 Task: Select traffic view around selected location Rocky Mountain National Park, Colorado, United States and identify the nearest hotel to the peak traffic point
Action: Mouse moved to (229, 219)
Screenshot: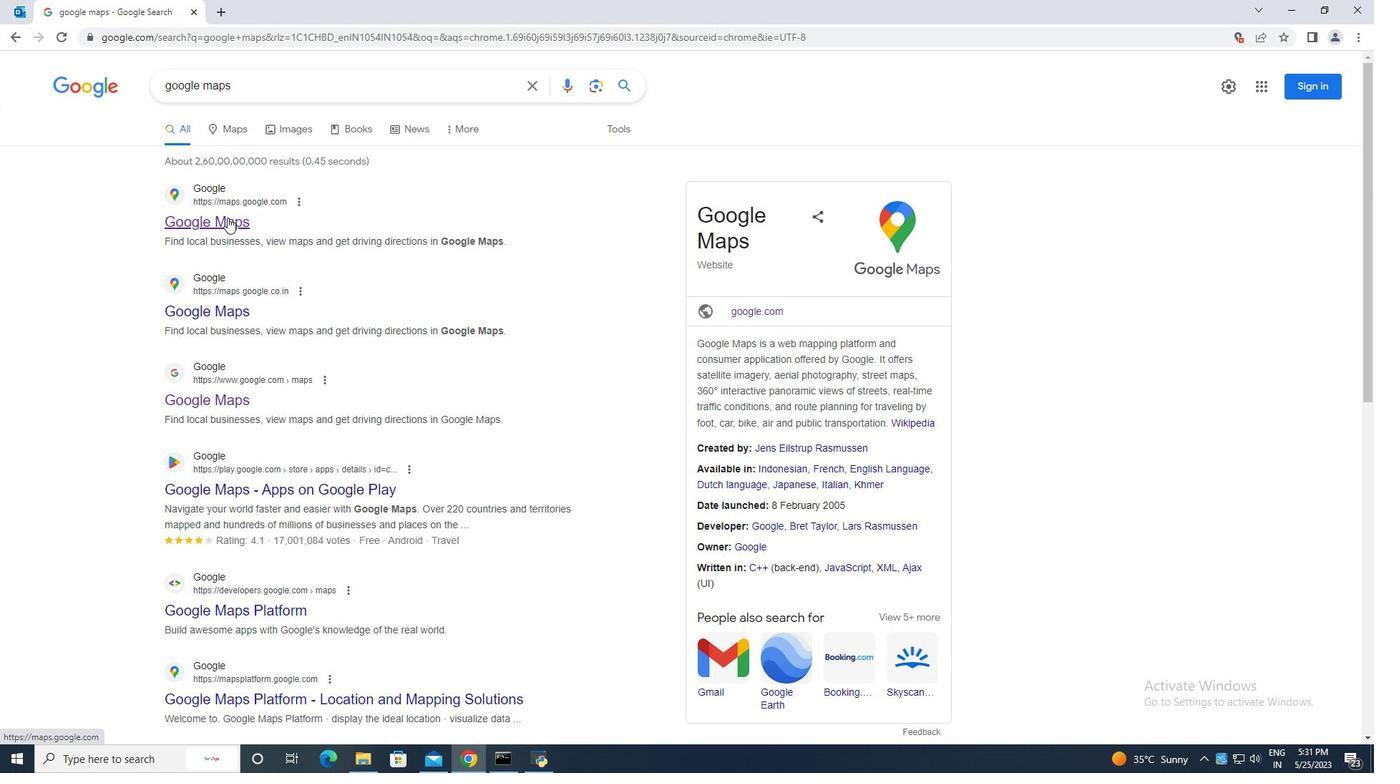 
Action: Mouse pressed left at (229, 219)
Screenshot: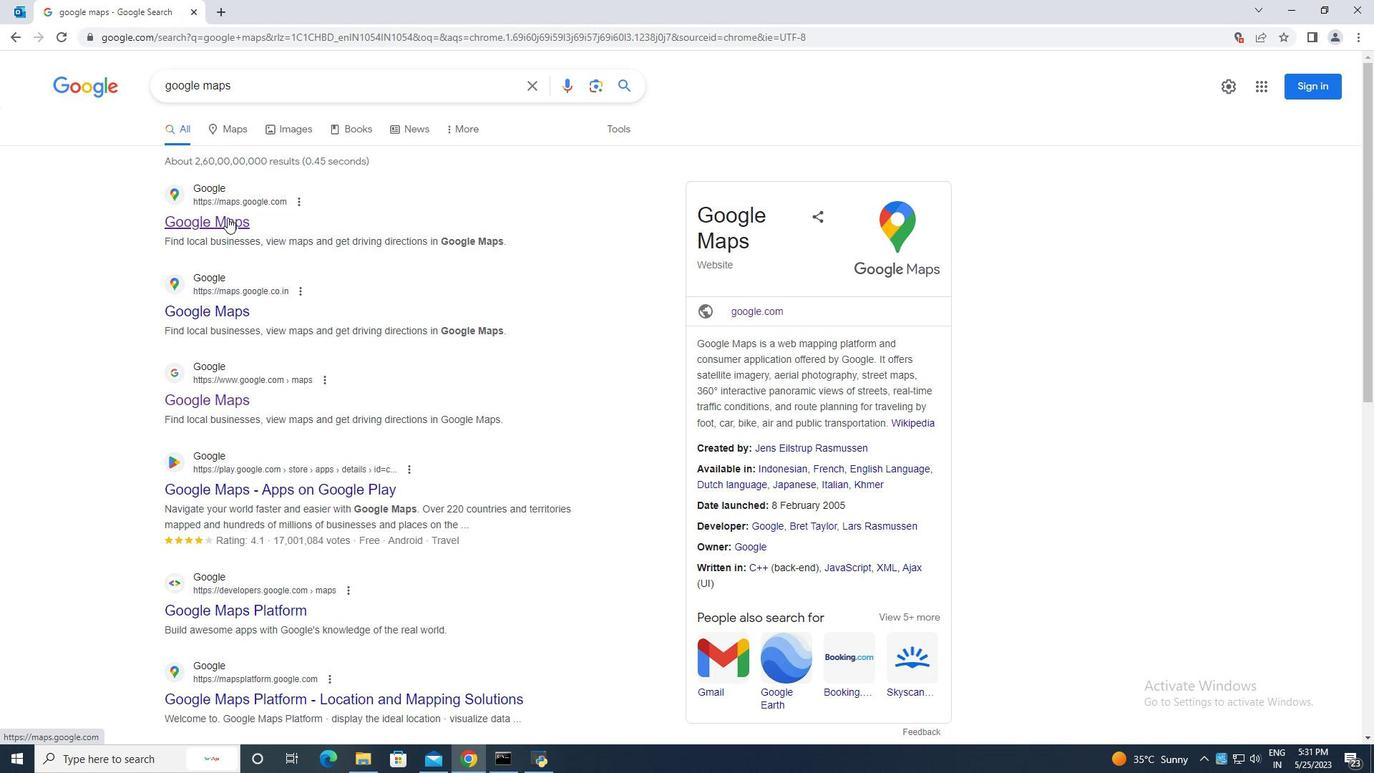 
Action: Mouse moved to (184, 78)
Screenshot: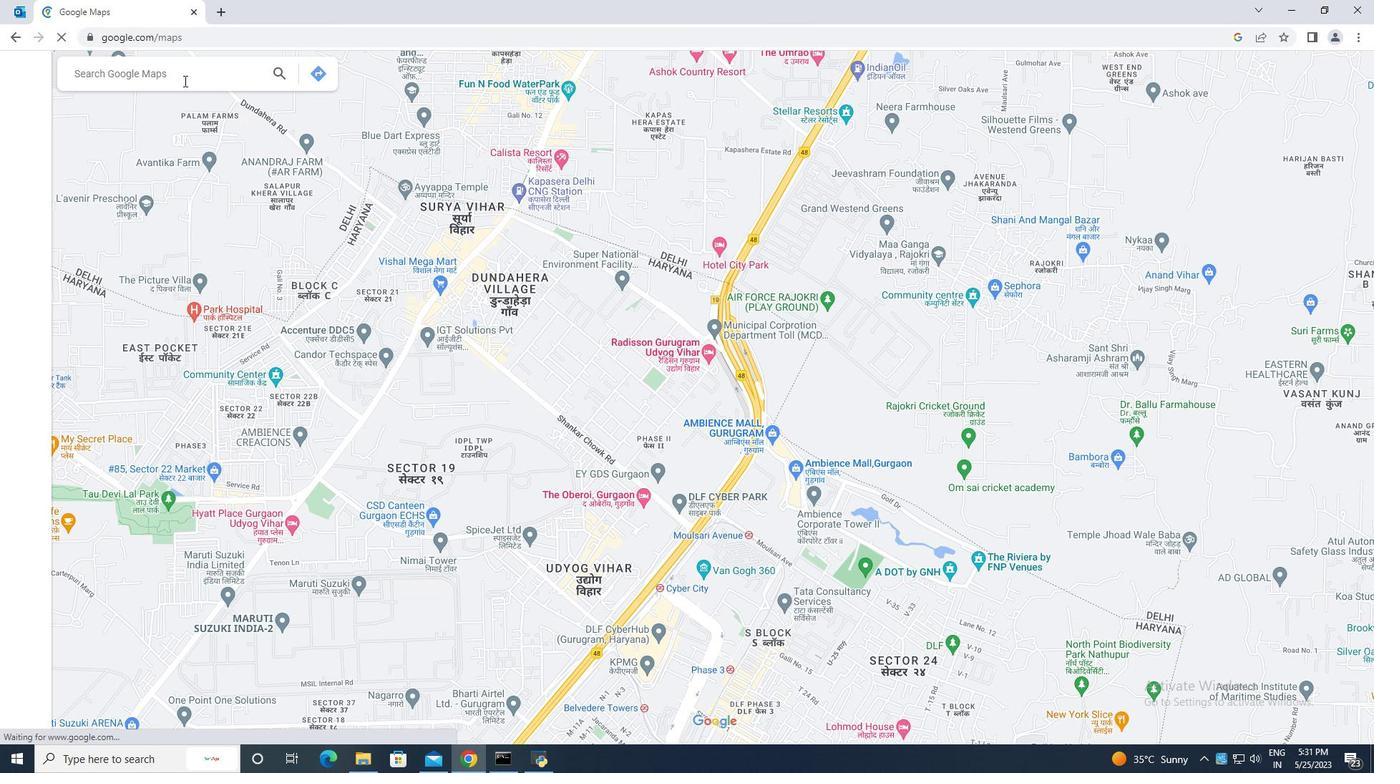 
Action: Mouse pressed left at (184, 78)
Screenshot: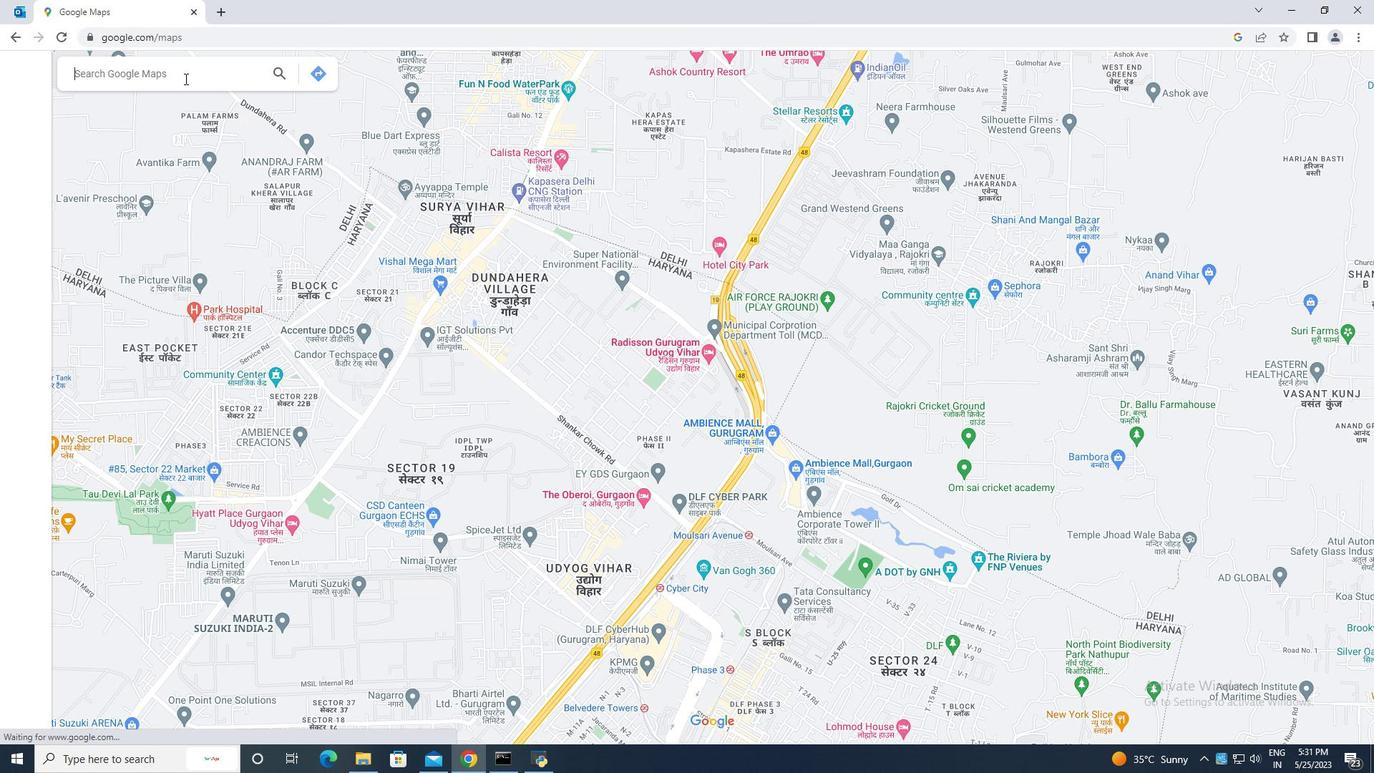 
Action: Key pressed <Key.caps_lock>R<Key.caps_lock>ocky<Key.space>mountain<Key.space>national<Key.space>park<Key.space>colorado<Key.space>usa<Key.enter>
Screenshot: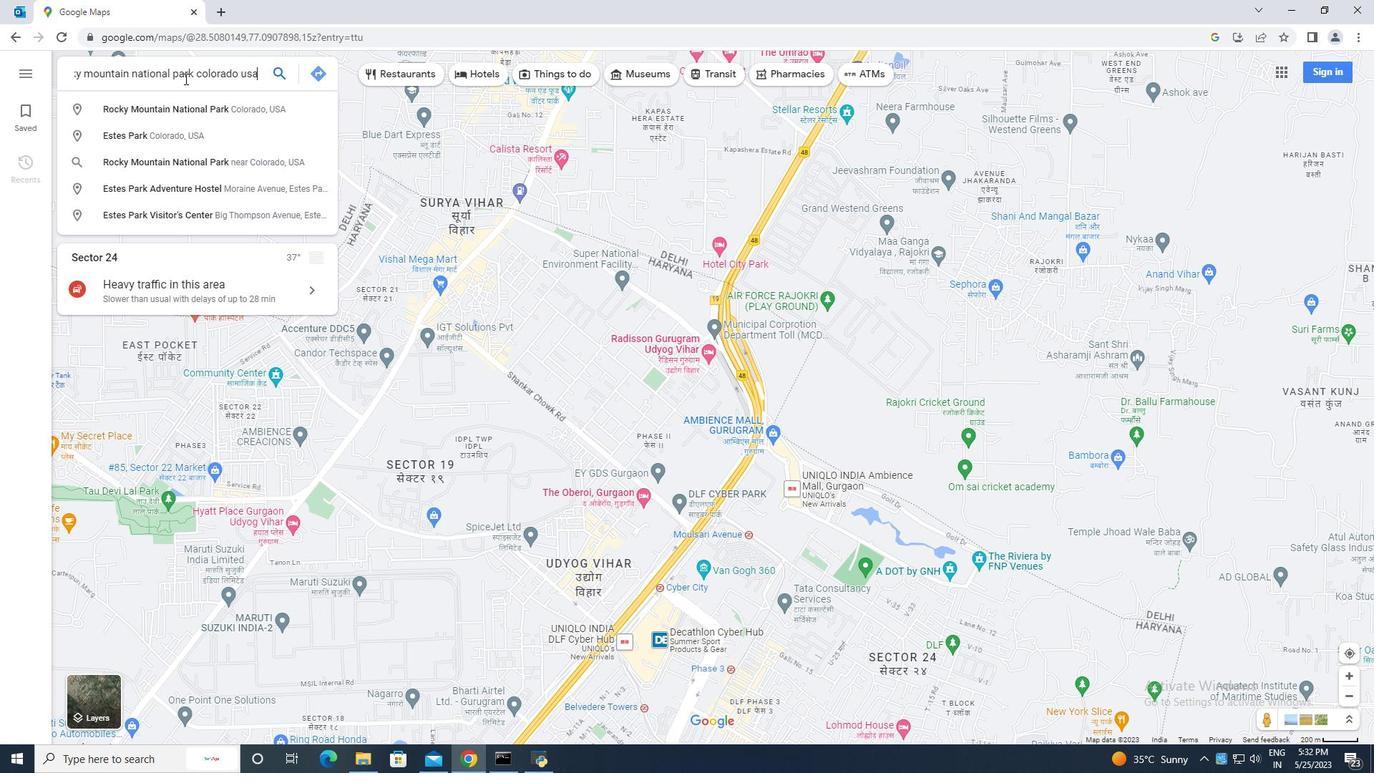 
Action: Mouse moved to (192, 367)
Screenshot: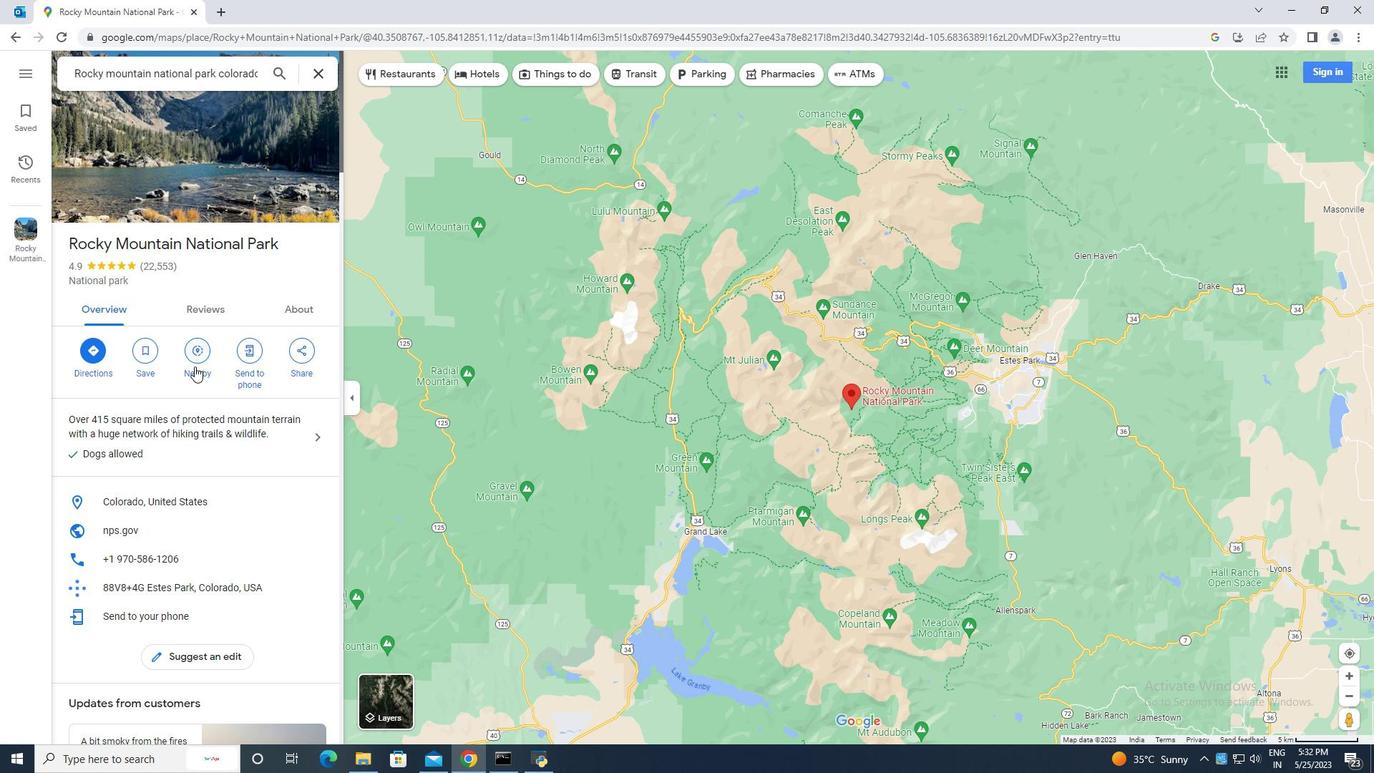
Action: Mouse scrolled (192, 366) with delta (0, 0)
Screenshot: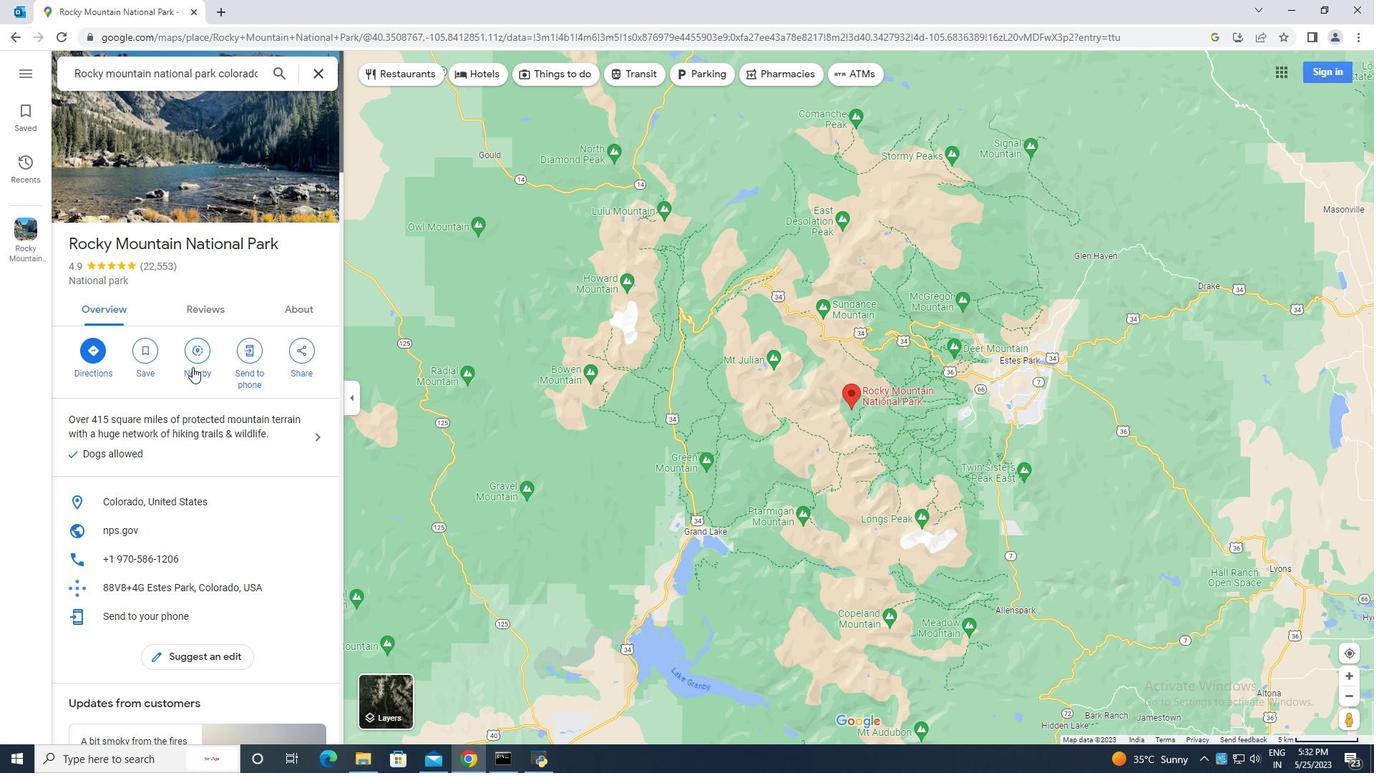 
Action: Mouse moved to (216, 354)
Screenshot: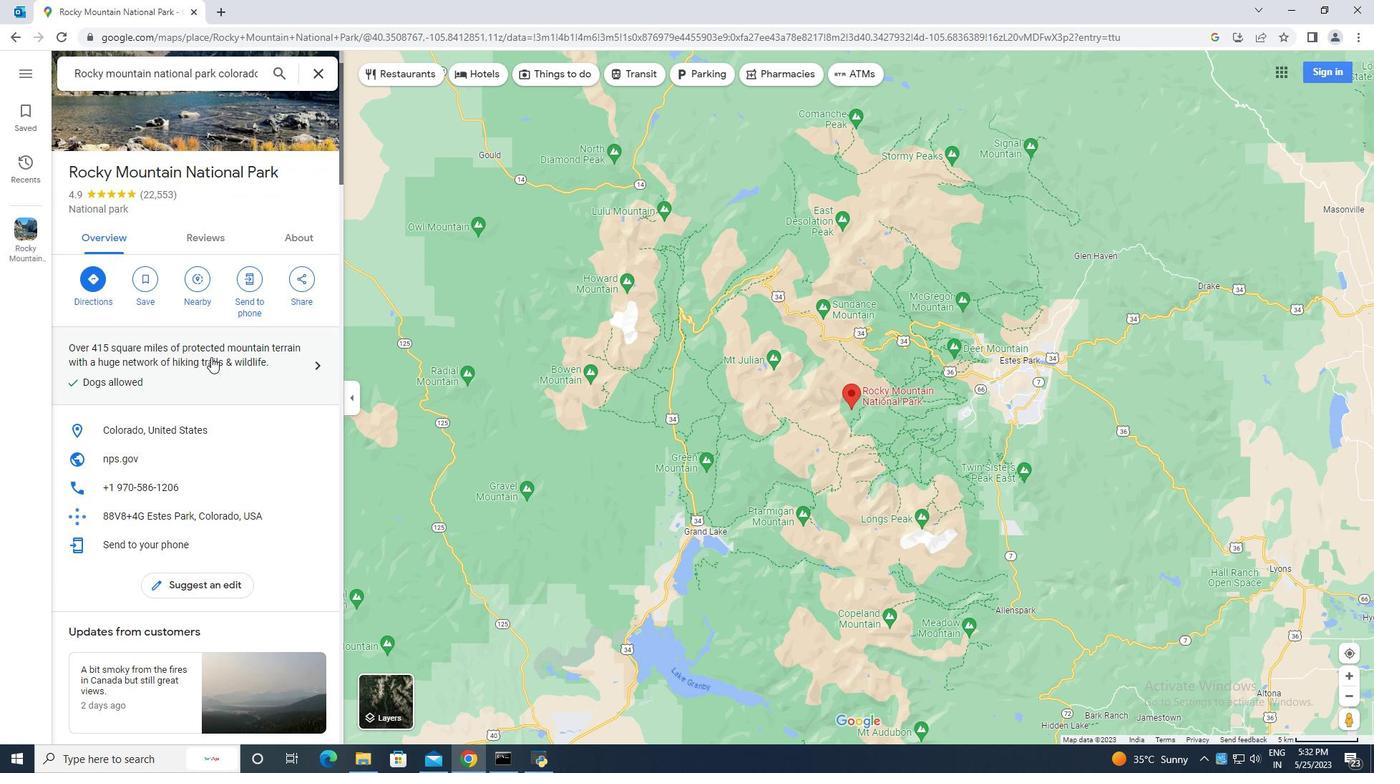 
Action: Mouse scrolled (216, 355) with delta (0, 0)
Screenshot: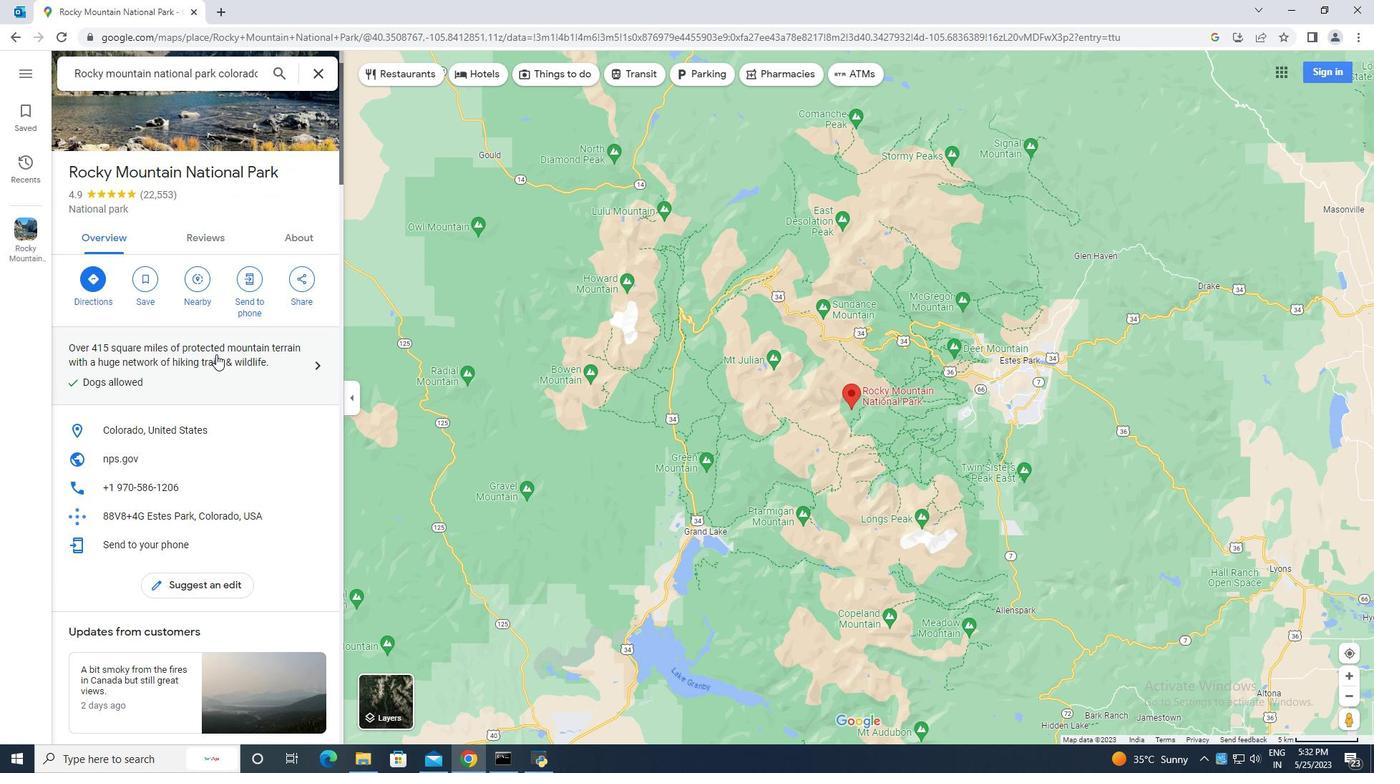 
Action: Mouse moved to (216, 354)
Screenshot: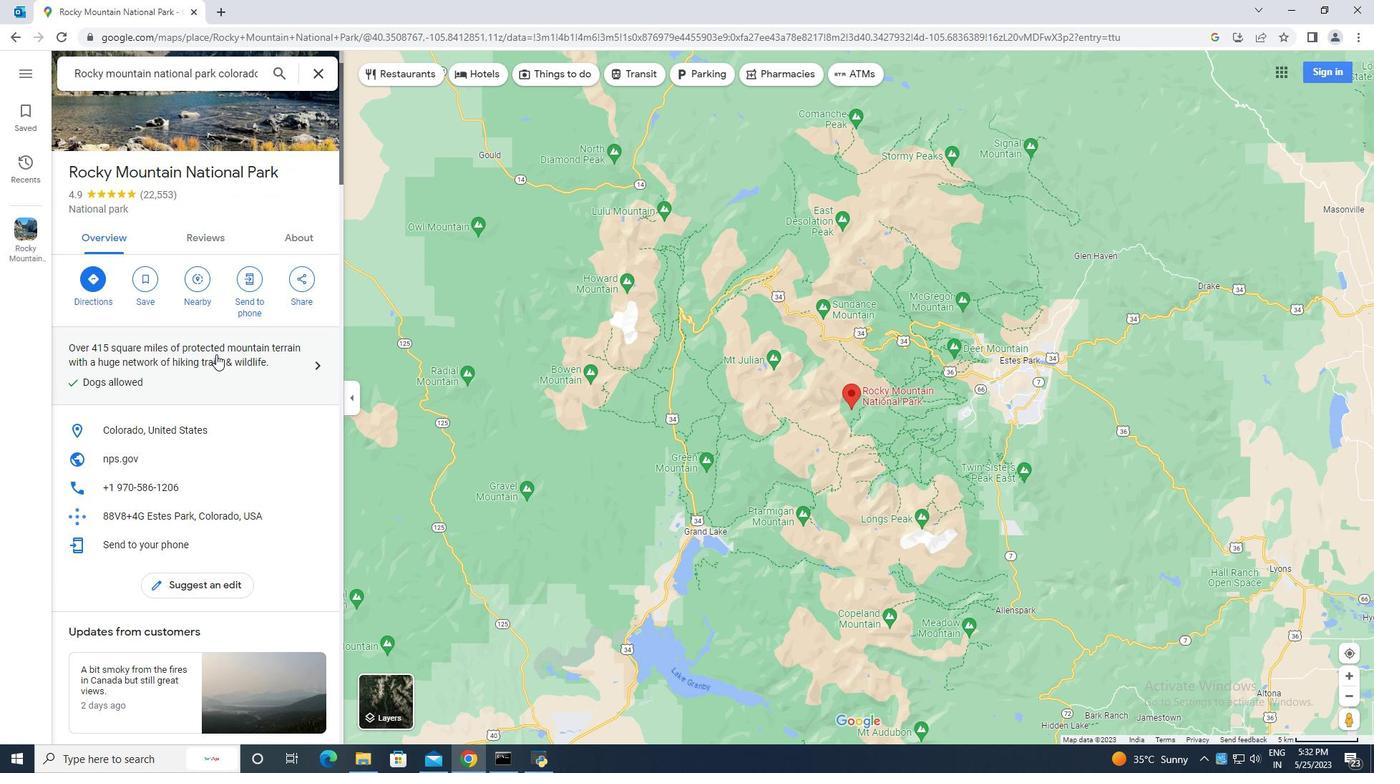 
Action: Mouse scrolled (216, 355) with delta (0, 0)
Screenshot: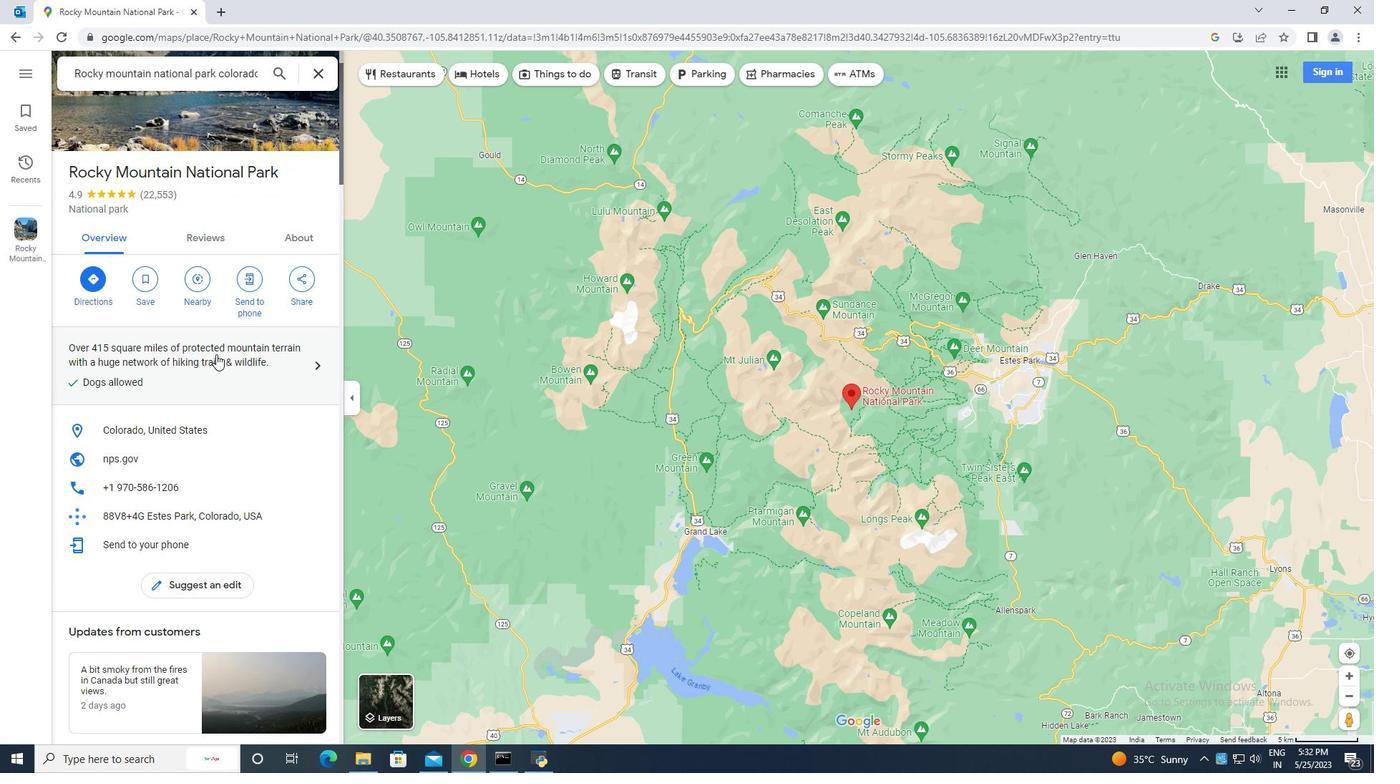 
Action: Mouse scrolled (216, 355) with delta (0, 0)
Screenshot: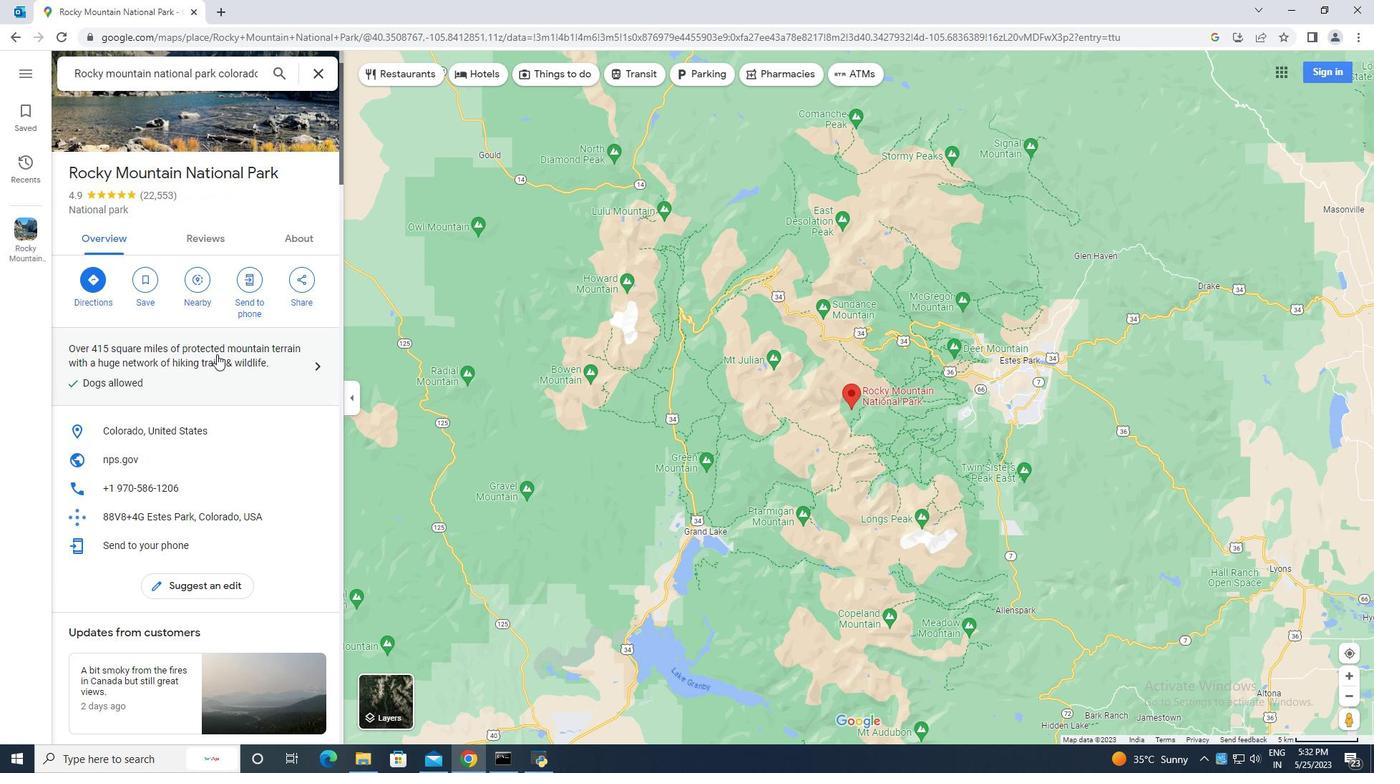
Action: Mouse scrolled (216, 355) with delta (0, 0)
Screenshot: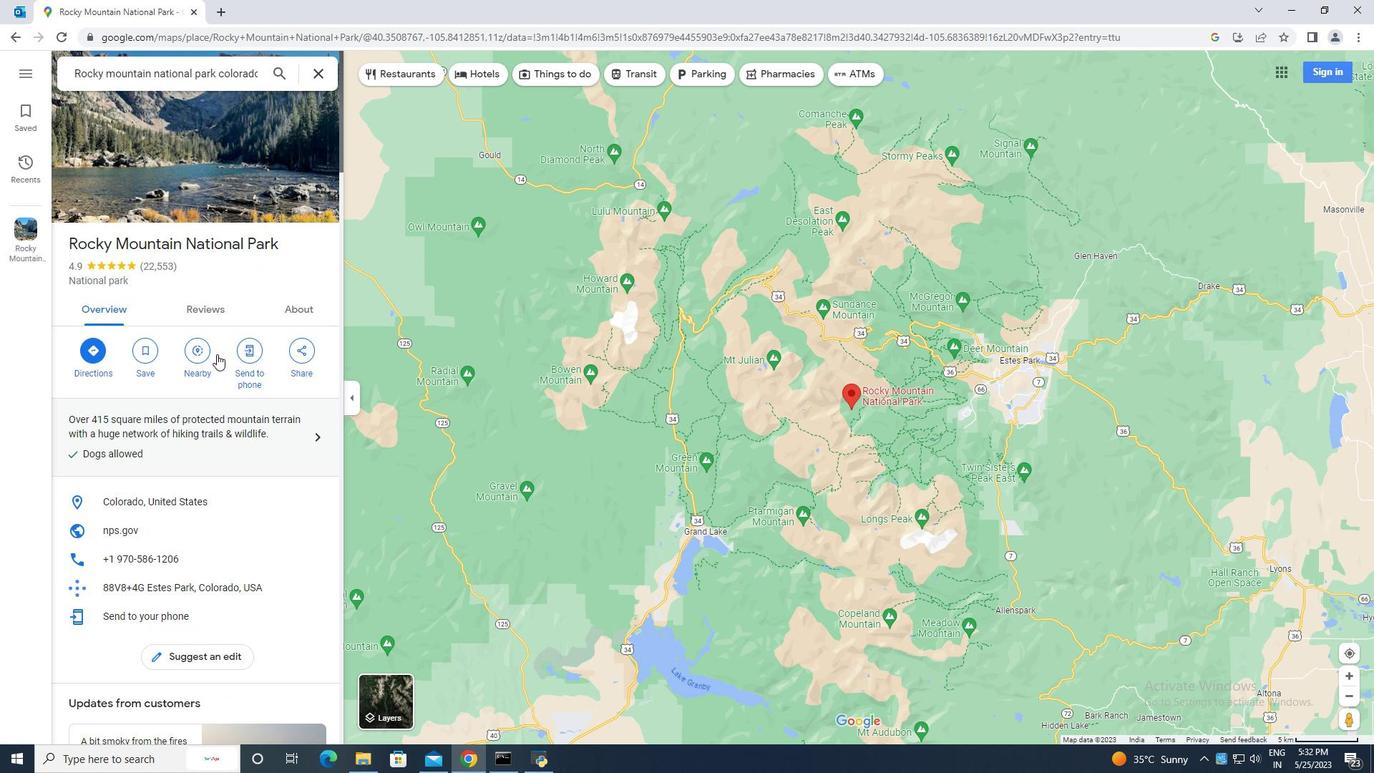 
Action: Mouse moved to (491, 705)
Screenshot: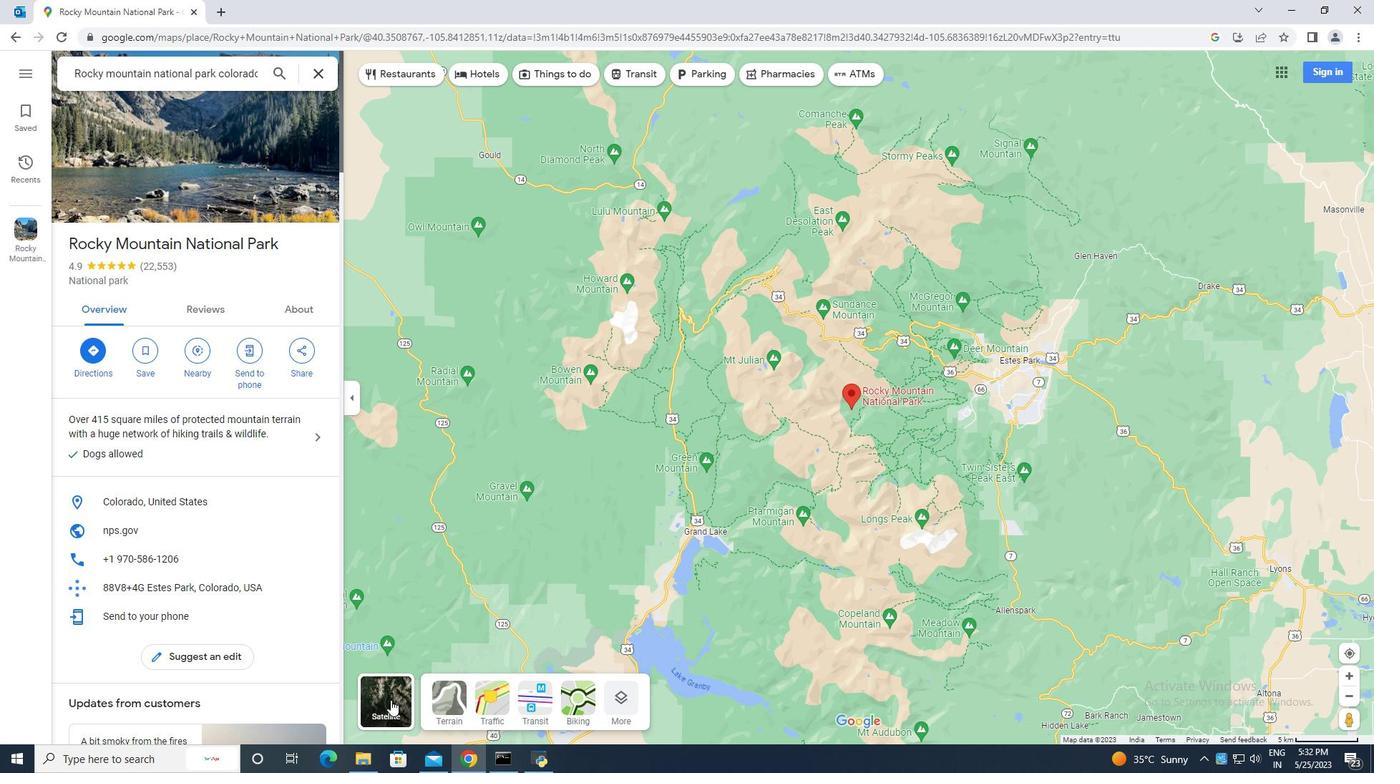 
Action: Mouse pressed left at (491, 705)
Screenshot: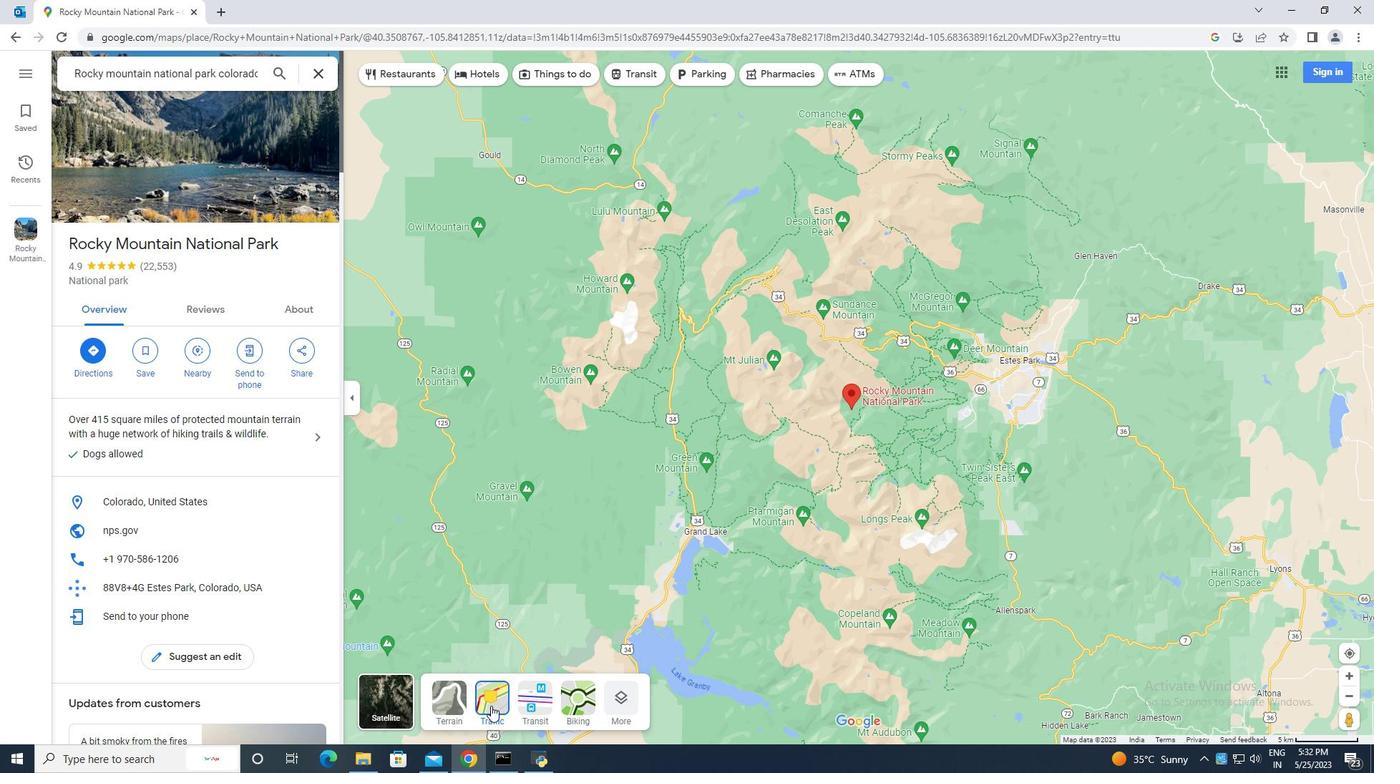 
Action: Mouse pressed left at (491, 705)
Screenshot: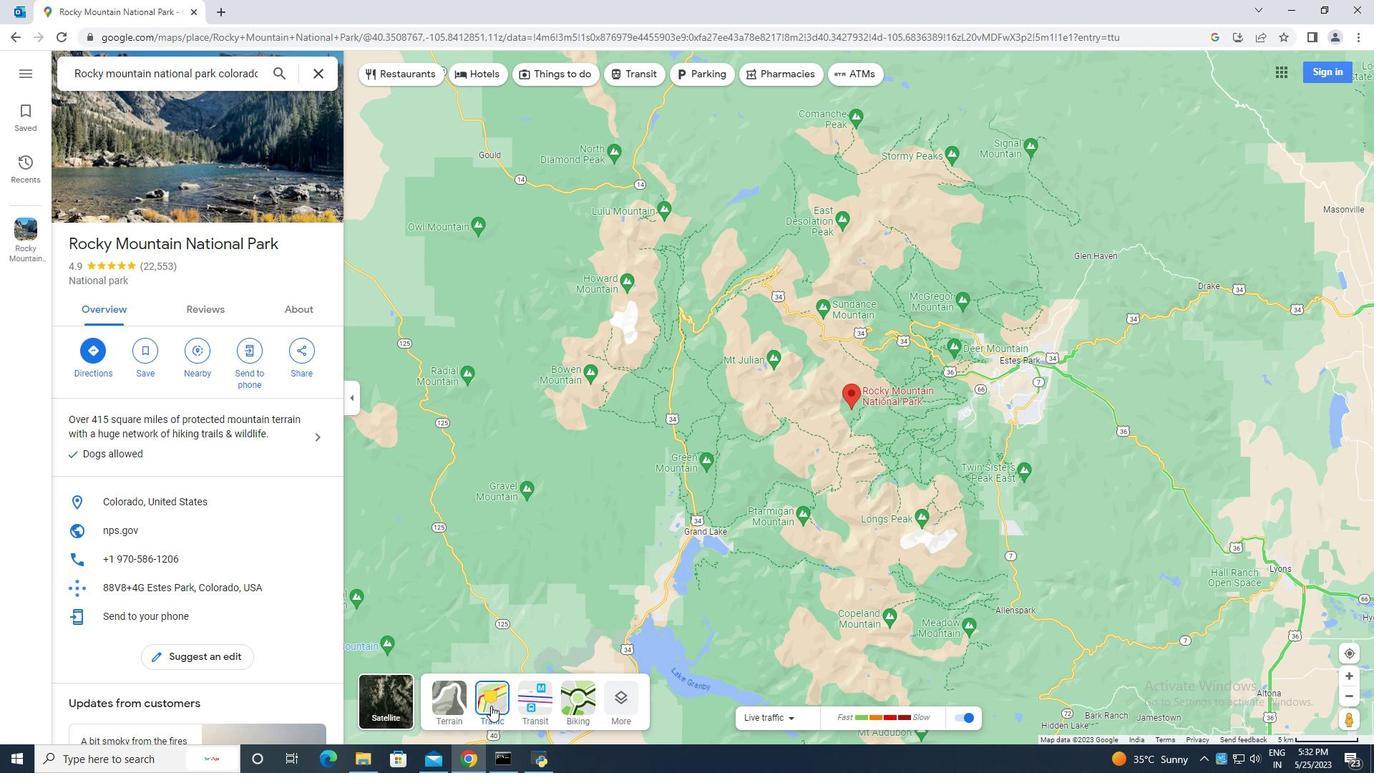 
Action: Mouse moved to (476, 75)
Screenshot: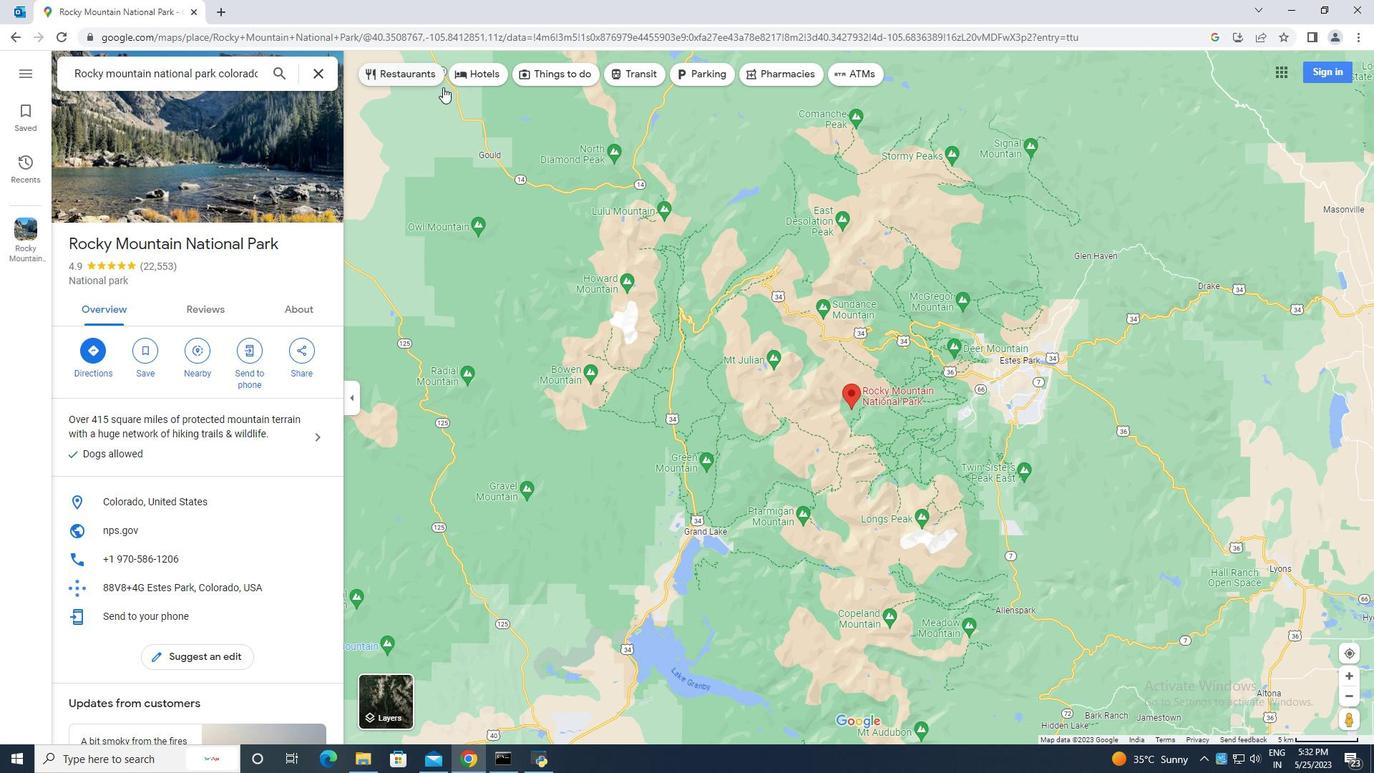 
Action: Mouse pressed left at (476, 75)
Screenshot: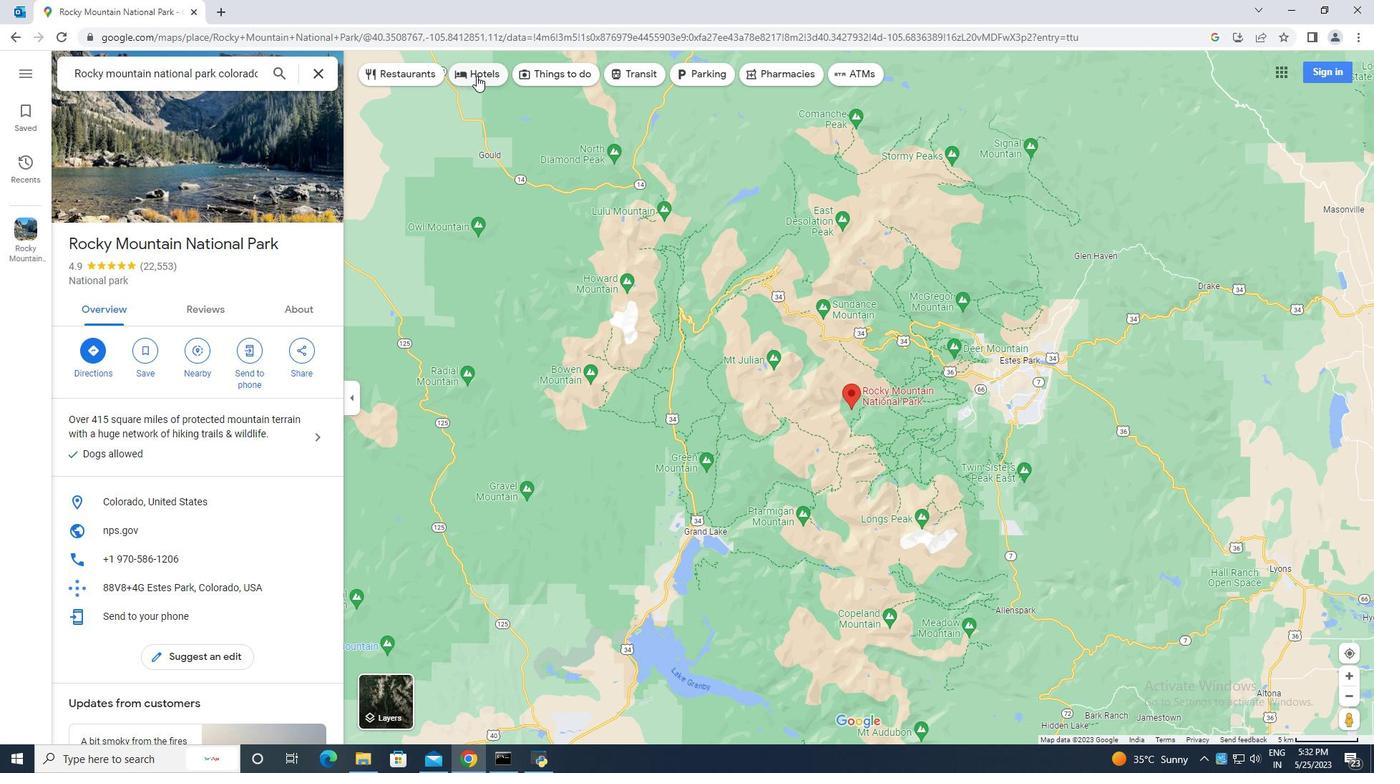 
Action: Mouse moved to (219, 287)
Screenshot: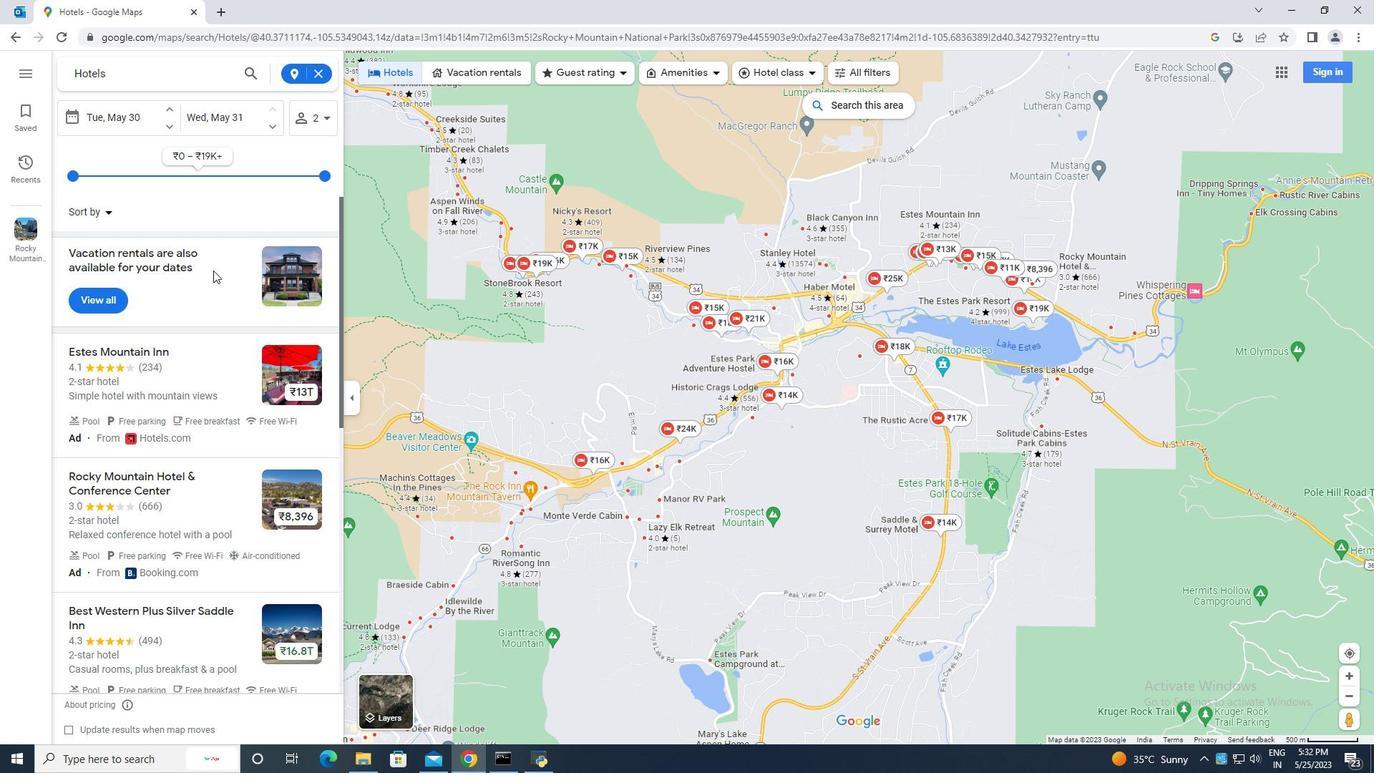 
Action: Mouse pressed left at (219, 287)
Screenshot: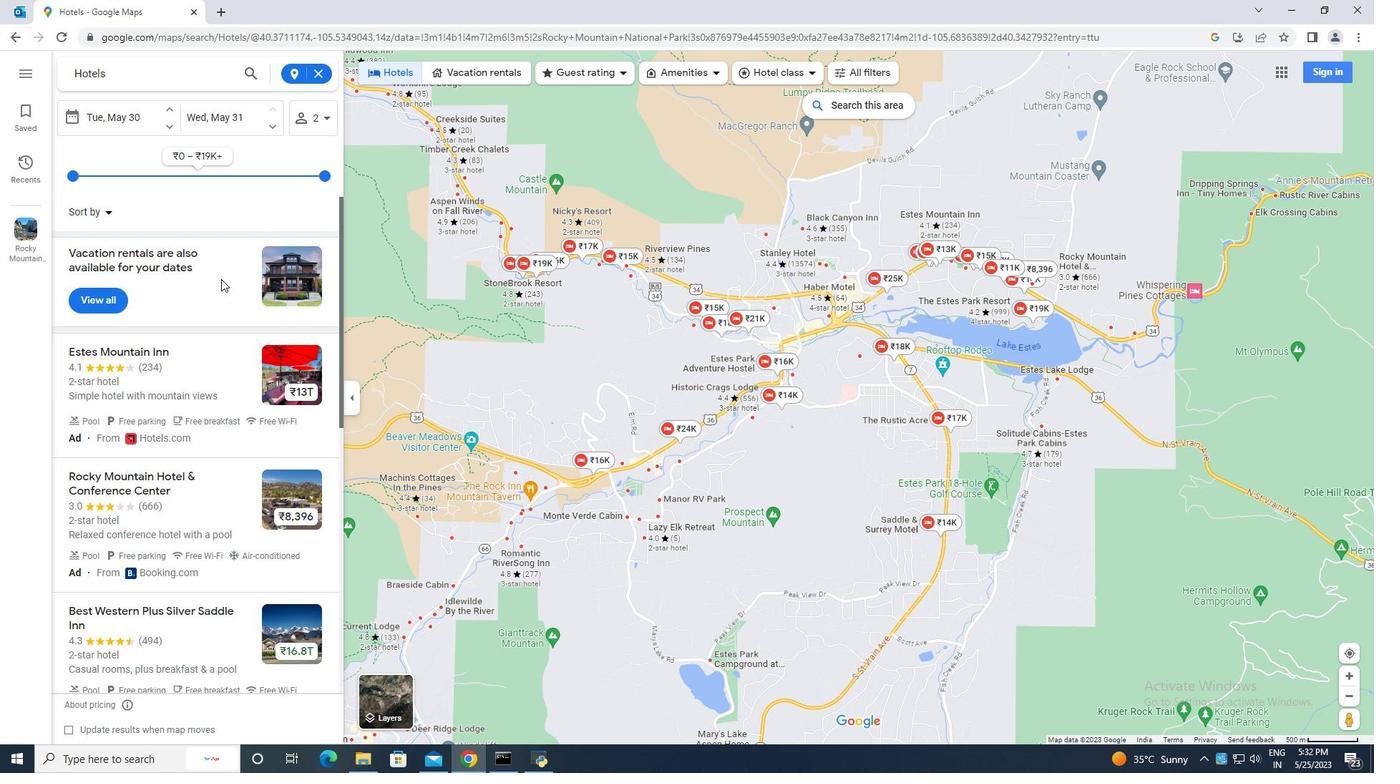 
Action: Mouse moved to (225, 374)
Screenshot: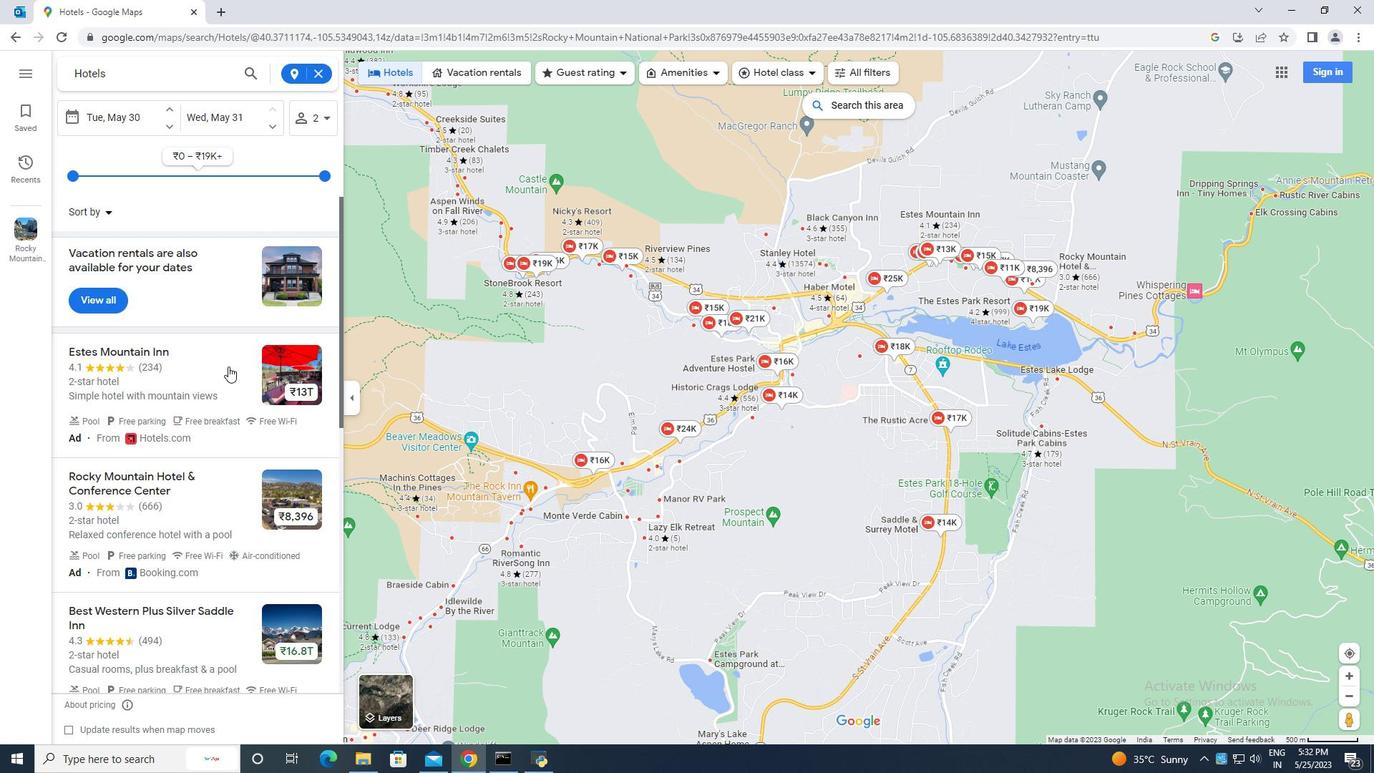
Action: Mouse pressed left at (225, 374)
Screenshot: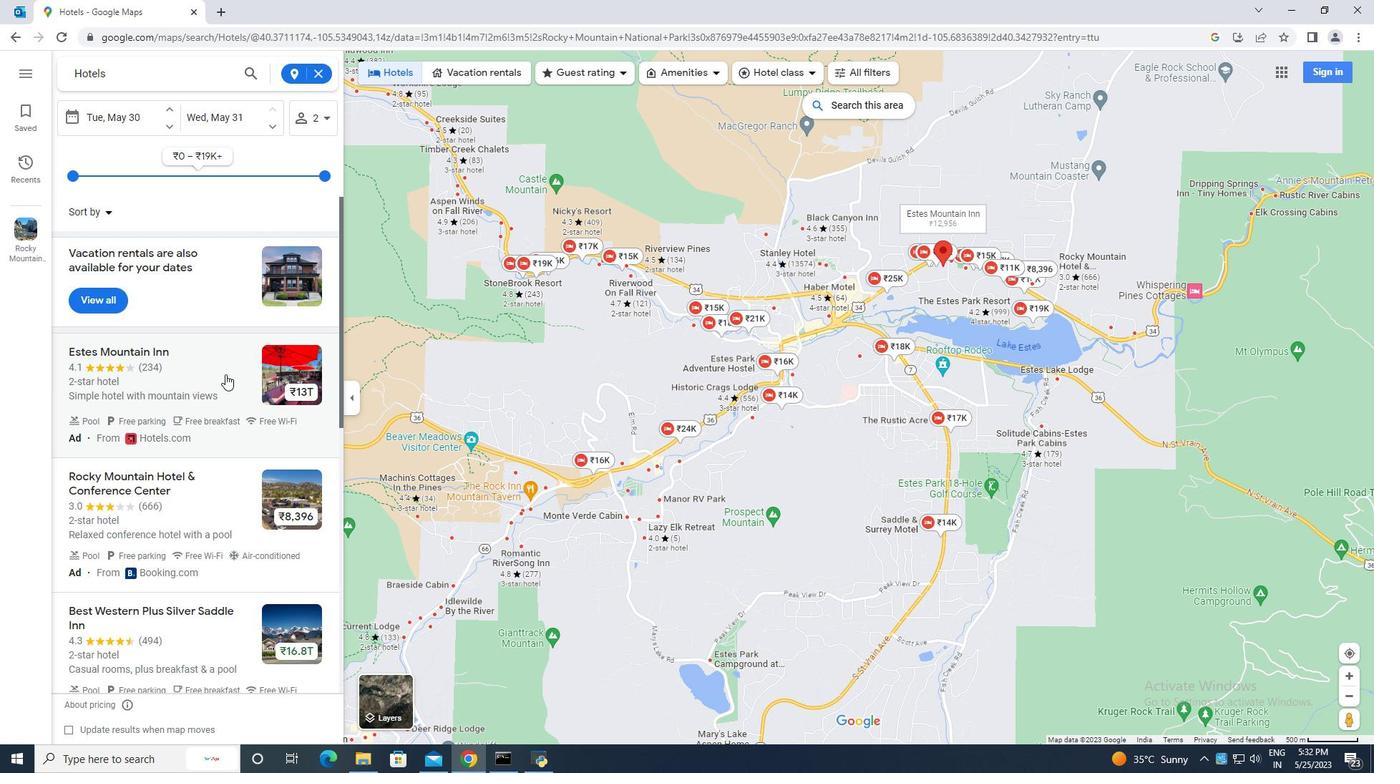 
Action: Mouse moved to (499, 520)
Screenshot: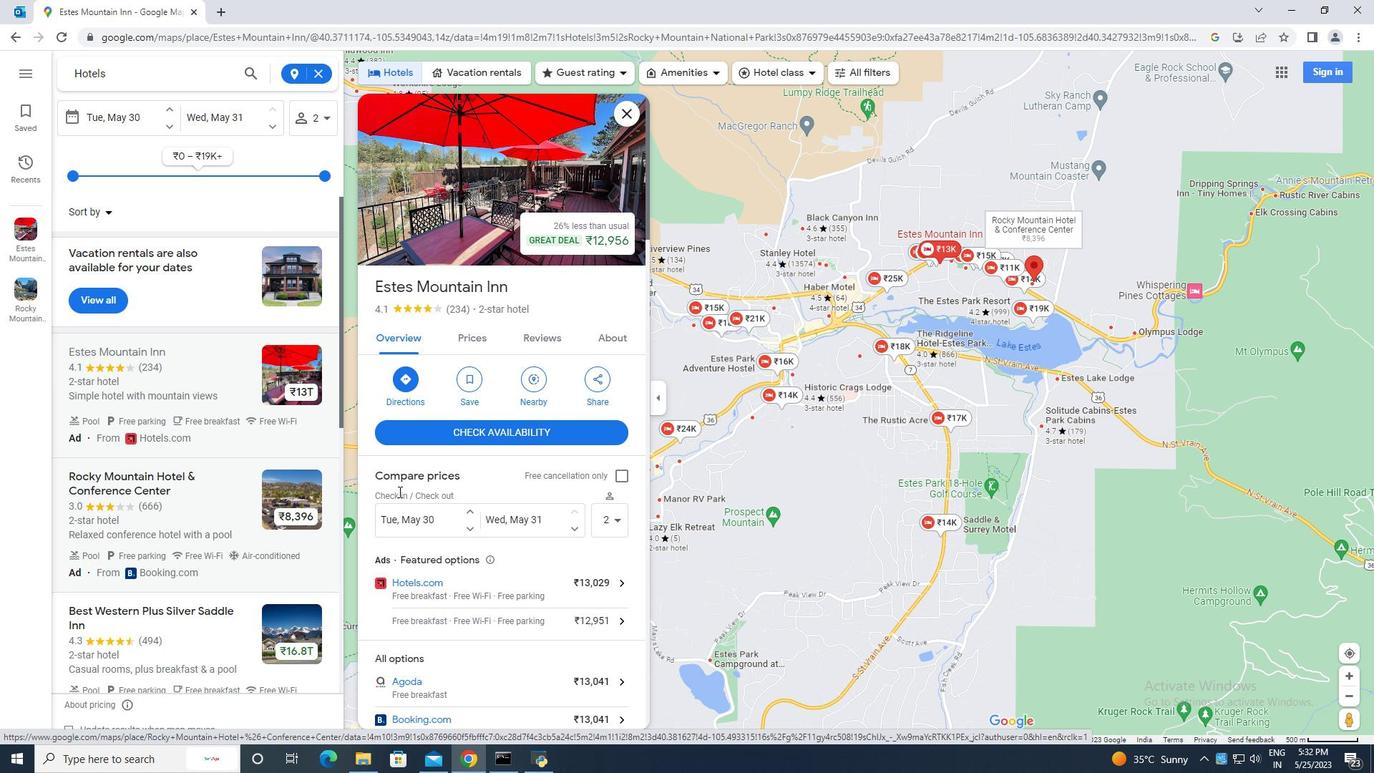 
Action: Mouse scrolled (499, 519) with delta (0, 0)
Screenshot: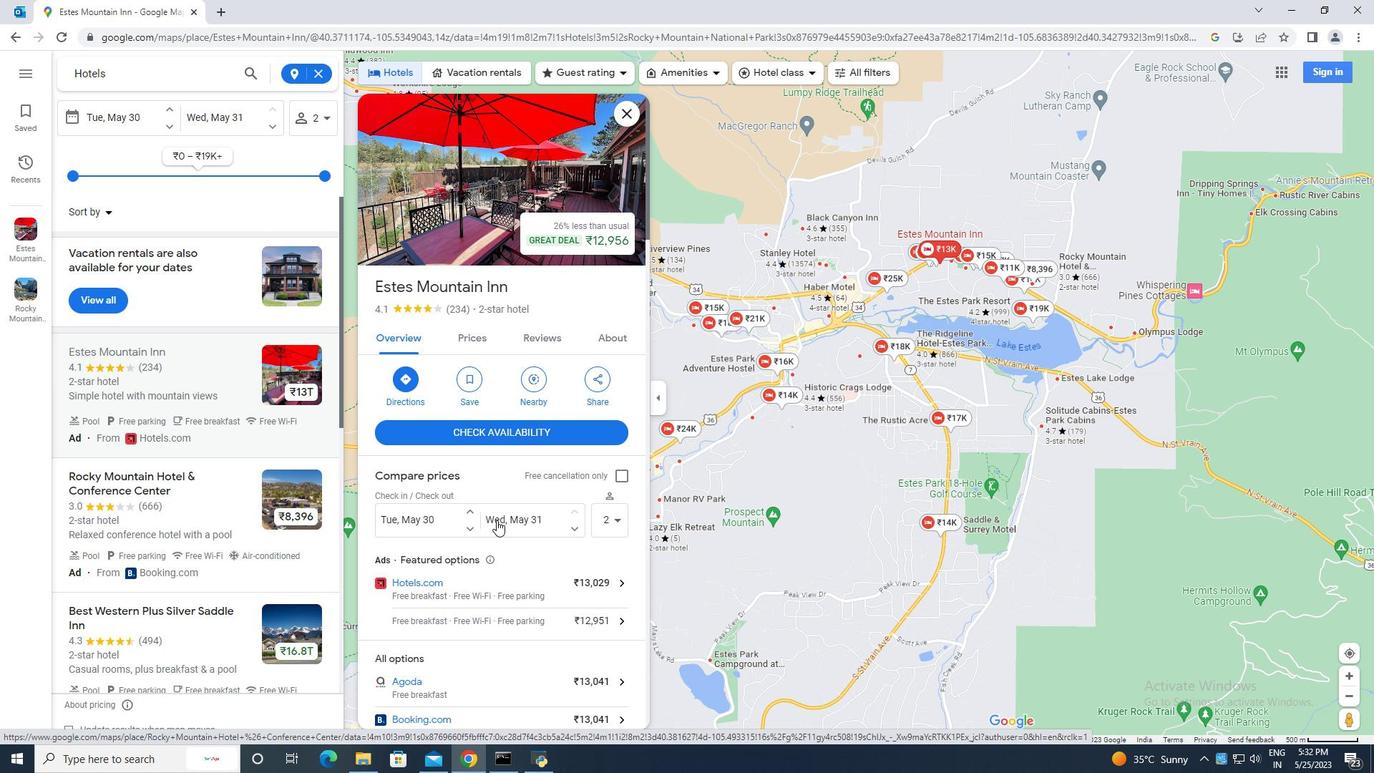 
Action: Mouse scrolled (499, 519) with delta (0, 0)
Screenshot: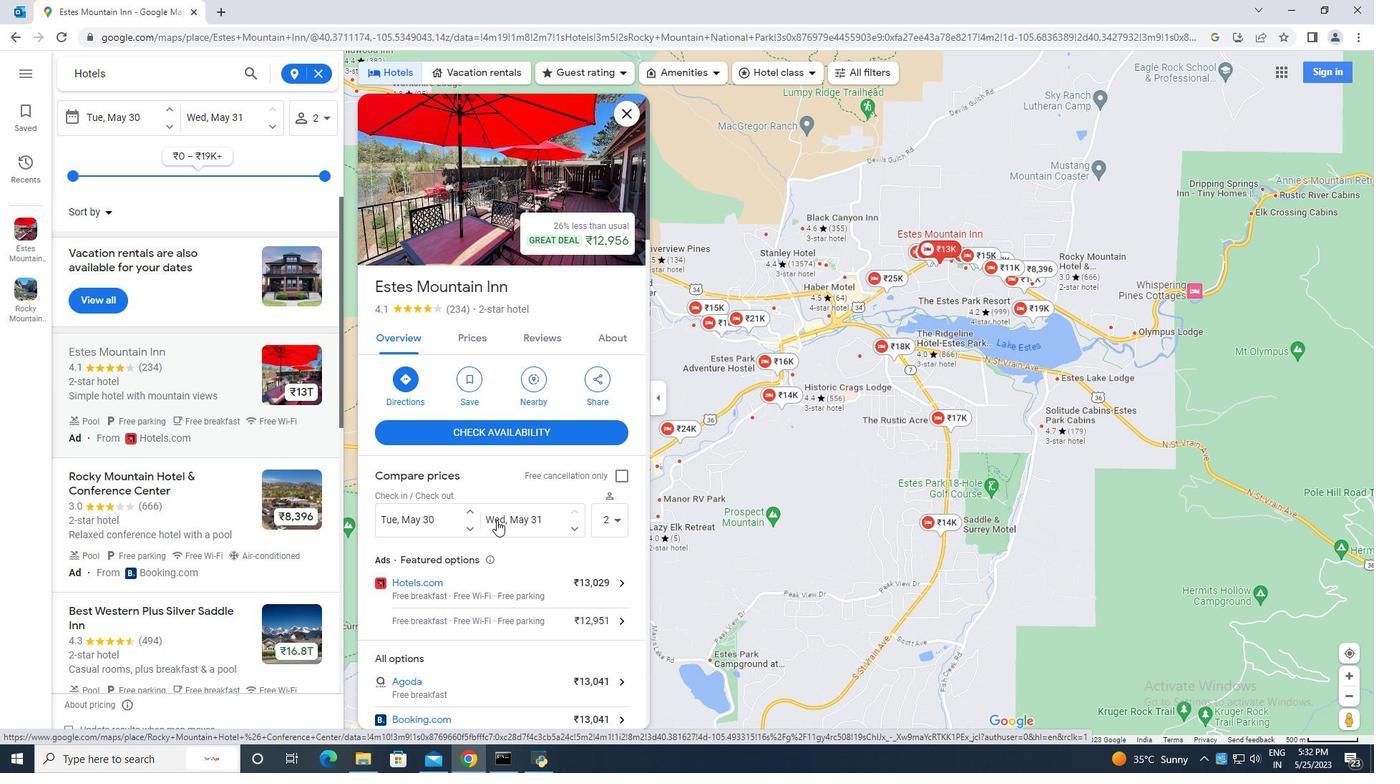 
Action: Mouse scrolled (499, 519) with delta (0, 0)
Screenshot: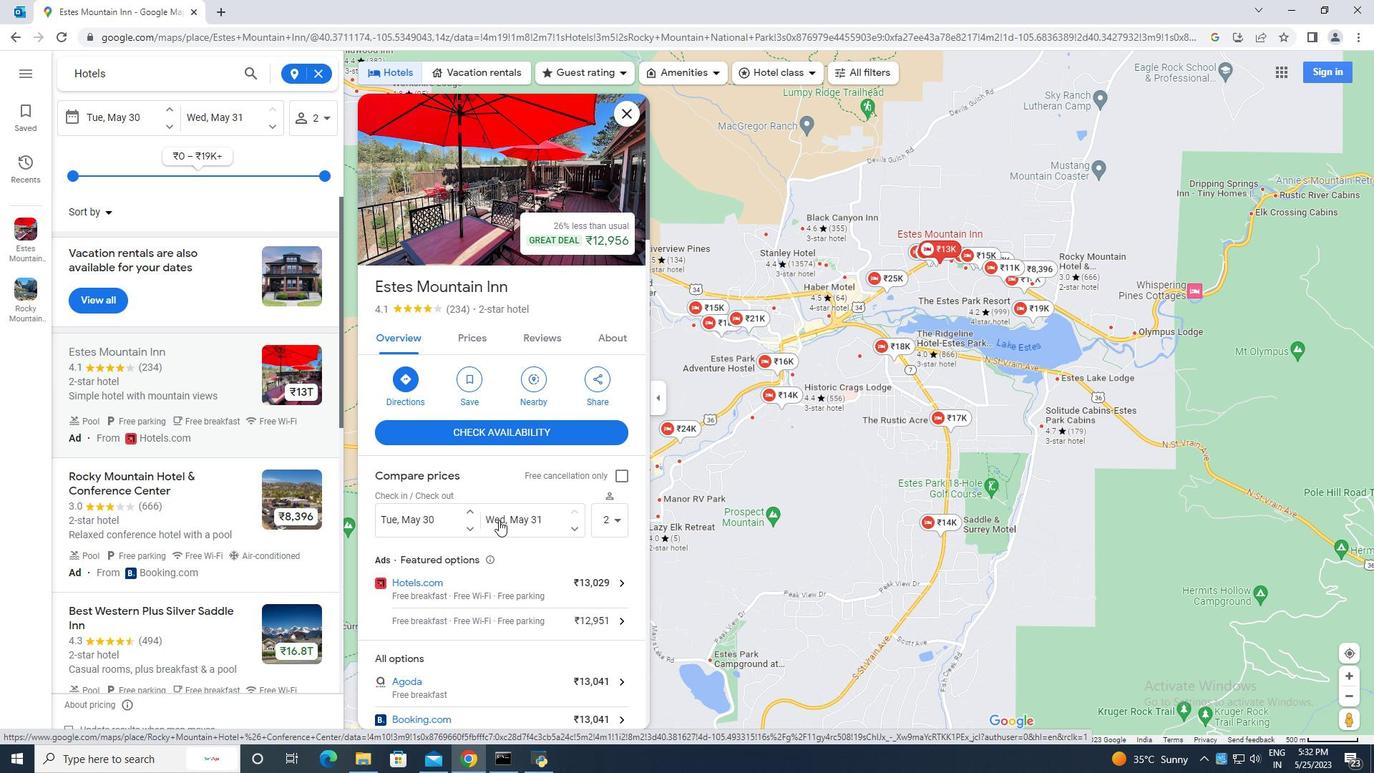 
Action: Mouse moved to (505, 517)
Screenshot: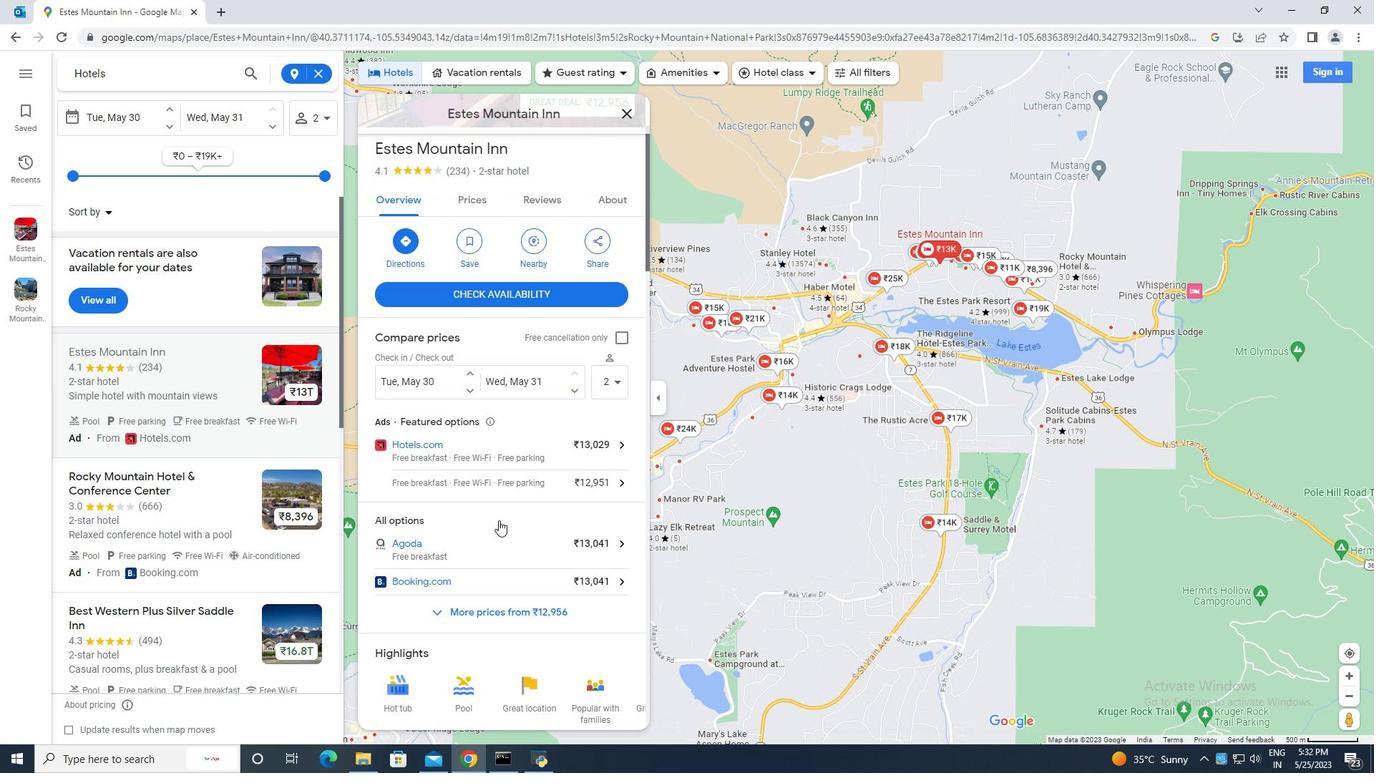 
Action: Mouse scrolled (505, 516) with delta (0, 0)
Screenshot: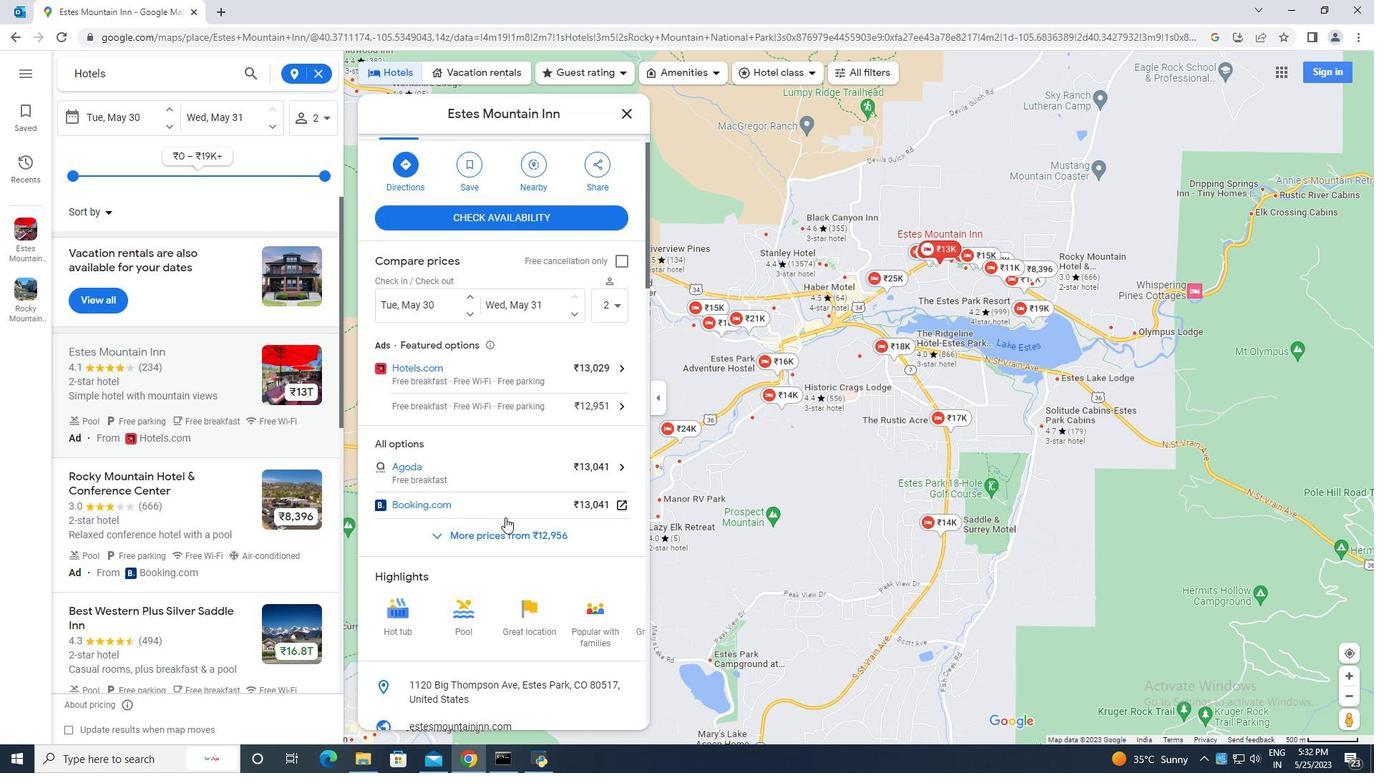 
Action: Mouse scrolled (505, 516) with delta (0, 0)
Screenshot: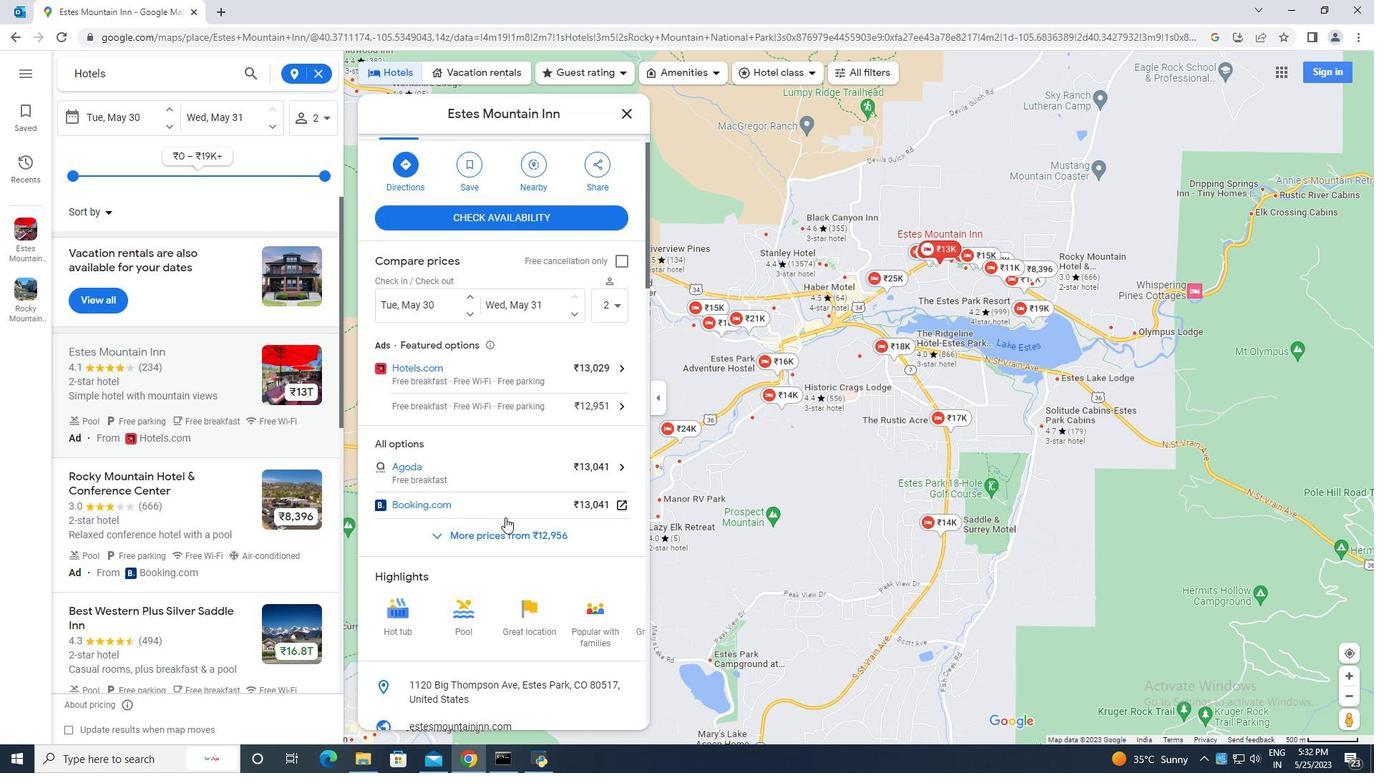 
Action: Mouse scrolled (505, 516) with delta (0, 0)
Screenshot: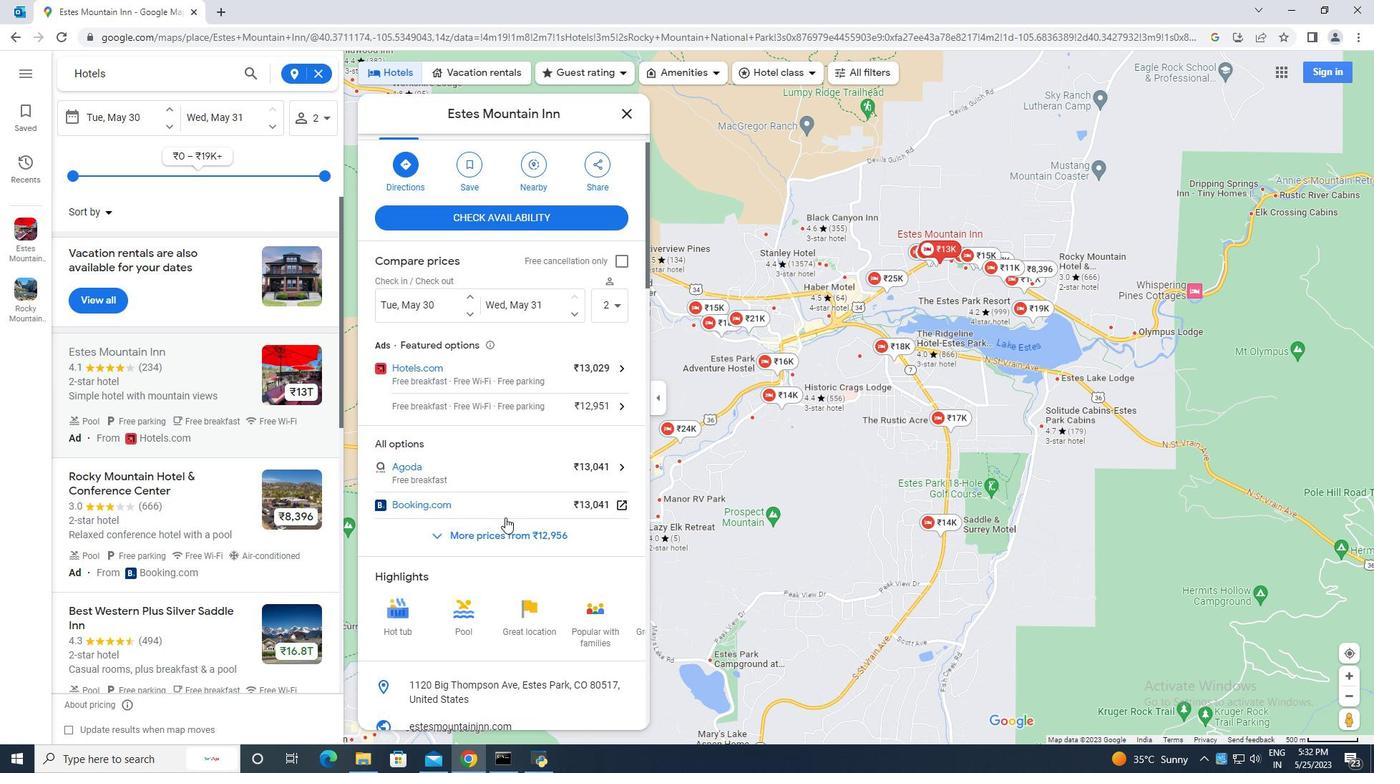 
Action: Mouse scrolled (505, 516) with delta (0, 0)
Screenshot: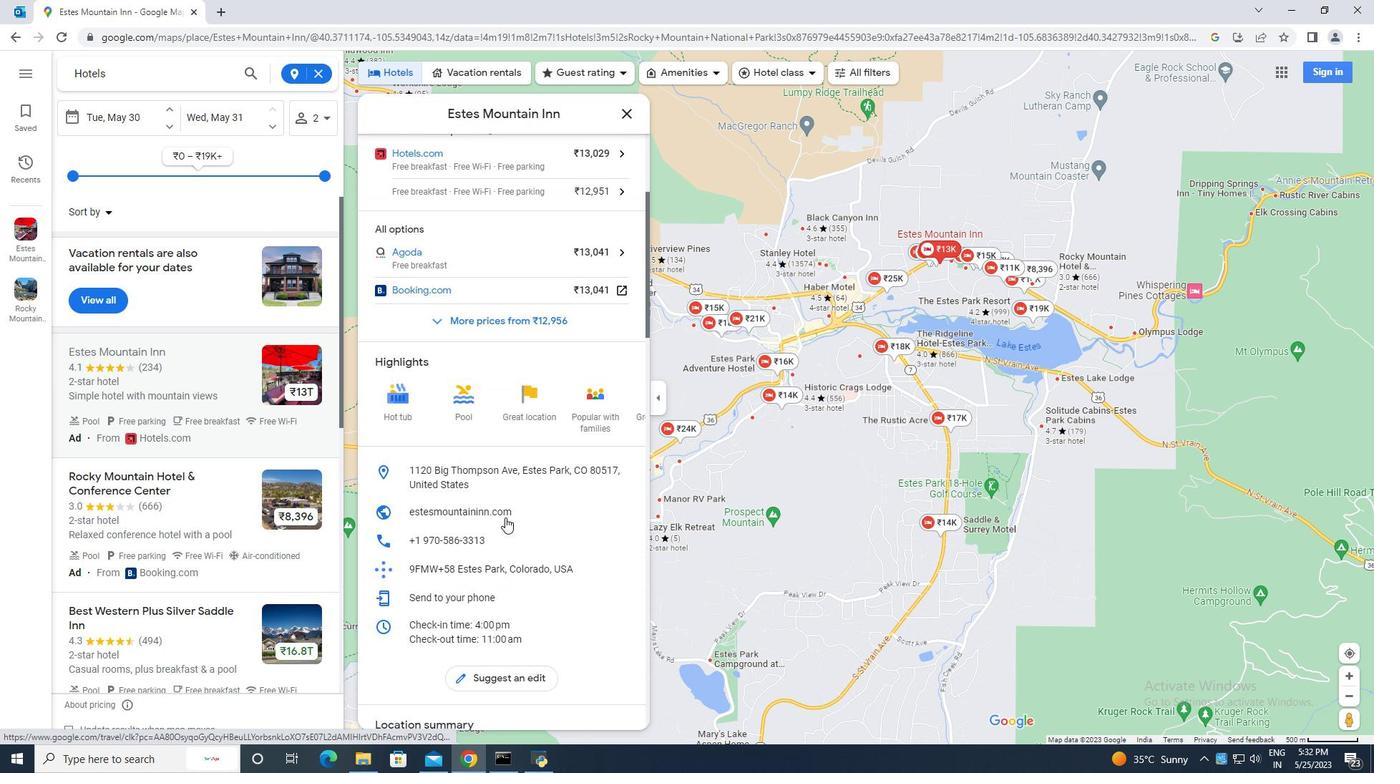 
Action: Mouse scrolled (505, 516) with delta (0, 0)
Screenshot: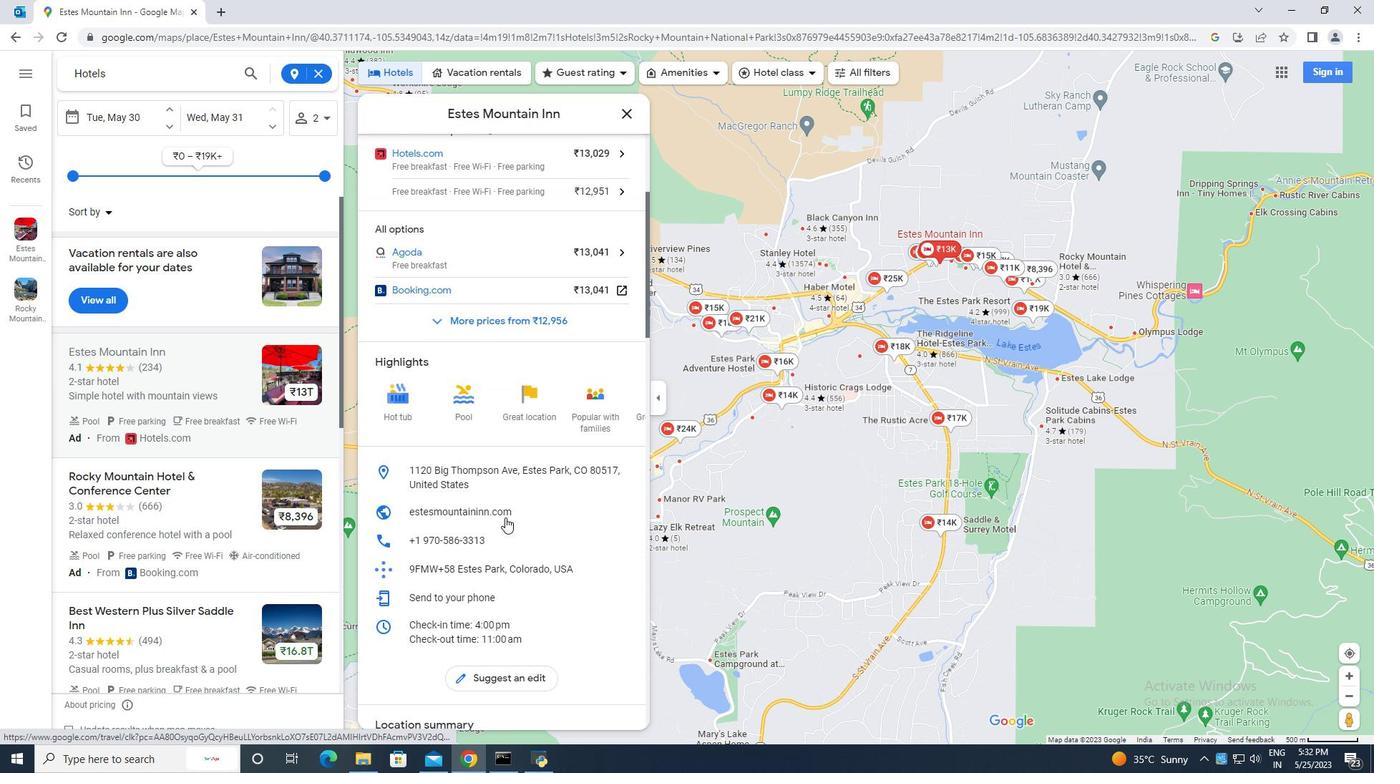 
Action: Mouse scrolled (505, 516) with delta (0, 0)
Screenshot: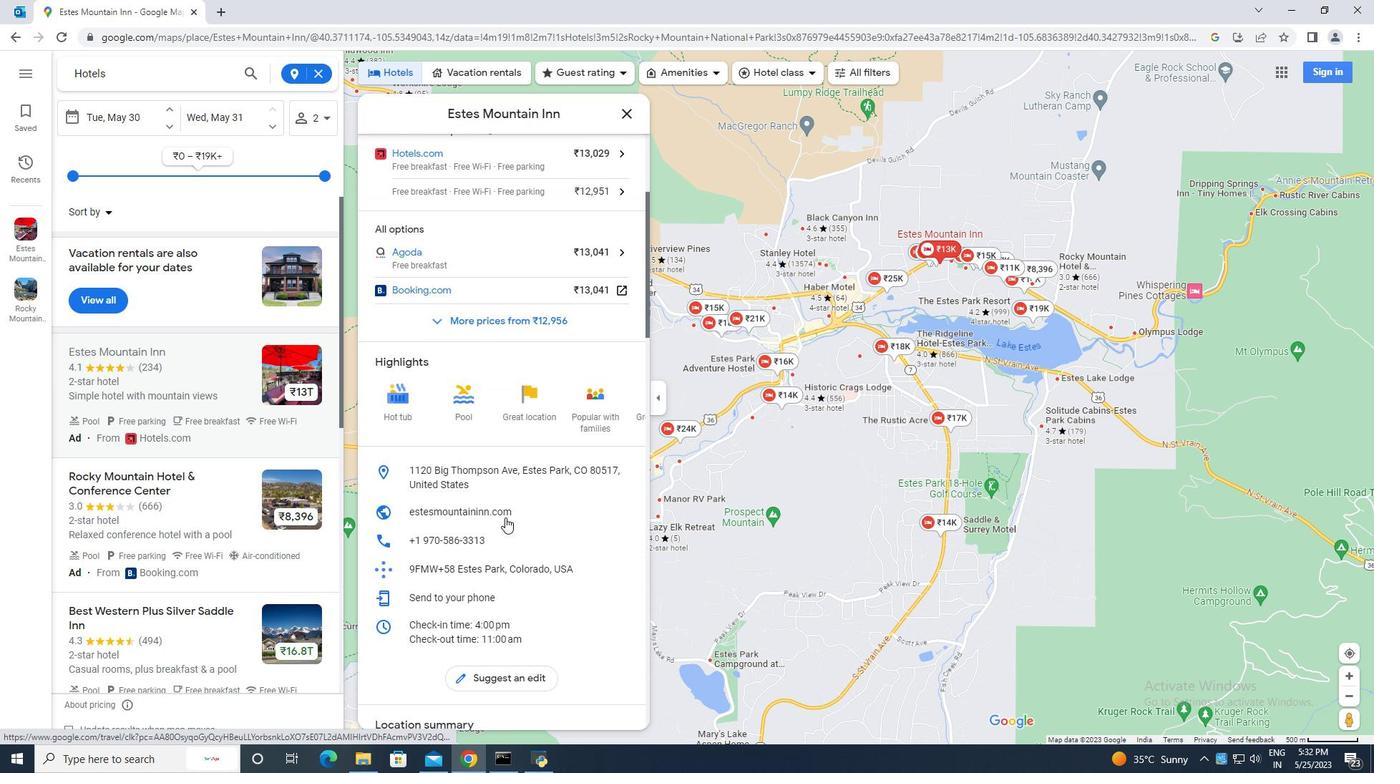 
Action: Mouse scrolled (505, 516) with delta (0, 0)
Screenshot: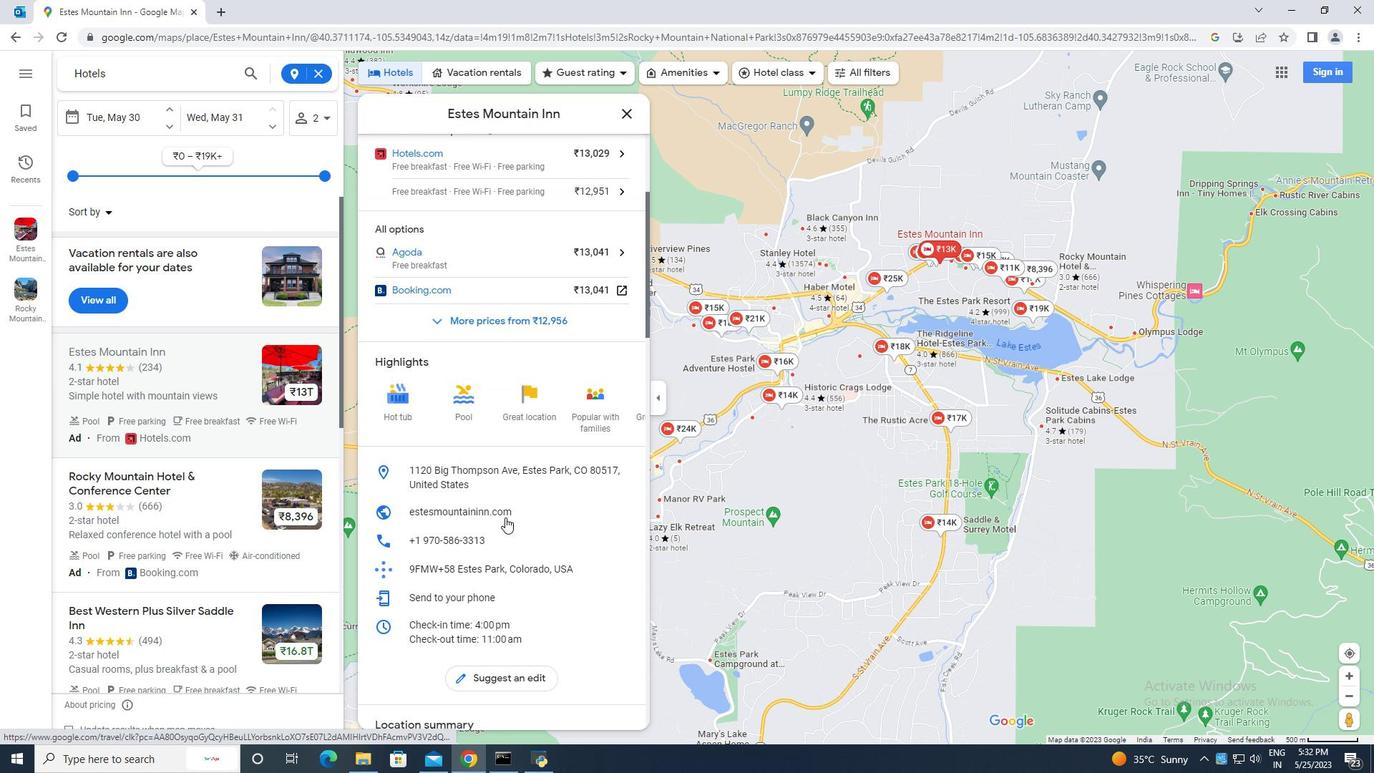 
Action: Mouse scrolled (505, 516) with delta (0, 0)
Screenshot: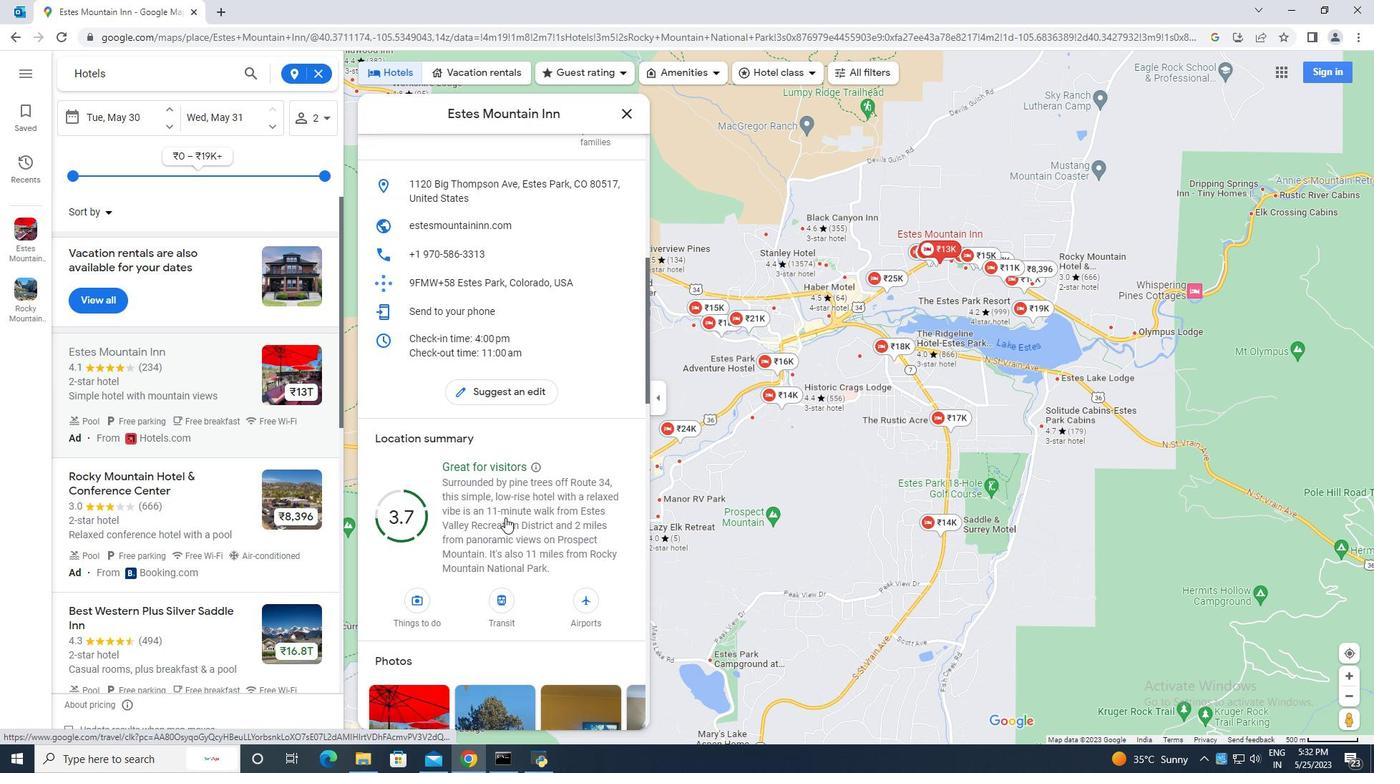 
Action: Mouse scrolled (505, 516) with delta (0, 0)
Screenshot: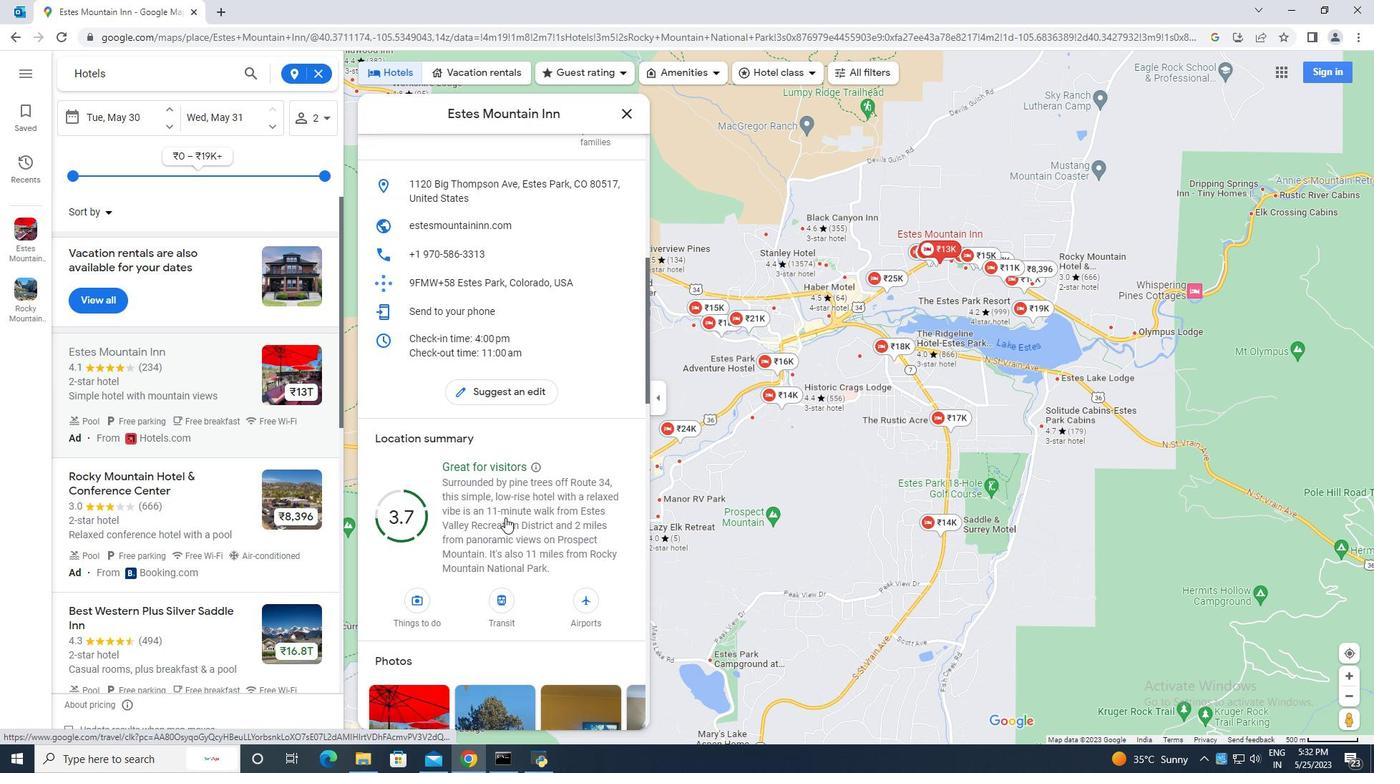 
Action: Mouse scrolled (505, 516) with delta (0, 0)
Screenshot: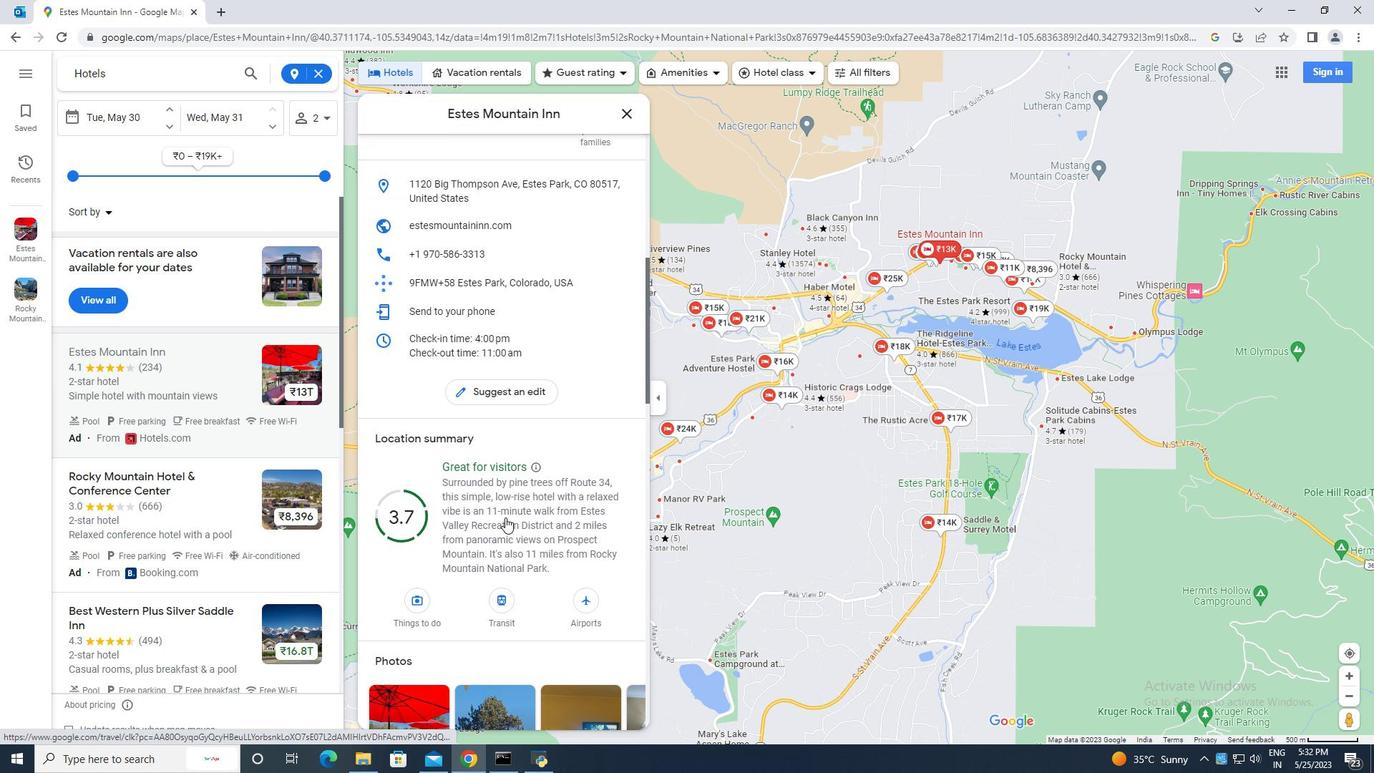 
Action: Mouse scrolled (505, 516) with delta (0, 0)
Screenshot: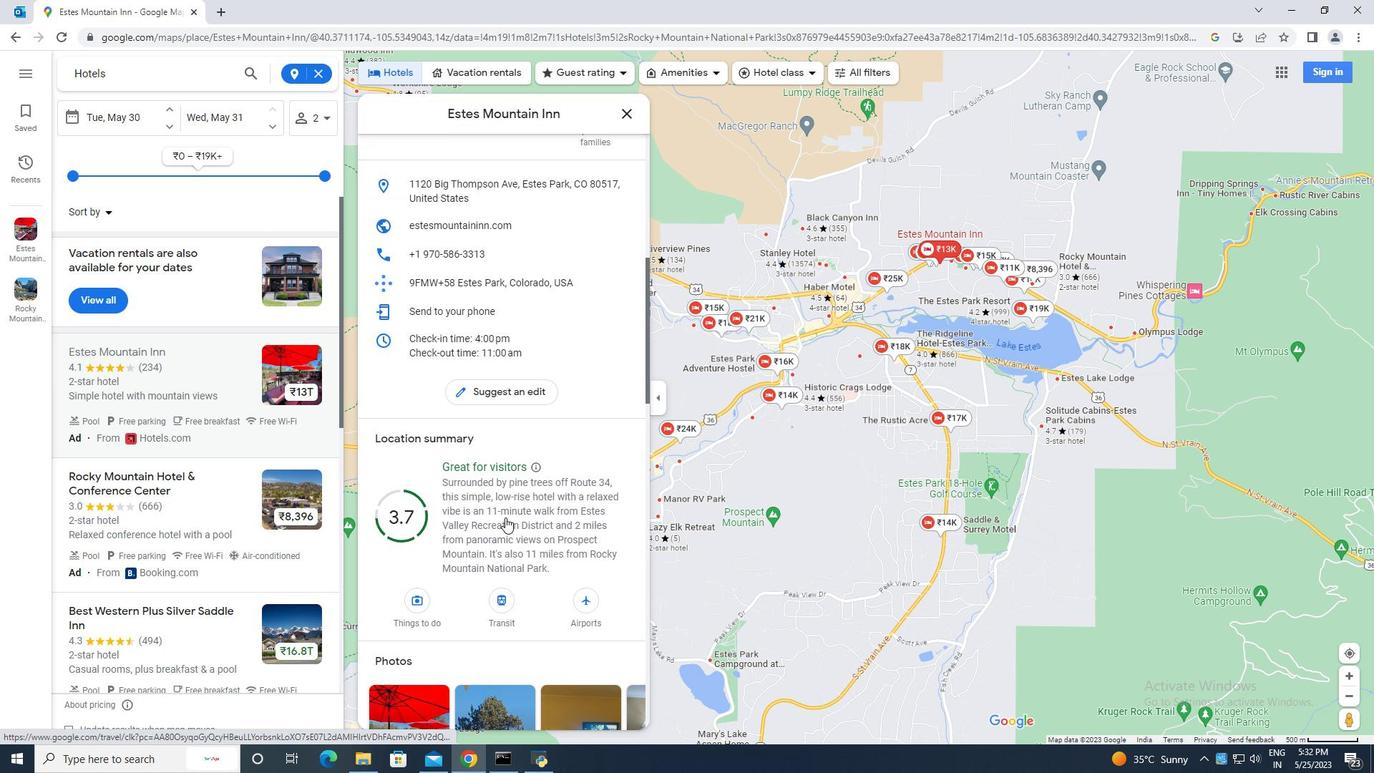 
Action: Mouse moved to (413, 474)
Screenshot: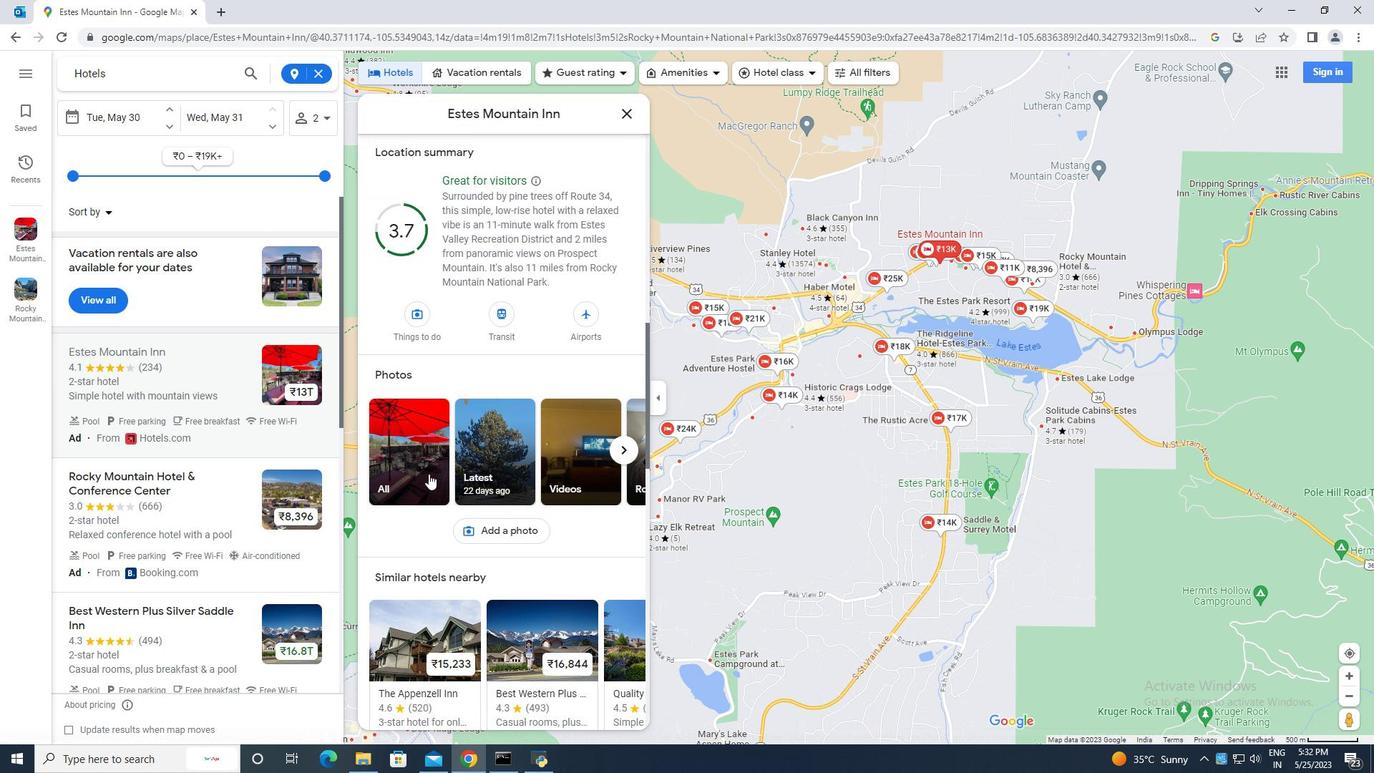 
Action: Mouse pressed left at (413, 474)
Screenshot: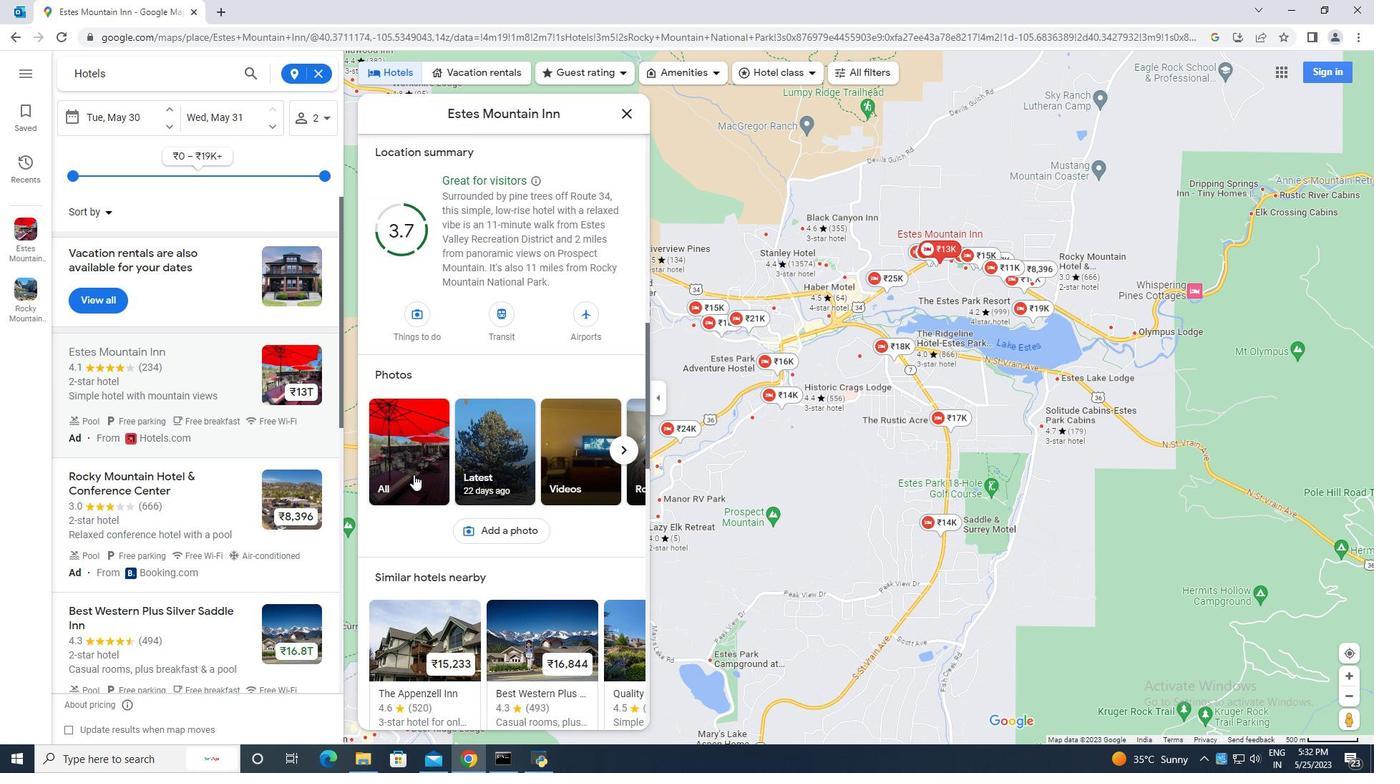 
Action: Mouse moved to (887, 641)
Screenshot: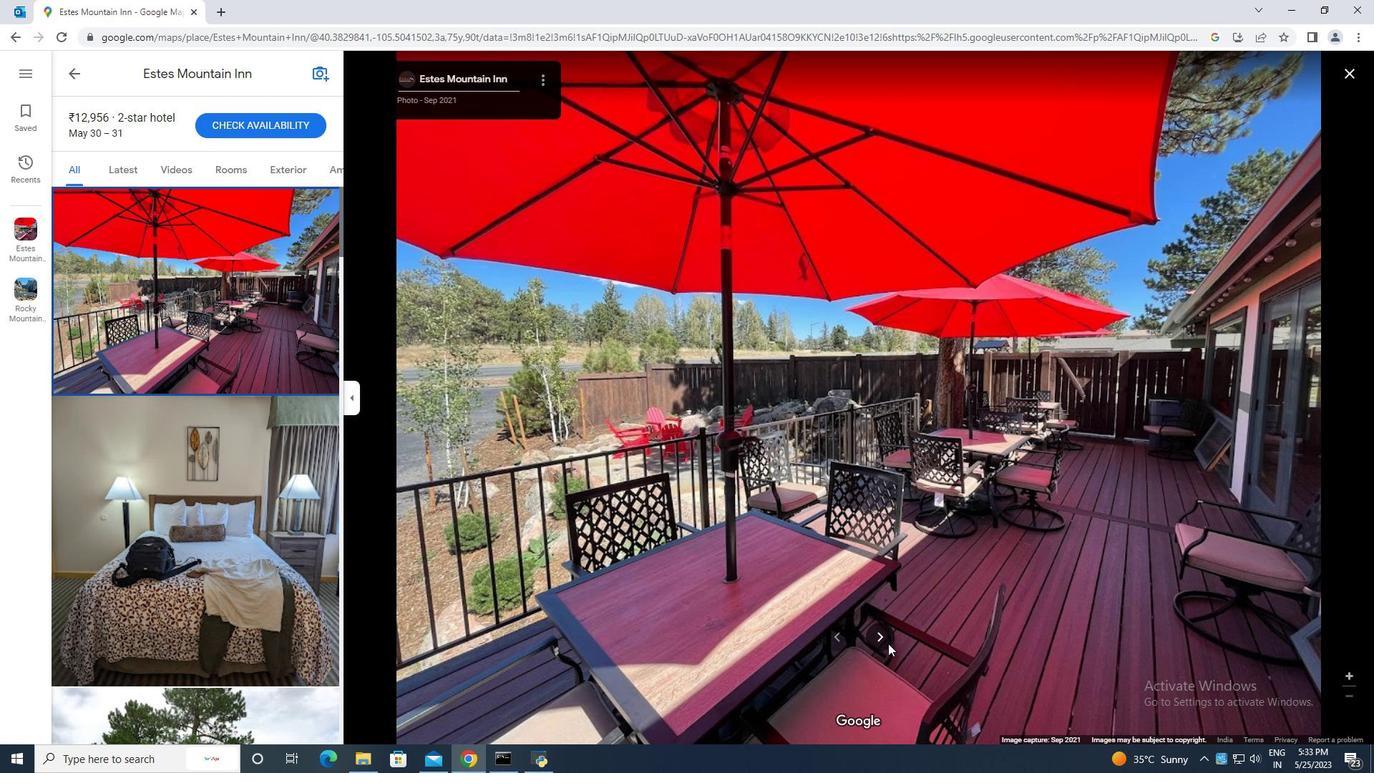 
Action: Mouse pressed left at (887, 641)
Screenshot: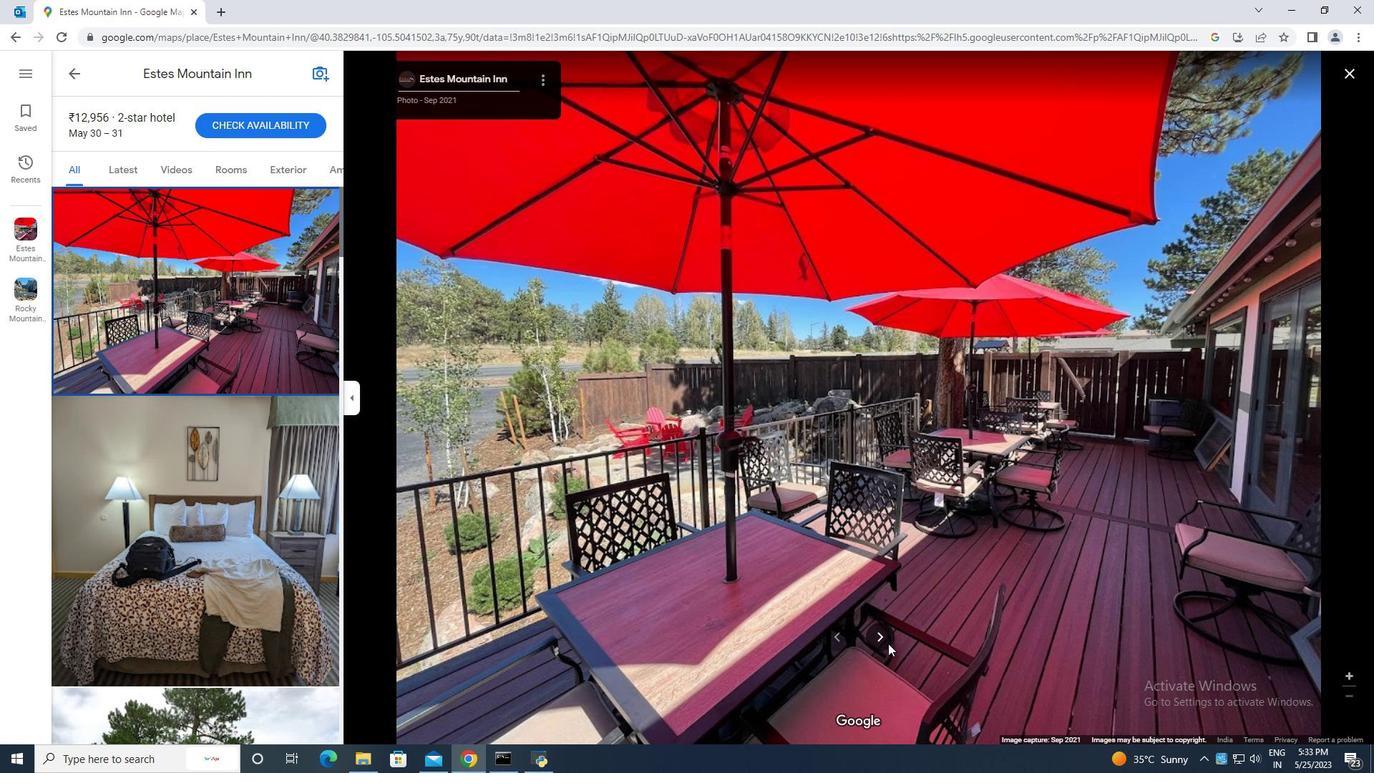 
Action: Mouse moved to (884, 639)
Screenshot: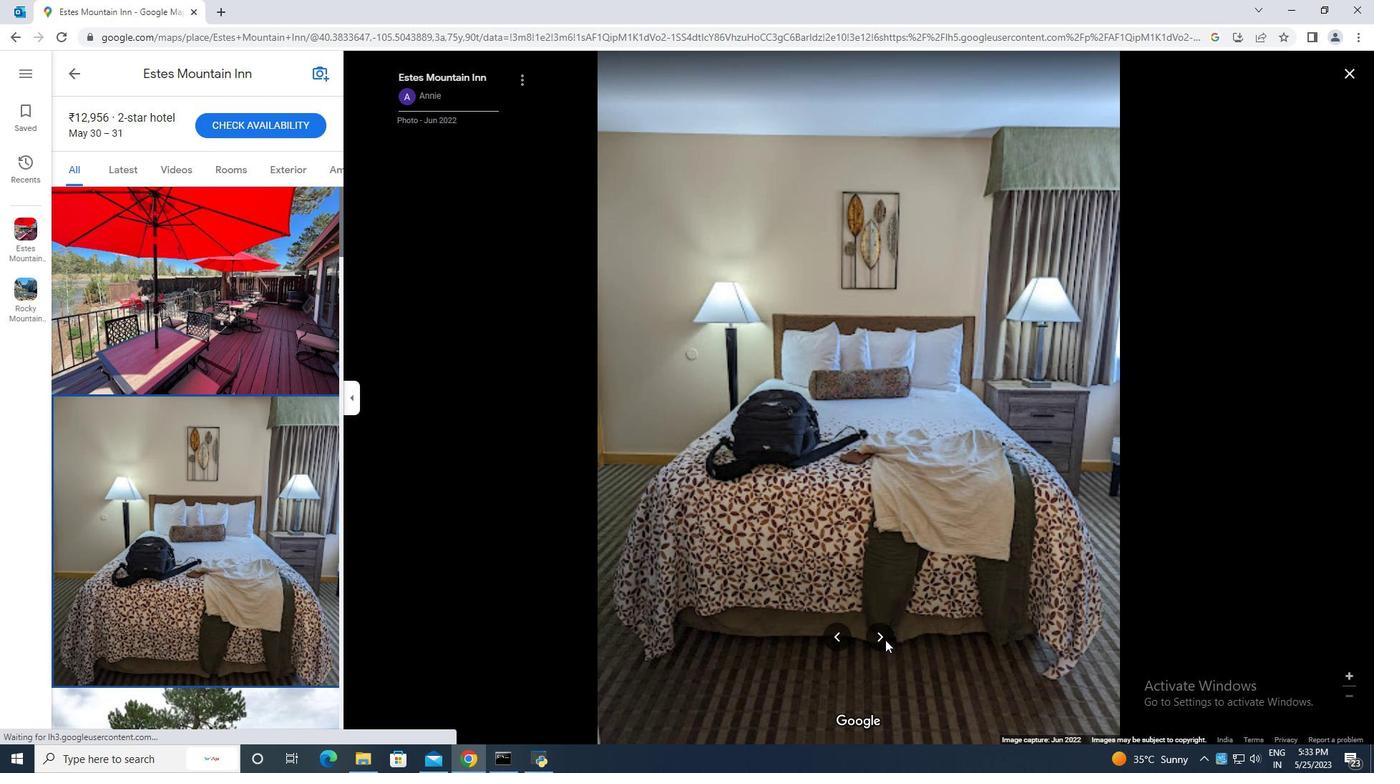 
Action: Mouse pressed left at (884, 639)
Screenshot: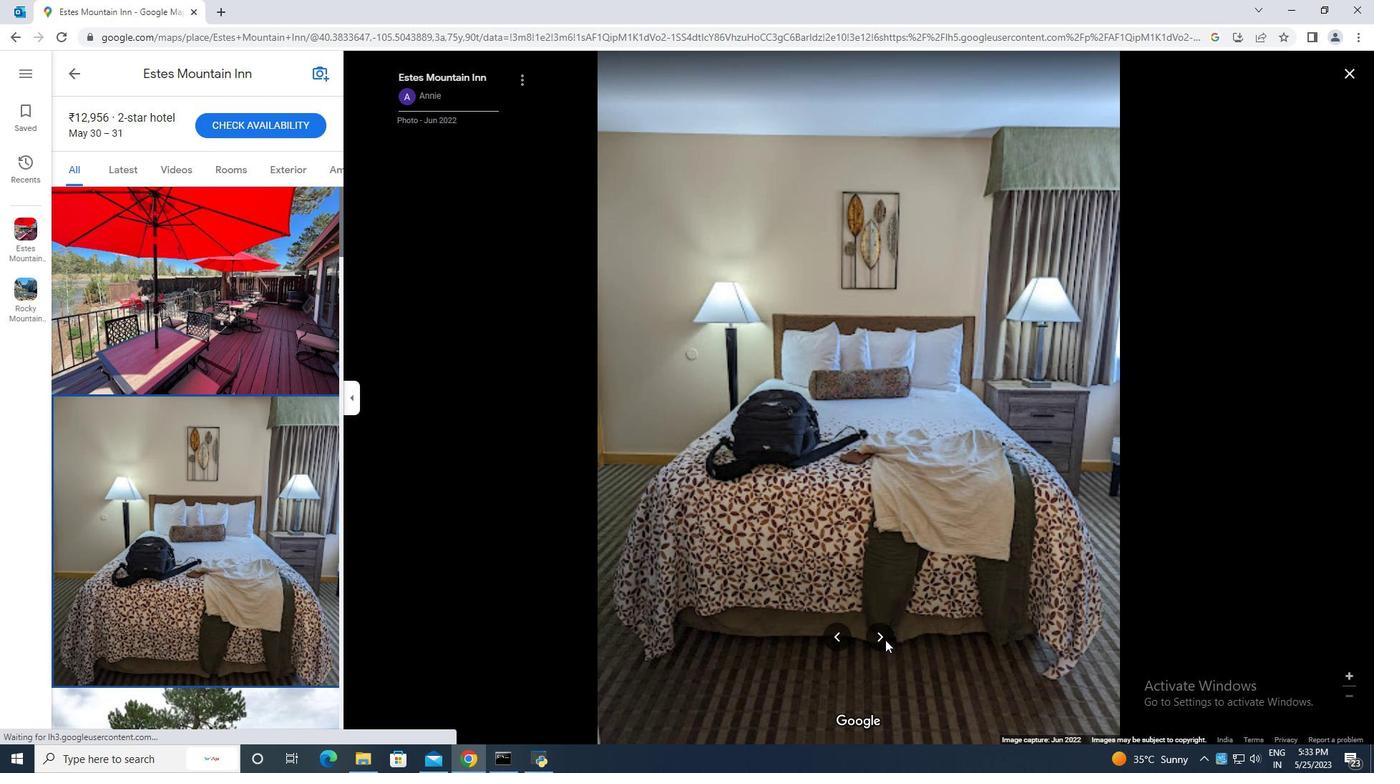 
Action: Mouse pressed left at (884, 639)
Screenshot: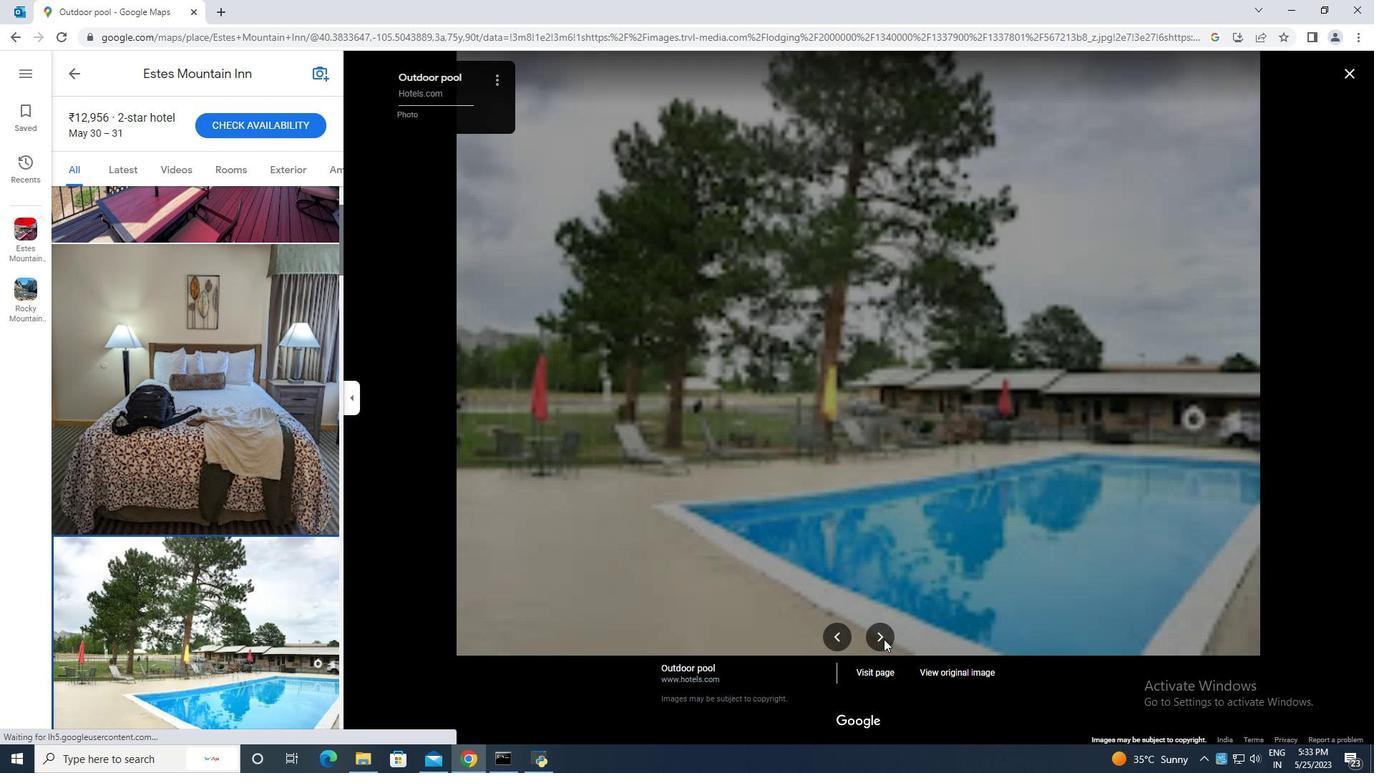 
Action: Mouse pressed left at (884, 639)
Screenshot: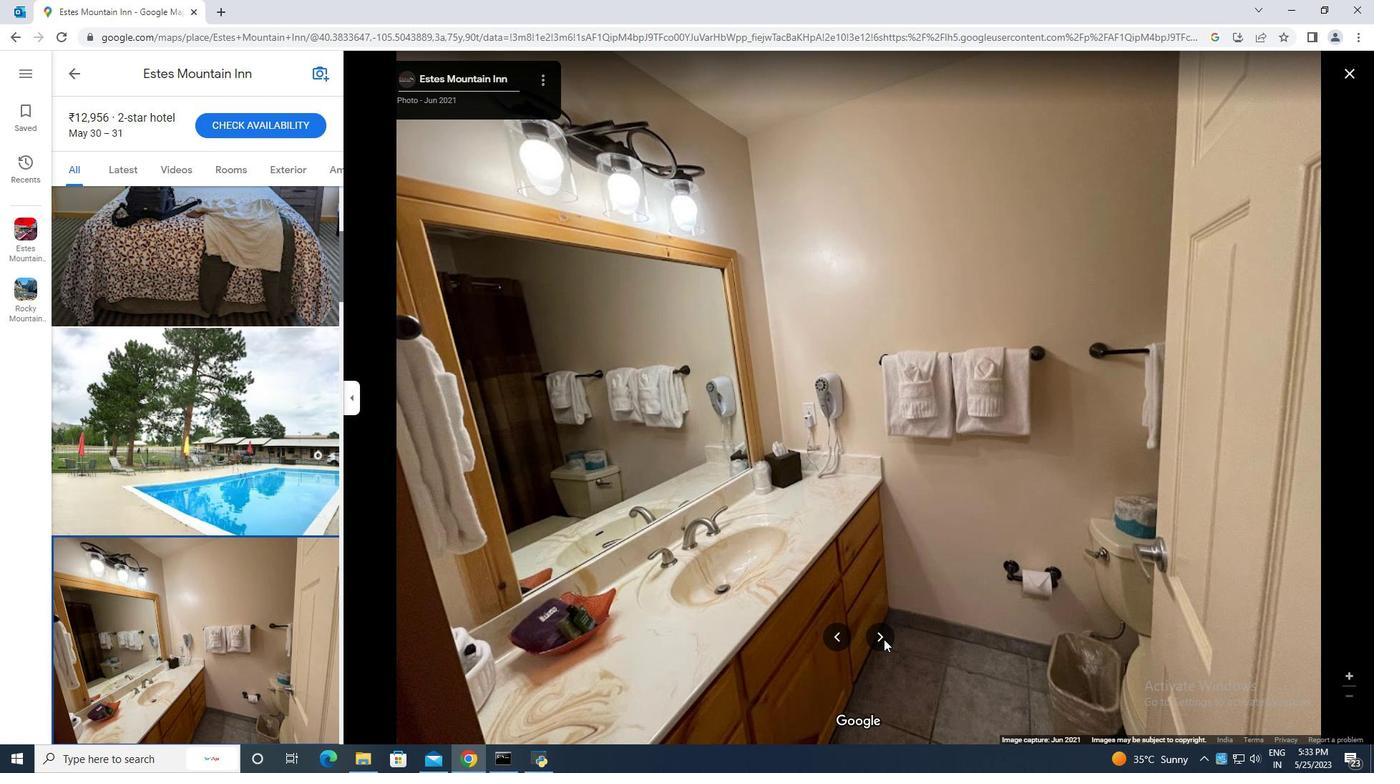 
Action: Mouse pressed left at (884, 639)
Screenshot: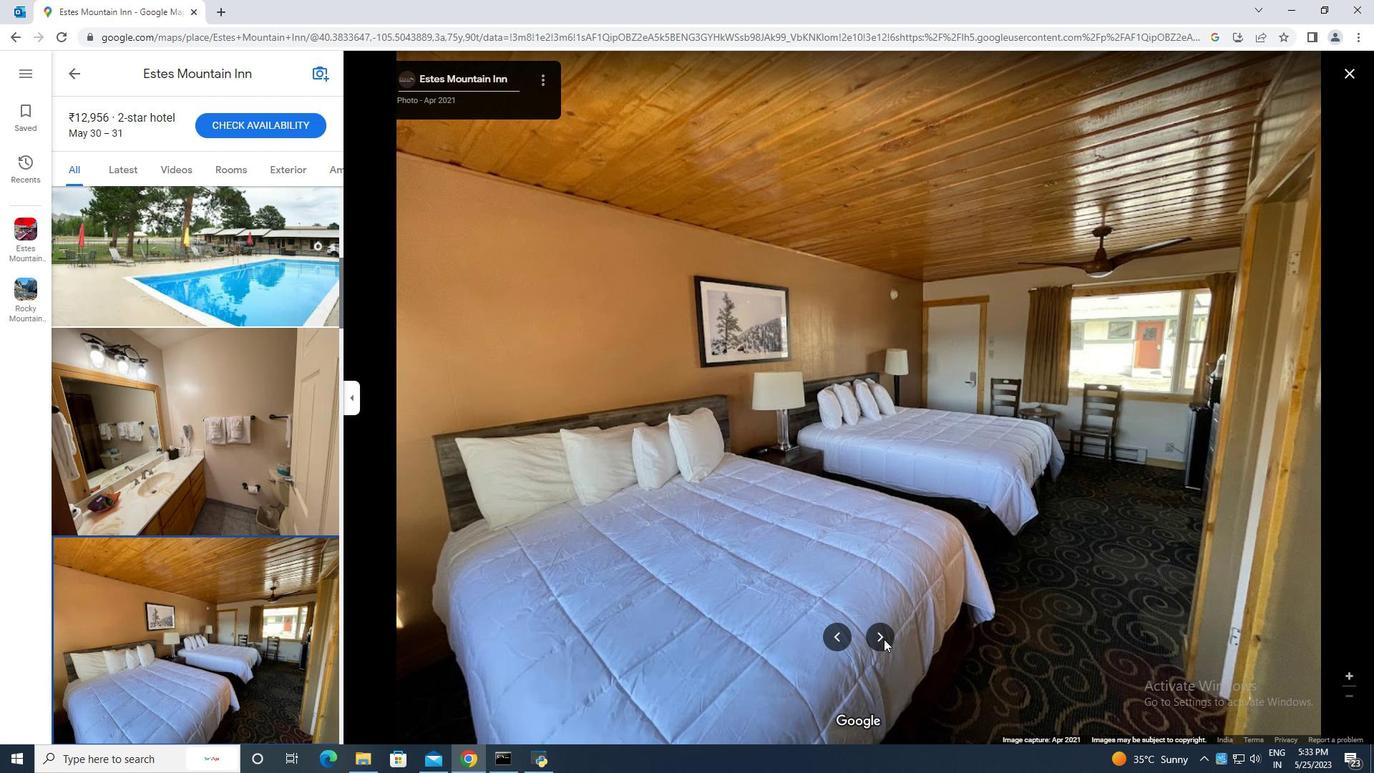 
Action: Mouse moved to (78, 72)
Screenshot: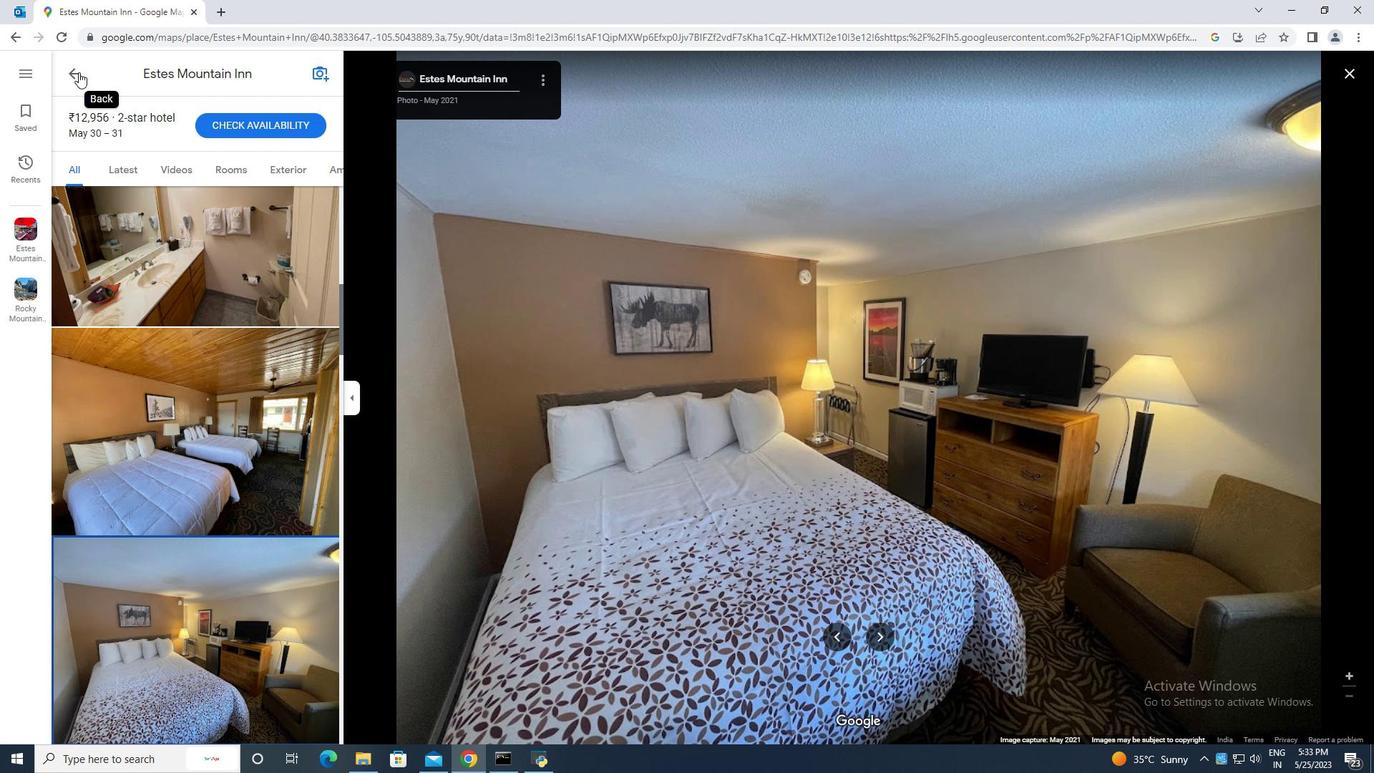 
Action: Mouse pressed left at (78, 72)
Screenshot: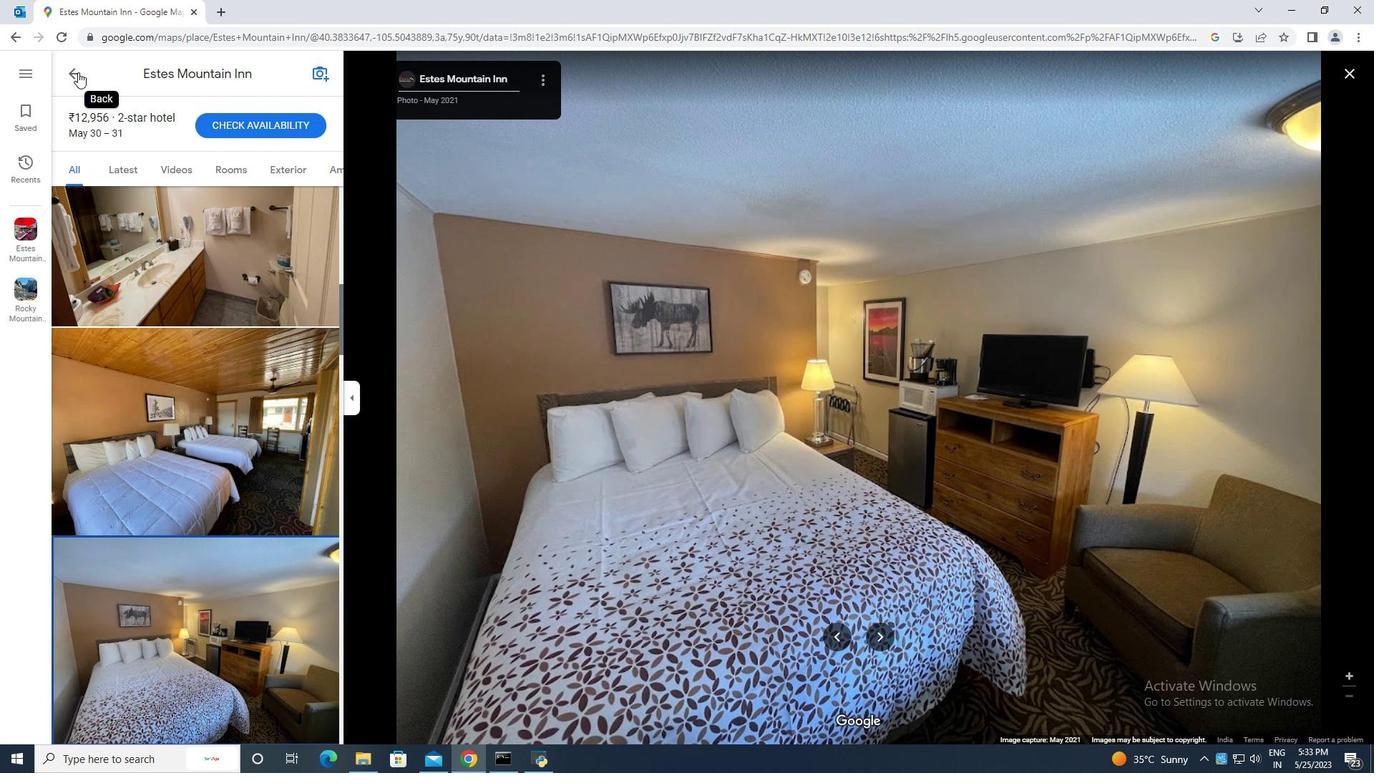 
Action: Mouse moved to (262, 478)
Screenshot: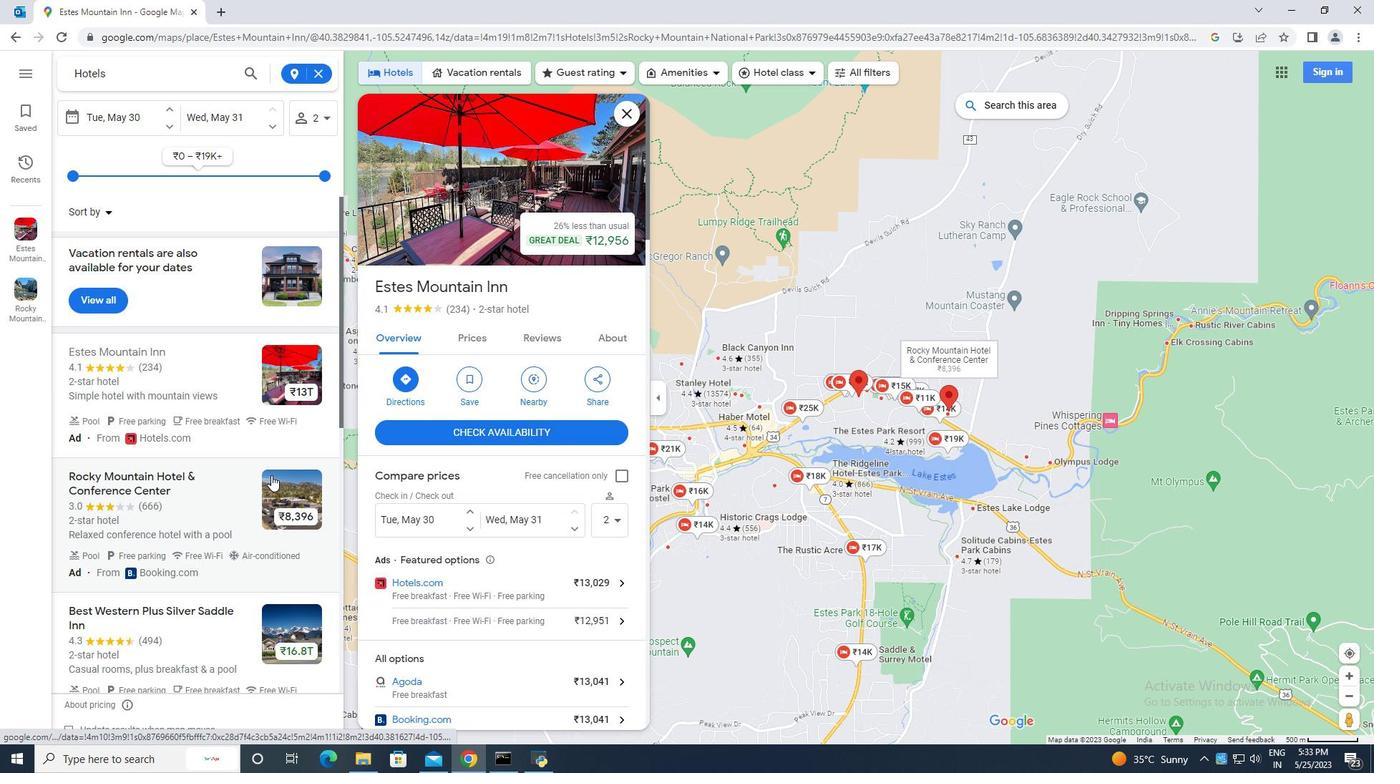 
Action: Mouse scrolled (262, 478) with delta (0, 0)
Screenshot: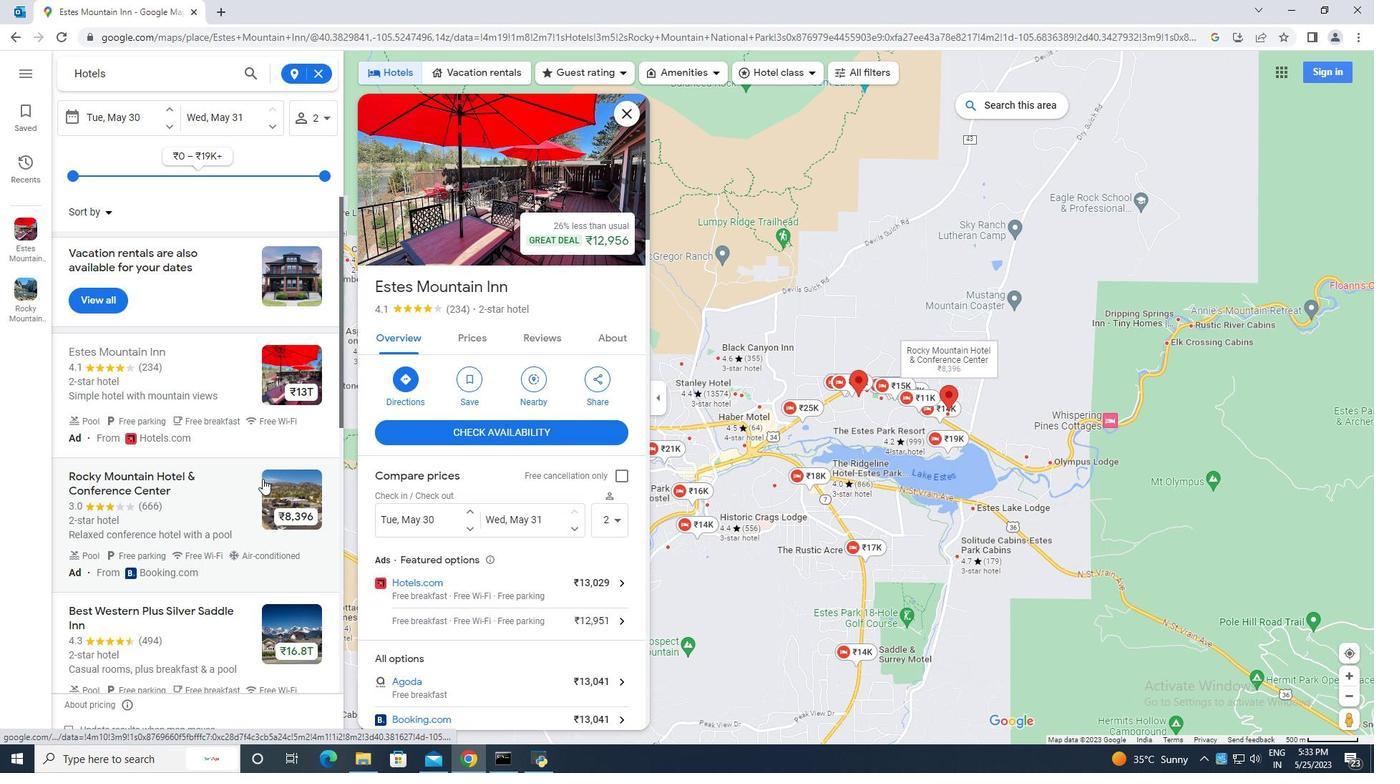 
Action: Mouse scrolled (262, 478) with delta (0, 0)
Screenshot: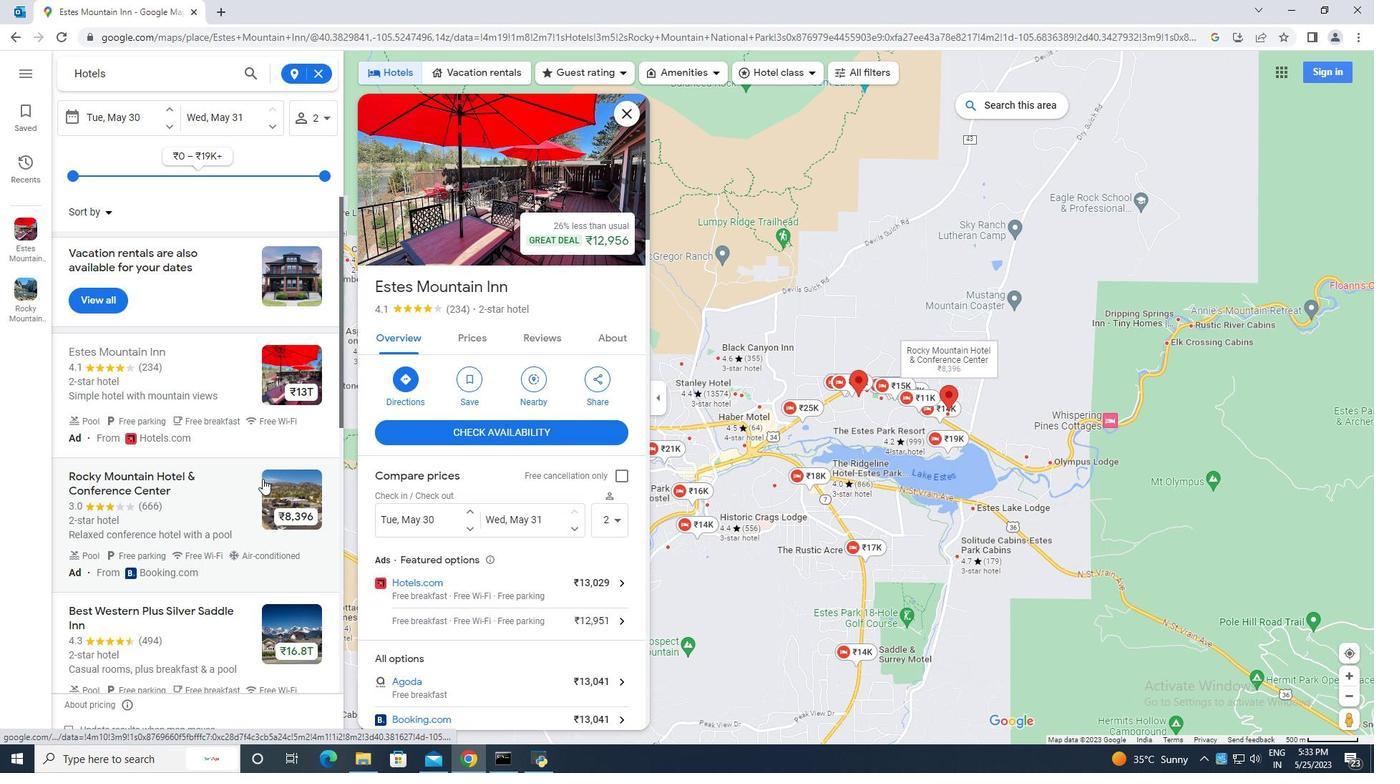 
Action: Mouse scrolled (262, 478) with delta (0, 0)
Screenshot: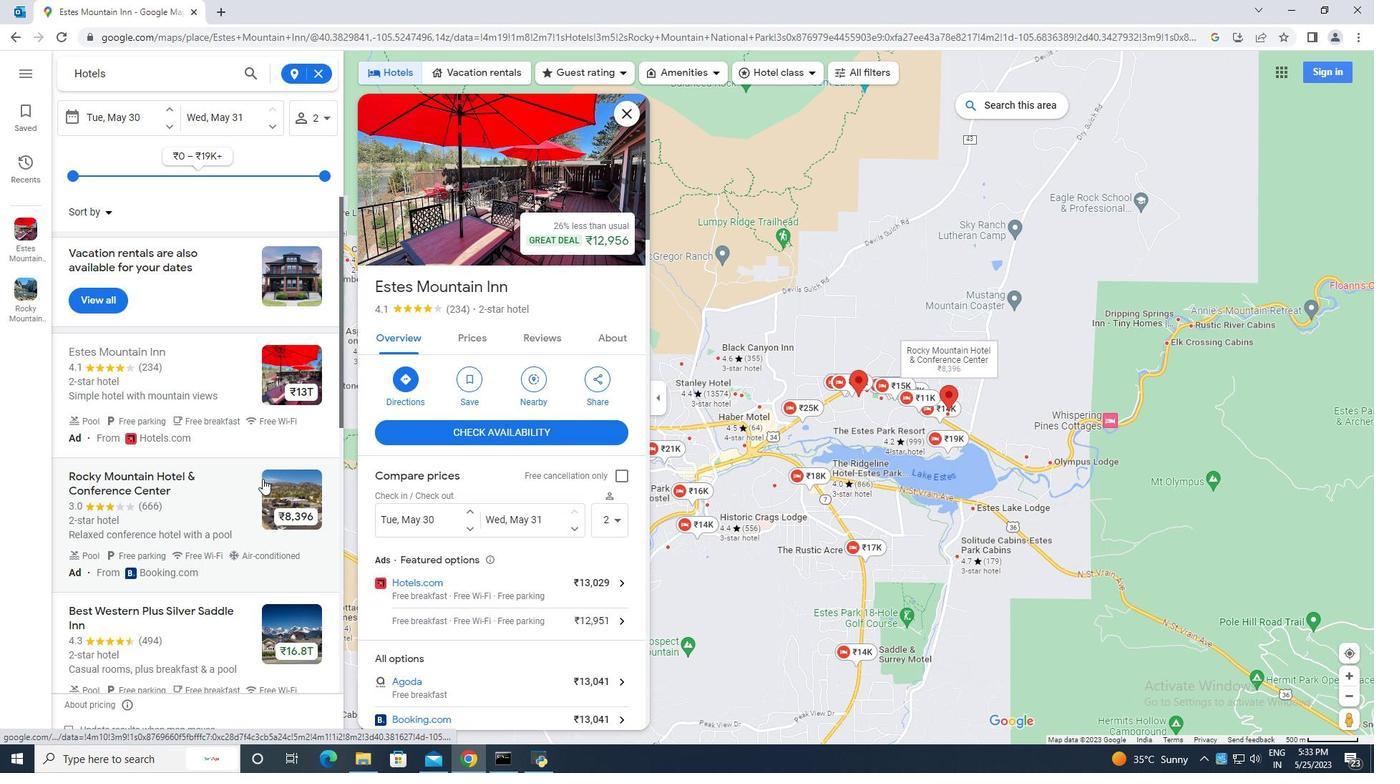 
Action: Mouse scrolled (262, 479) with delta (0, 0)
Screenshot: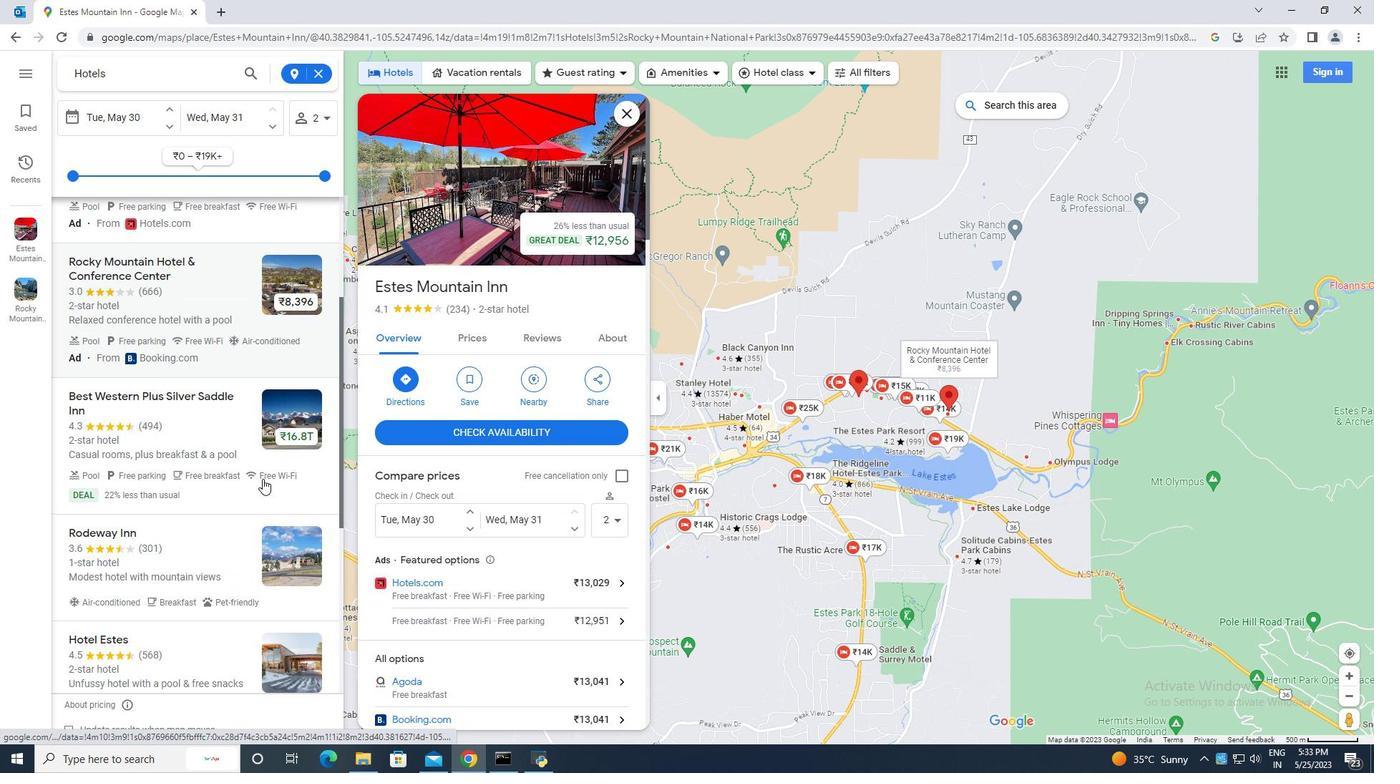 
Action: Mouse scrolled (262, 479) with delta (0, 0)
Screenshot: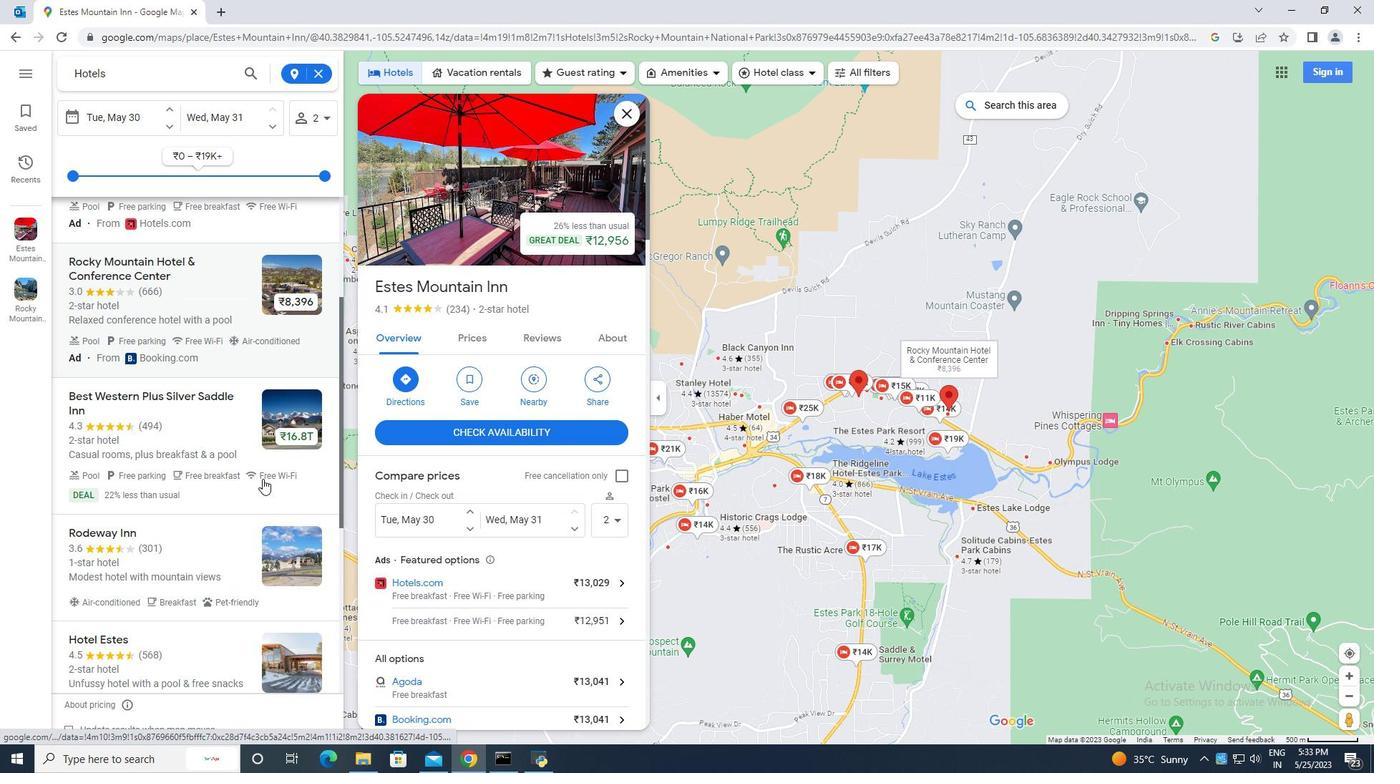 
Action: Mouse scrolled (262, 479) with delta (0, 0)
Screenshot: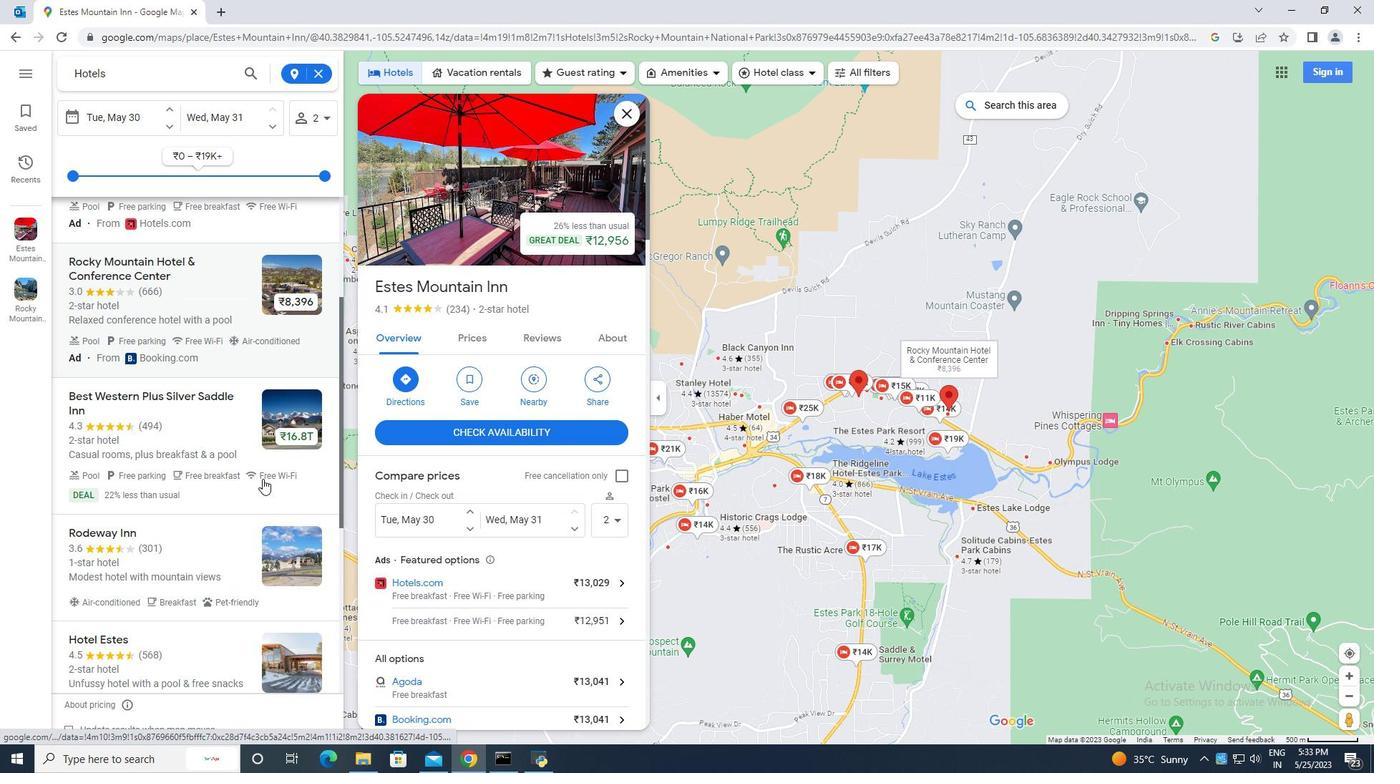 
Action: Mouse scrolled (262, 479) with delta (0, 0)
Screenshot: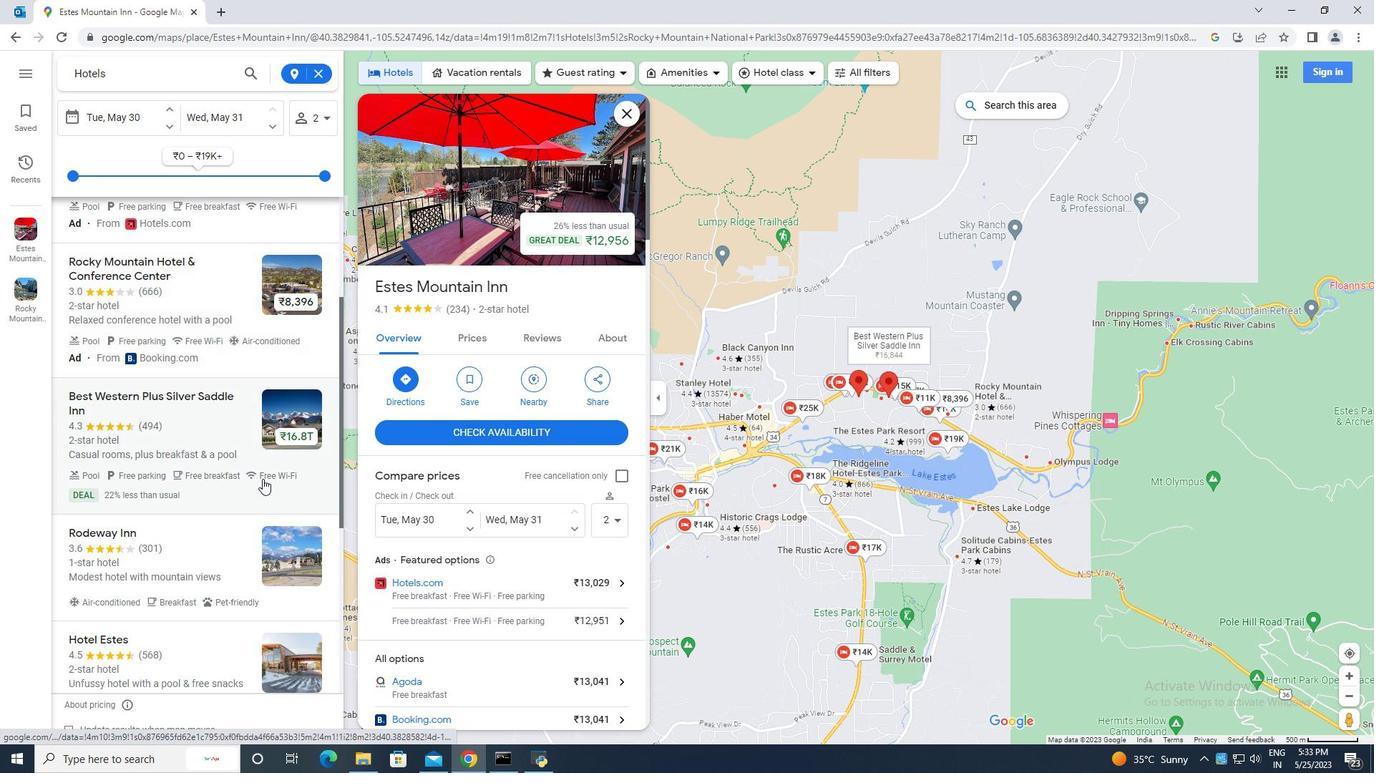 
Action: Mouse scrolled (262, 479) with delta (0, 0)
Screenshot: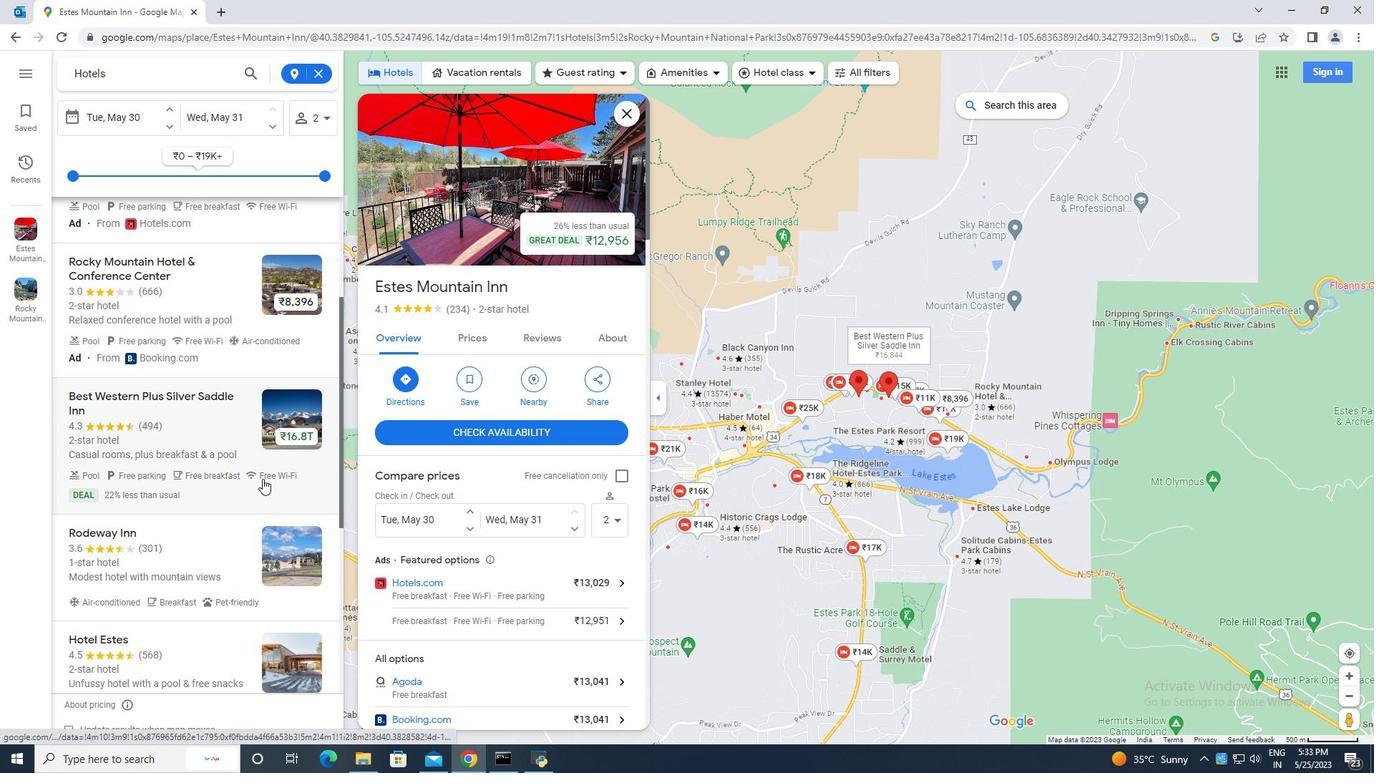 
Action: Mouse scrolled (262, 479) with delta (0, 0)
Screenshot: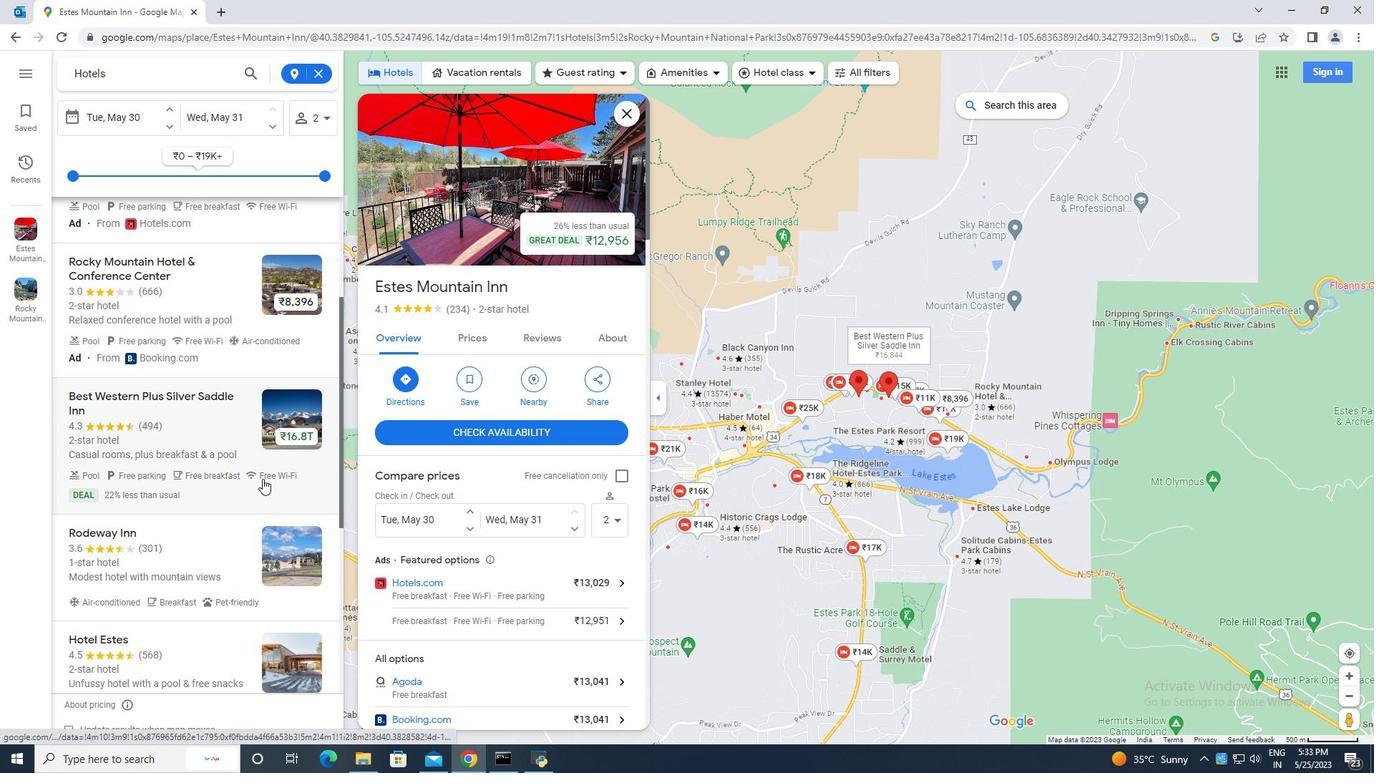 
Action: Mouse scrolled (262, 479) with delta (0, 0)
Screenshot: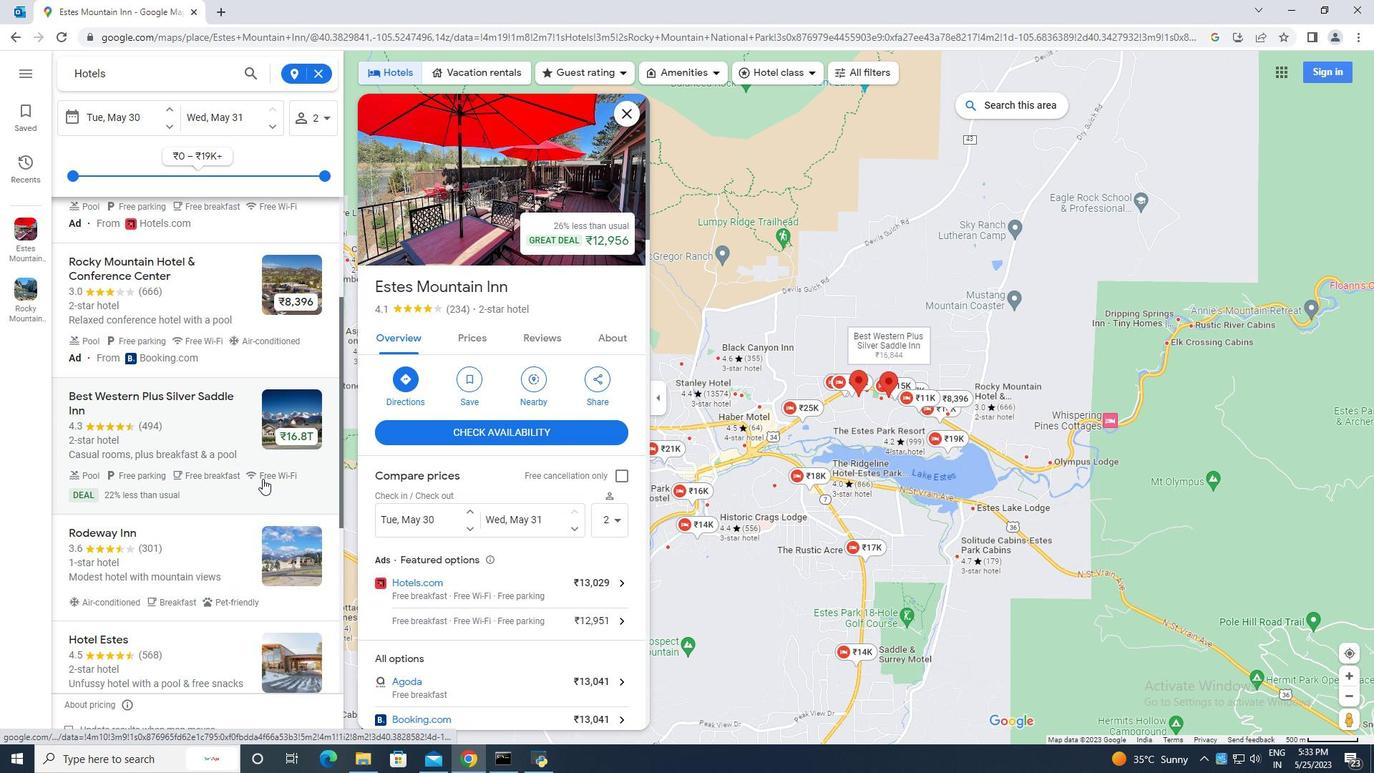 
Action: Mouse scrolled (262, 479) with delta (0, 0)
Screenshot: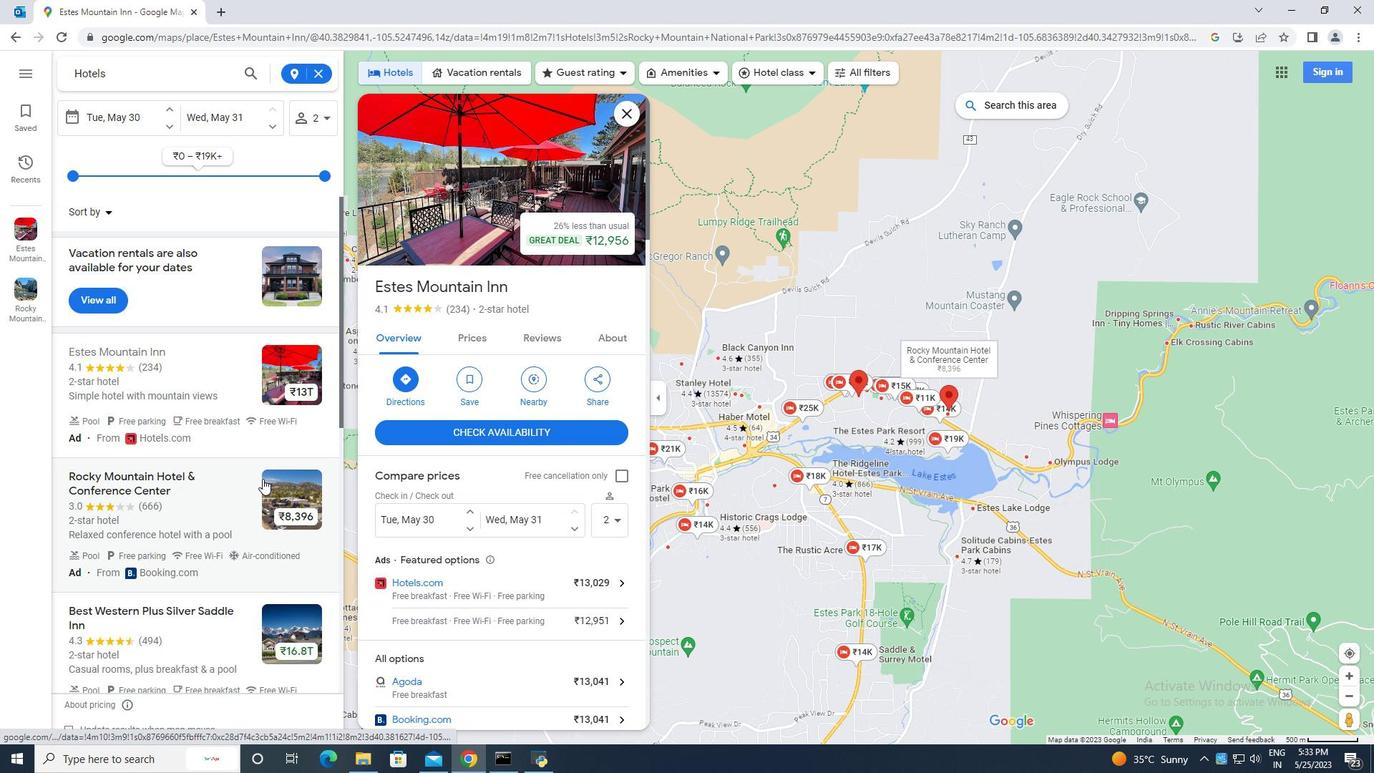 
Action: Mouse scrolled (262, 479) with delta (0, 0)
Screenshot: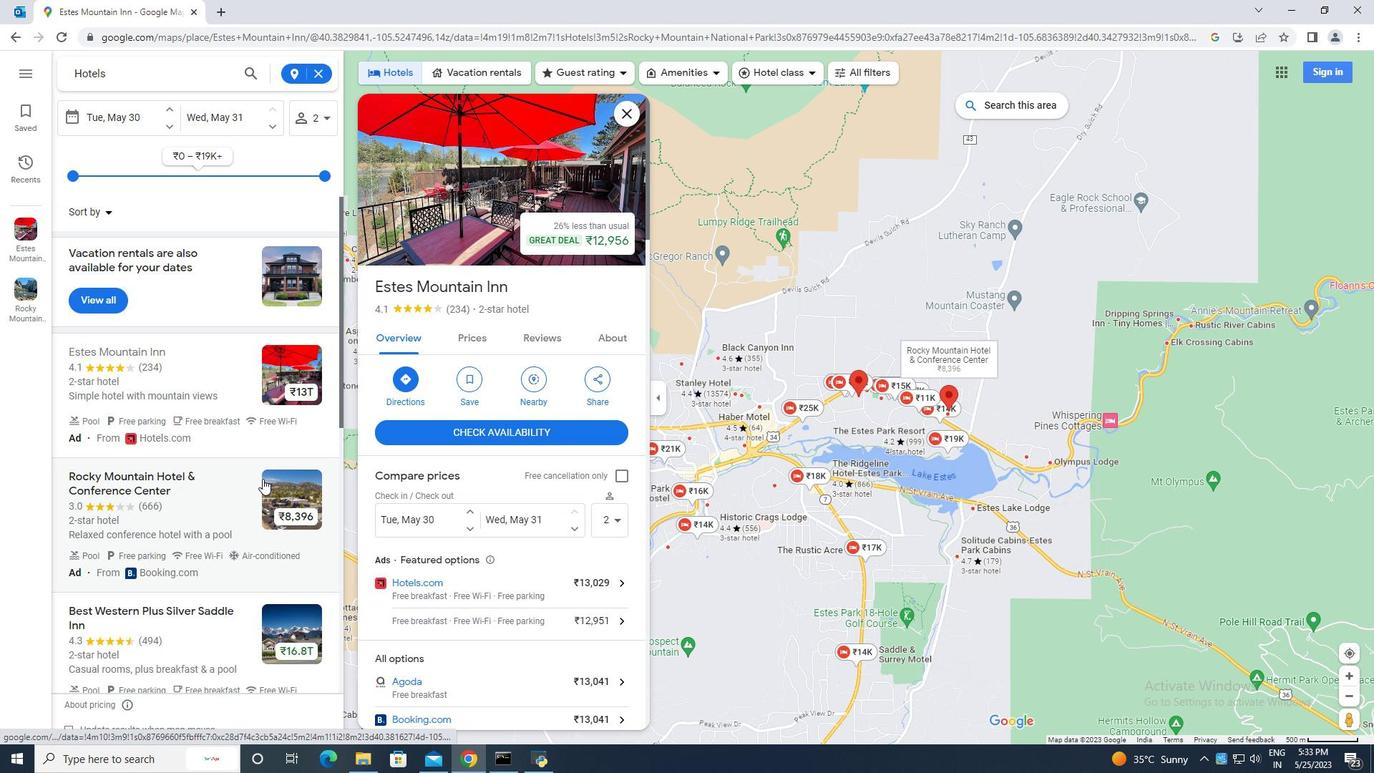 
Action: Mouse scrolled (262, 479) with delta (0, 0)
Screenshot: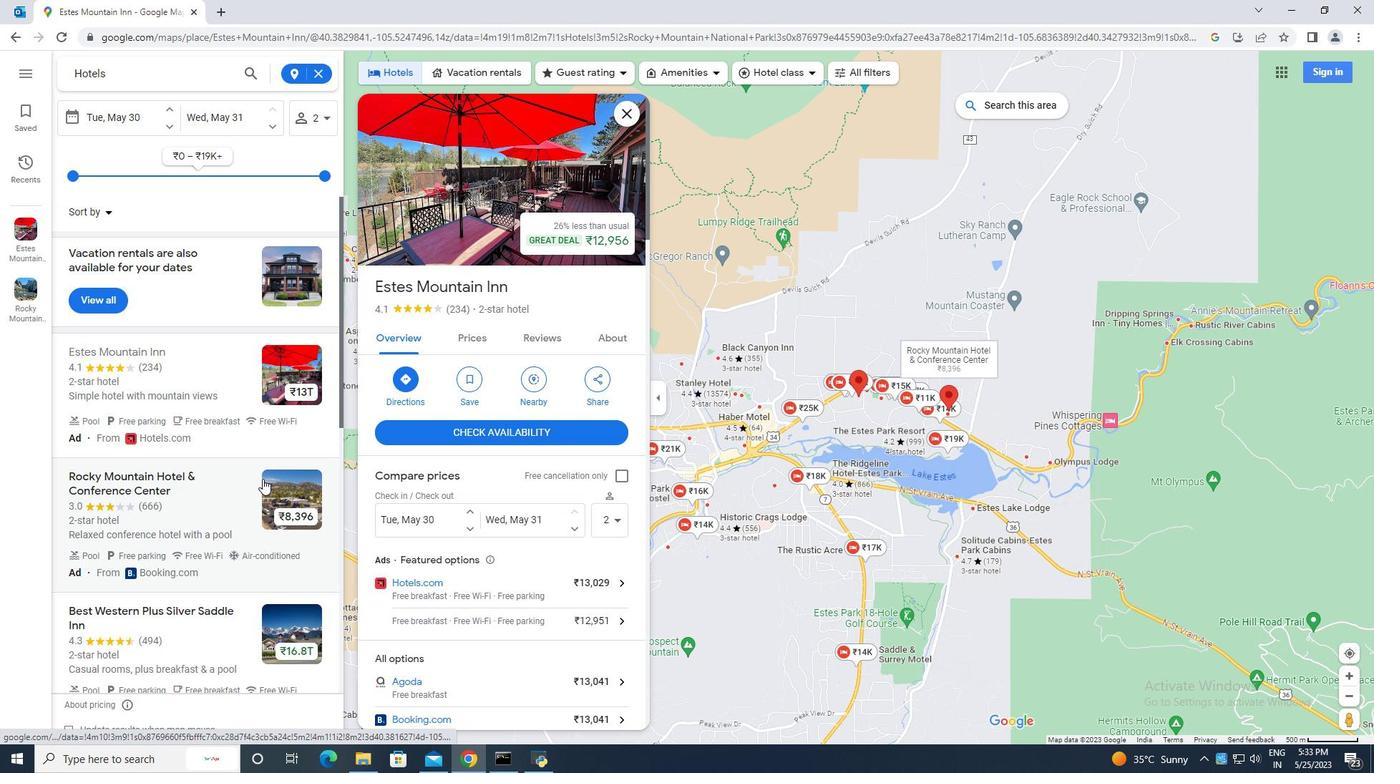 
Action: Mouse moved to (226, 509)
Screenshot: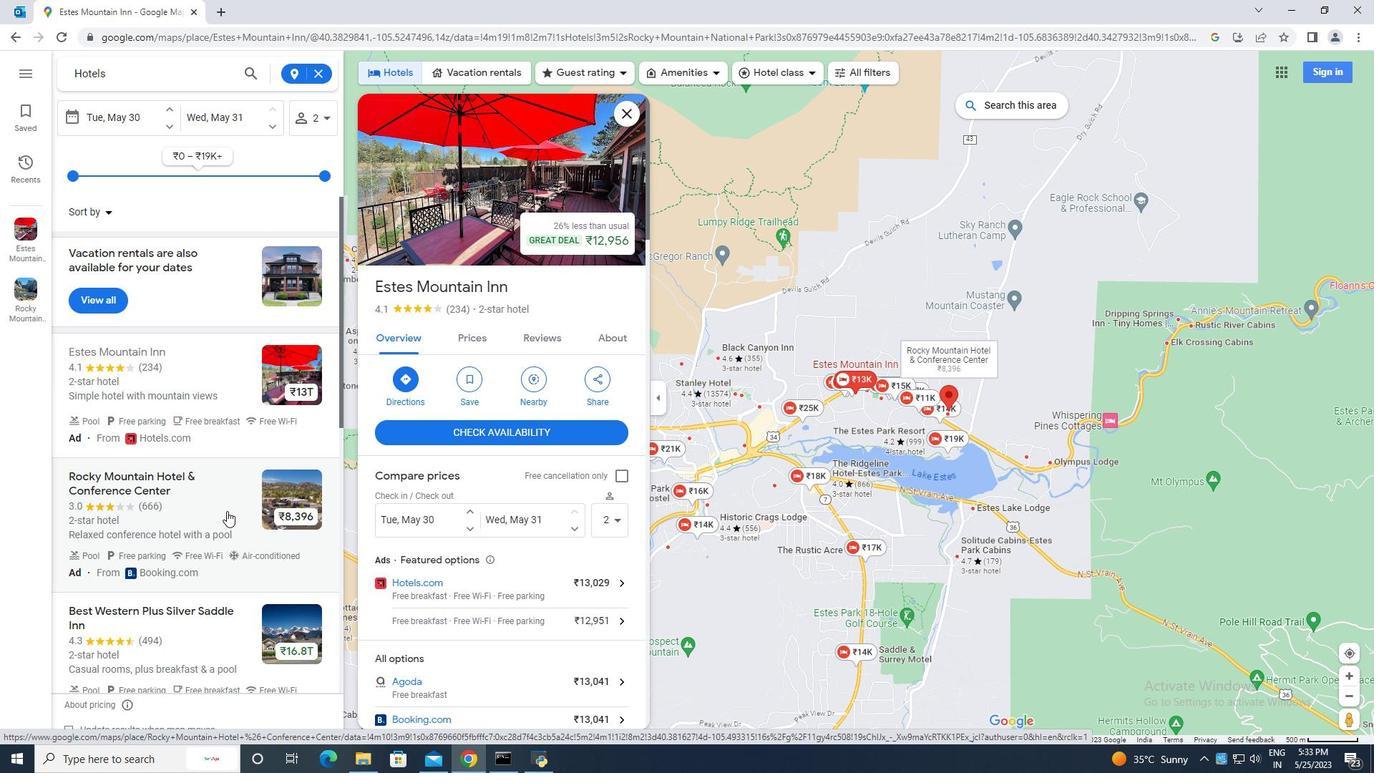 
Action: Mouse pressed left at (226, 509)
Screenshot: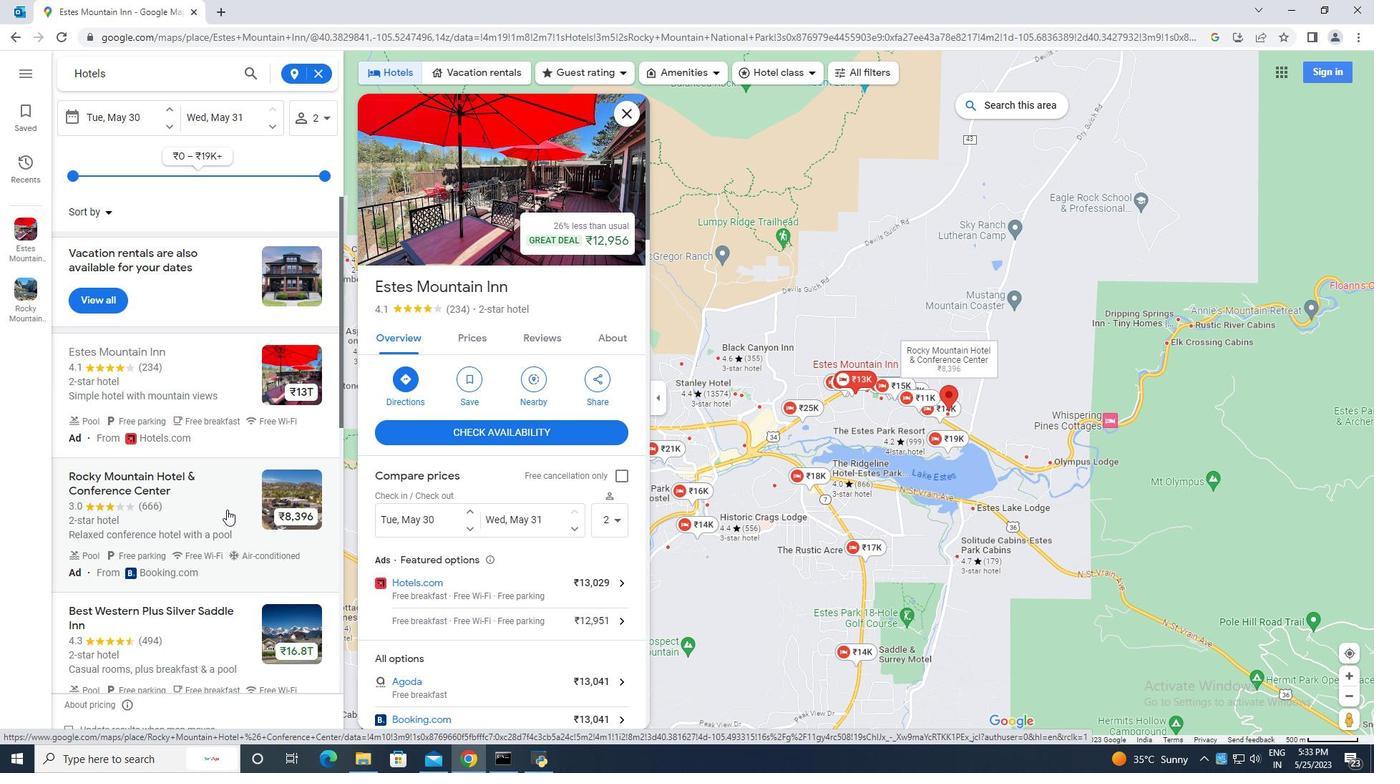 
Action: Mouse moved to (499, 567)
Screenshot: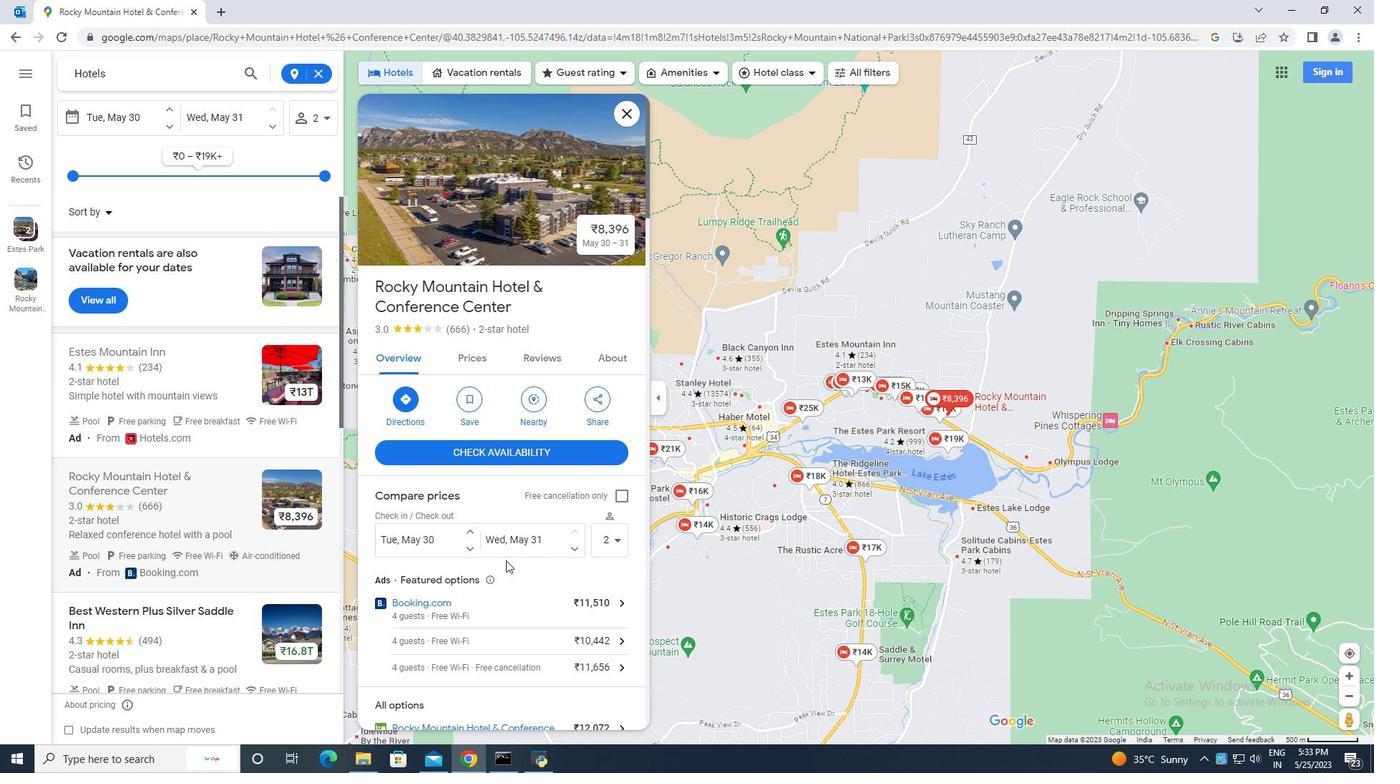 
Action: Mouse scrolled (499, 566) with delta (0, 0)
Screenshot: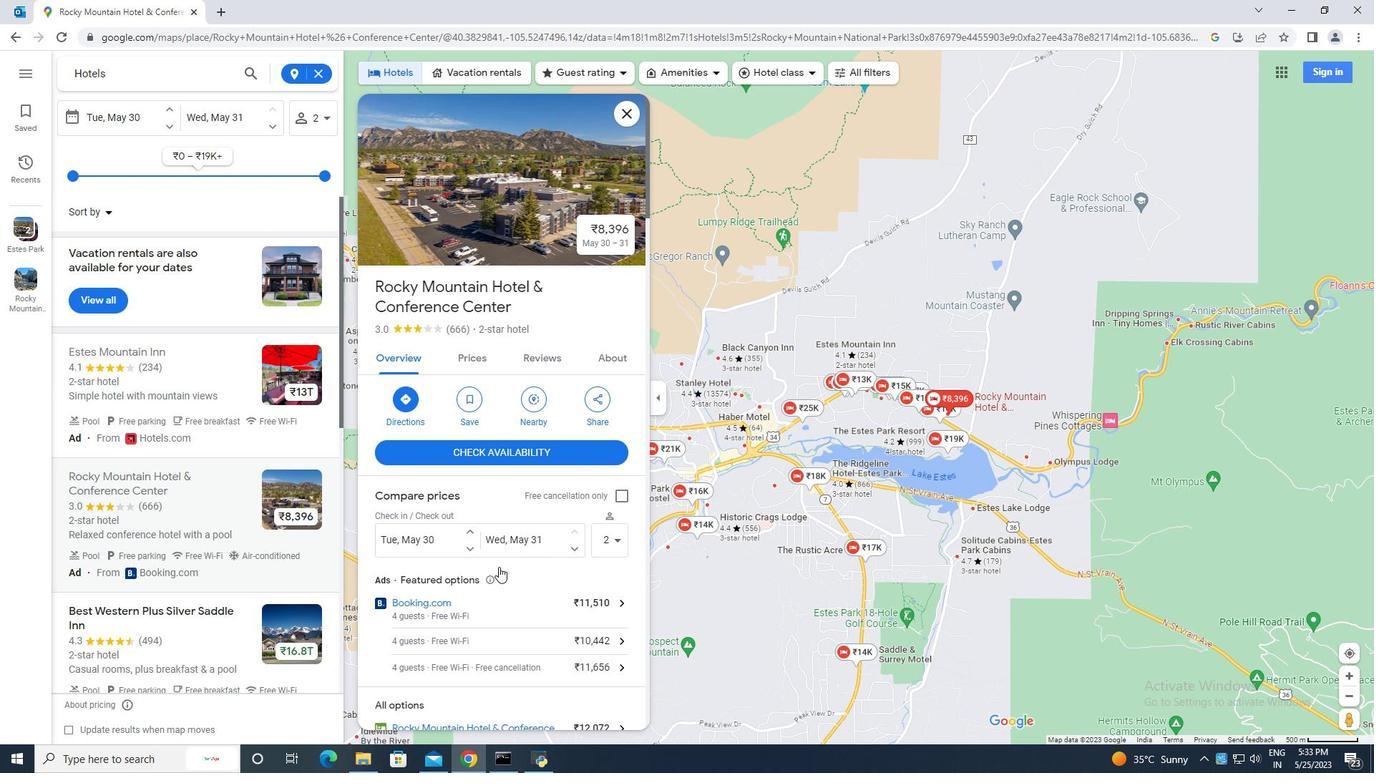 
Action: Mouse scrolled (499, 566) with delta (0, 0)
Screenshot: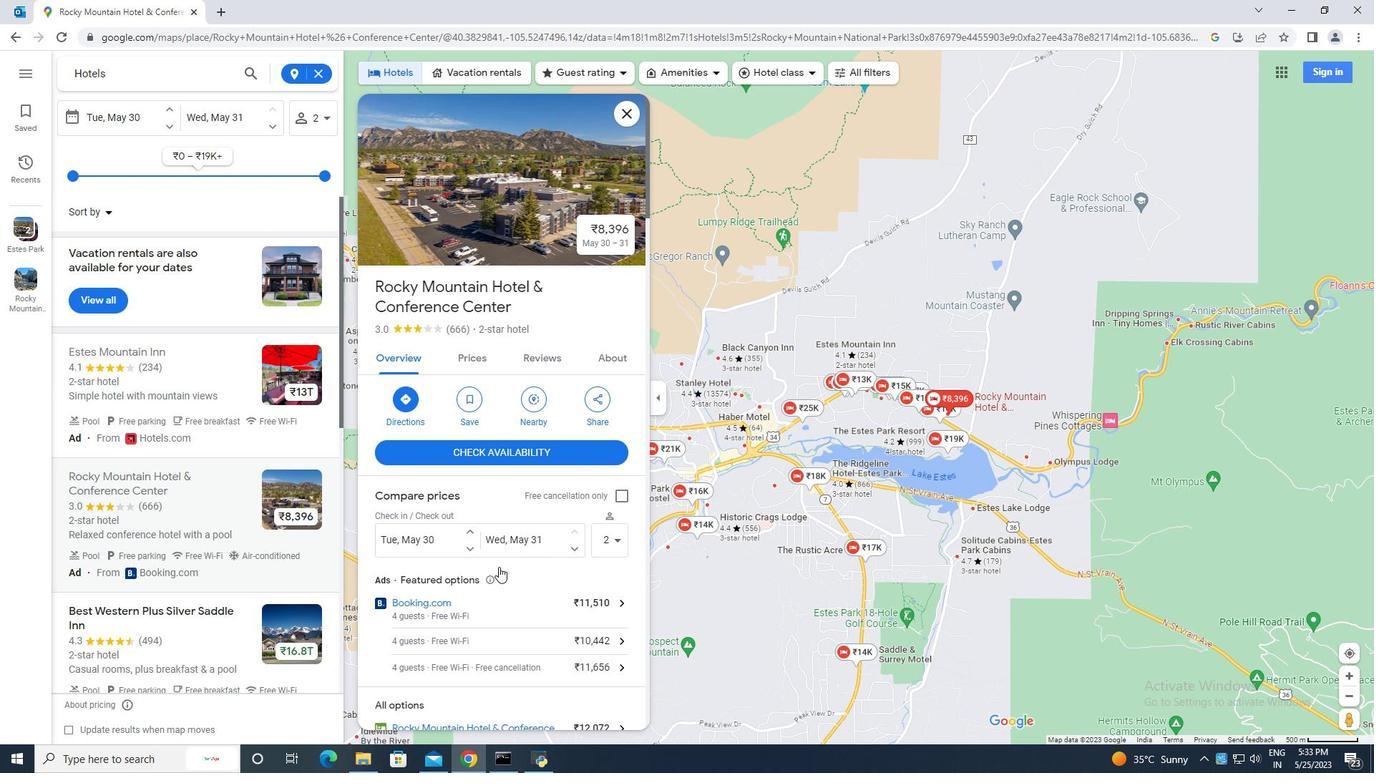 
Action: Mouse scrolled (499, 566) with delta (0, 0)
Screenshot: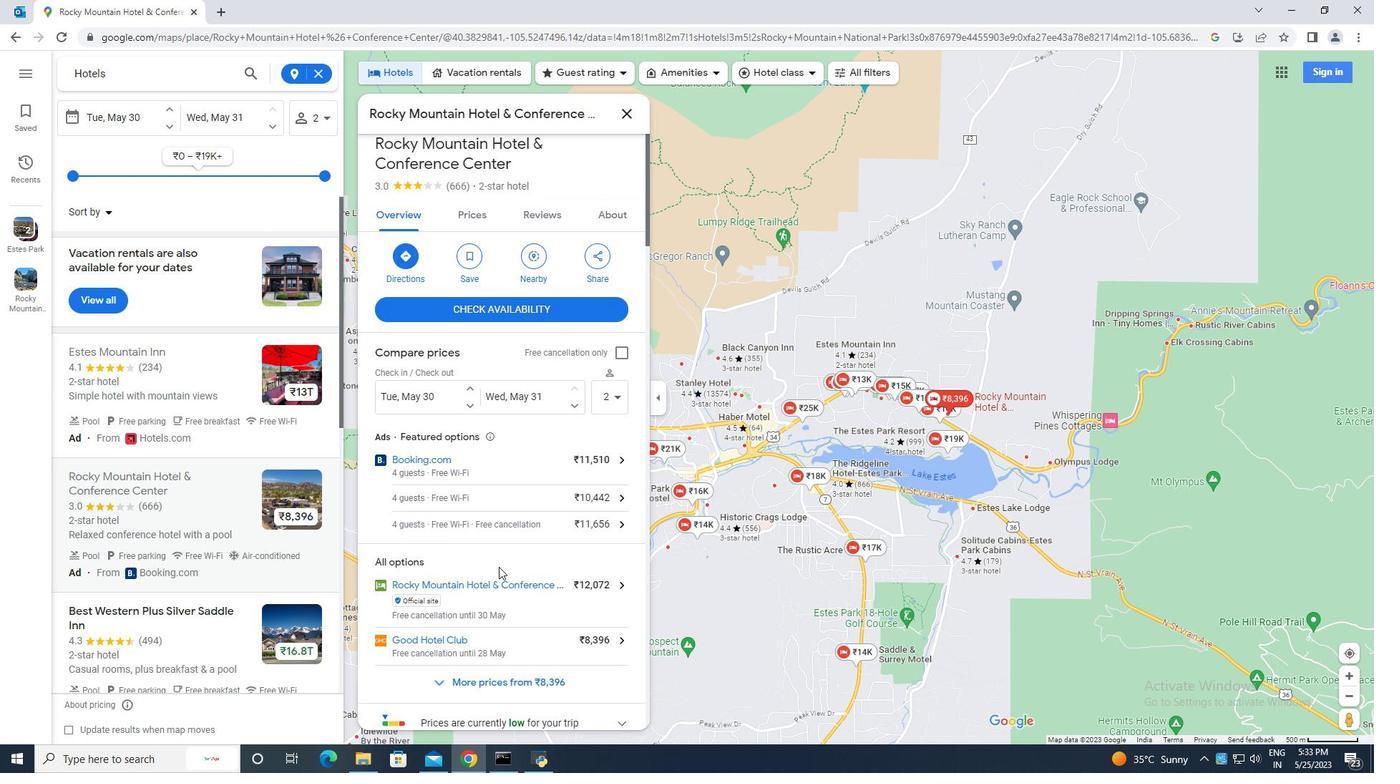 
Action: Mouse scrolled (499, 566) with delta (0, 0)
Screenshot: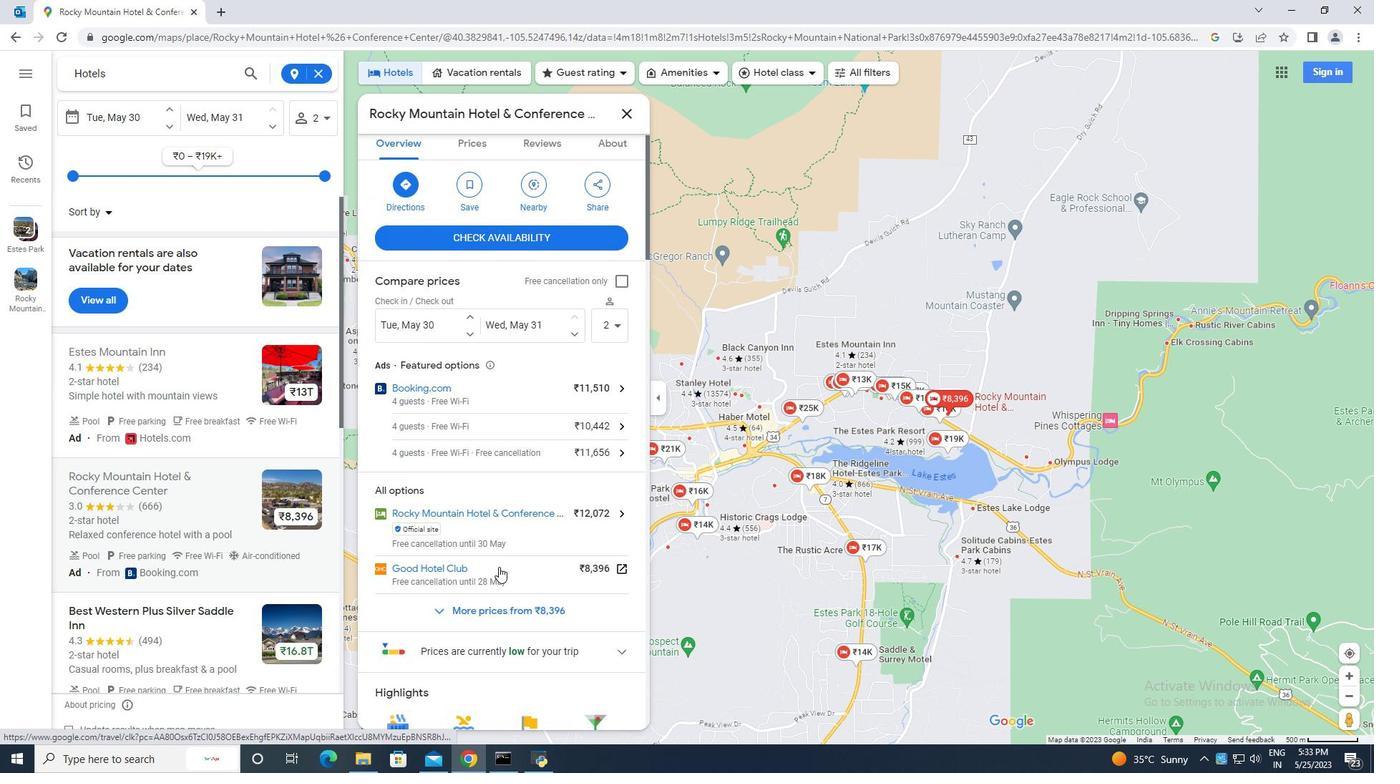 
Action: Mouse scrolled (499, 566) with delta (0, 0)
Screenshot: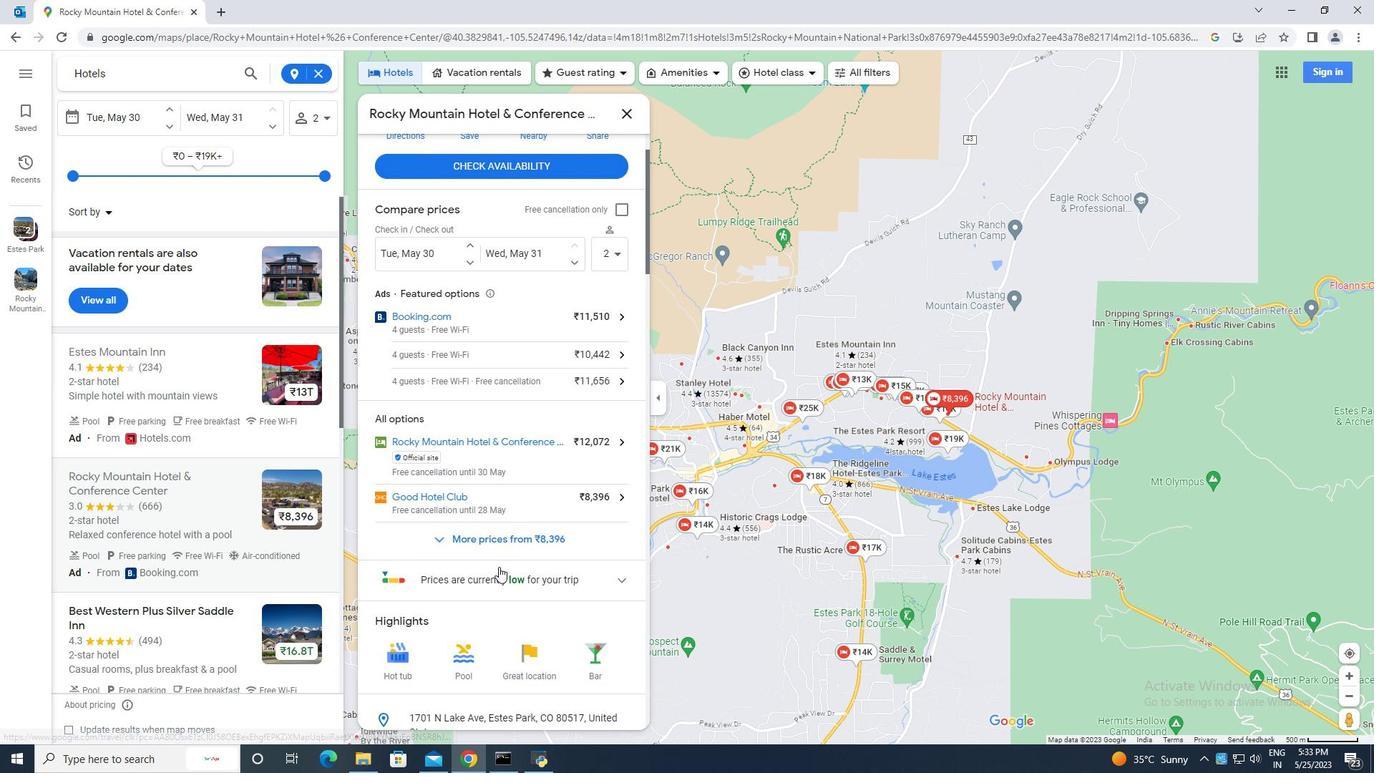 
Action: Mouse scrolled (499, 566) with delta (0, 0)
Screenshot: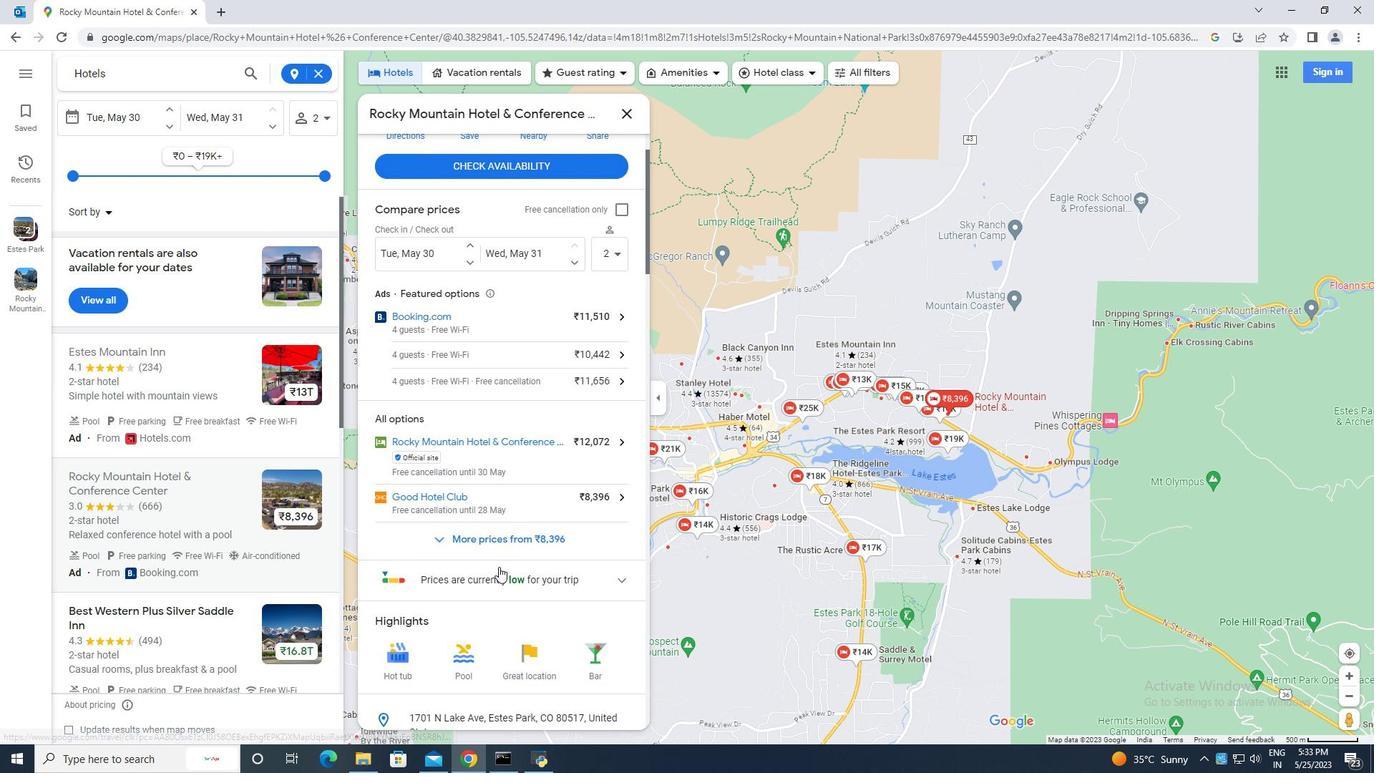 
Action: Mouse scrolled (499, 566) with delta (0, 0)
Screenshot: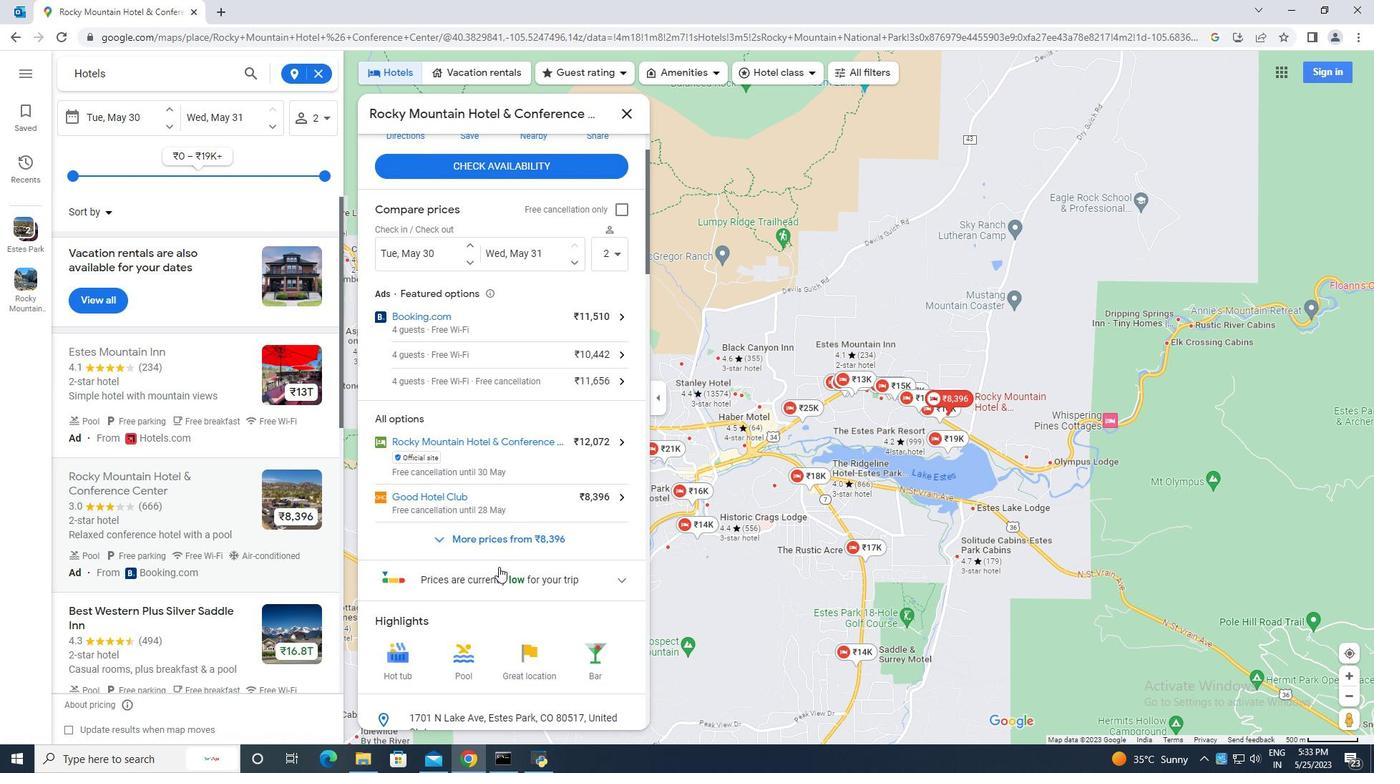 
Action: Mouse scrolled (499, 566) with delta (0, 0)
Screenshot: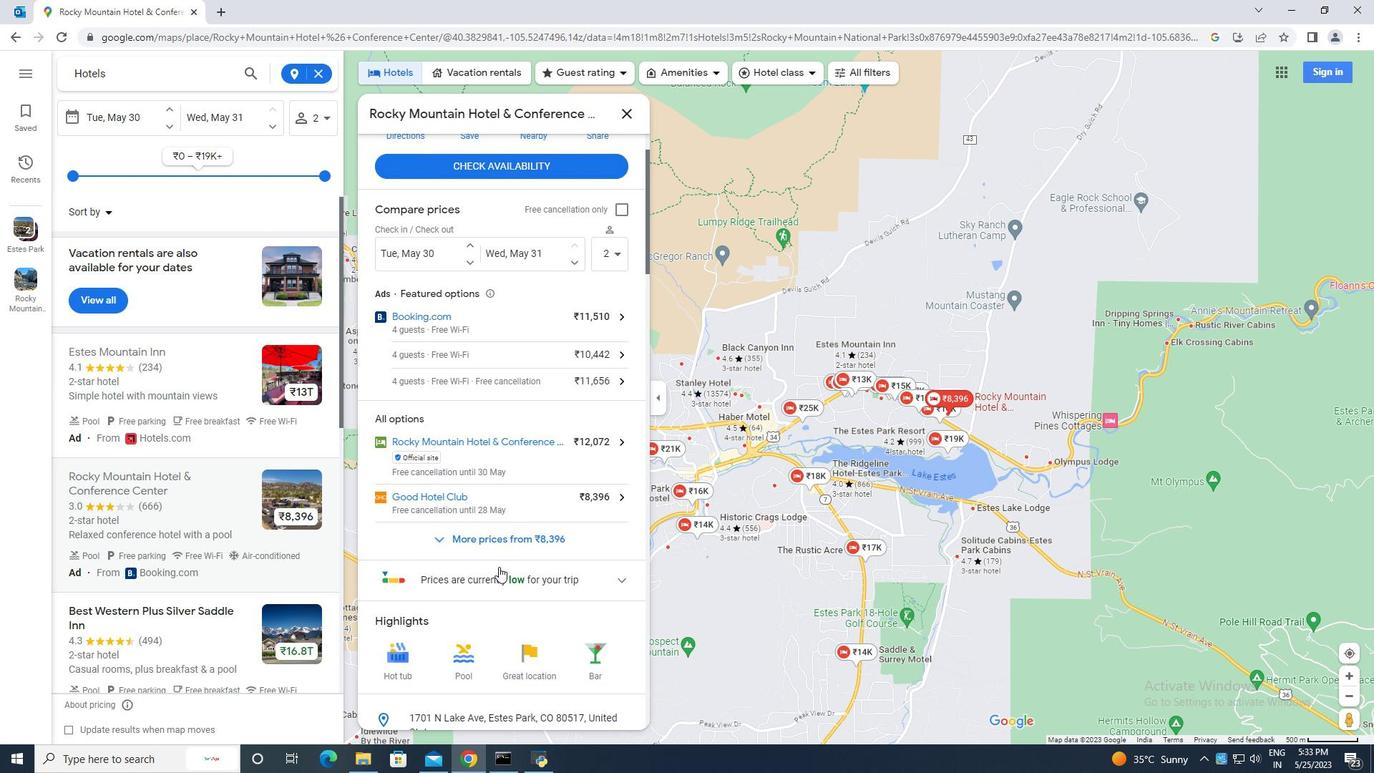 
Action: Mouse scrolled (499, 566) with delta (0, 0)
Screenshot: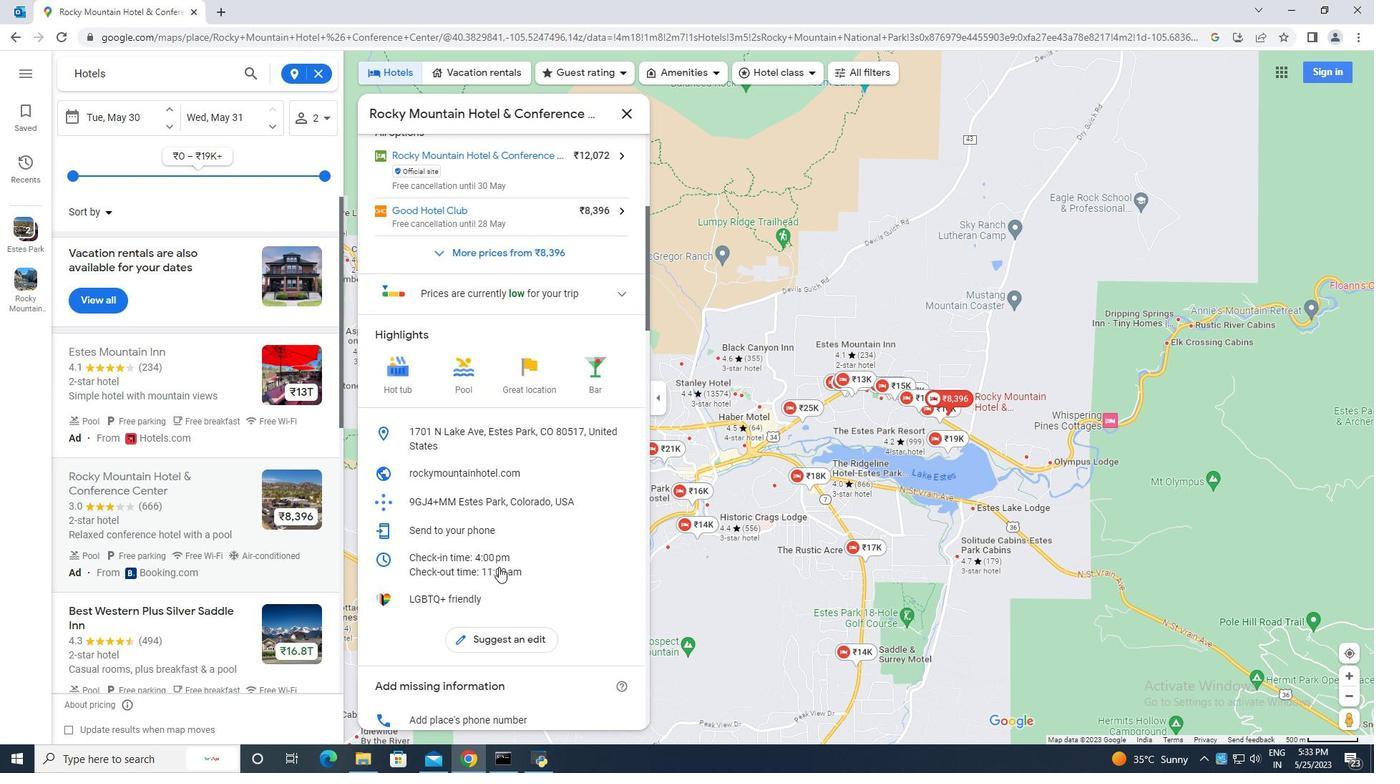 
Action: Mouse scrolled (499, 566) with delta (0, 0)
Screenshot: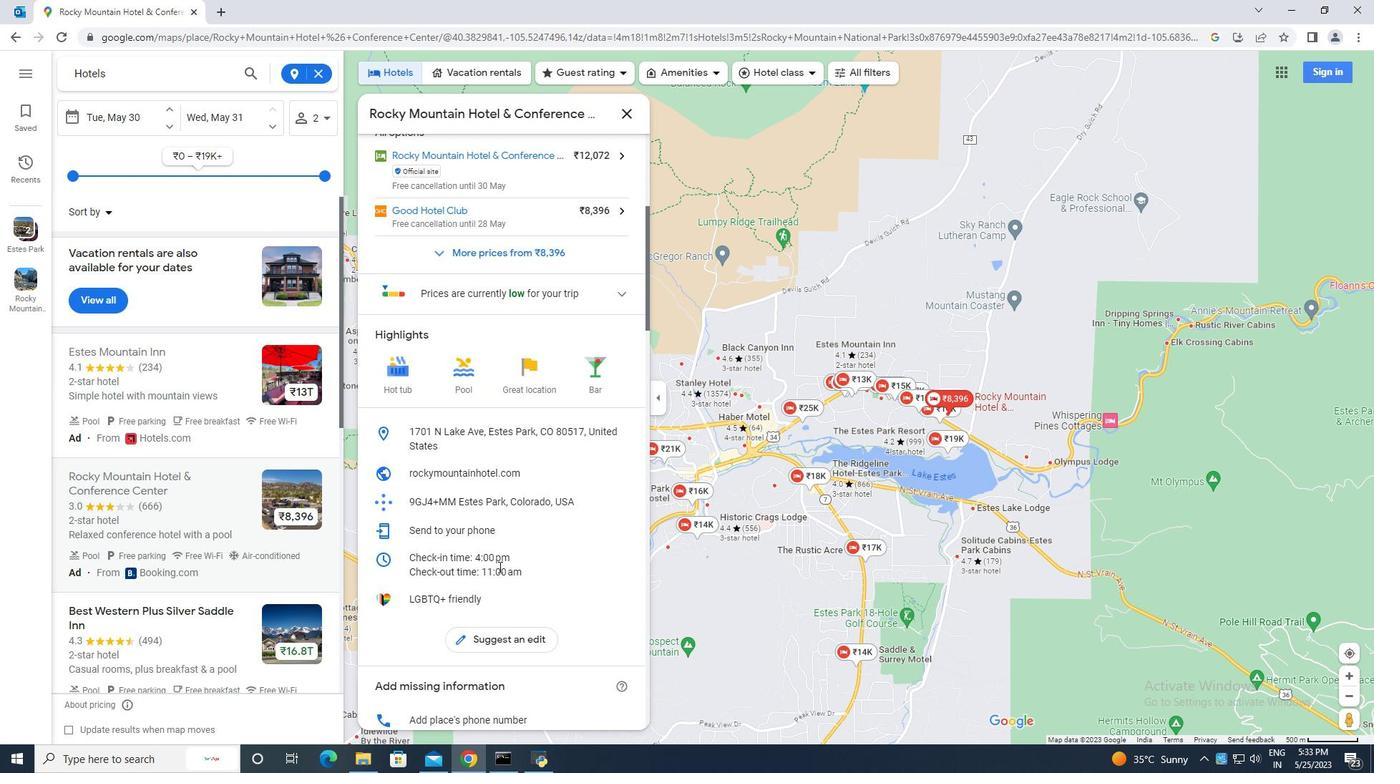 
Action: Mouse scrolled (499, 566) with delta (0, 0)
Screenshot: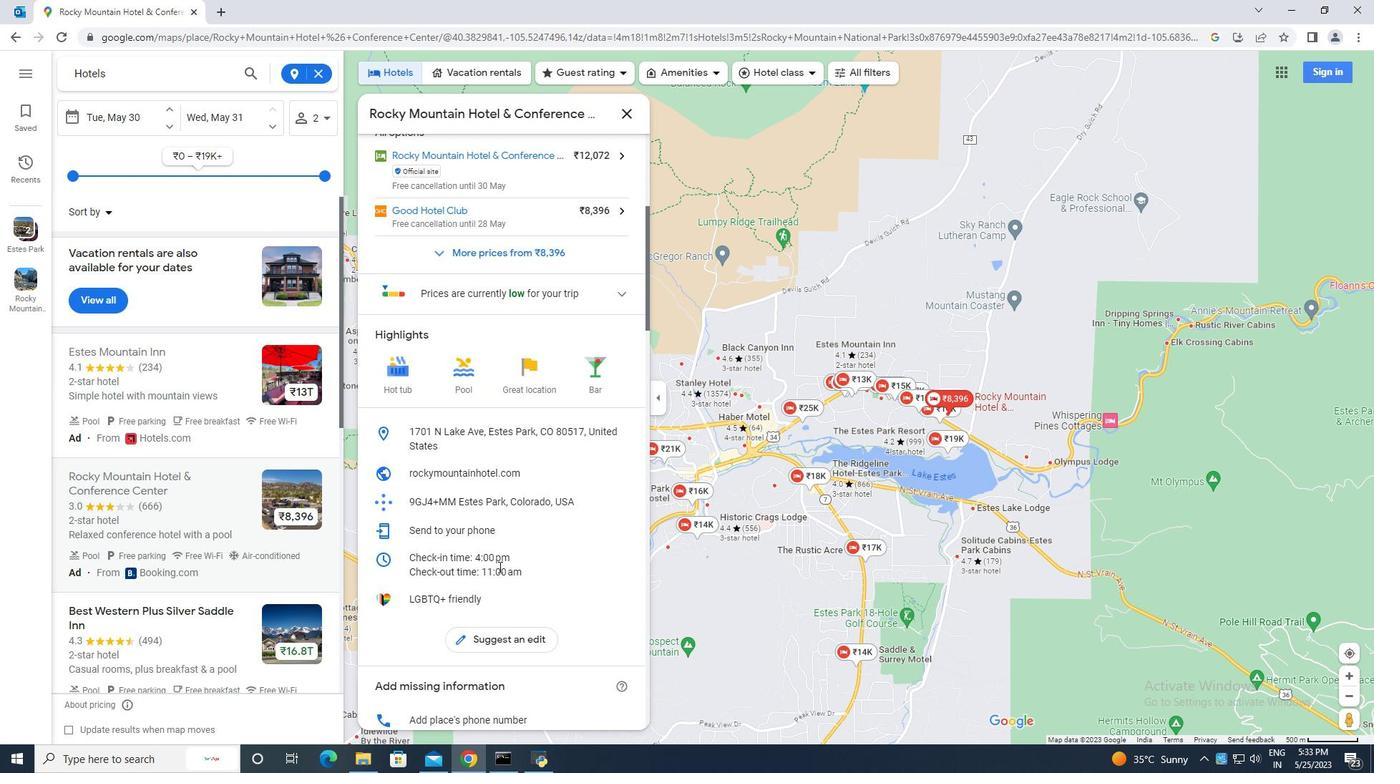 
Action: Mouse scrolled (499, 566) with delta (0, 0)
Screenshot: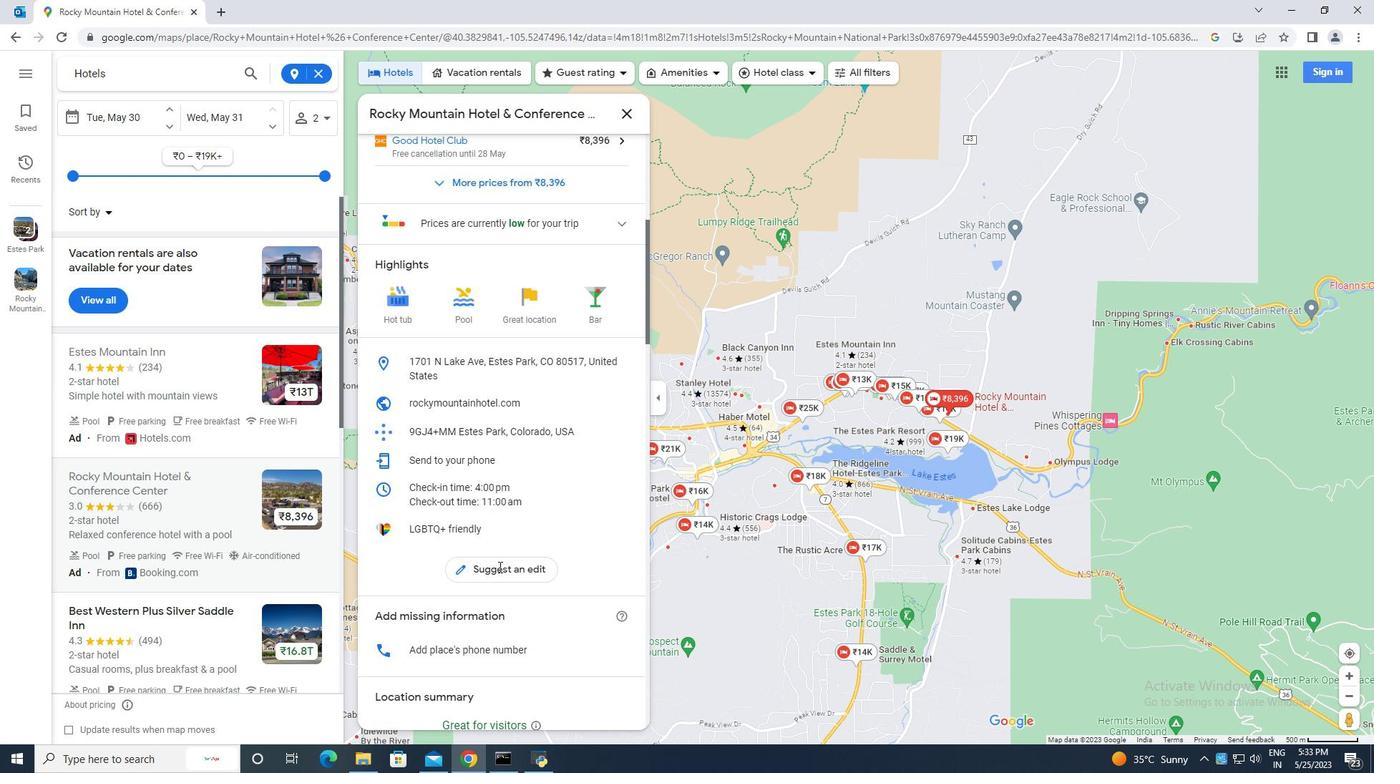 
Action: Mouse scrolled (499, 566) with delta (0, 0)
Screenshot: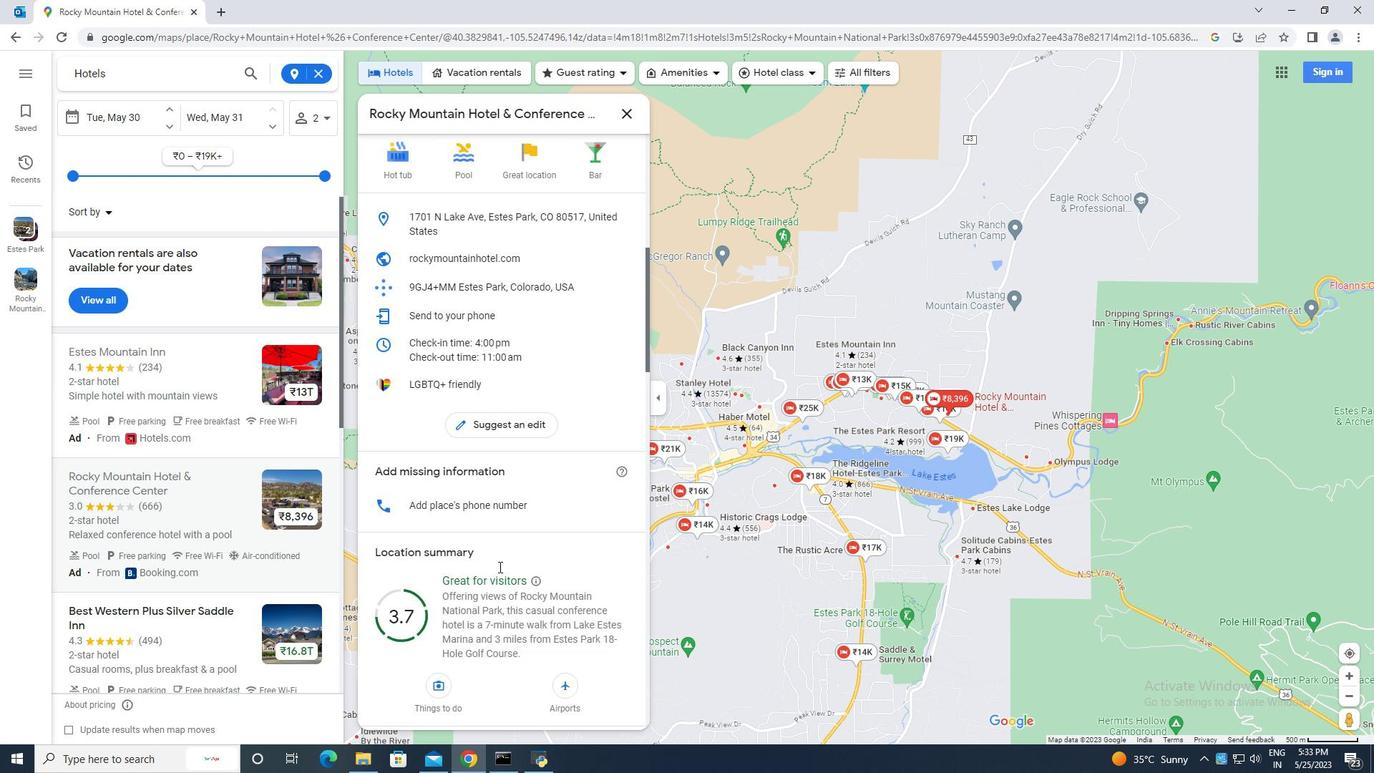 
Action: Mouse scrolled (499, 566) with delta (0, 0)
Screenshot: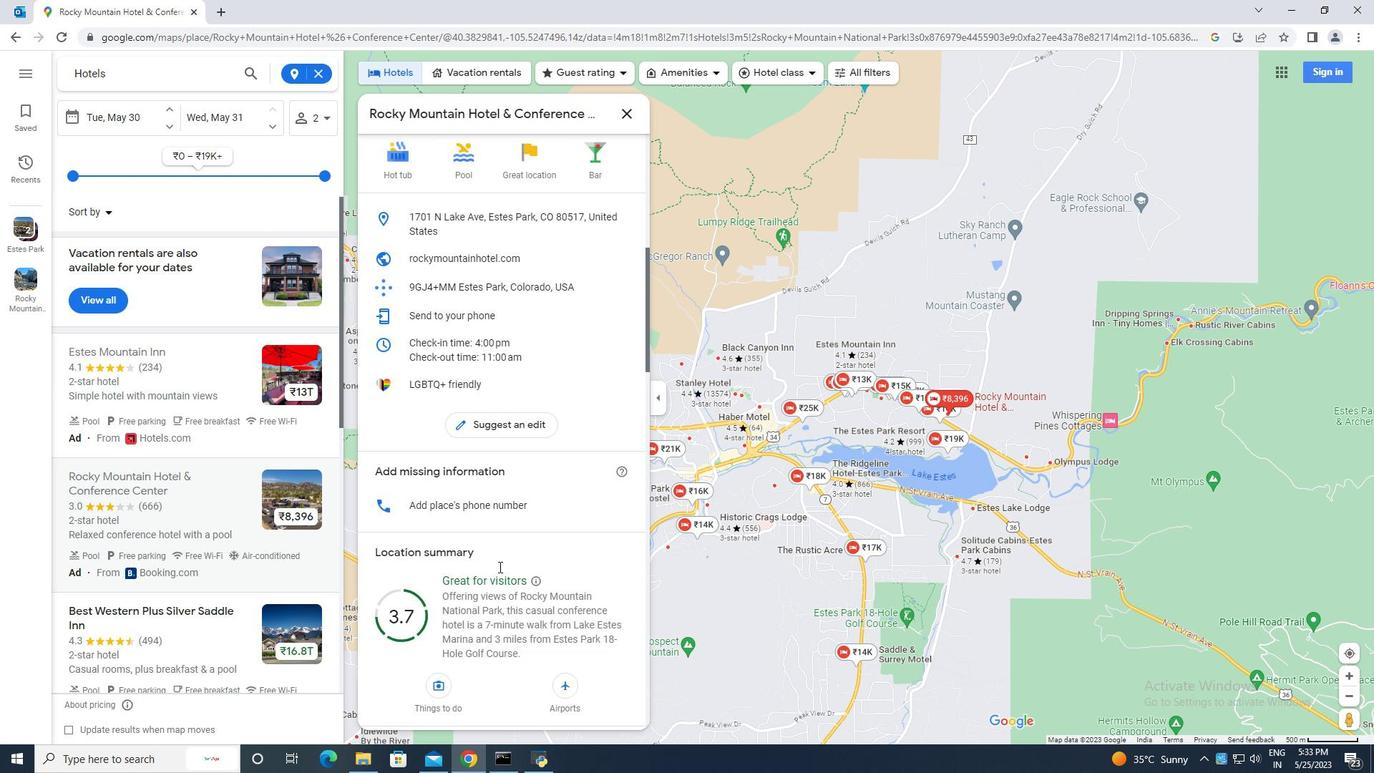 
Action: Mouse scrolled (499, 566) with delta (0, 0)
Screenshot: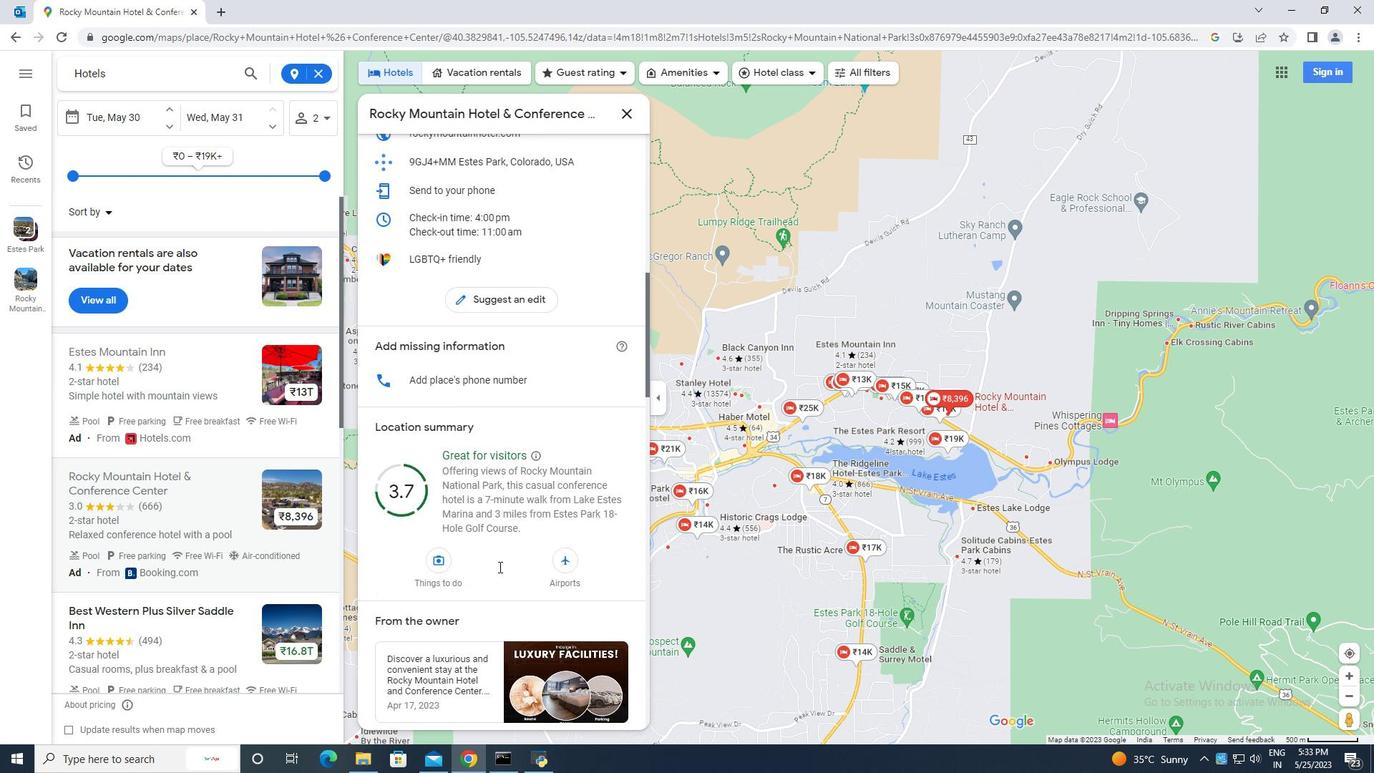 
Action: Mouse scrolled (499, 566) with delta (0, 0)
Screenshot: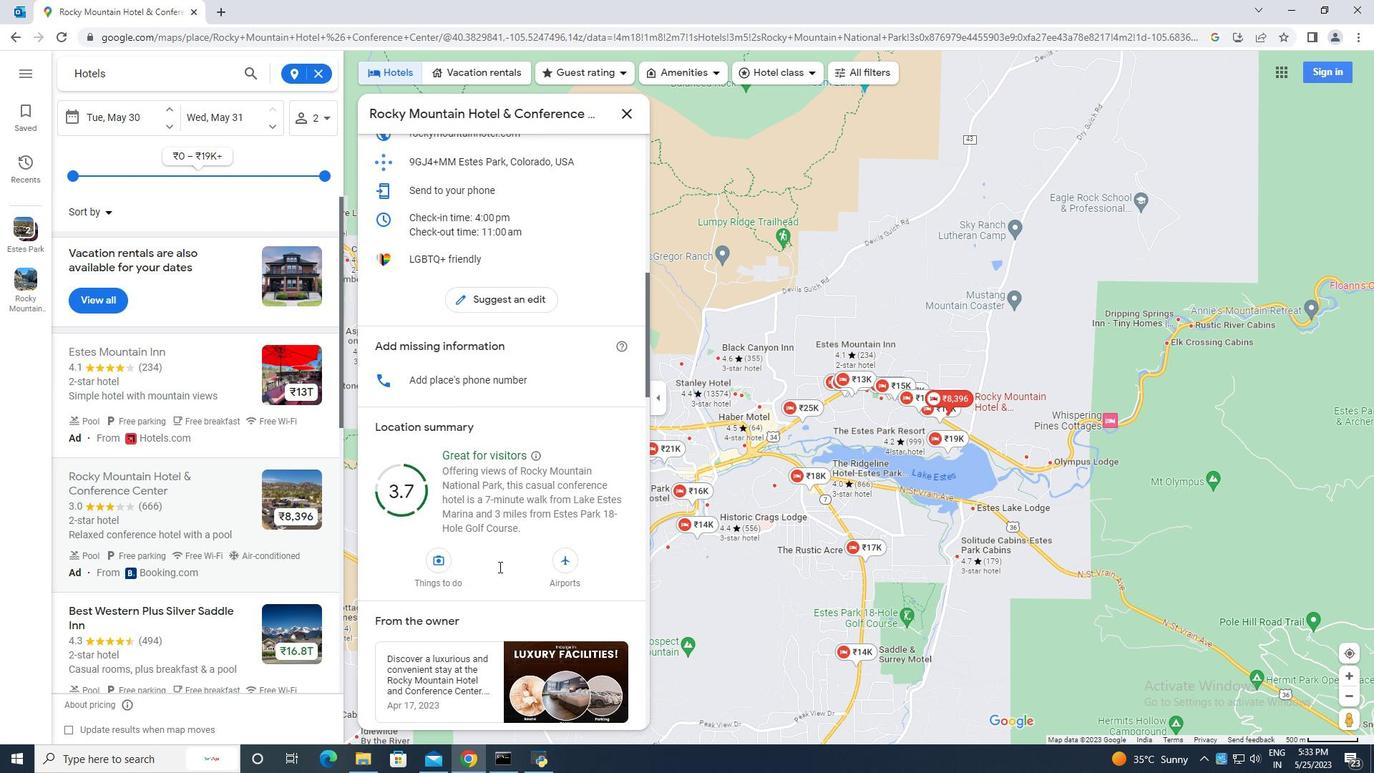 
Action: Mouse scrolled (499, 566) with delta (0, 0)
Screenshot: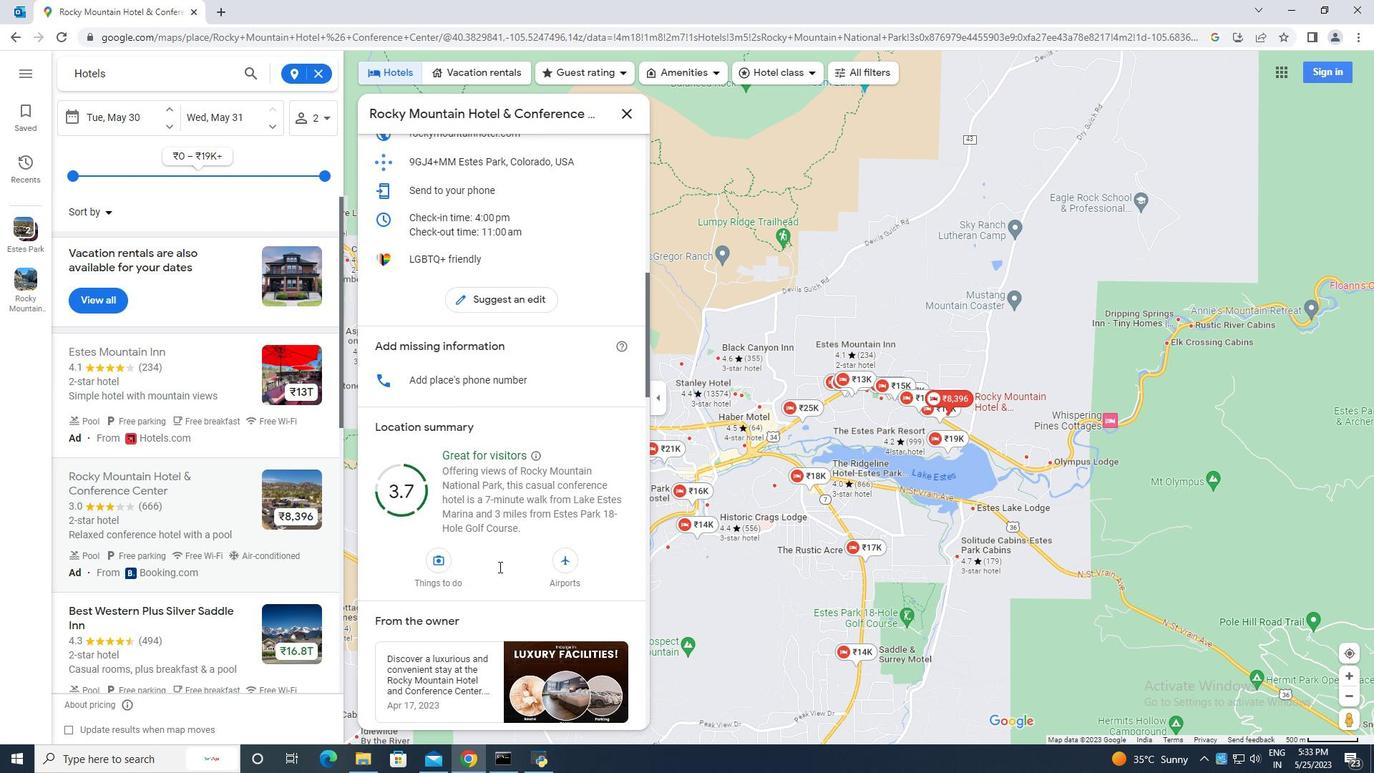
Action: Mouse scrolled (499, 566) with delta (0, 0)
Screenshot: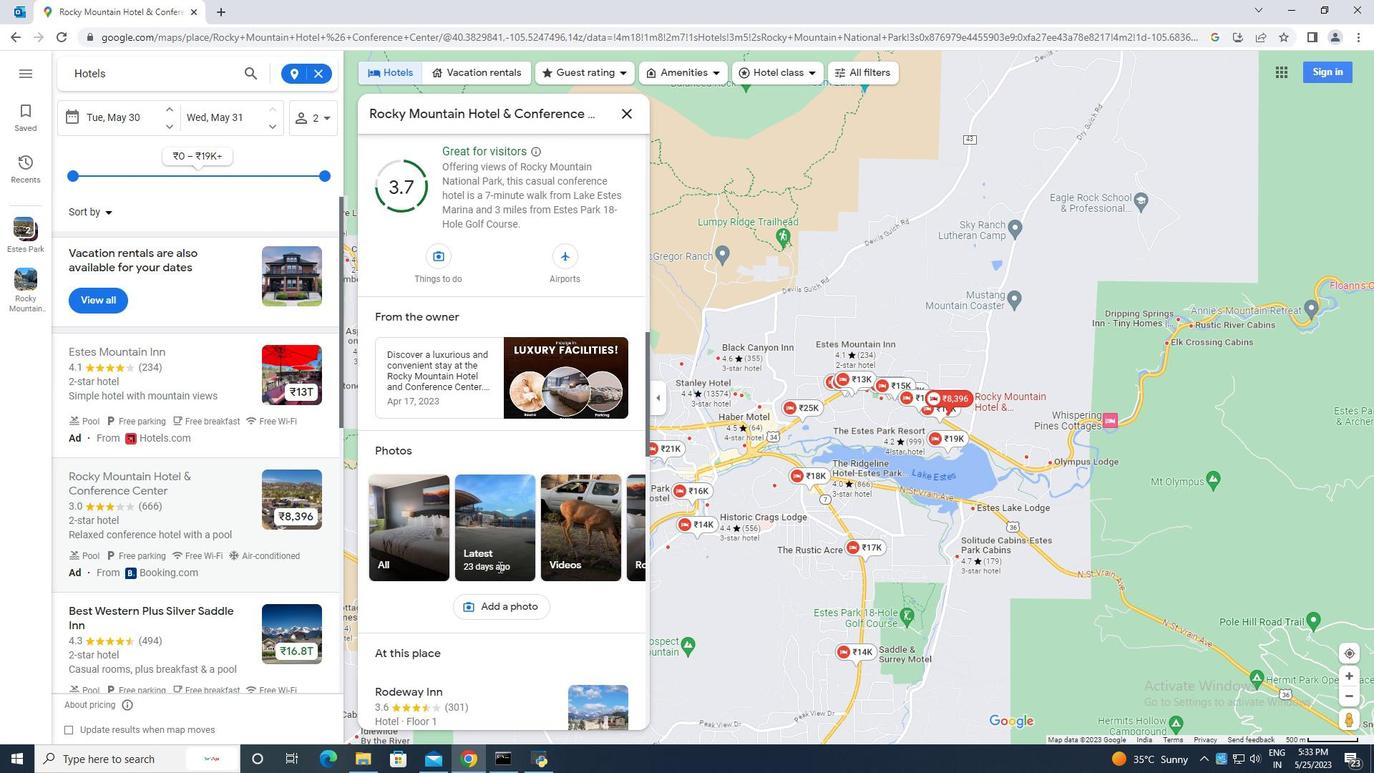 
Action: Mouse scrolled (499, 566) with delta (0, 0)
Screenshot: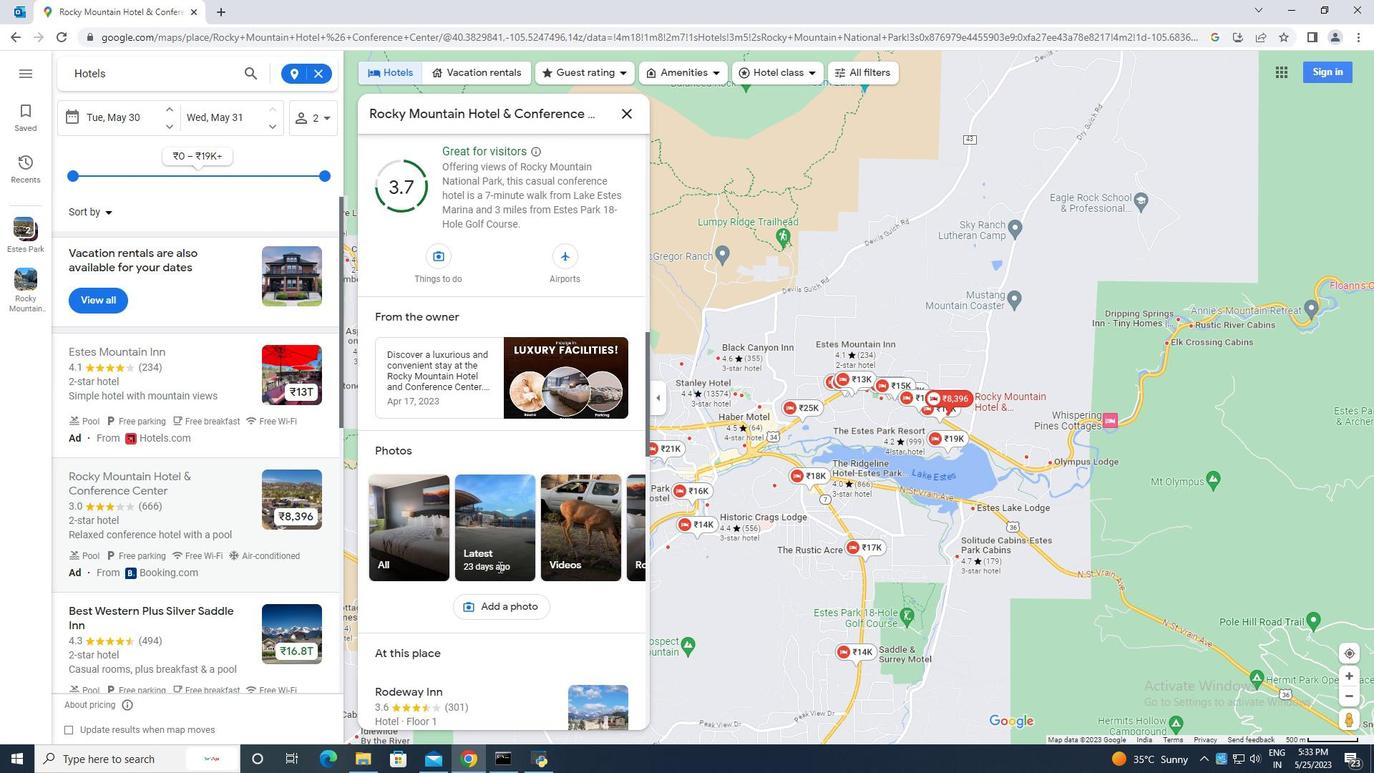 
Action: Mouse scrolled (499, 566) with delta (0, 0)
Screenshot: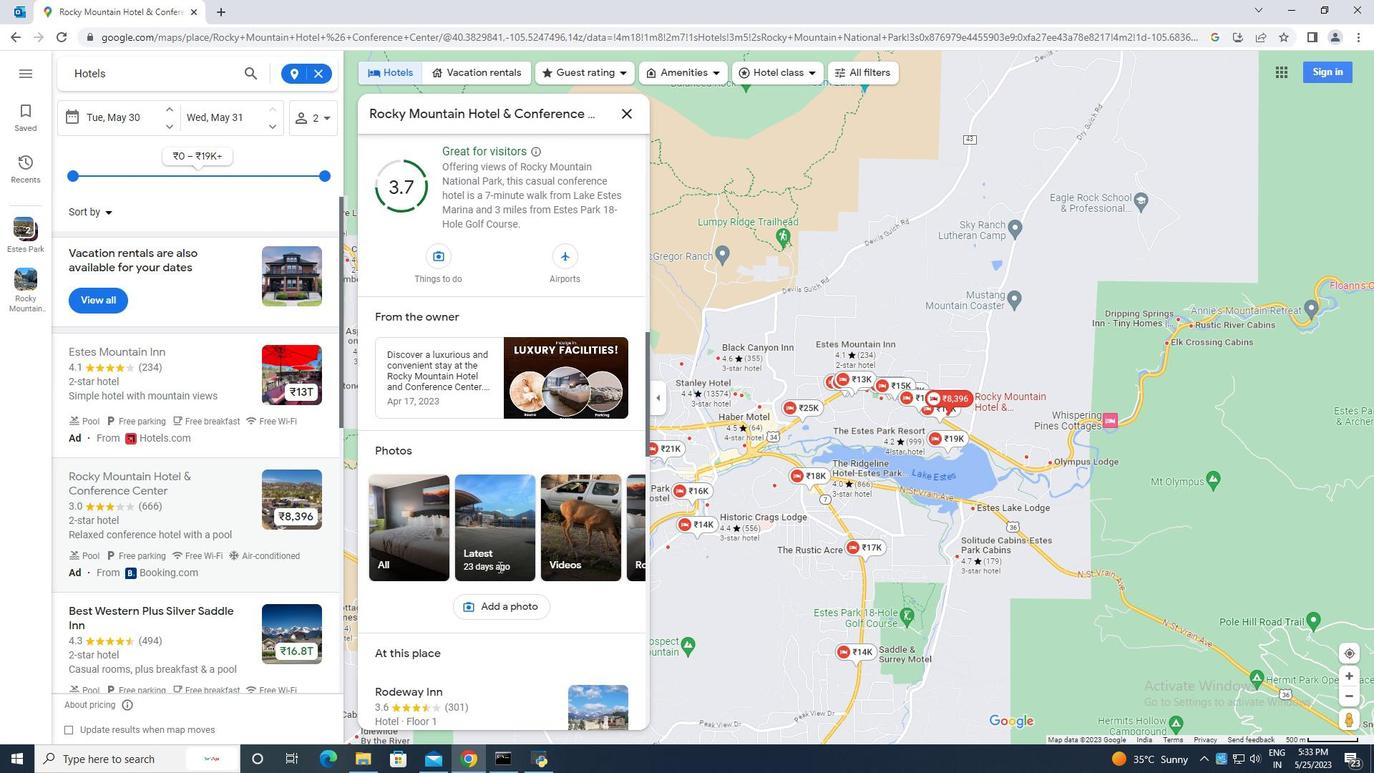 
Action: Mouse scrolled (499, 566) with delta (0, 0)
Screenshot: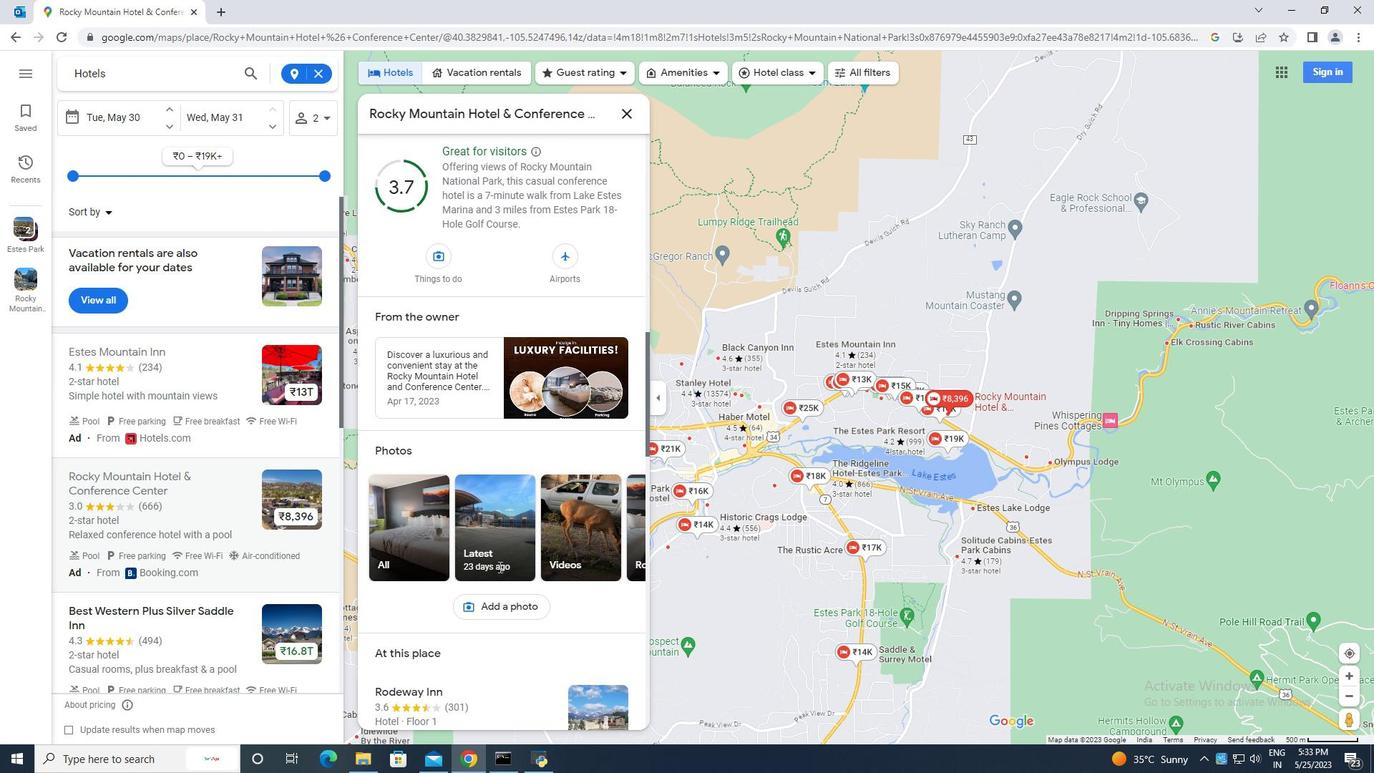 
Action: Mouse scrolled (499, 566) with delta (0, 0)
Screenshot: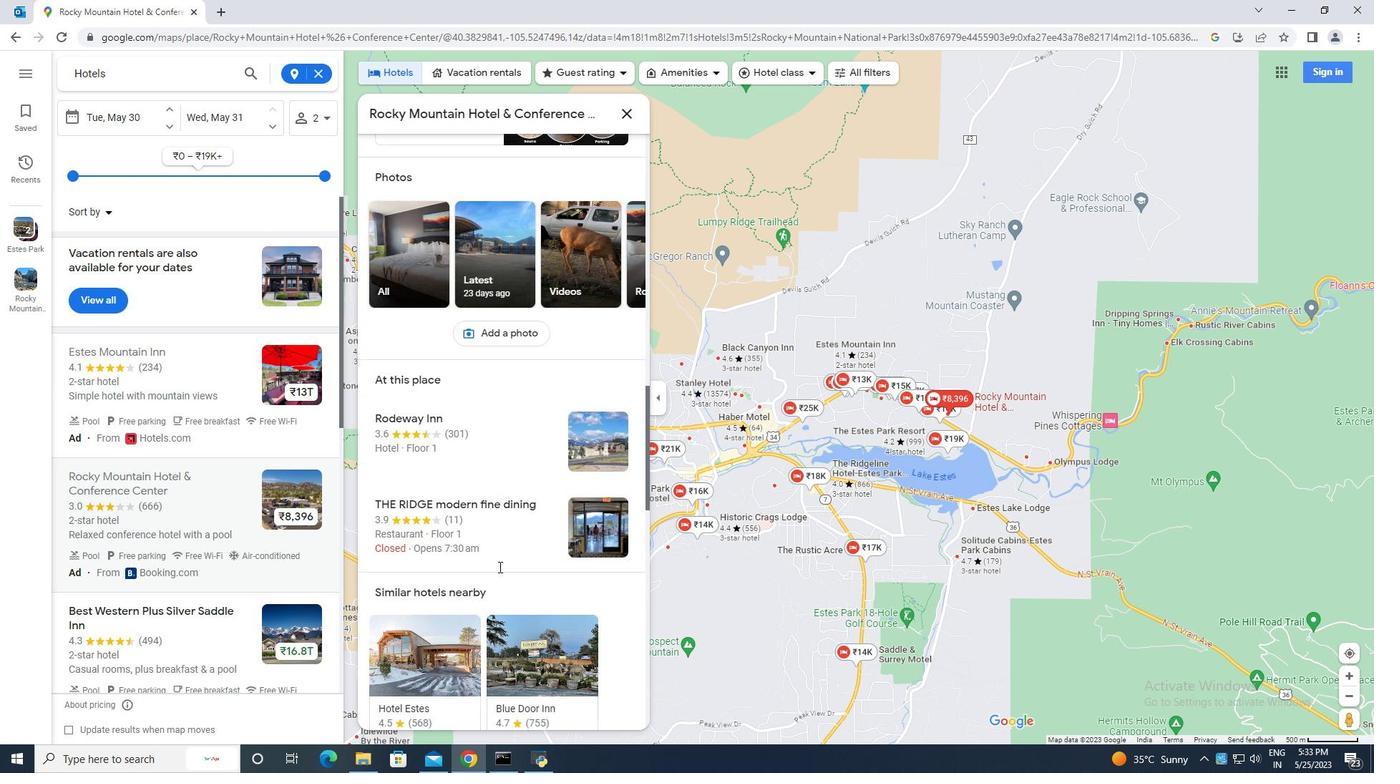 
Action: Mouse scrolled (499, 566) with delta (0, 0)
Screenshot: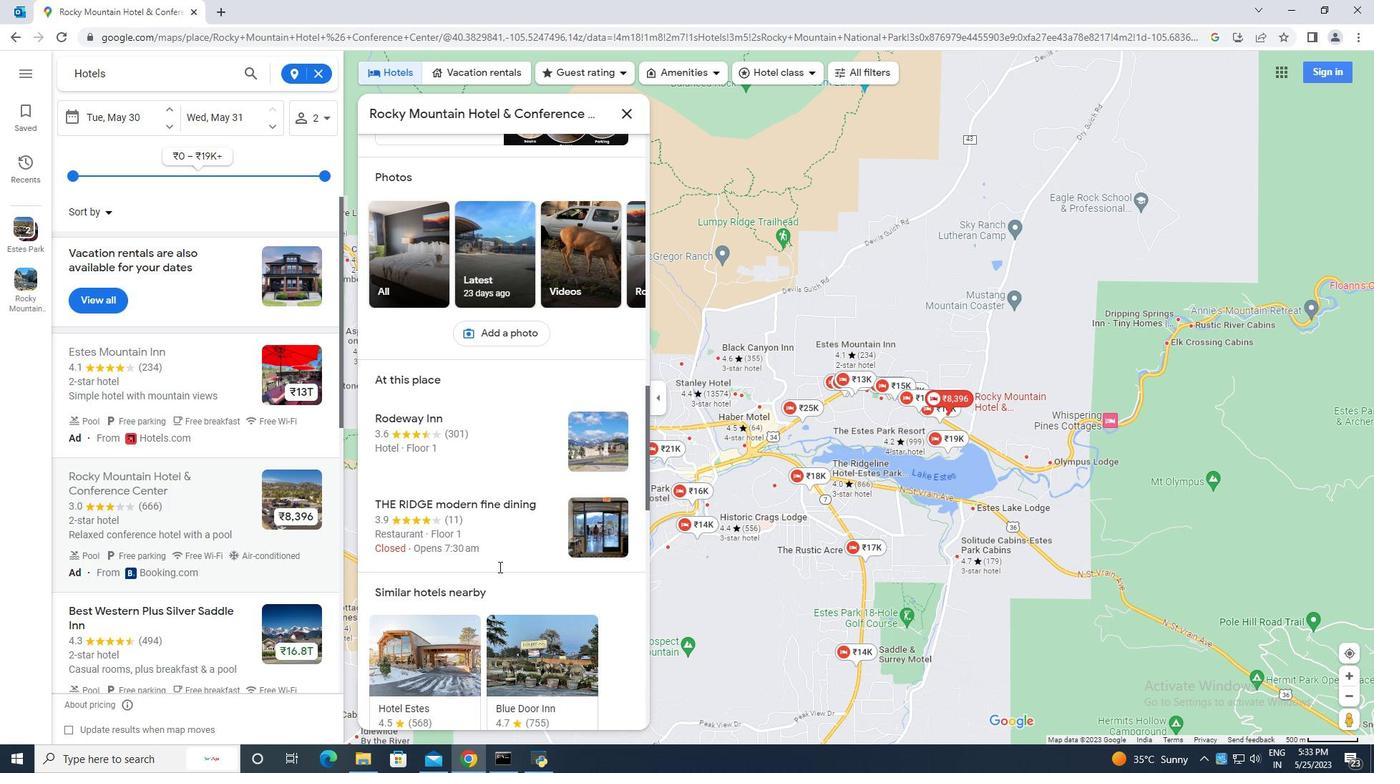 
Action: Mouse scrolled (499, 566) with delta (0, 0)
Screenshot: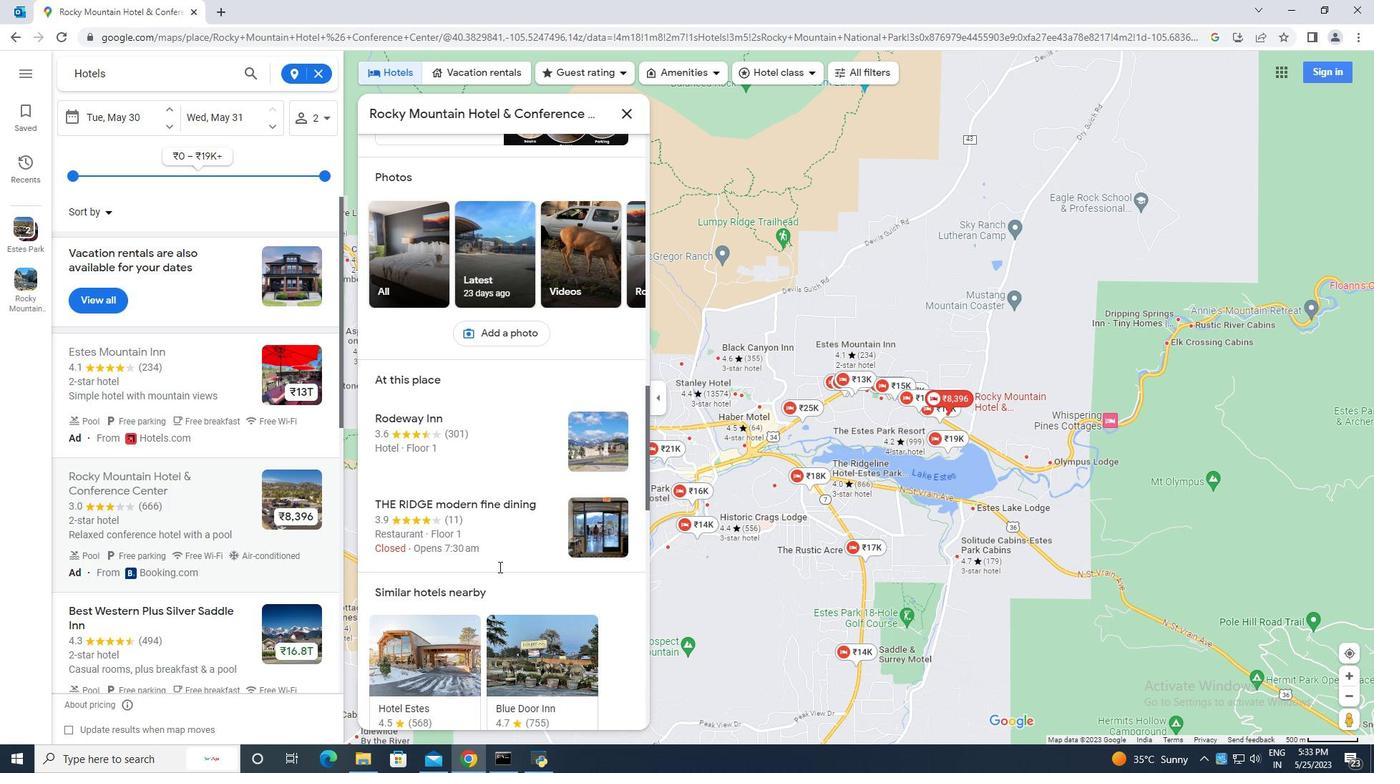 
Action: Mouse scrolled (499, 566) with delta (0, 0)
Screenshot: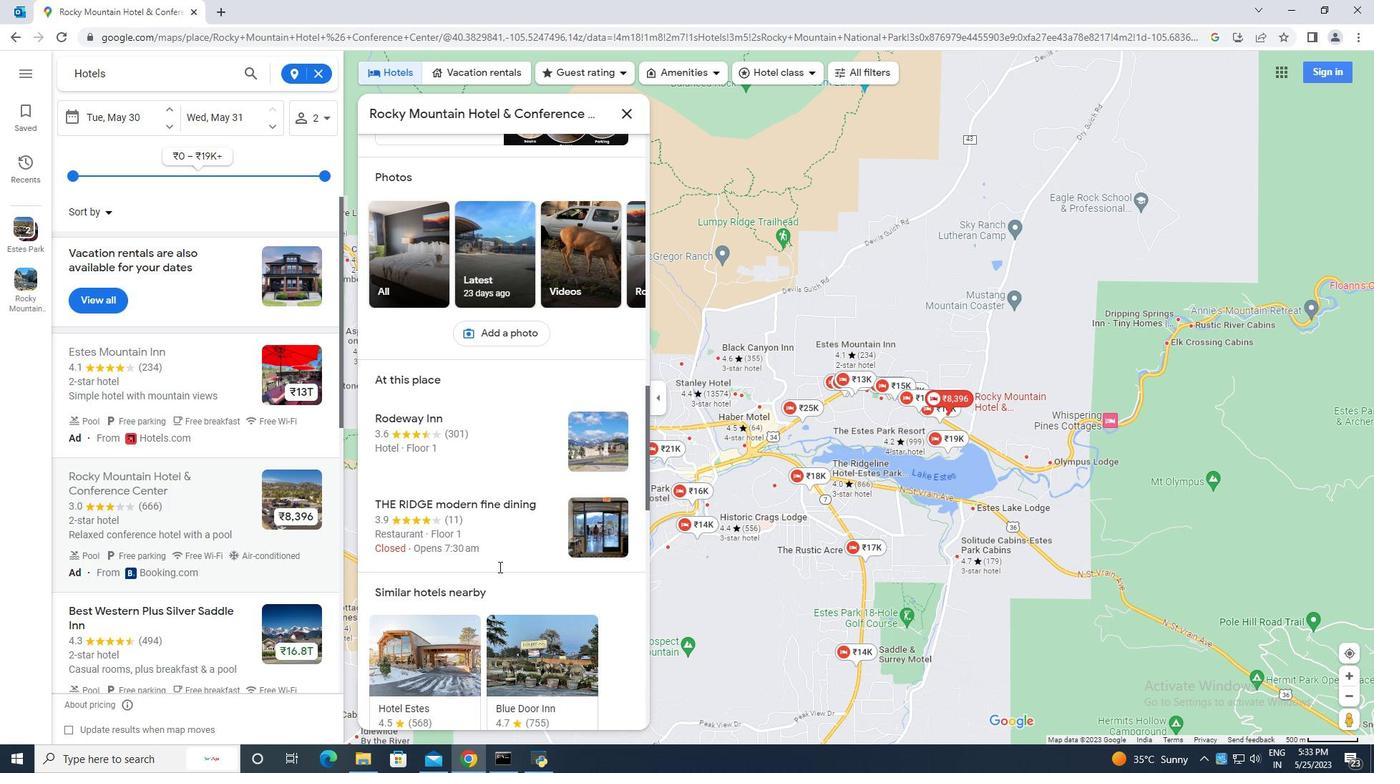 
Action: Mouse scrolled (499, 566) with delta (0, 0)
Screenshot: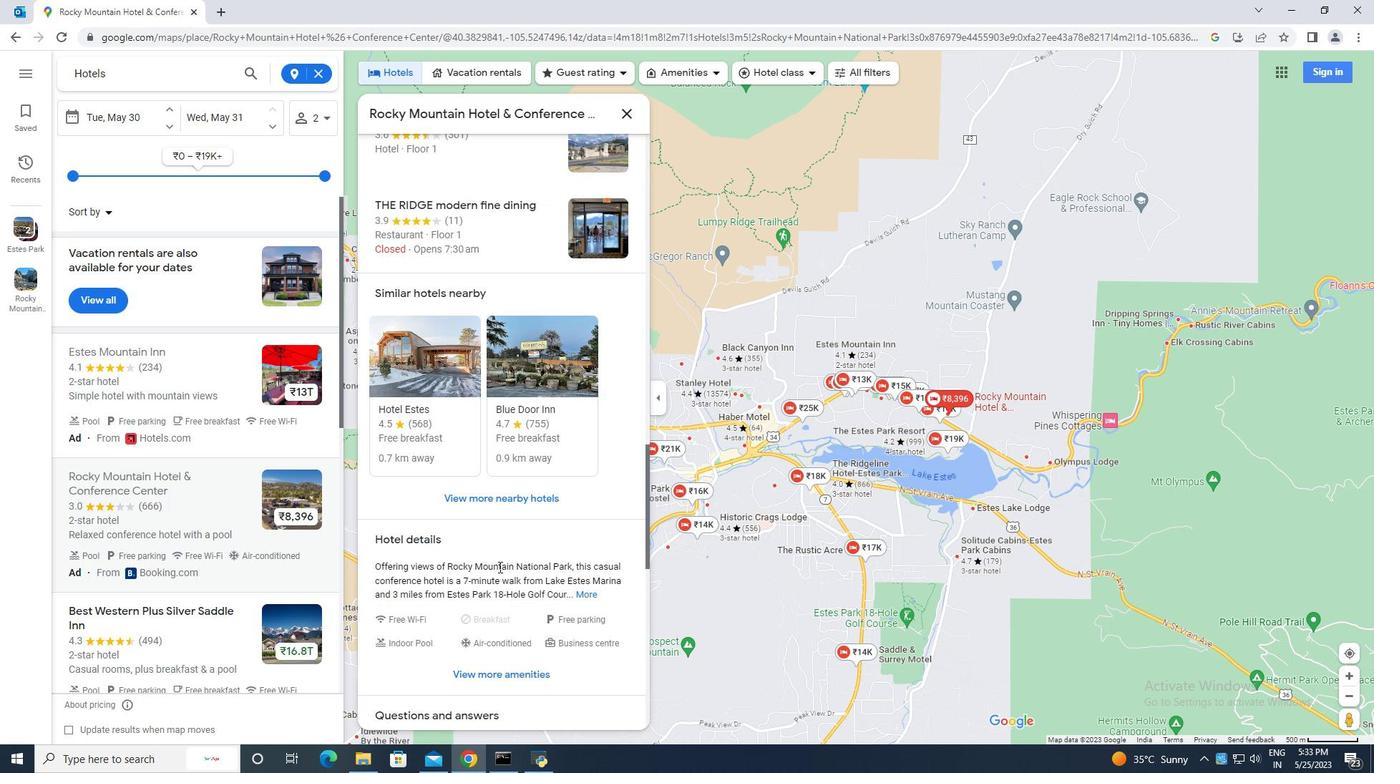 
Action: Mouse scrolled (499, 566) with delta (0, 0)
Screenshot: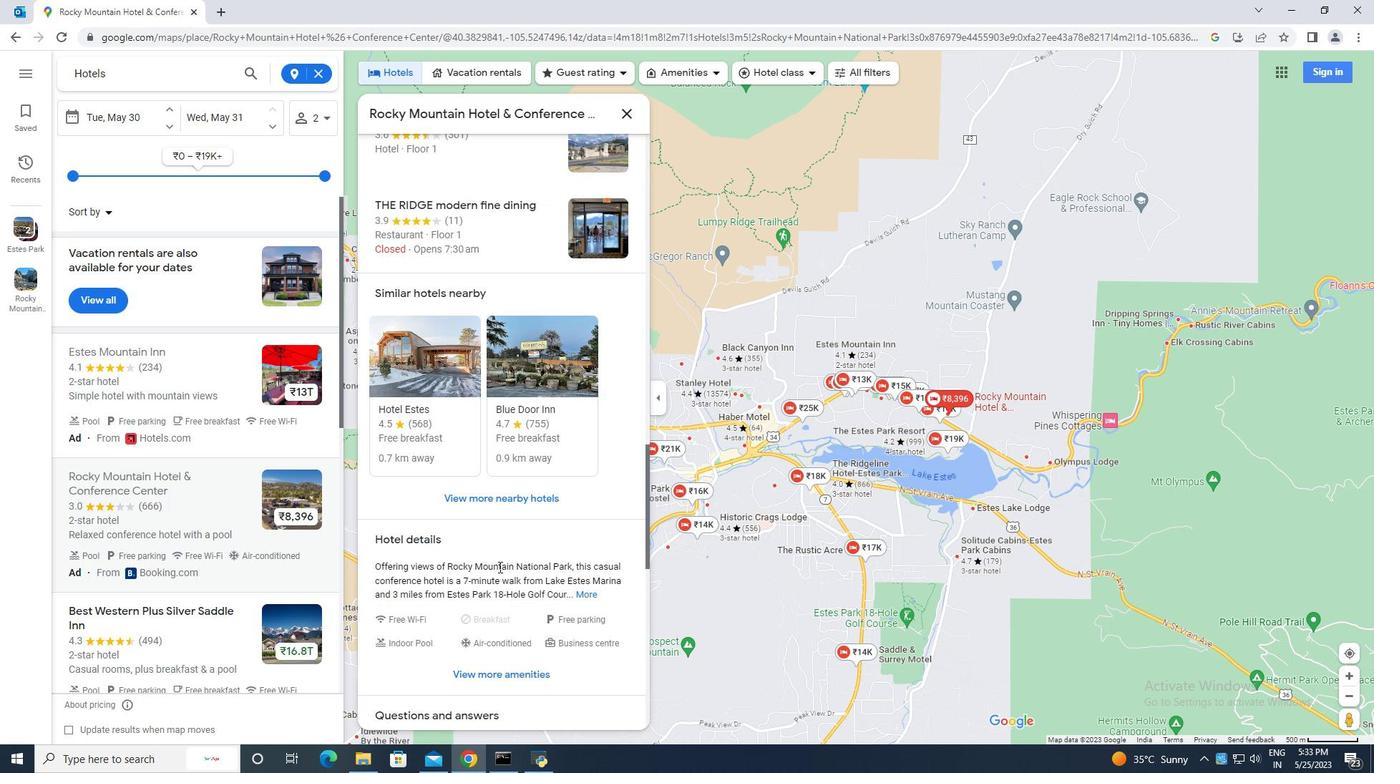 
Action: Mouse scrolled (499, 566) with delta (0, 0)
Screenshot: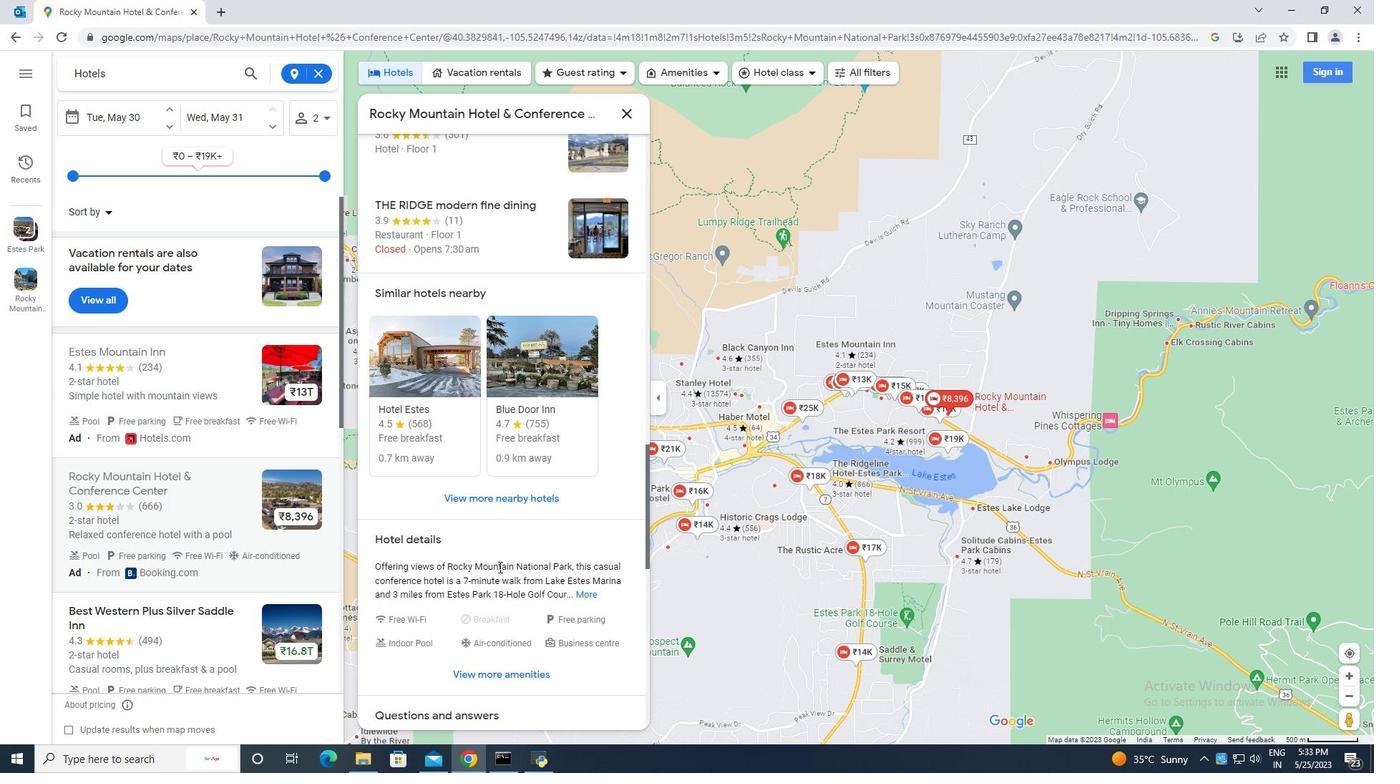 
Action: Mouse scrolled (499, 566) with delta (0, 0)
Screenshot: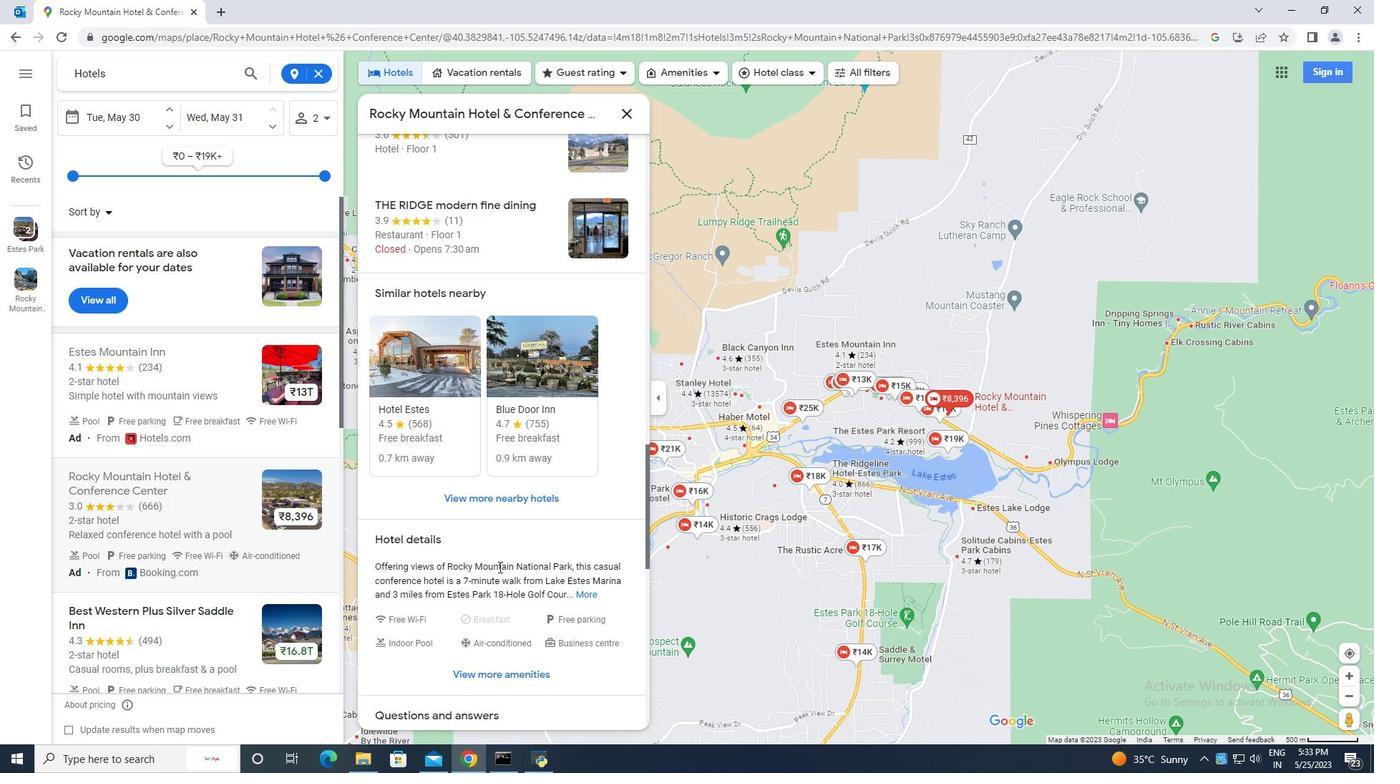 
Action: Mouse scrolled (499, 566) with delta (0, 0)
Screenshot: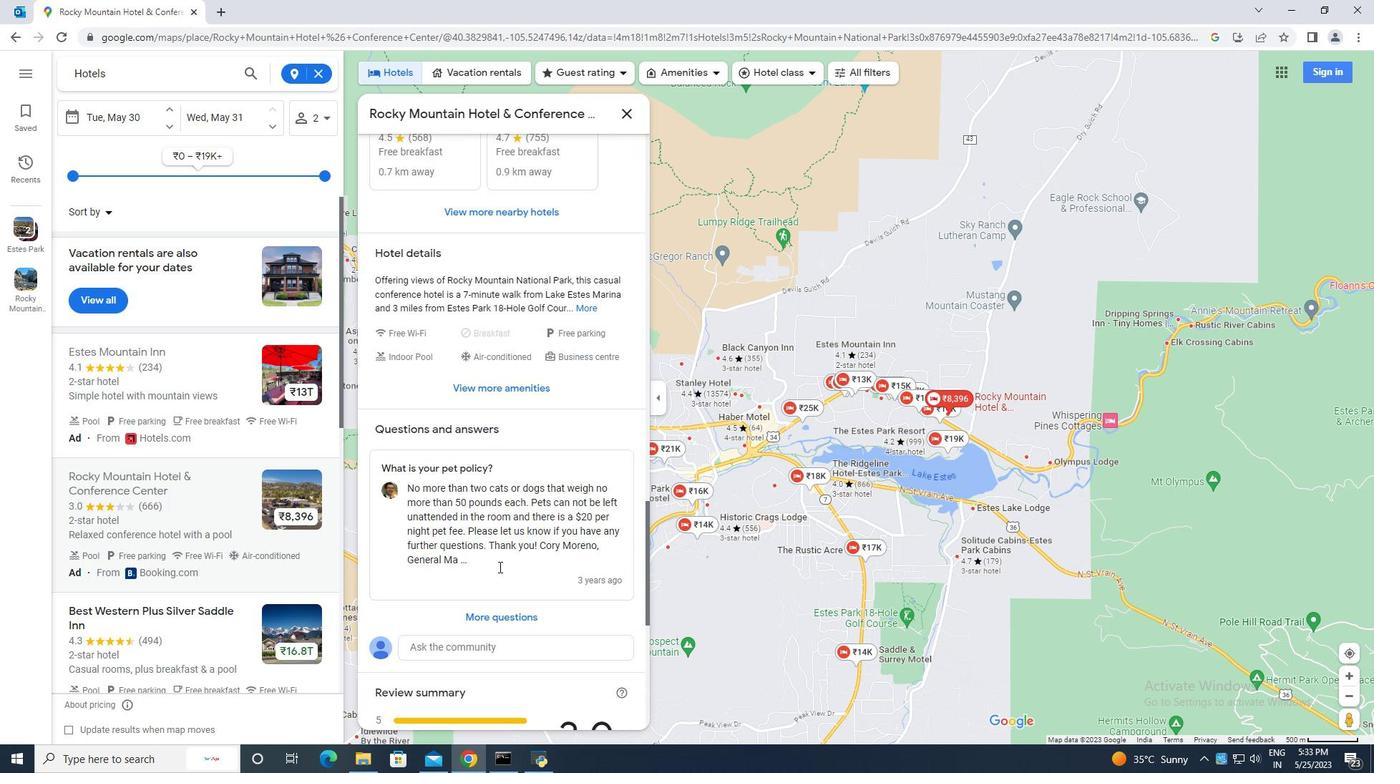 
Action: Mouse scrolled (499, 566) with delta (0, 0)
Screenshot: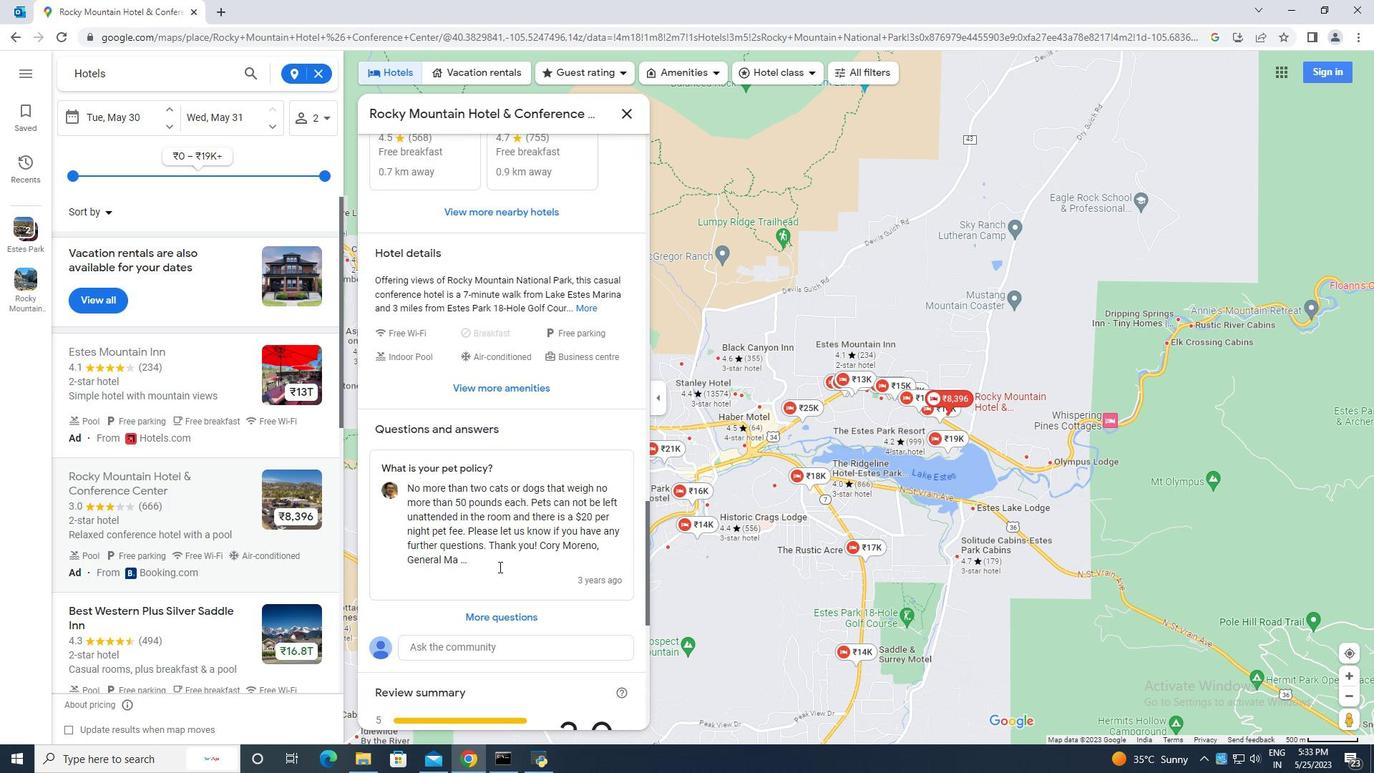 
Action: Mouse scrolled (499, 566) with delta (0, 0)
Screenshot: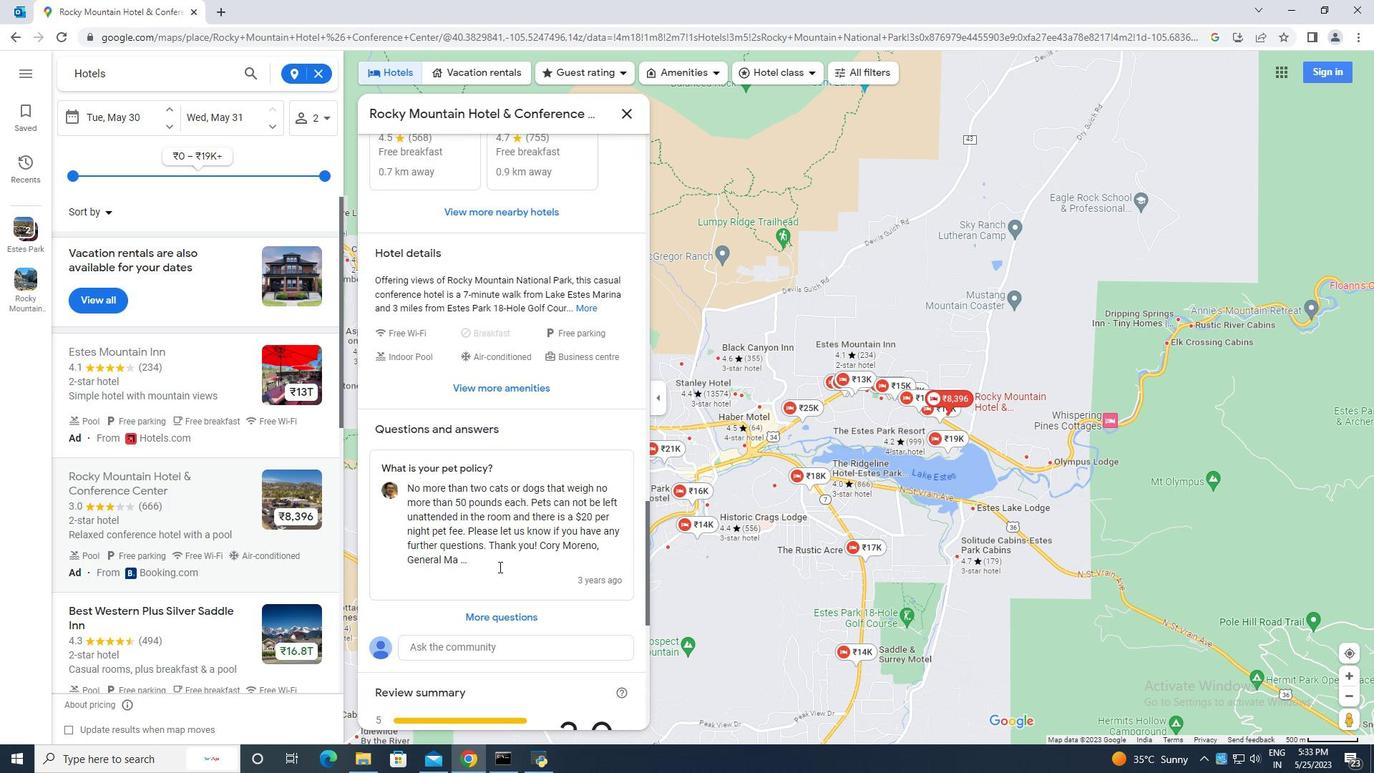 
Action: Mouse scrolled (499, 566) with delta (0, 0)
Screenshot: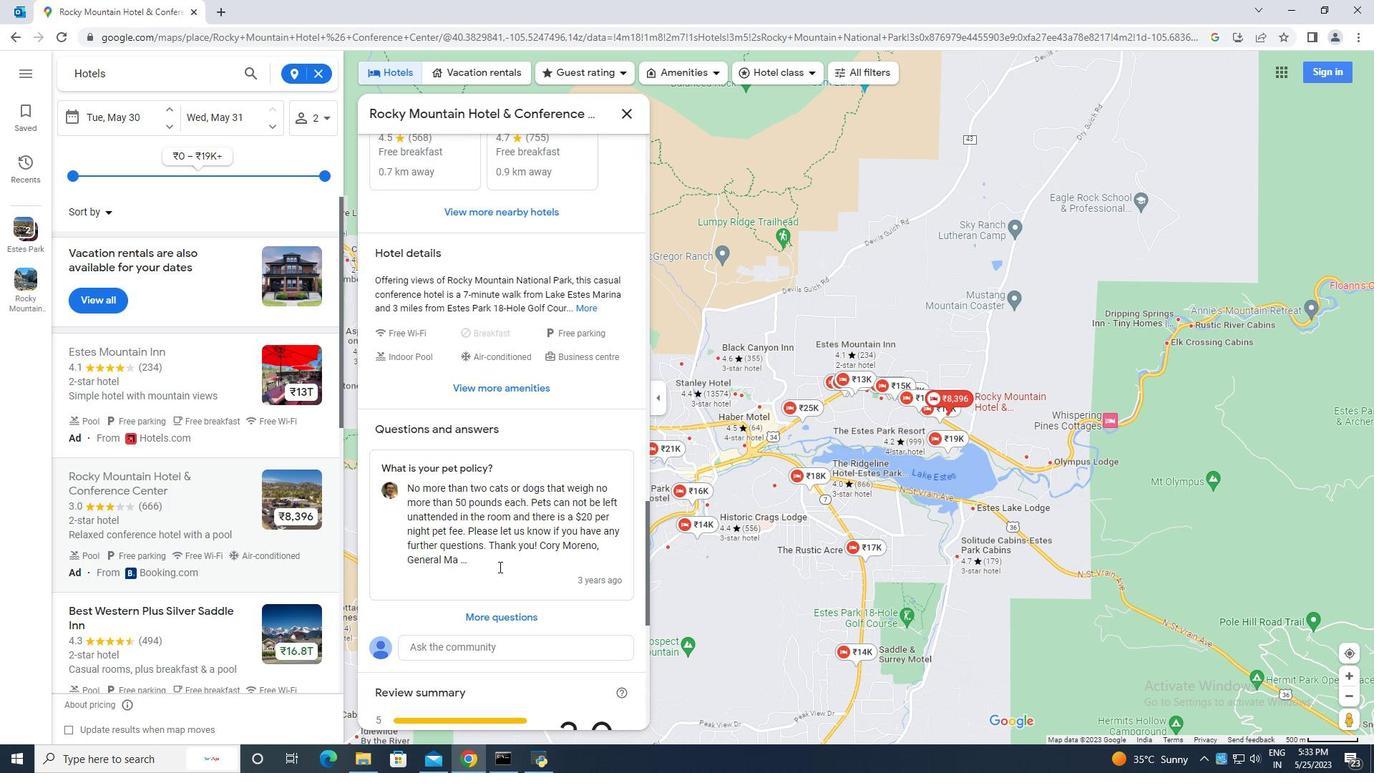 
Action: Mouse scrolled (499, 566) with delta (0, 0)
Screenshot: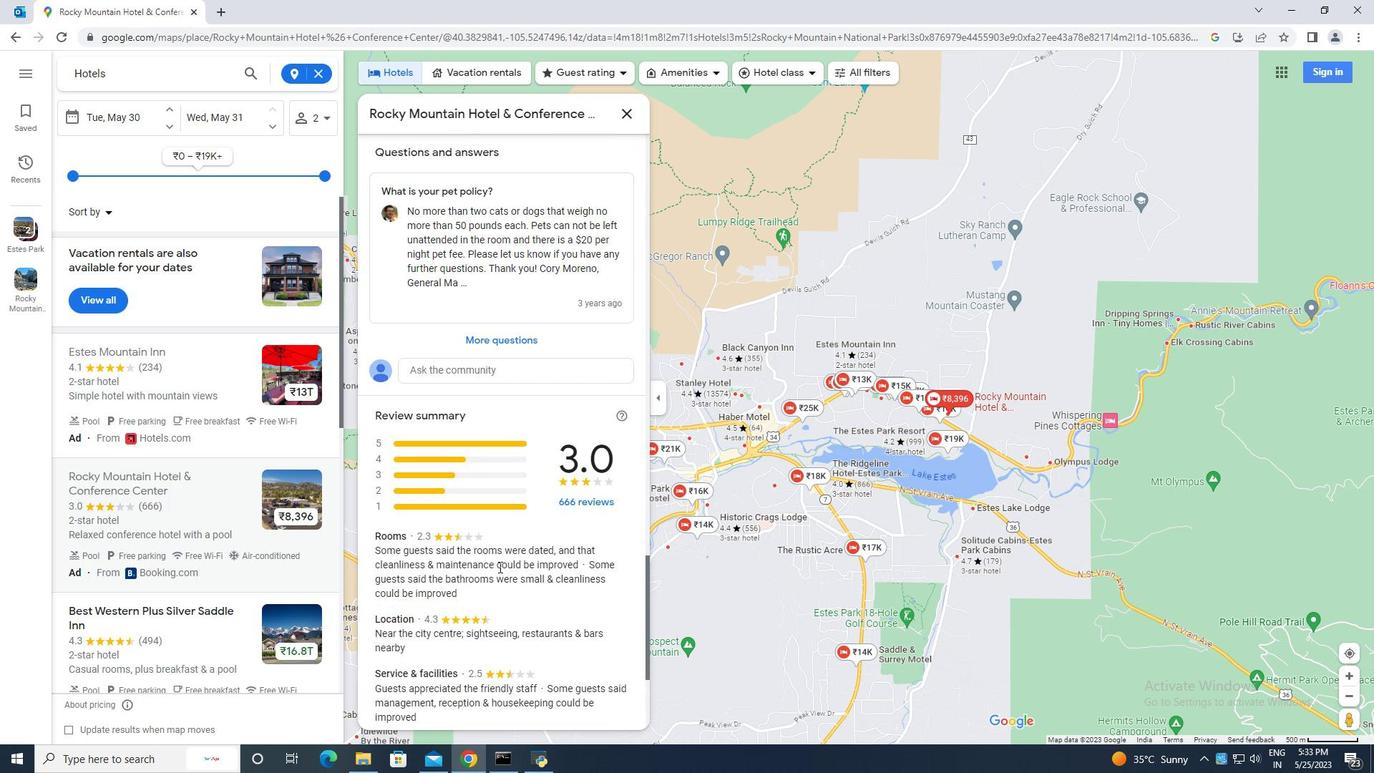 
Action: Mouse scrolled (499, 566) with delta (0, 0)
Screenshot: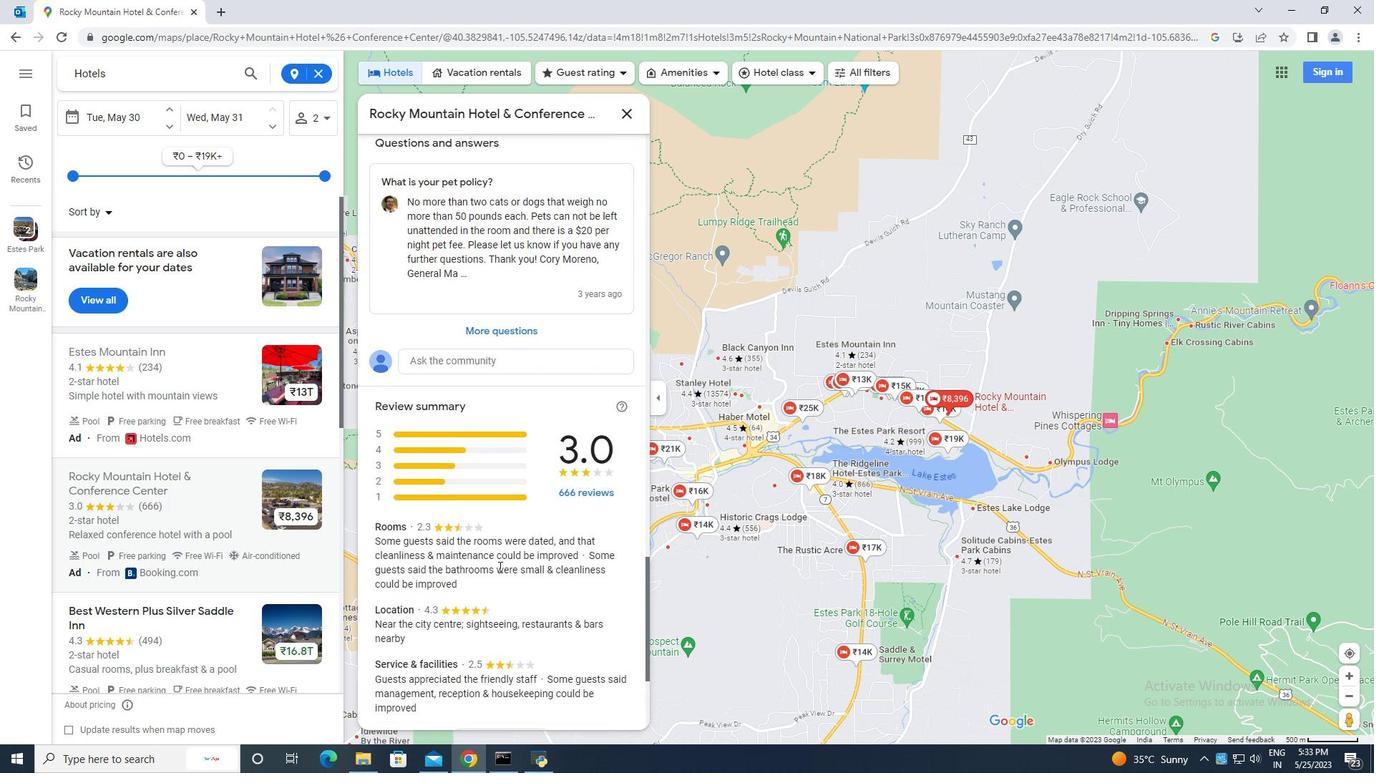 
Action: Mouse scrolled (499, 566) with delta (0, 0)
Screenshot: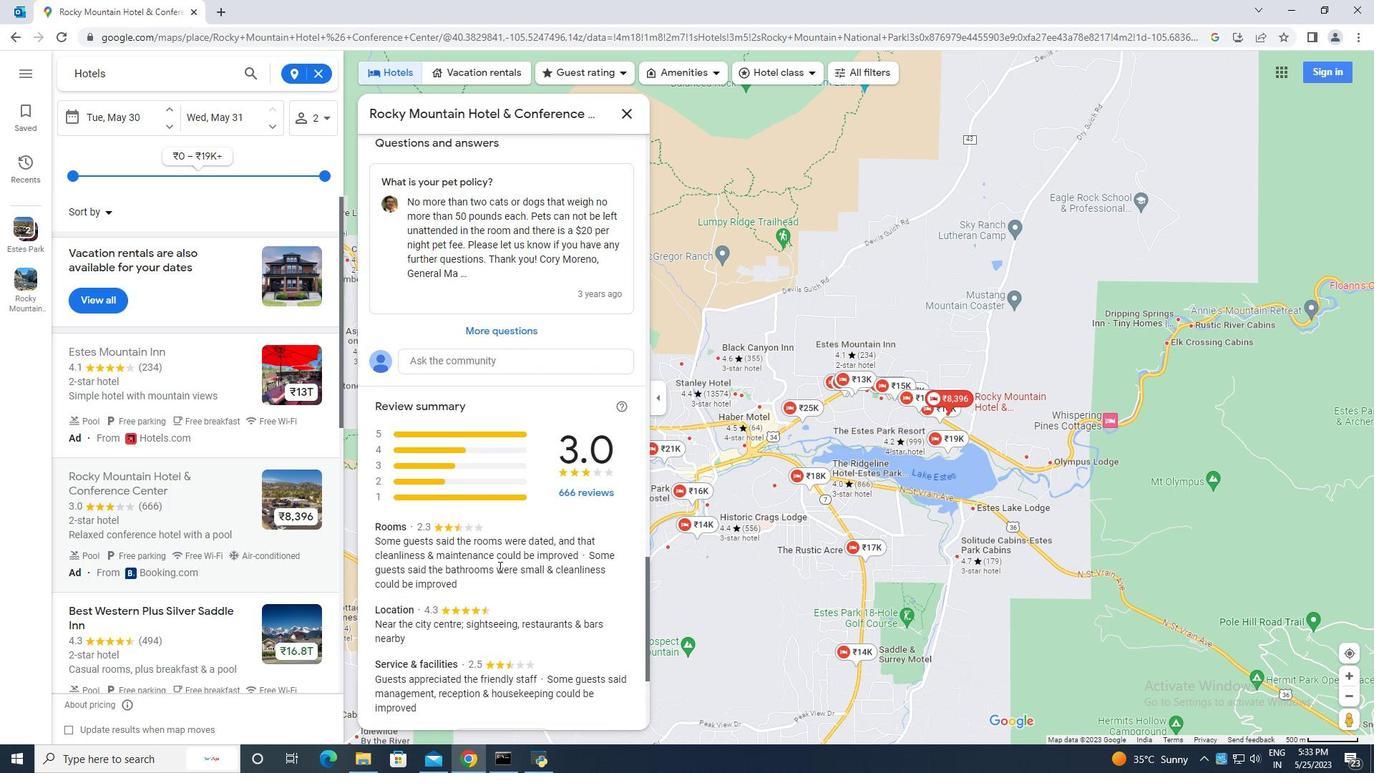 
Action: Mouse scrolled (499, 566) with delta (0, 0)
Screenshot: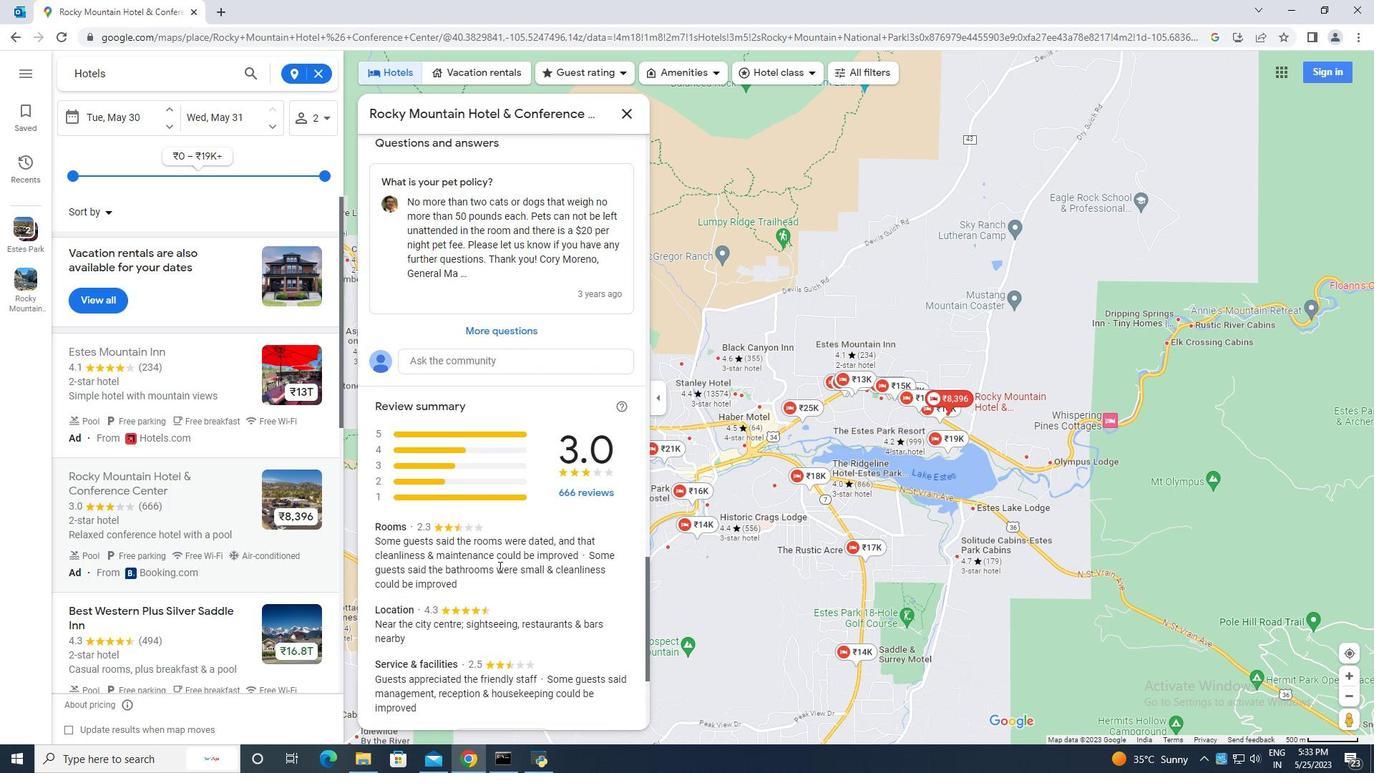 
Action: Mouse scrolled (499, 566) with delta (0, 0)
Screenshot: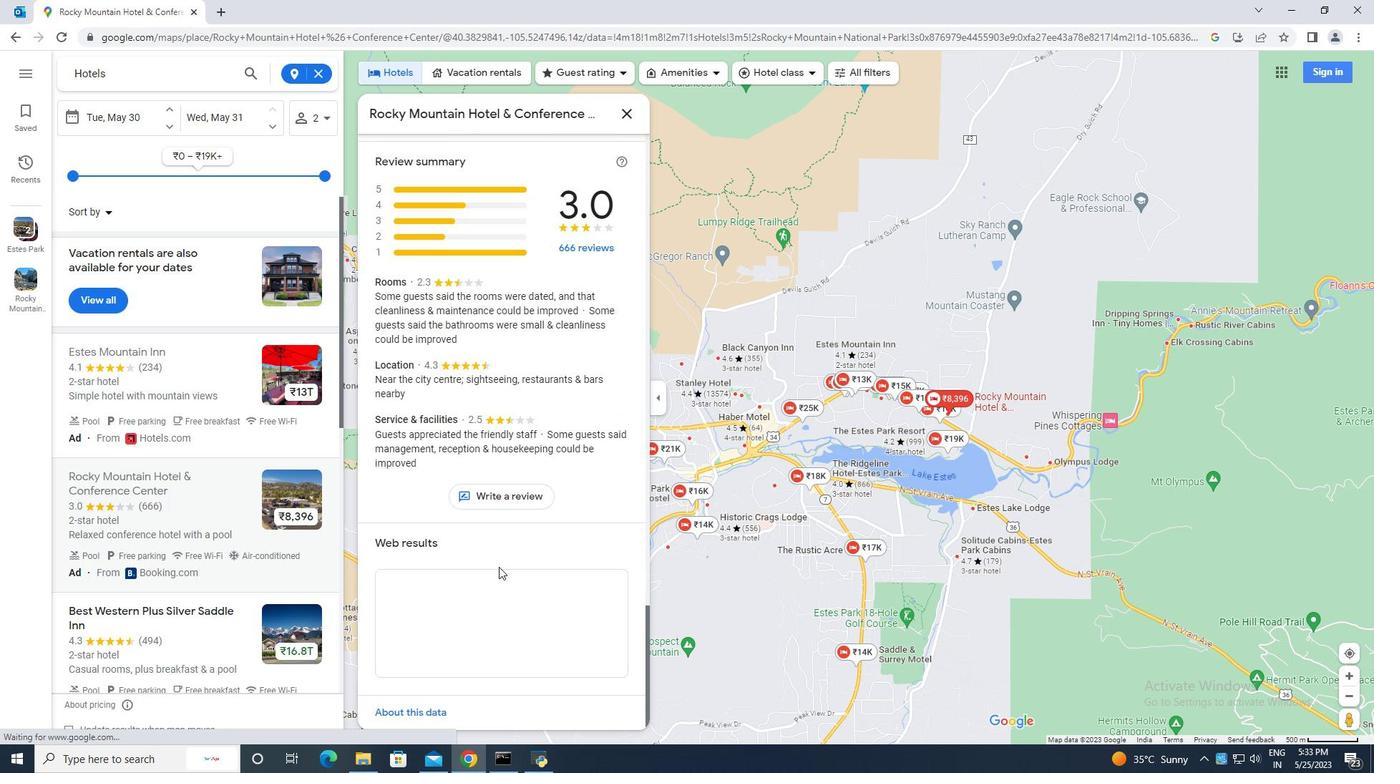 
Action: Mouse scrolled (499, 566) with delta (0, 0)
Screenshot: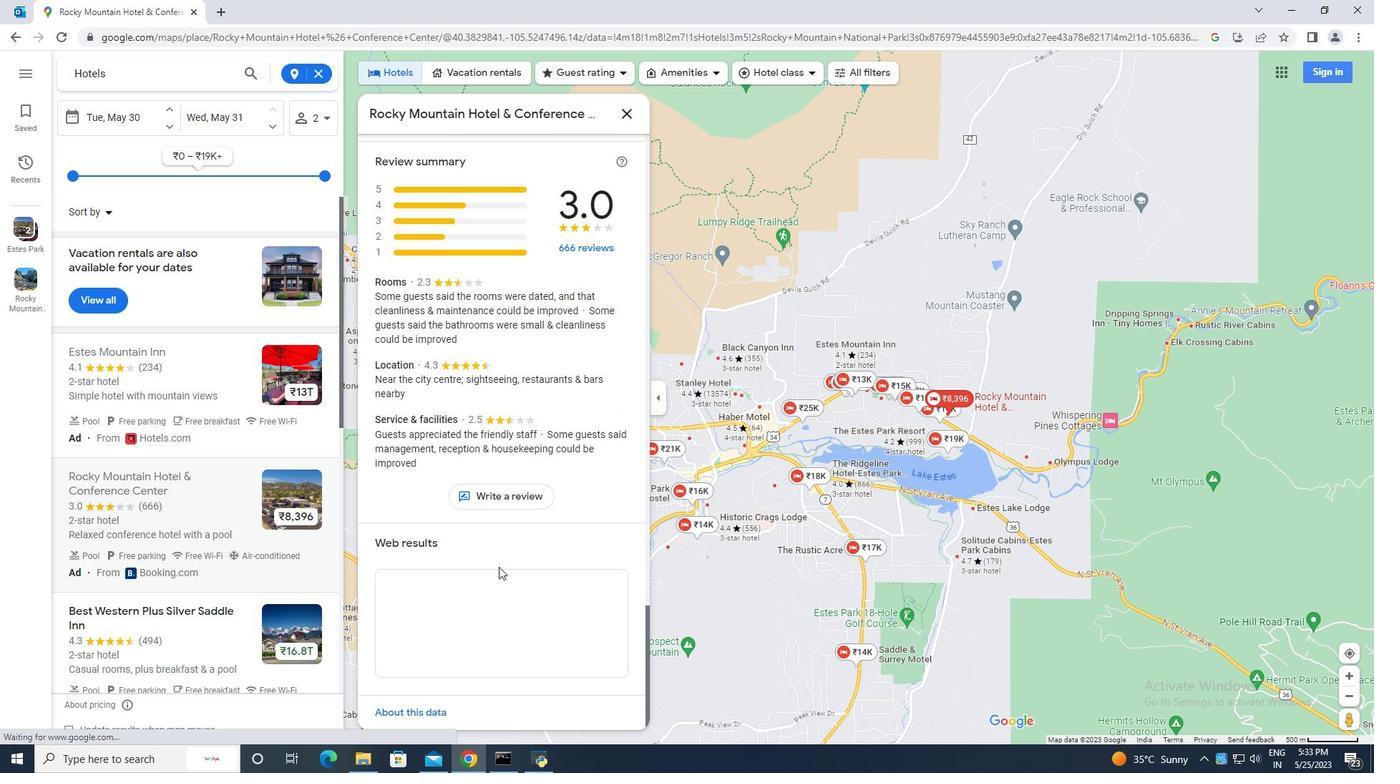 
Action: Mouse scrolled (499, 566) with delta (0, 0)
Screenshot: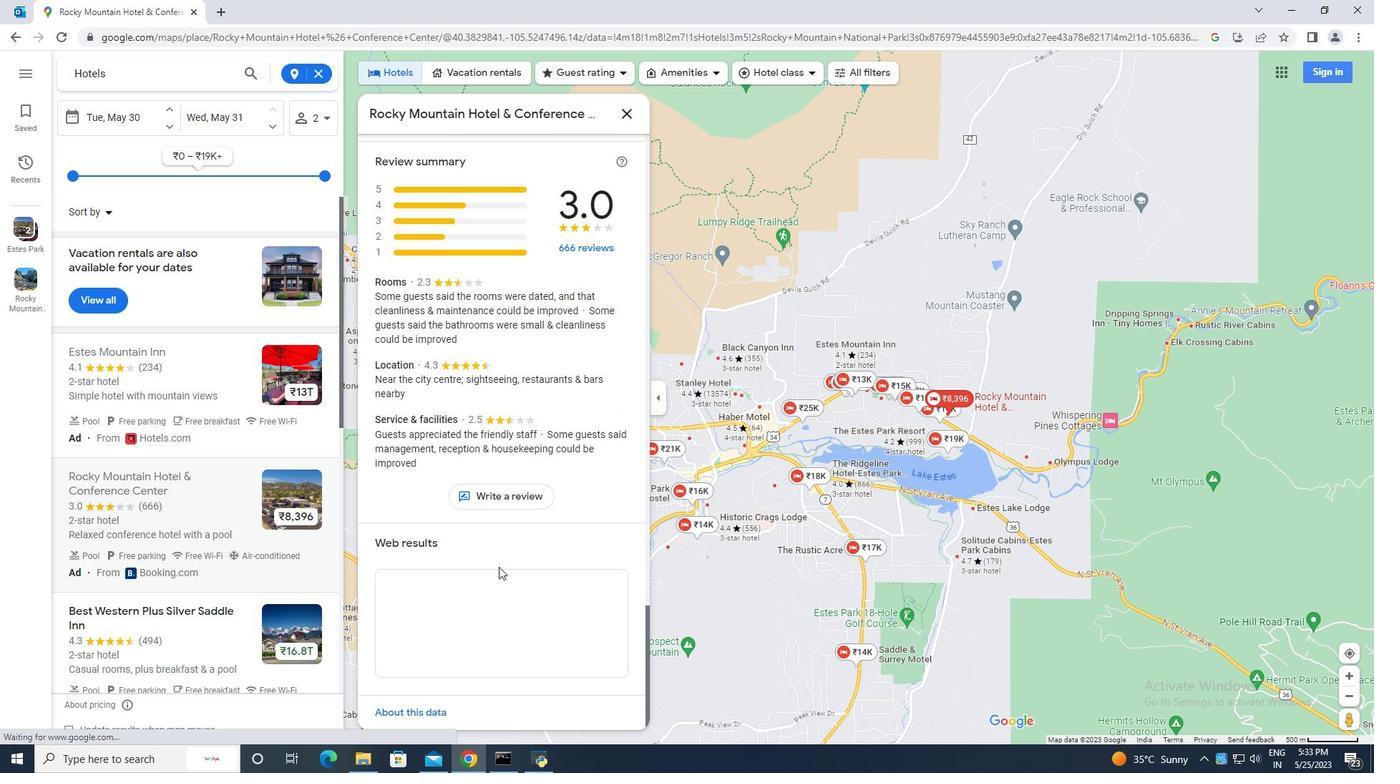 
Action: Mouse scrolled (499, 567) with delta (0, 0)
Screenshot: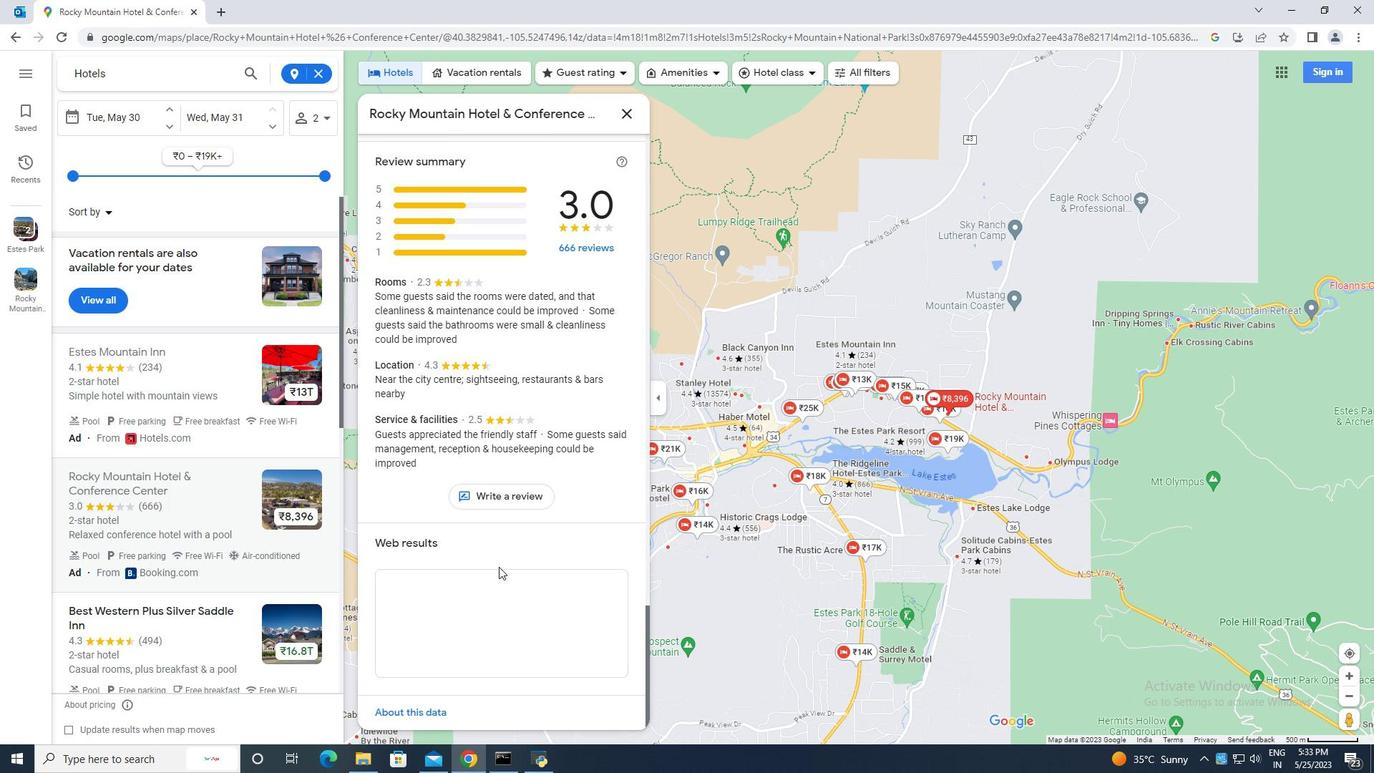
Action: Mouse scrolled (499, 567) with delta (0, 0)
Screenshot: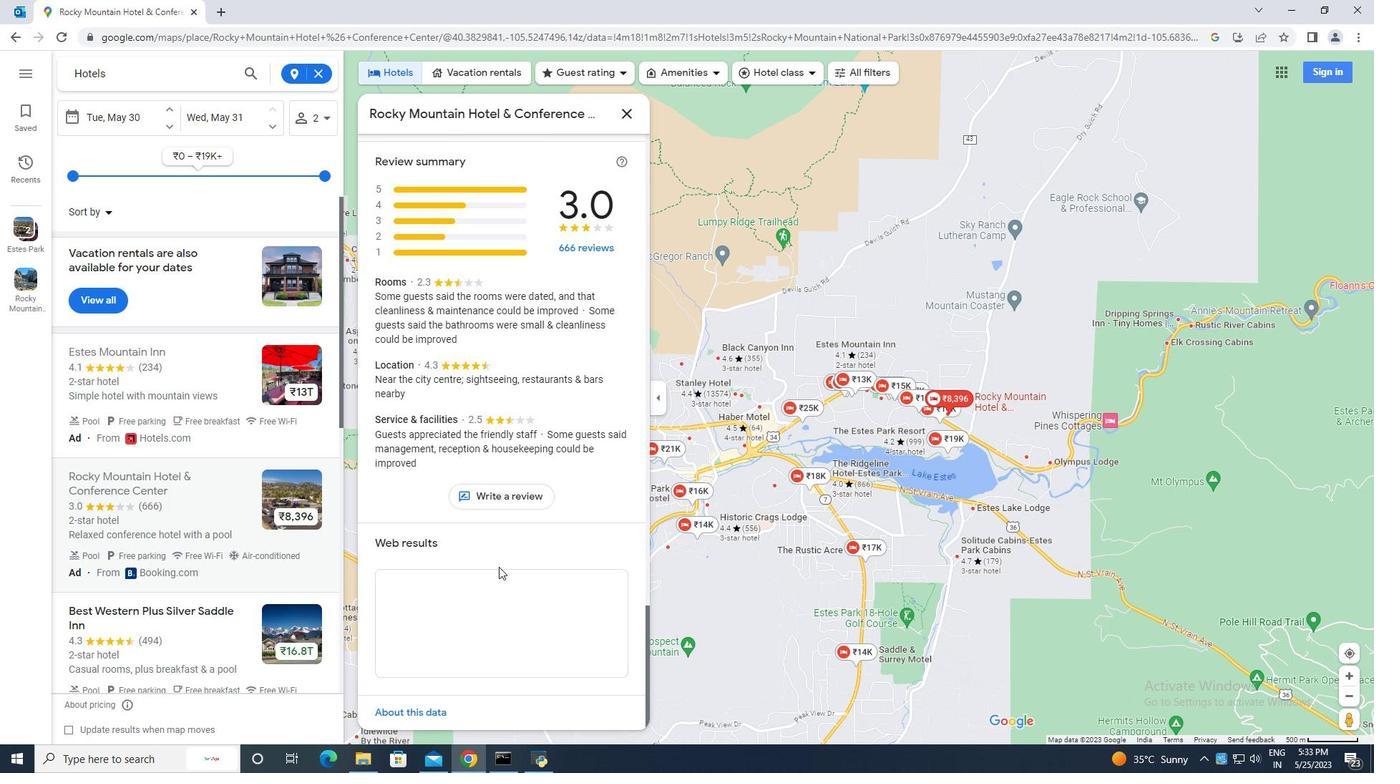 
Action: Mouse scrolled (499, 567) with delta (0, 0)
Screenshot: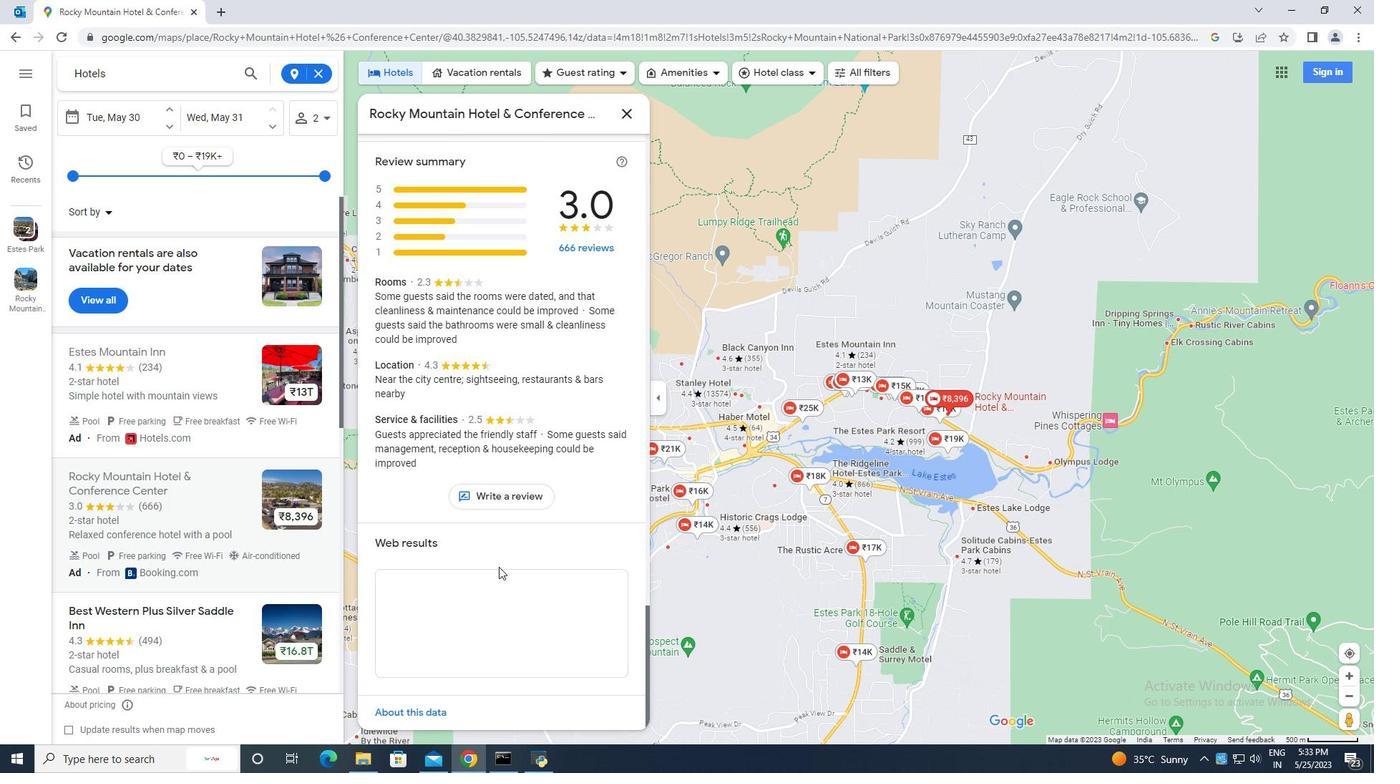 
Action: Mouse scrolled (499, 567) with delta (0, 0)
Screenshot: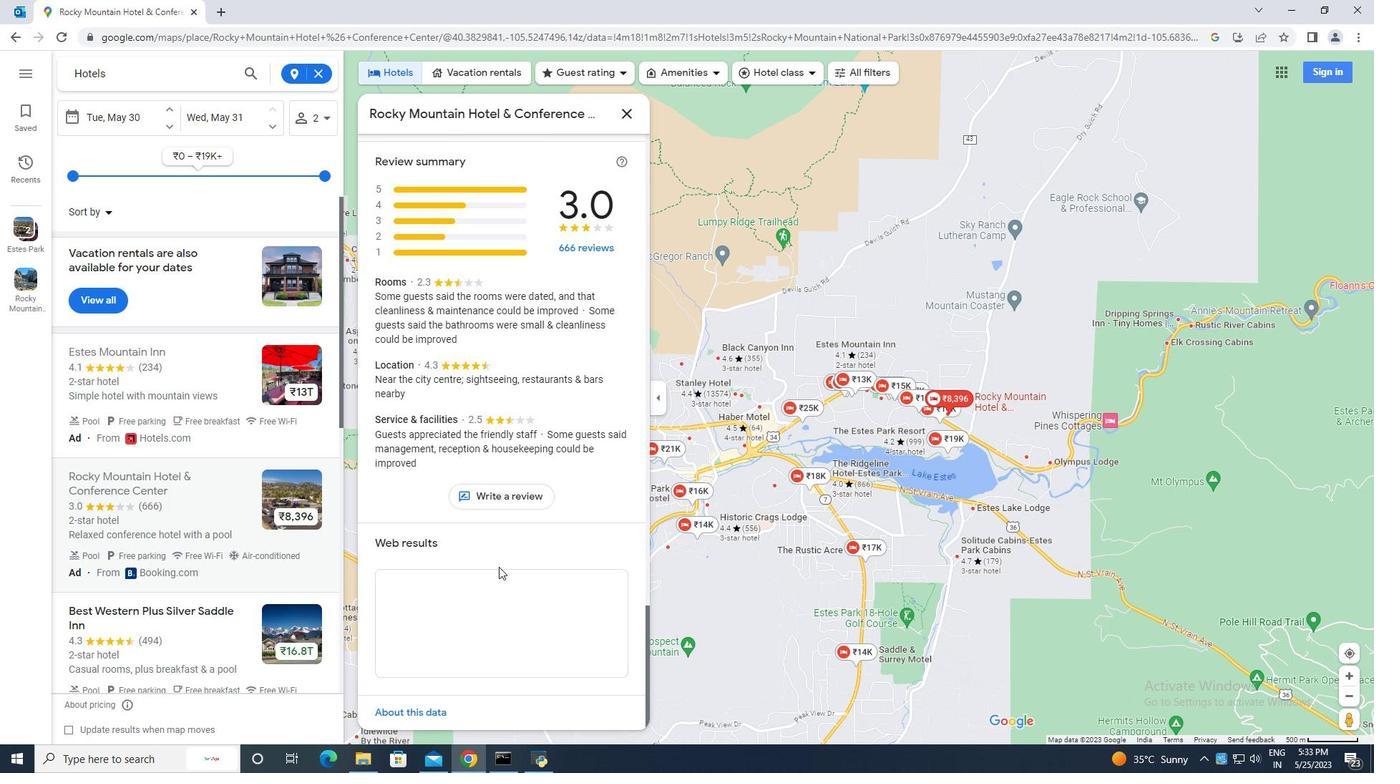 
Action: Mouse scrolled (499, 567) with delta (0, 0)
Screenshot: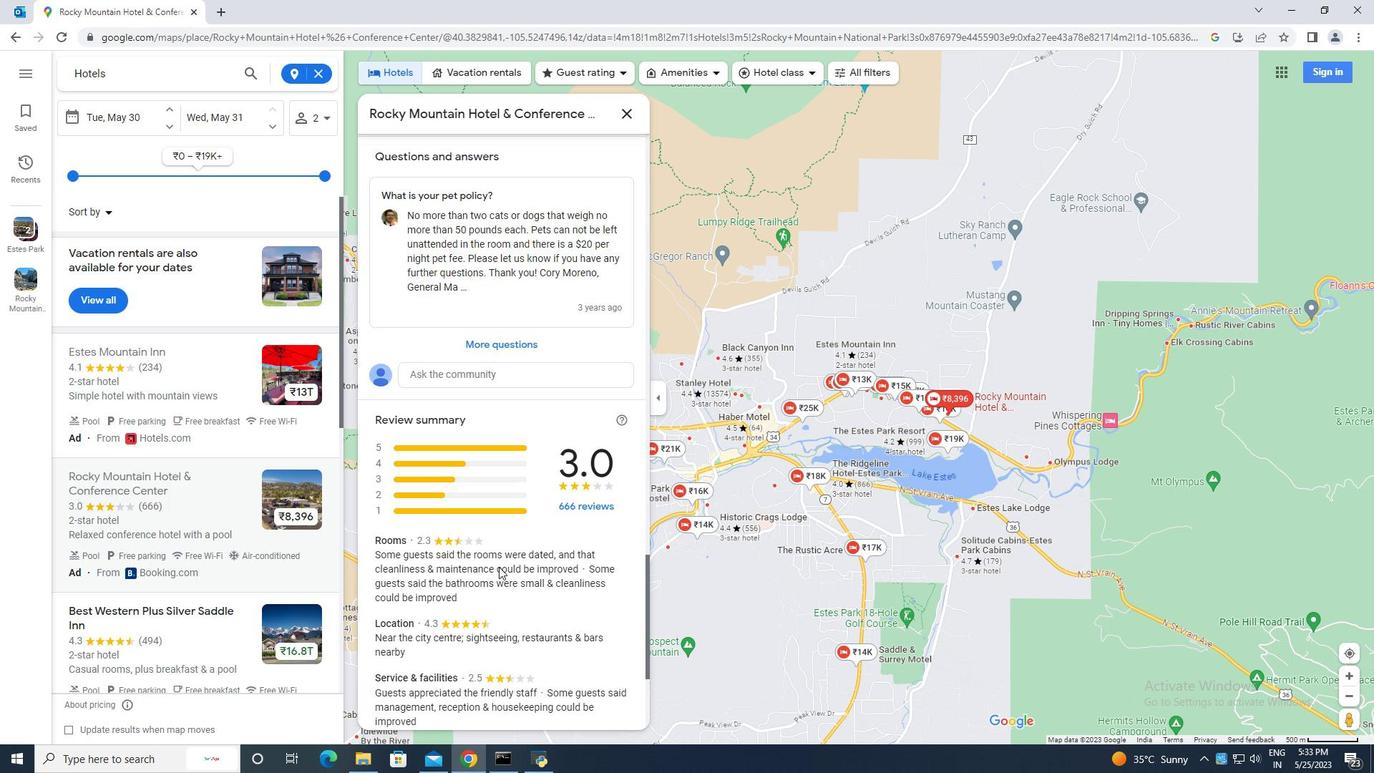
Action: Mouse scrolled (499, 567) with delta (0, 0)
Screenshot: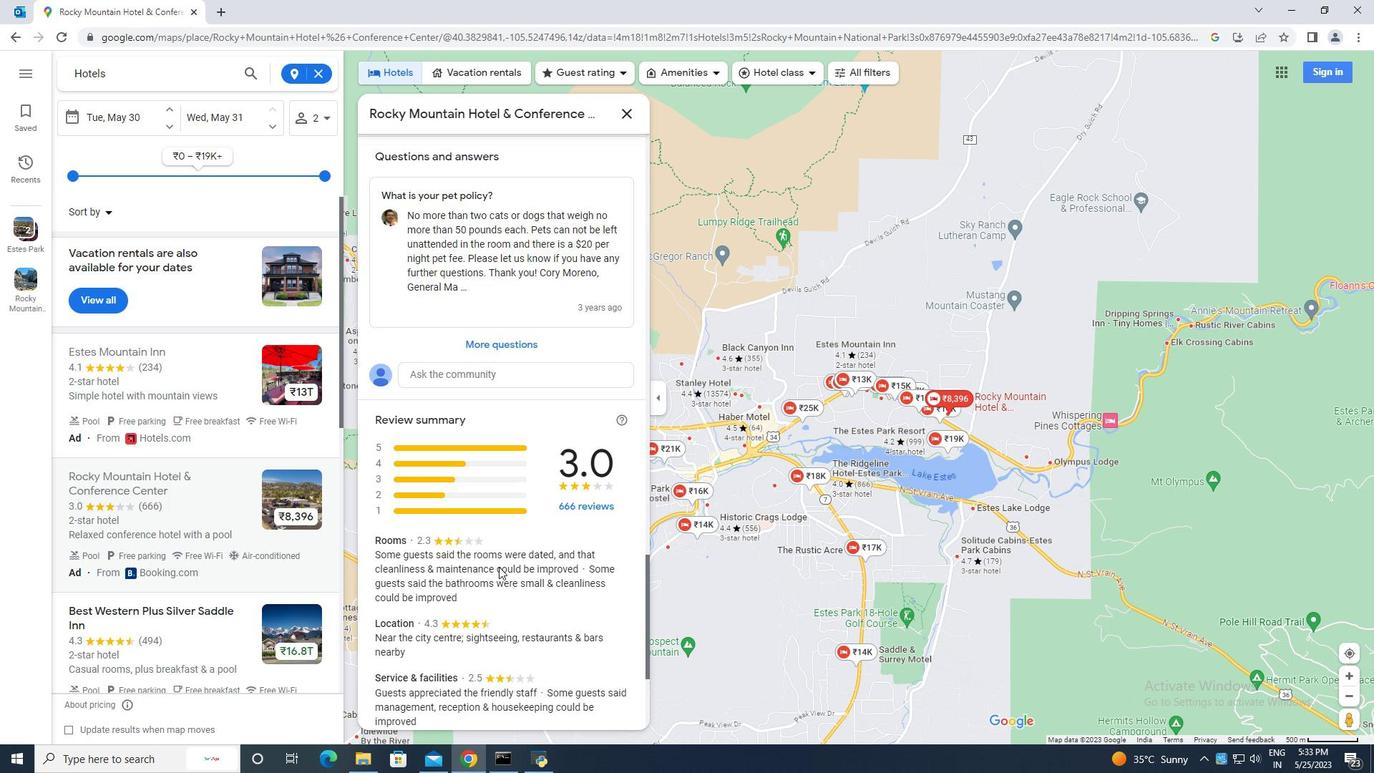 
Action: Mouse scrolled (499, 567) with delta (0, 0)
Screenshot: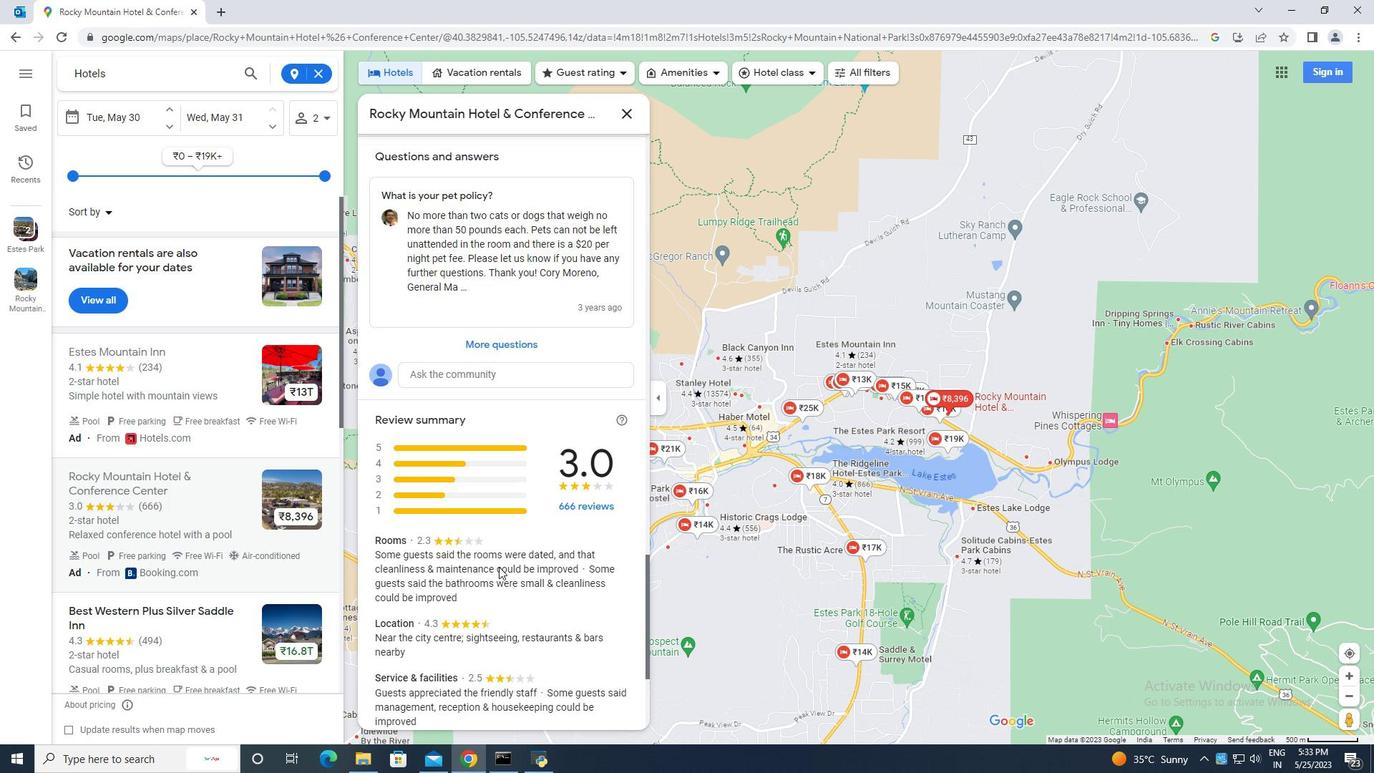 
Action: Mouse scrolled (499, 567) with delta (0, 0)
Screenshot: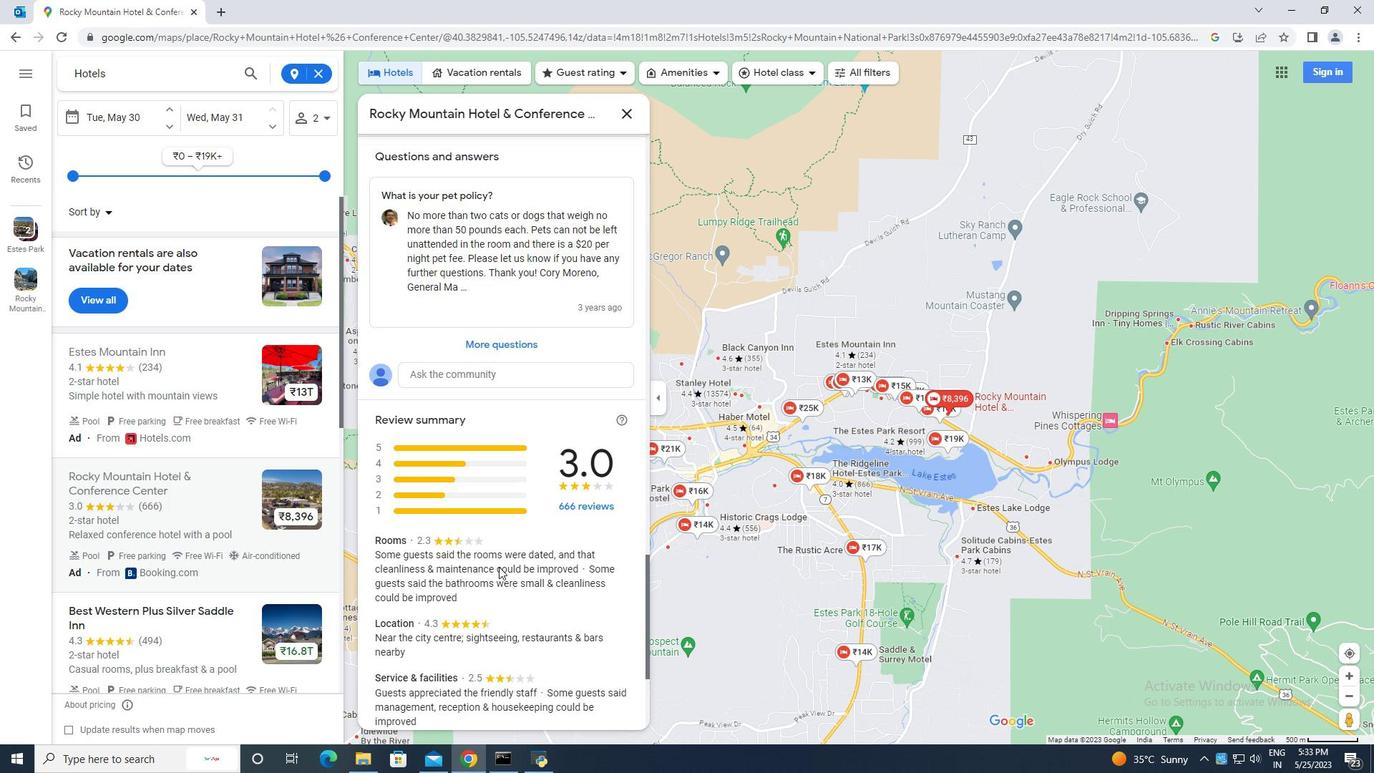 
Action: Mouse scrolled (499, 567) with delta (0, 0)
Screenshot: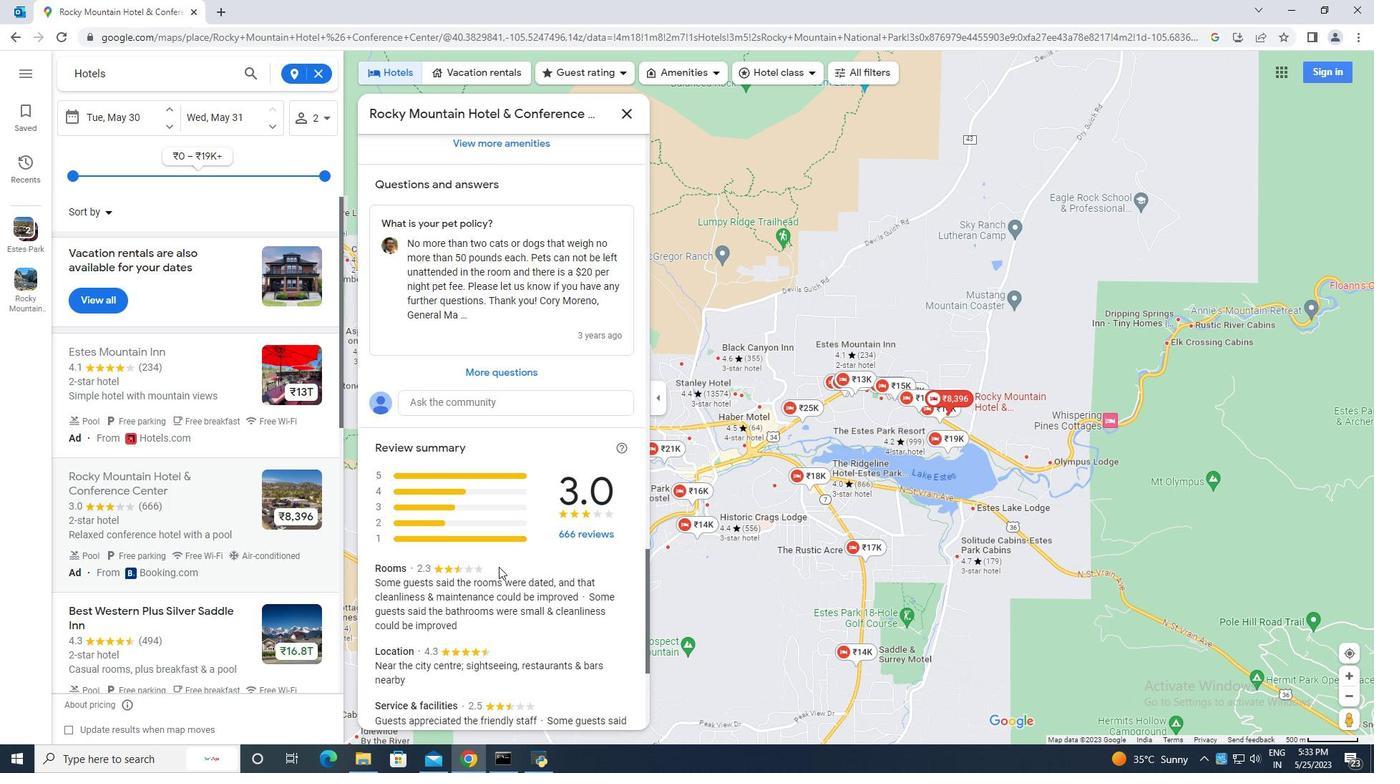 
Action: Mouse scrolled (499, 567) with delta (0, 0)
Screenshot: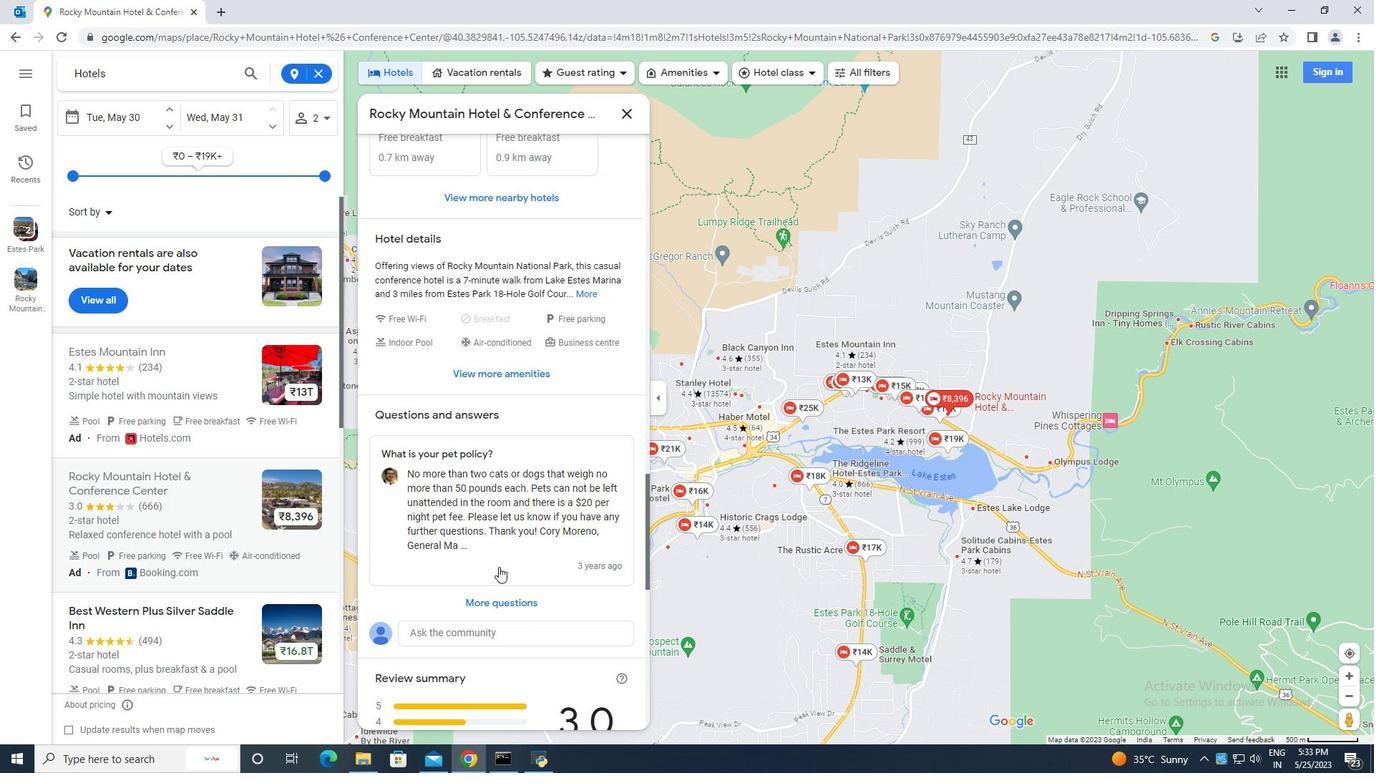 
Action: Mouse scrolled (499, 567) with delta (0, 0)
Screenshot: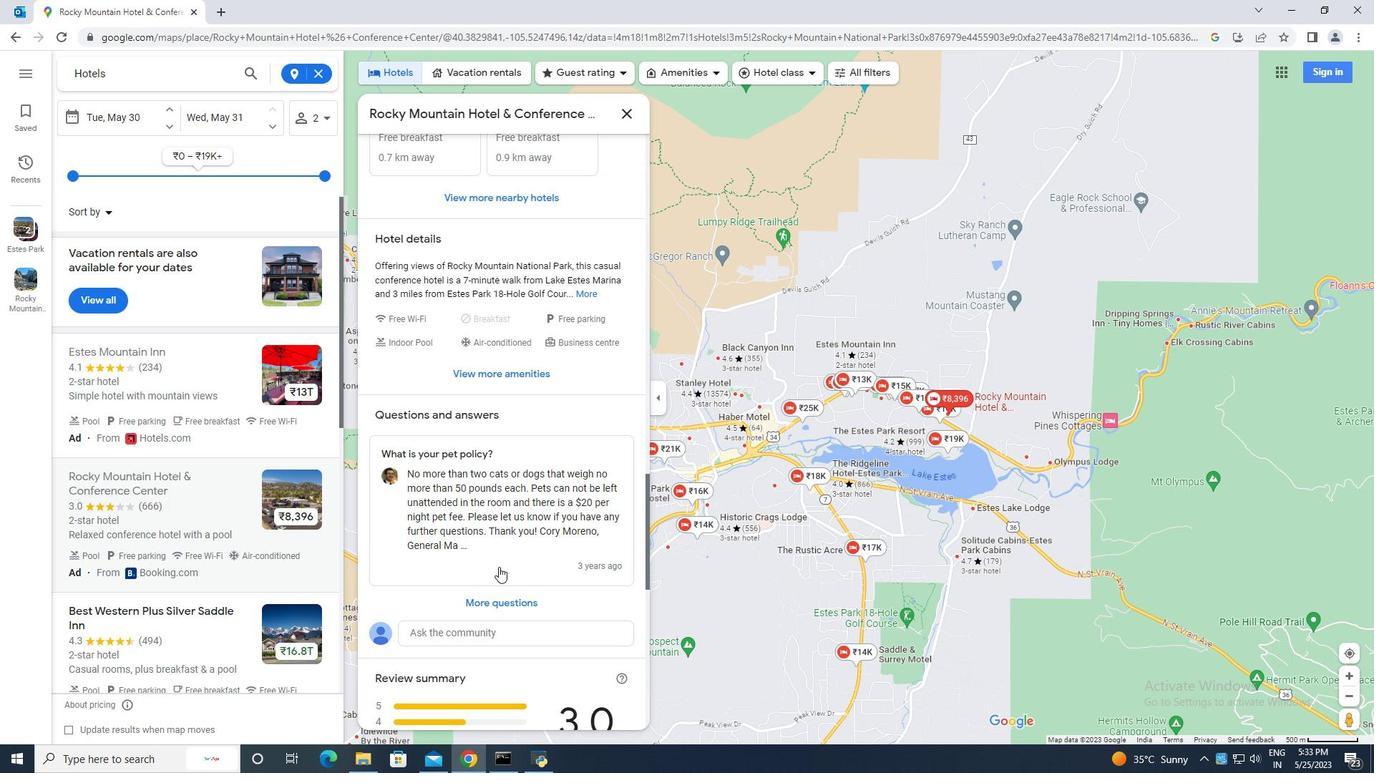 
Action: Mouse scrolled (499, 567) with delta (0, 0)
Screenshot: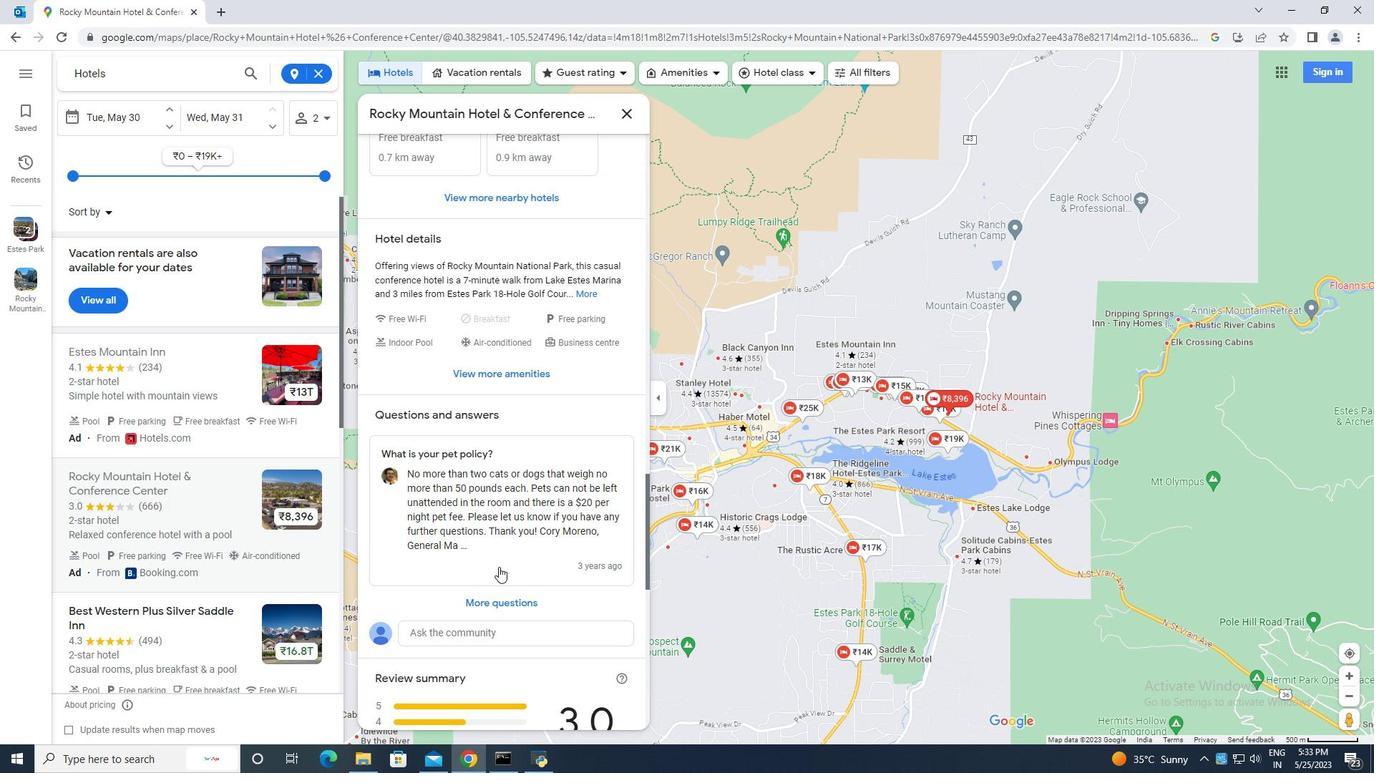 
Action: Mouse scrolled (499, 567) with delta (0, 0)
Screenshot: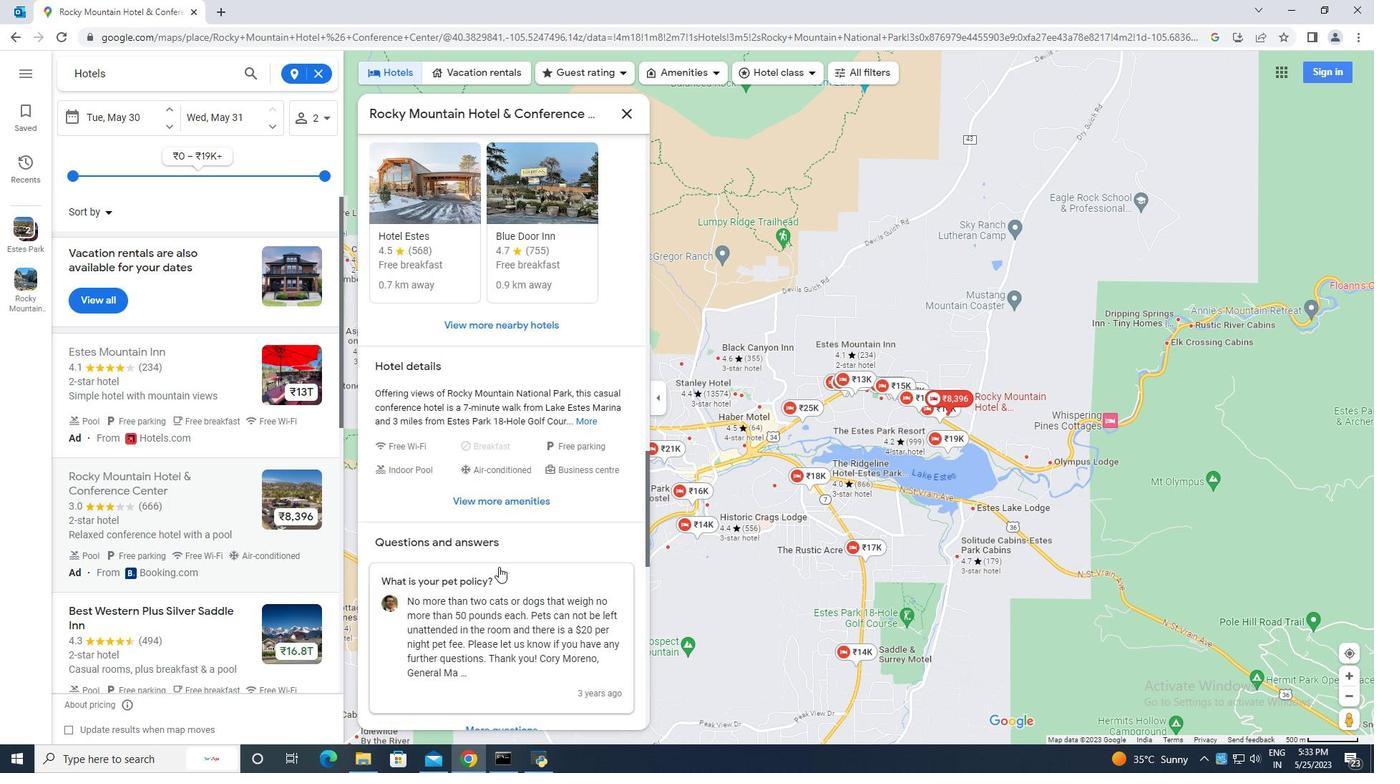 
Action: Mouse scrolled (499, 567) with delta (0, 0)
Screenshot: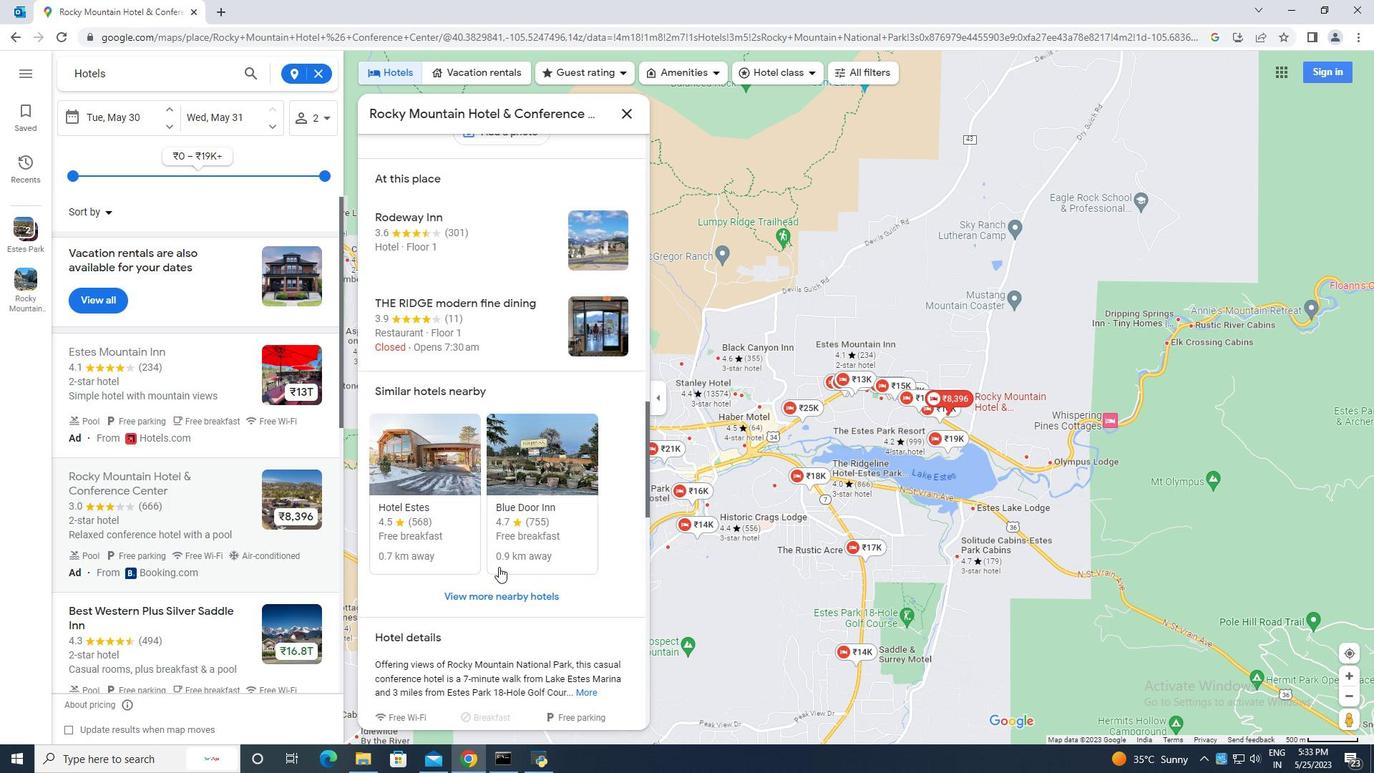 
Action: Mouse scrolled (499, 567) with delta (0, 0)
Screenshot: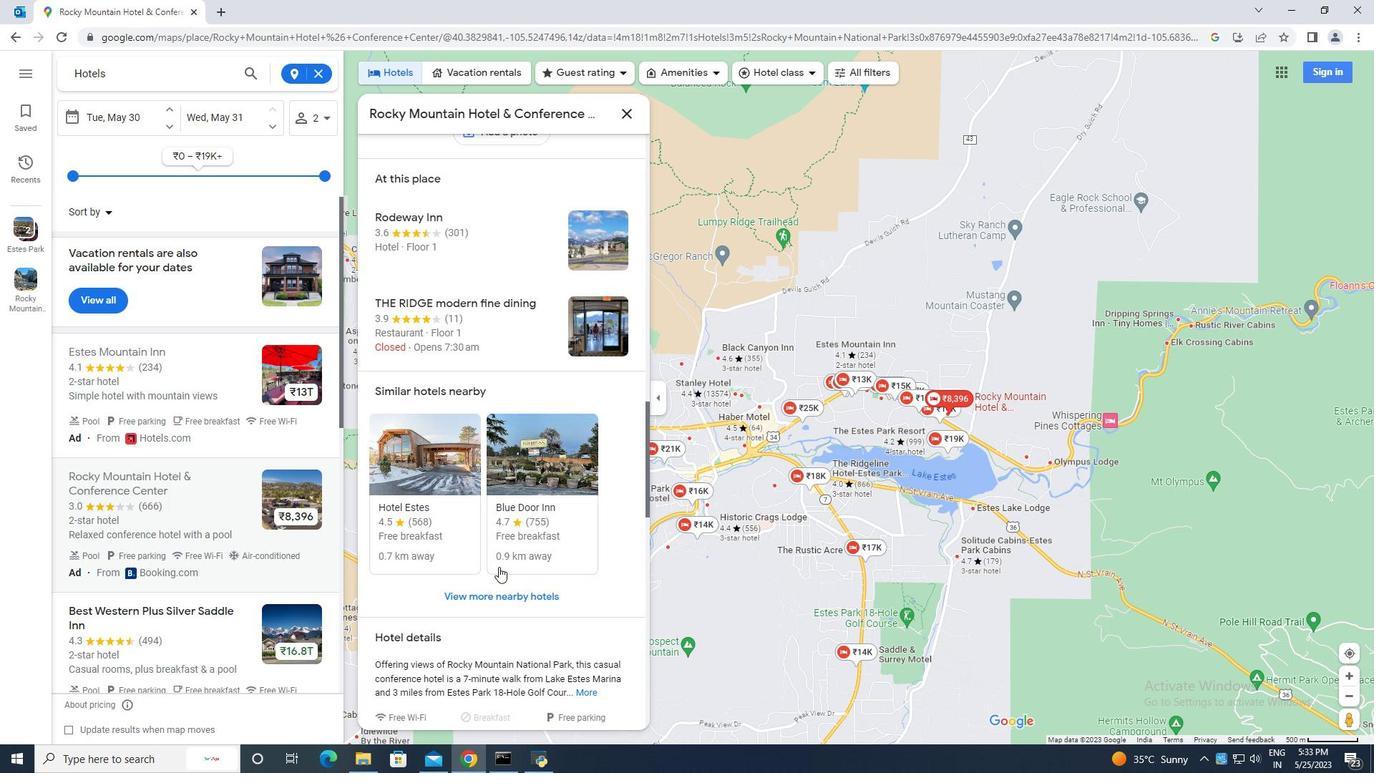 
Action: Mouse scrolled (499, 567) with delta (0, 0)
Screenshot: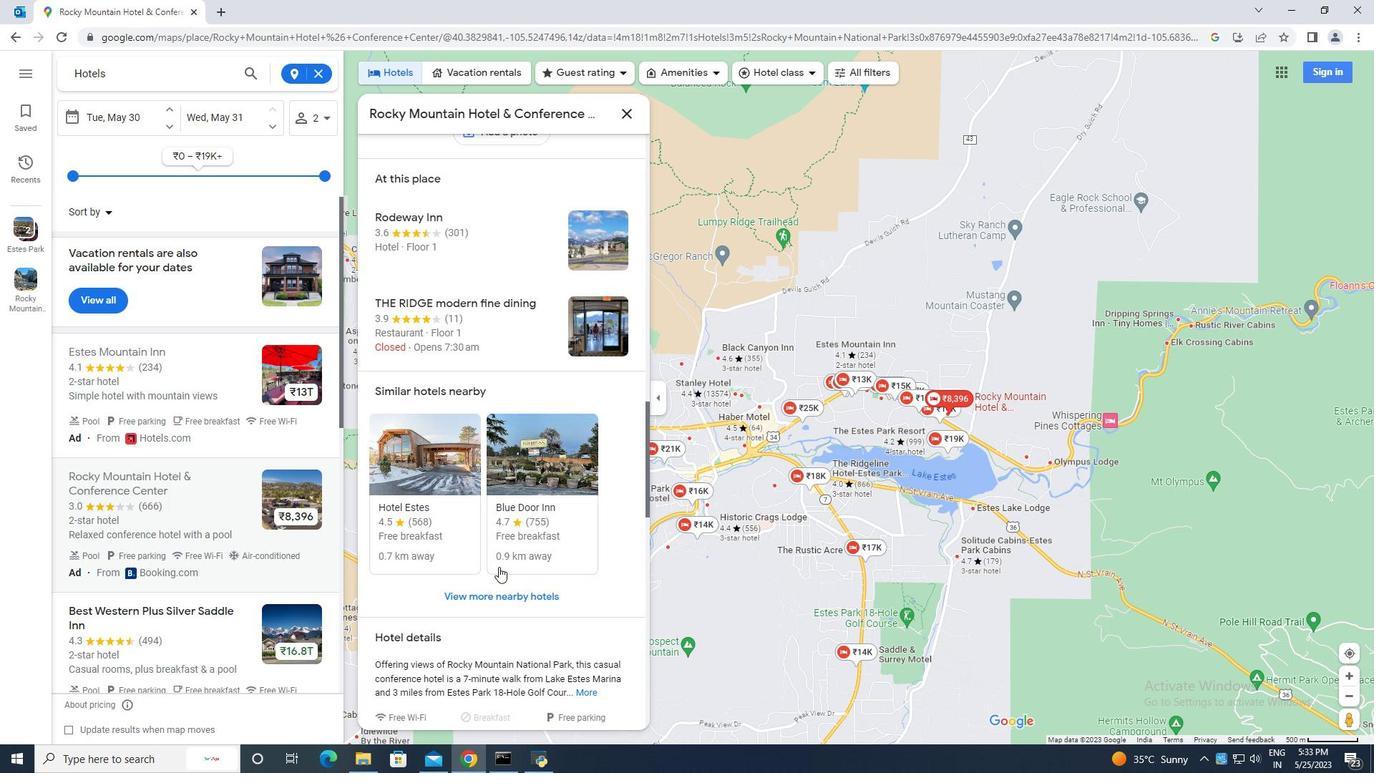 
Action: Mouse scrolled (499, 567) with delta (0, 0)
Screenshot: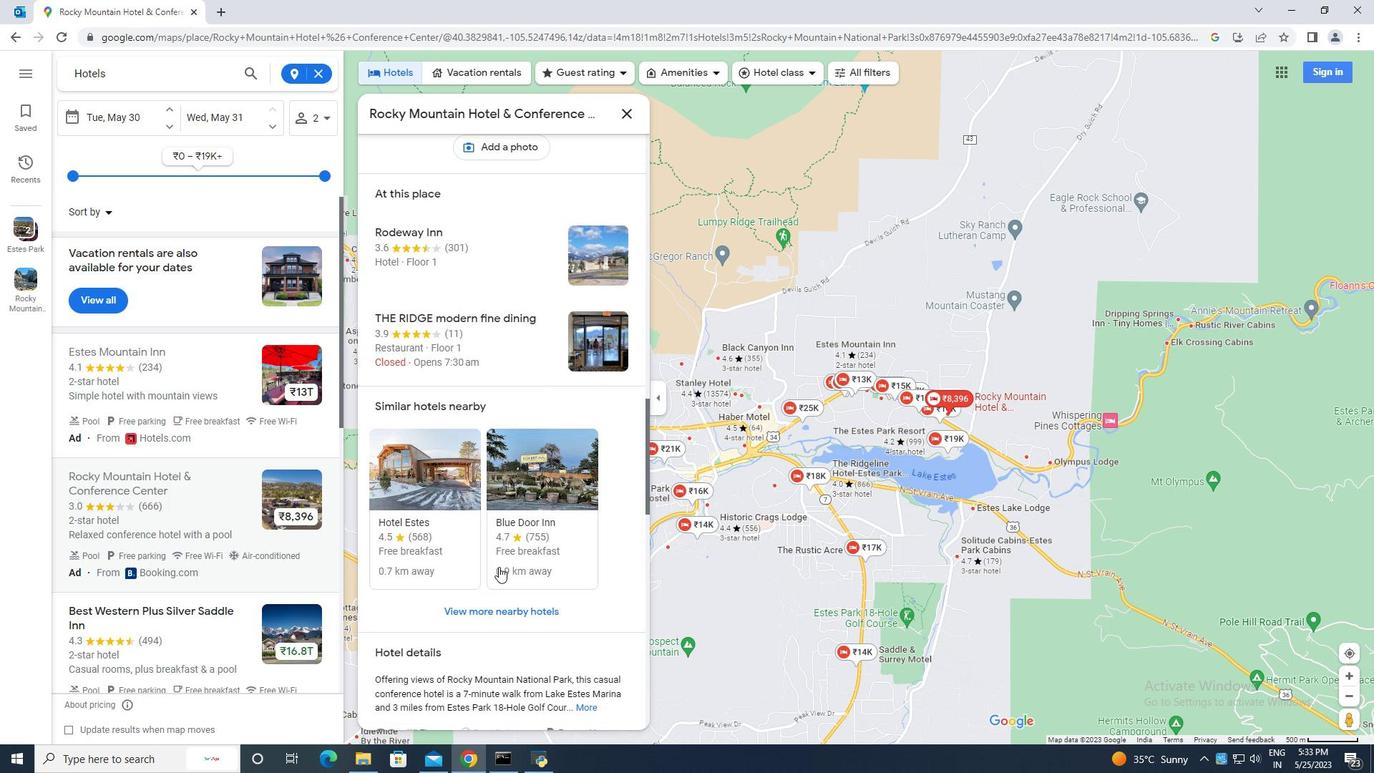 
Action: Mouse scrolled (499, 567) with delta (0, 0)
Screenshot: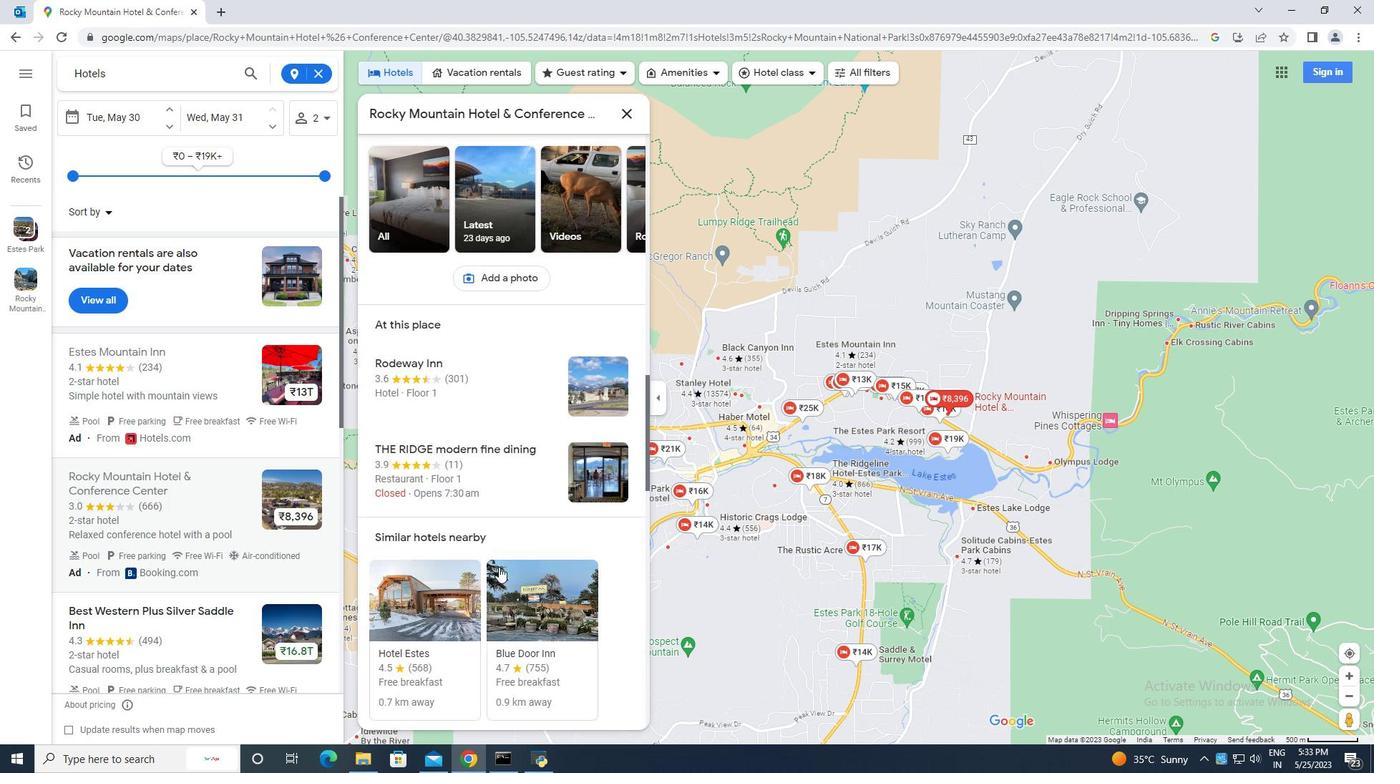 
Action: Mouse scrolled (499, 567) with delta (0, 0)
Screenshot: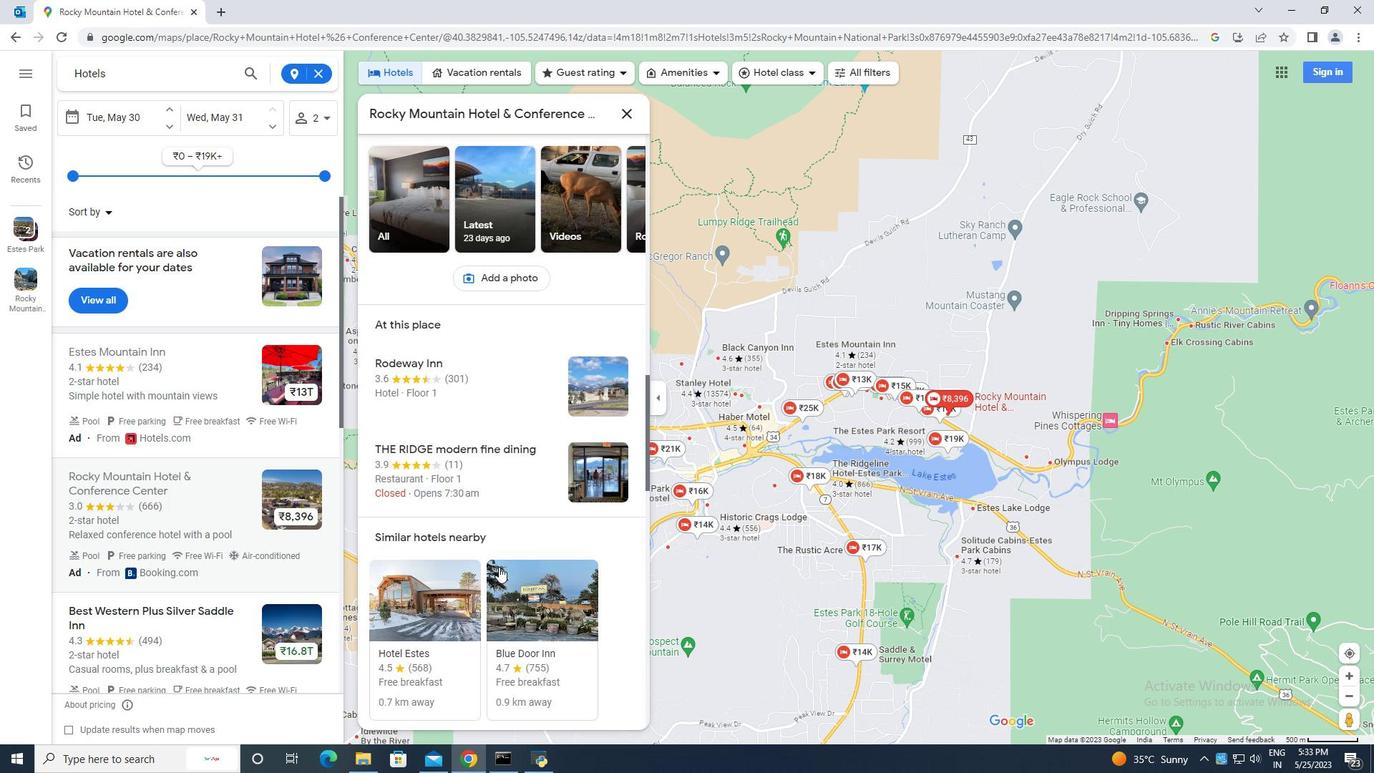 
Action: Mouse scrolled (499, 567) with delta (0, 0)
Screenshot: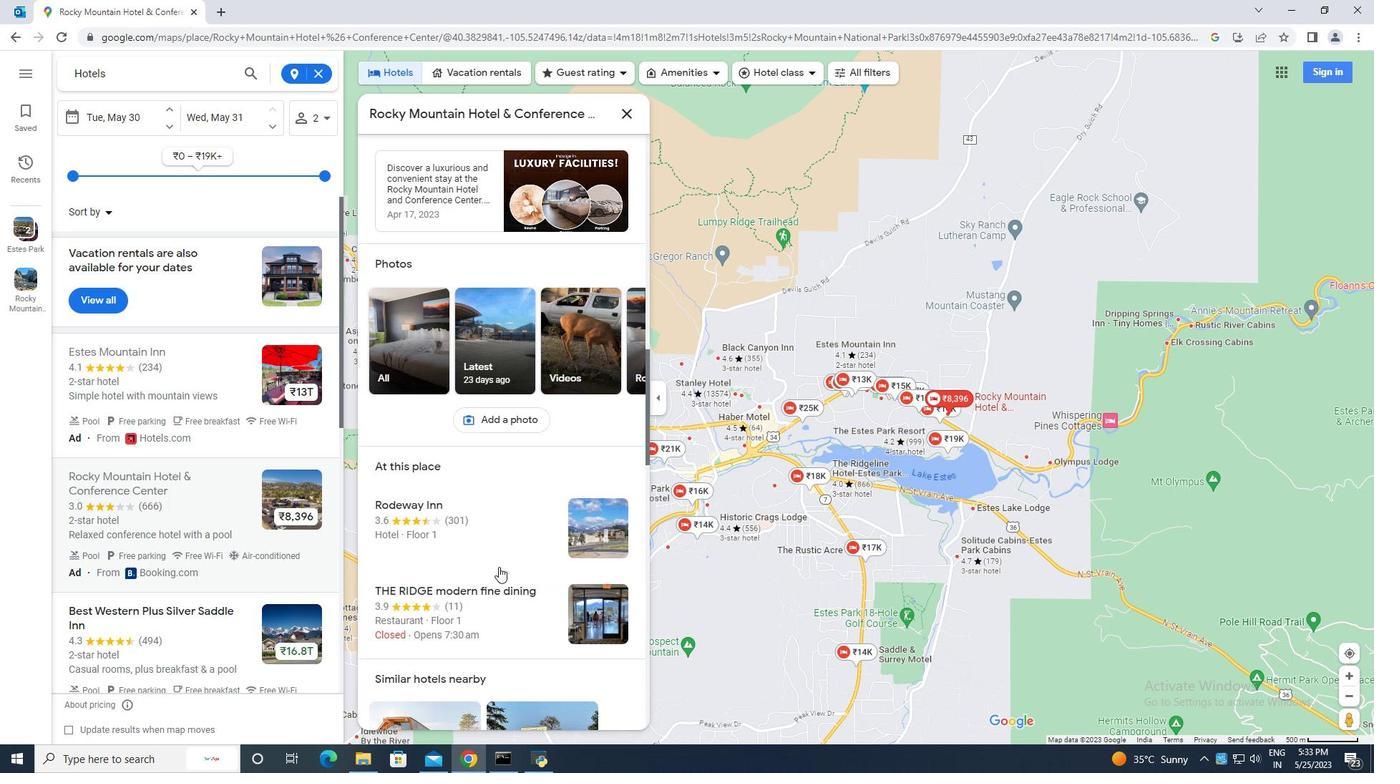 
Action: Mouse scrolled (499, 567) with delta (0, 0)
Screenshot: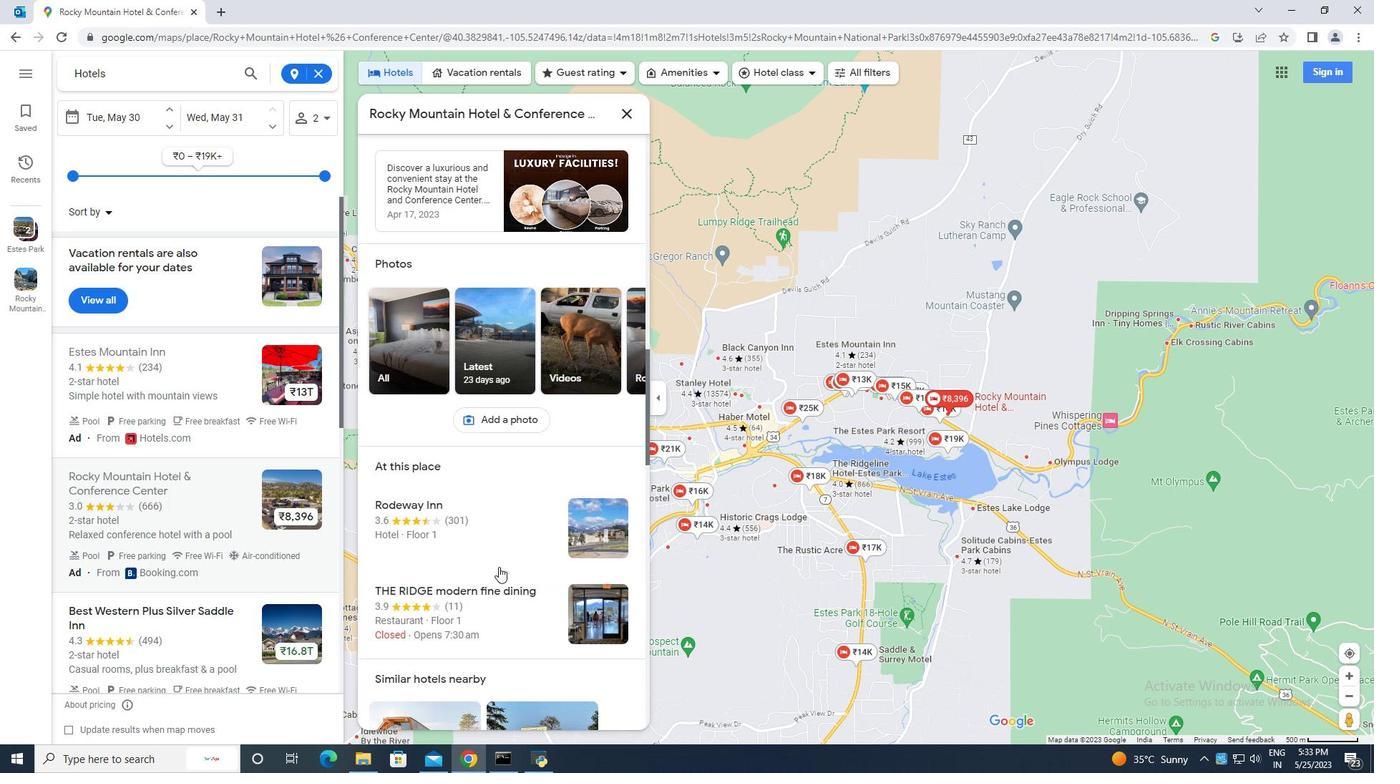 
Action: Mouse scrolled (499, 567) with delta (0, 0)
Screenshot: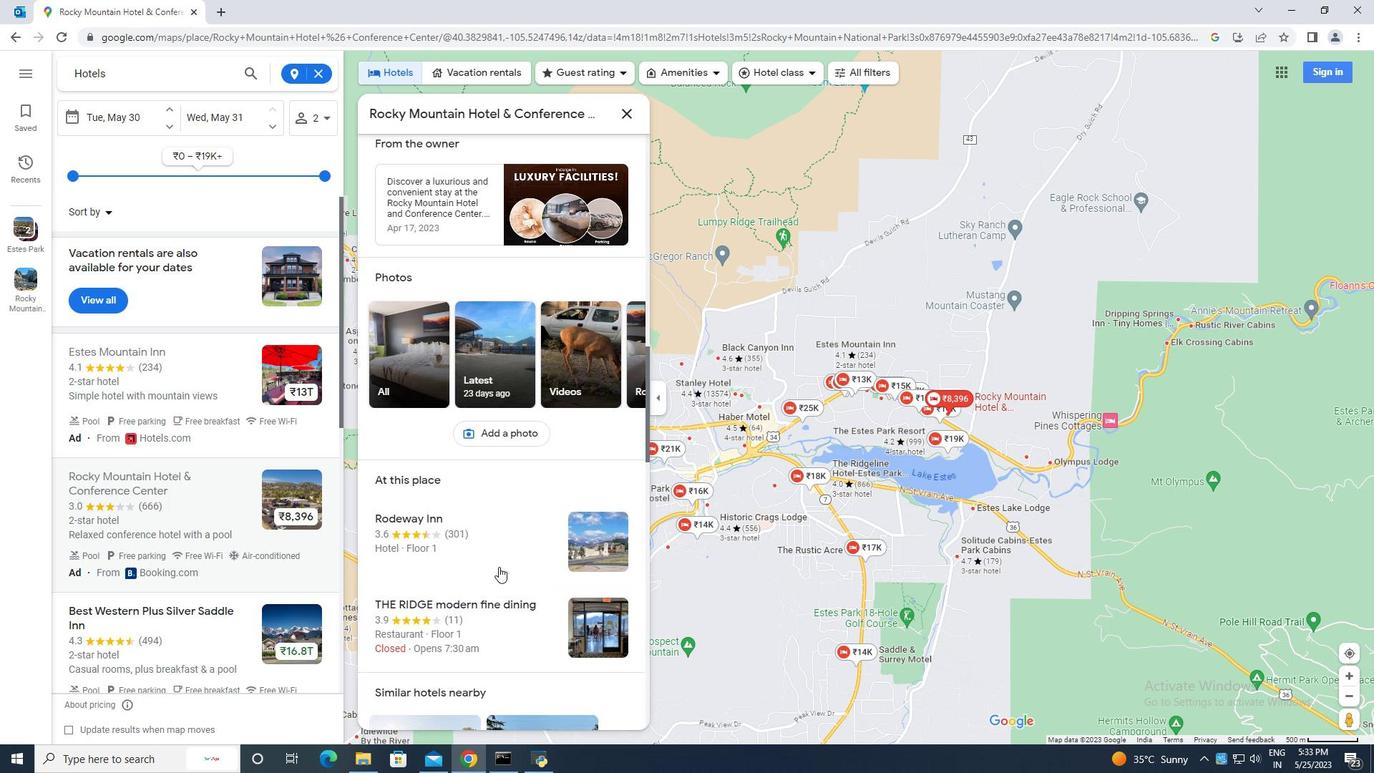 
Action: Mouse scrolled (499, 567) with delta (0, 0)
Screenshot: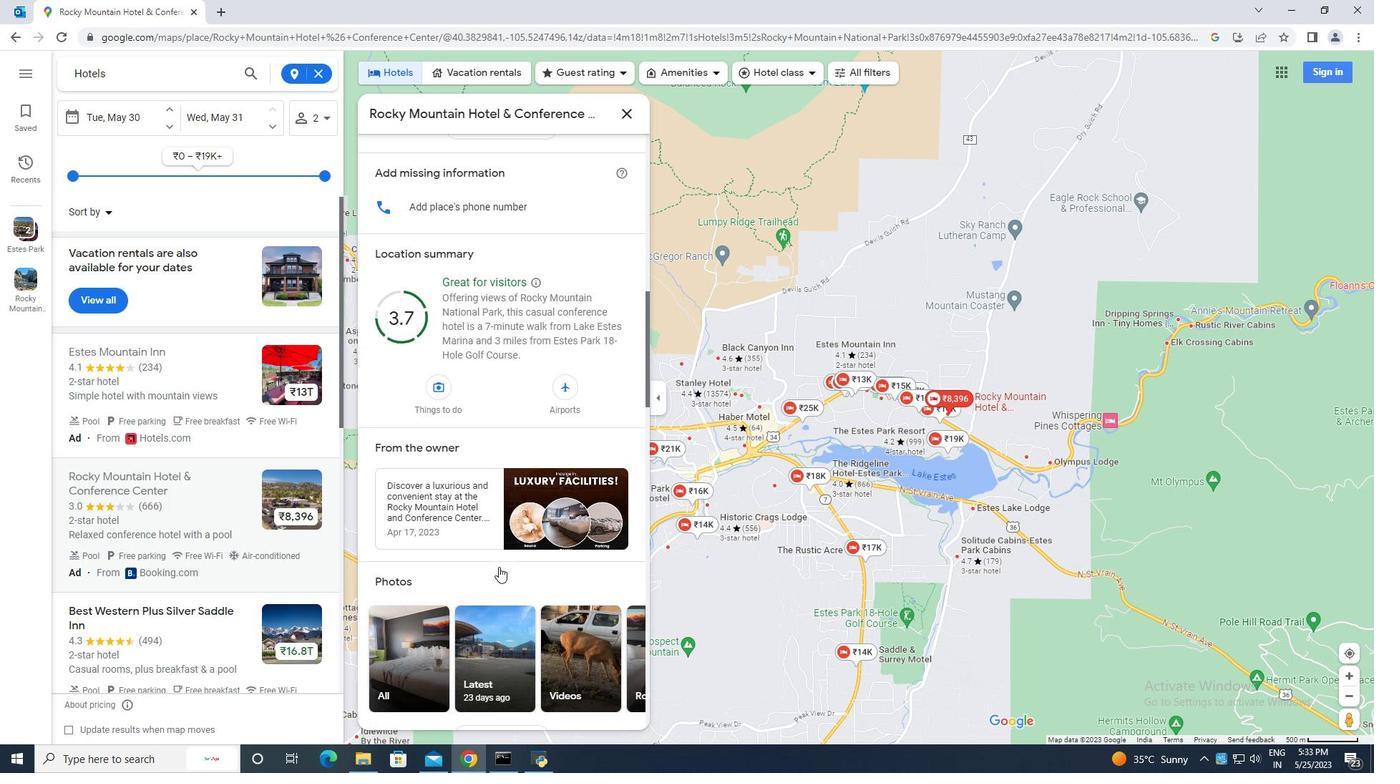 
Action: Mouse scrolled (499, 567) with delta (0, 0)
Screenshot: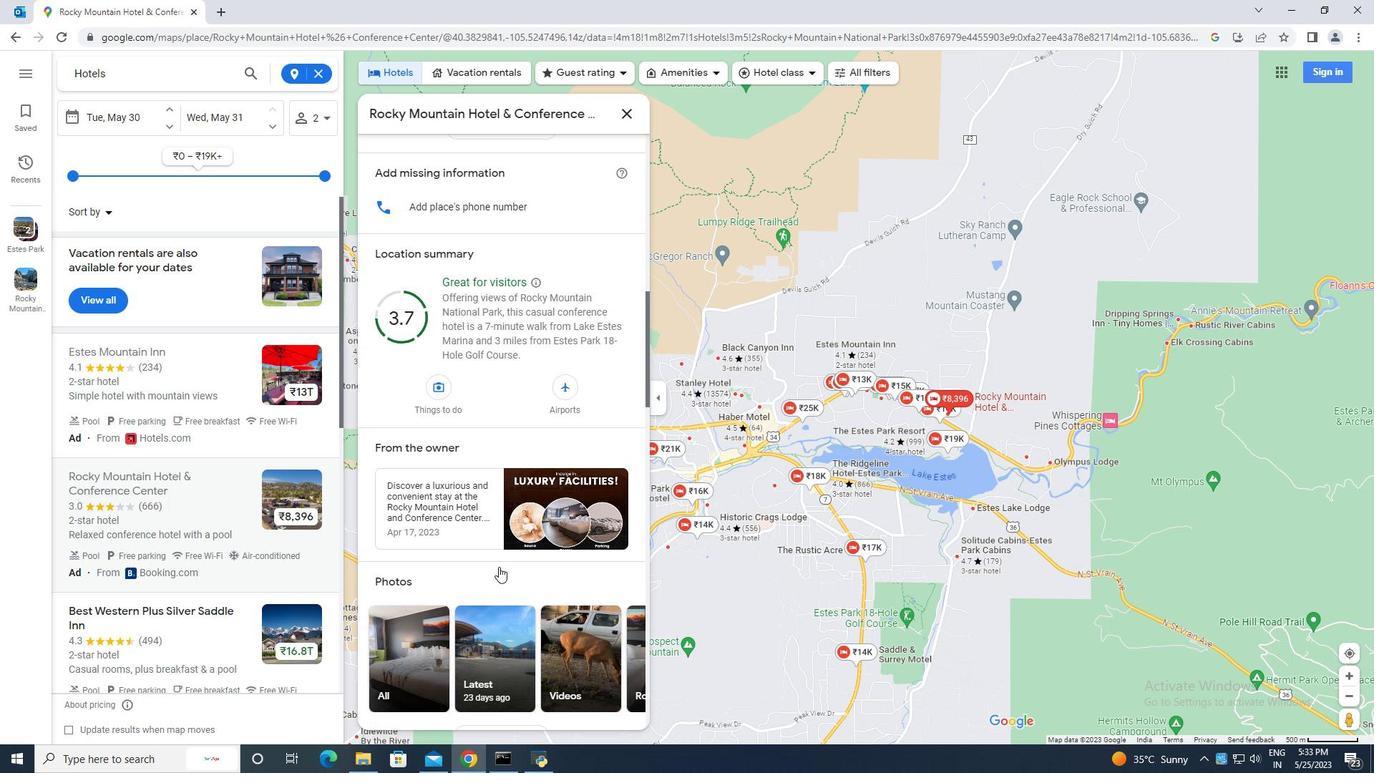 
Action: Mouse scrolled (499, 567) with delta (0, 0)
Screenshot: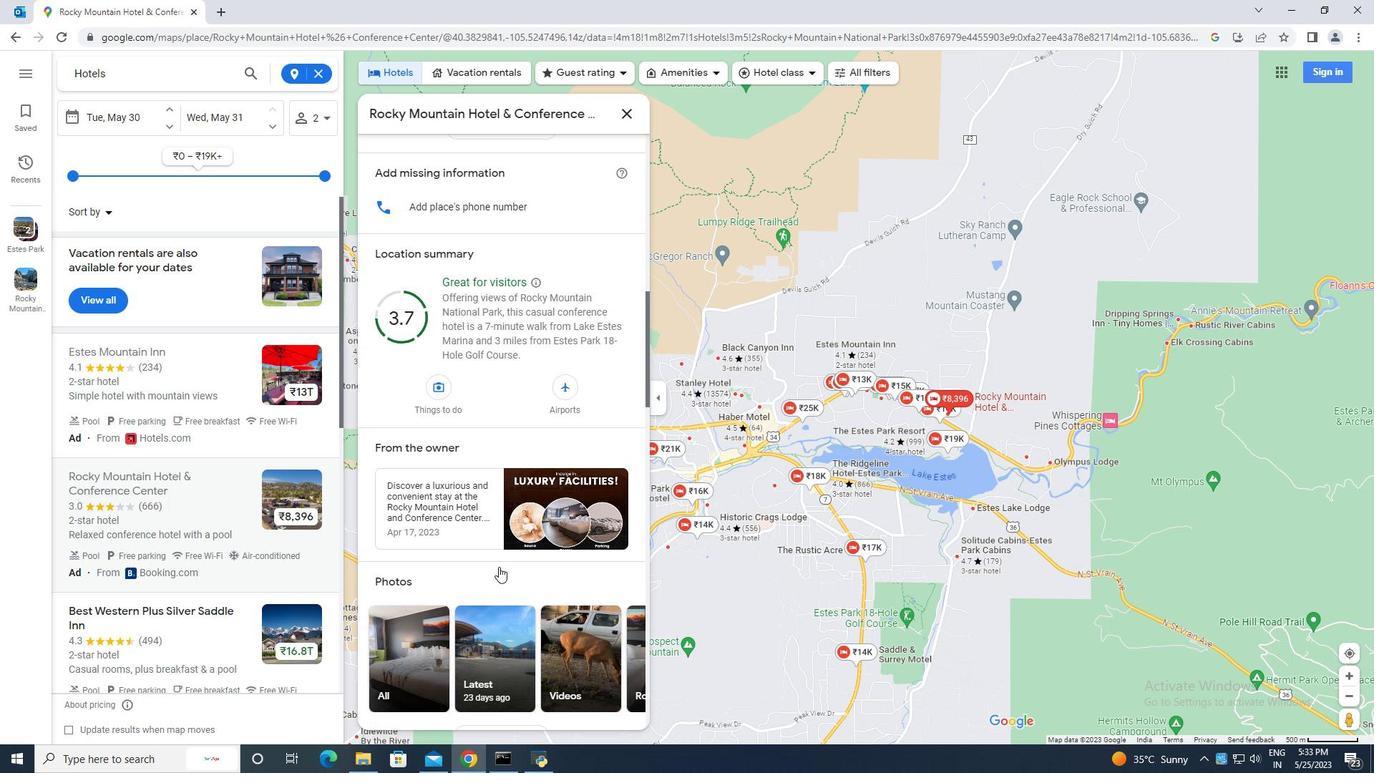 
Action: Mouse scrolled (499, 567) with delta (0, 0)
Screenshot: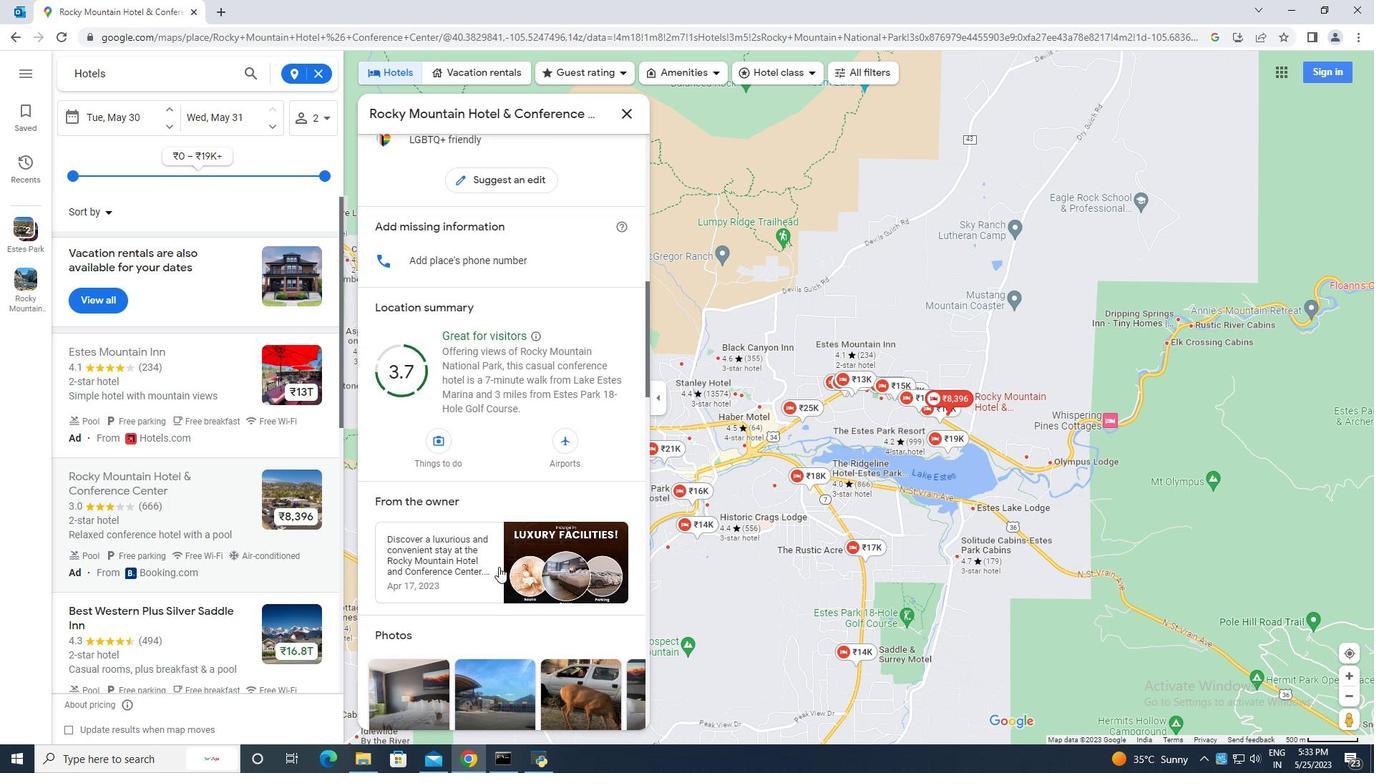 
Action: Mouse scrolled (499, 567) with delta (0, 0)
Screenshot: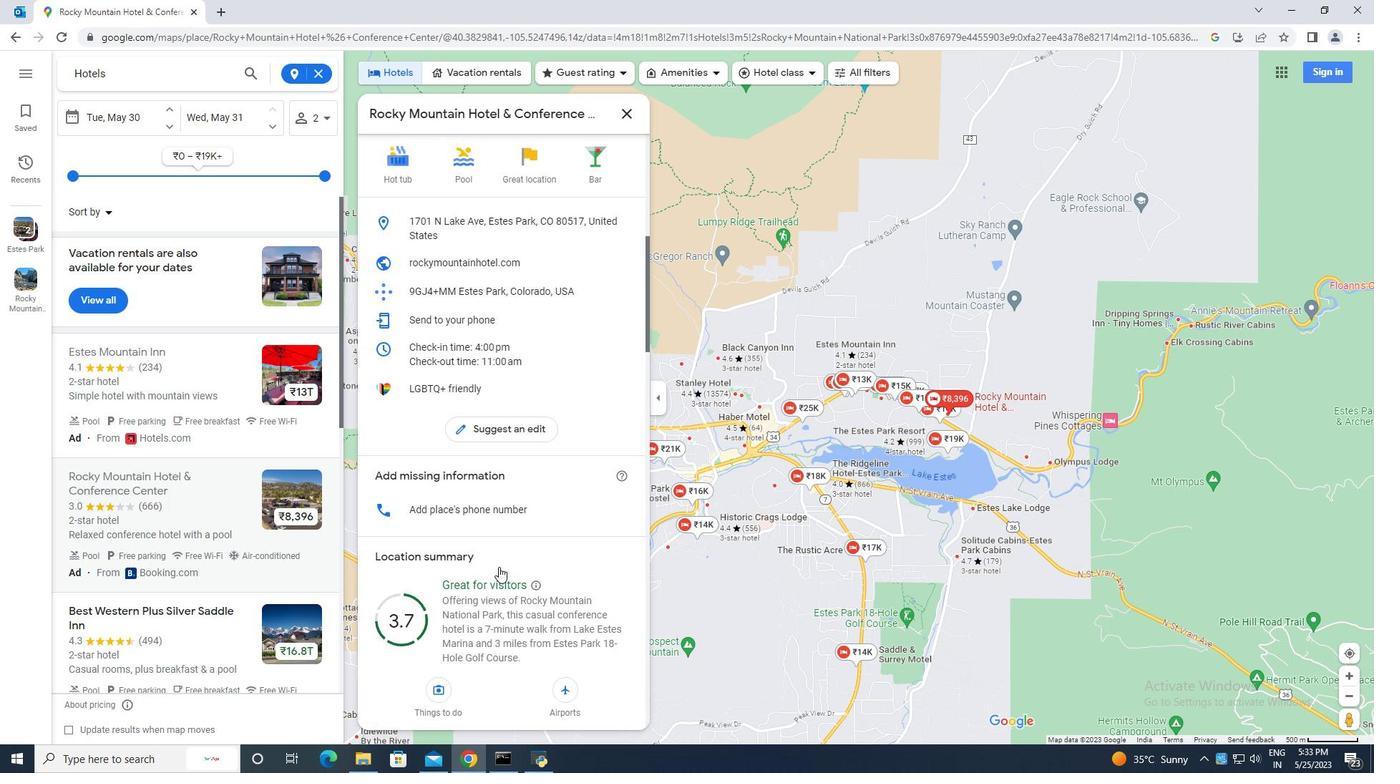 
Action: Mouse scrolled (499, 567) with delta (0, 0)
Screenshot: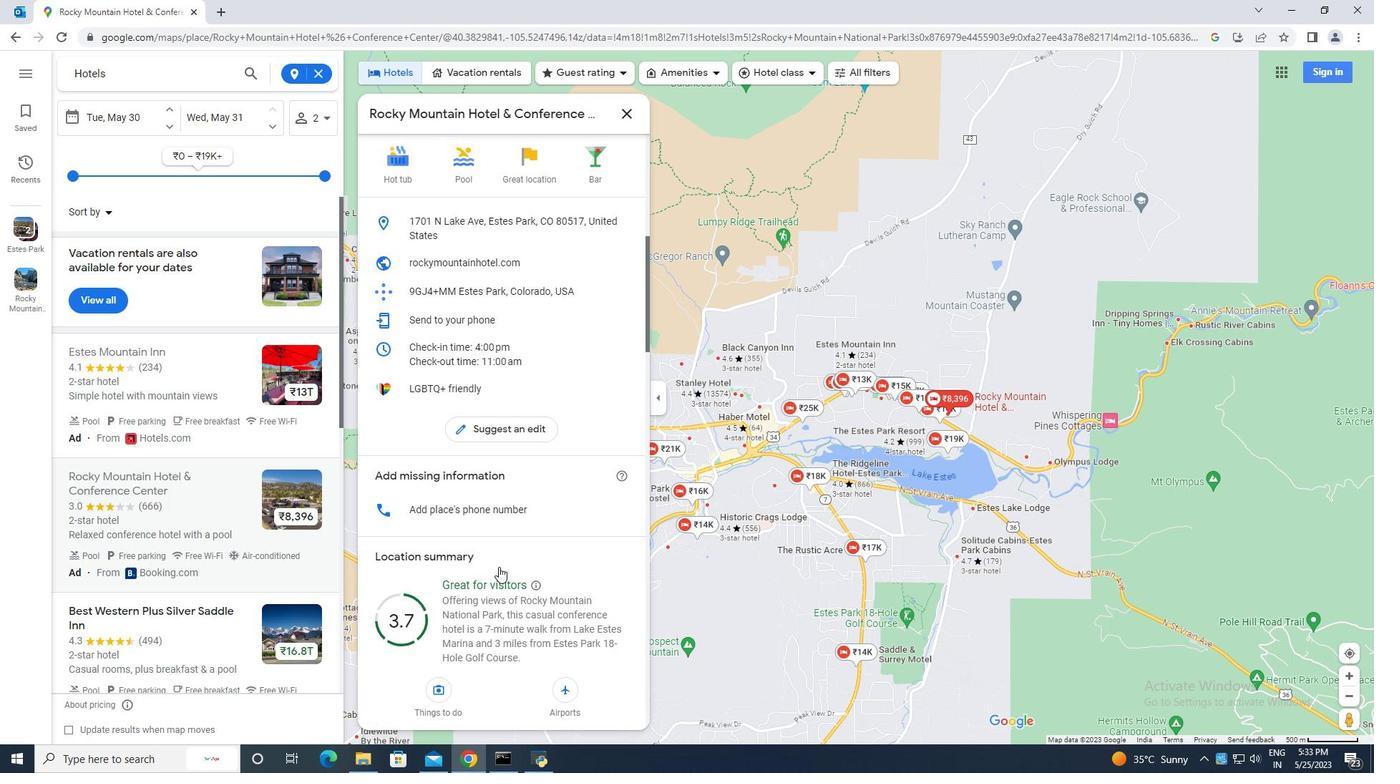 
Action: Mouse scrolled (499, 567) with delta (0, 0)
Screenshot: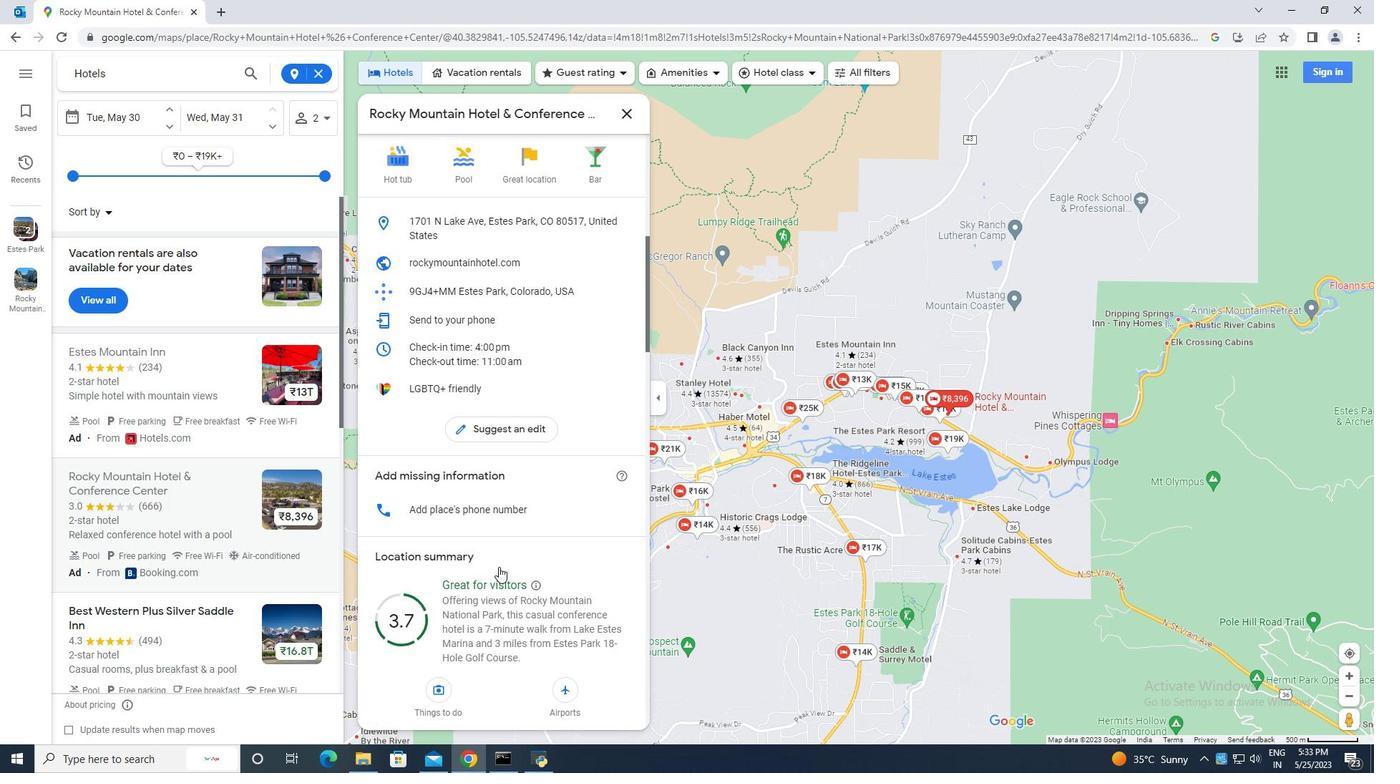 
Action: Mouse scrolled (499, 567) with delta (0, 0)
Screenshot: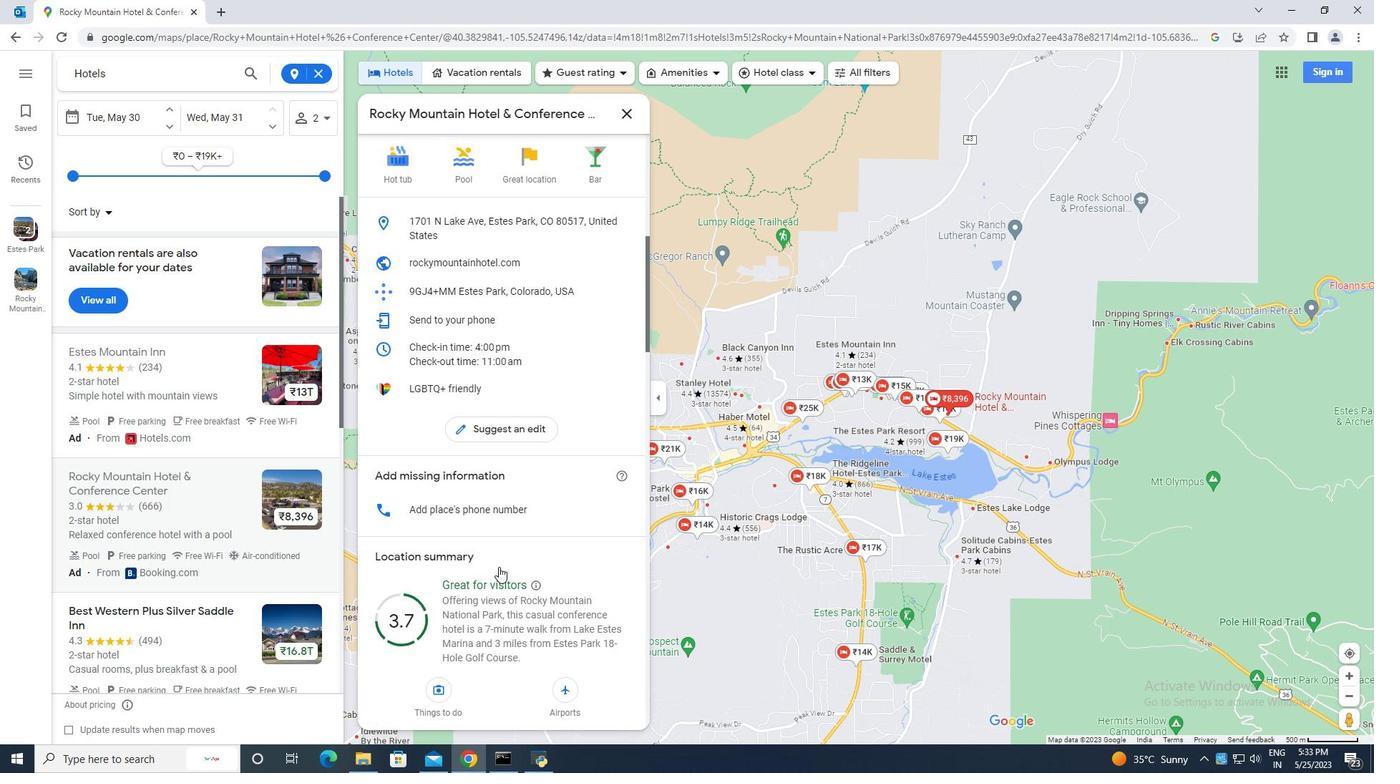 
Action: Mouse scrolled (499, 567) with delta (0, 0)
Screenshot: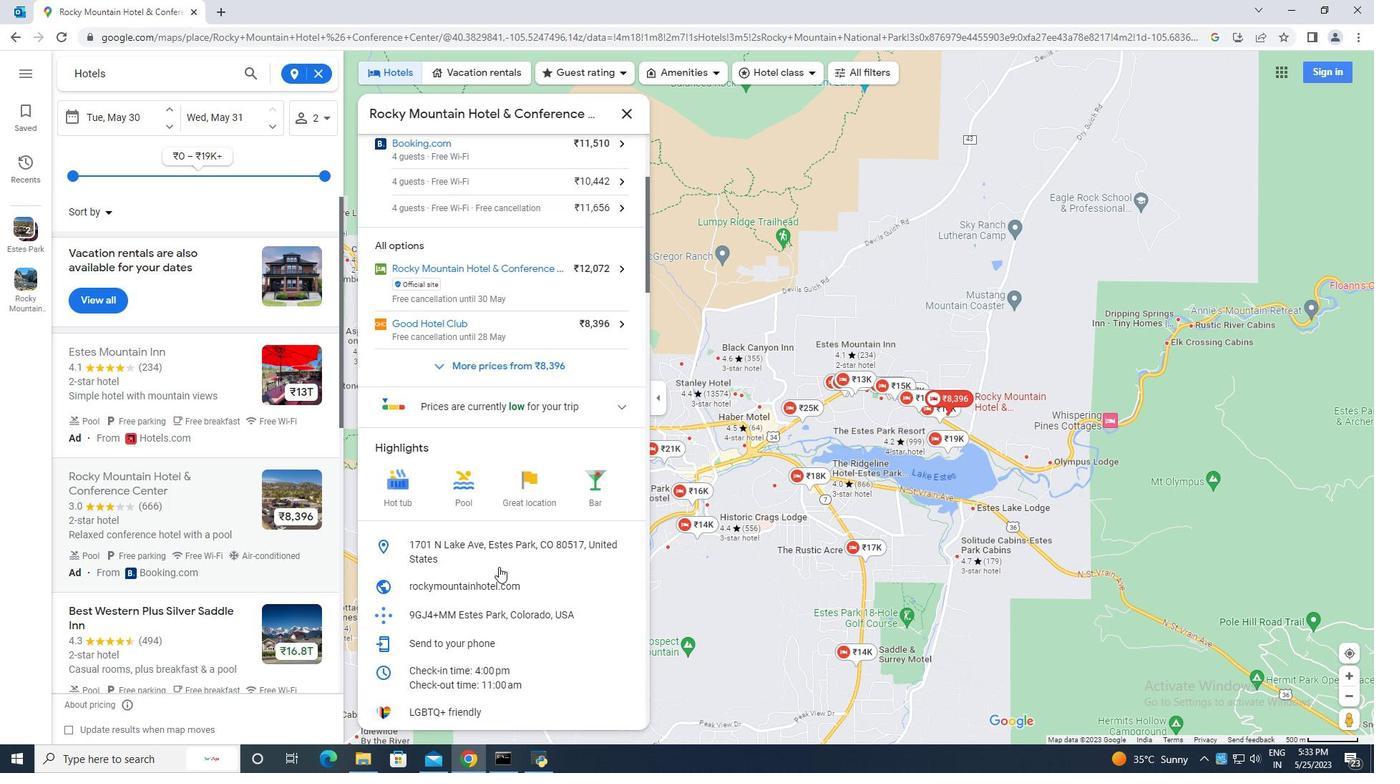 
Action: Mouse scrolled (499, 567) with delta (0, 0)
Screenshot: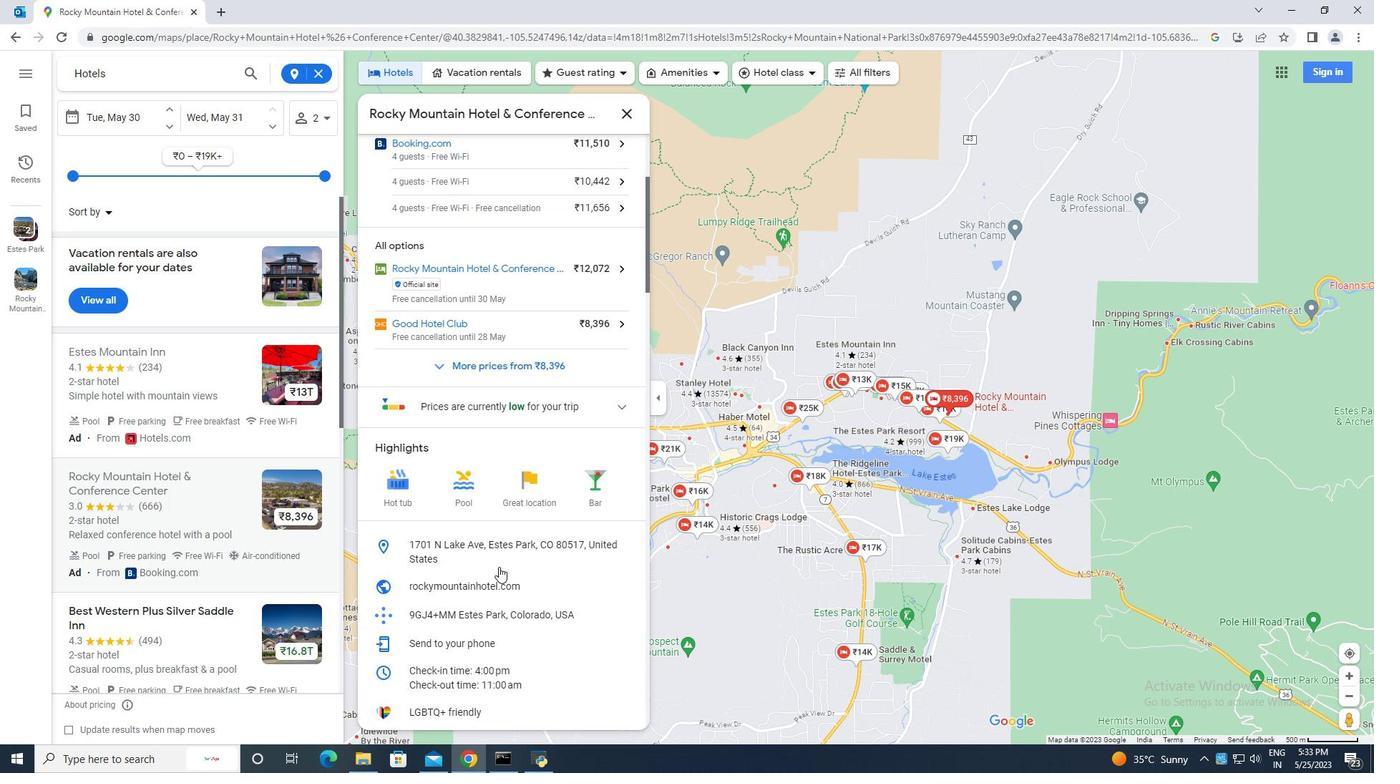 
Action: Mouse scrolled (499, 567) with delta (0, 0)
Screenshot: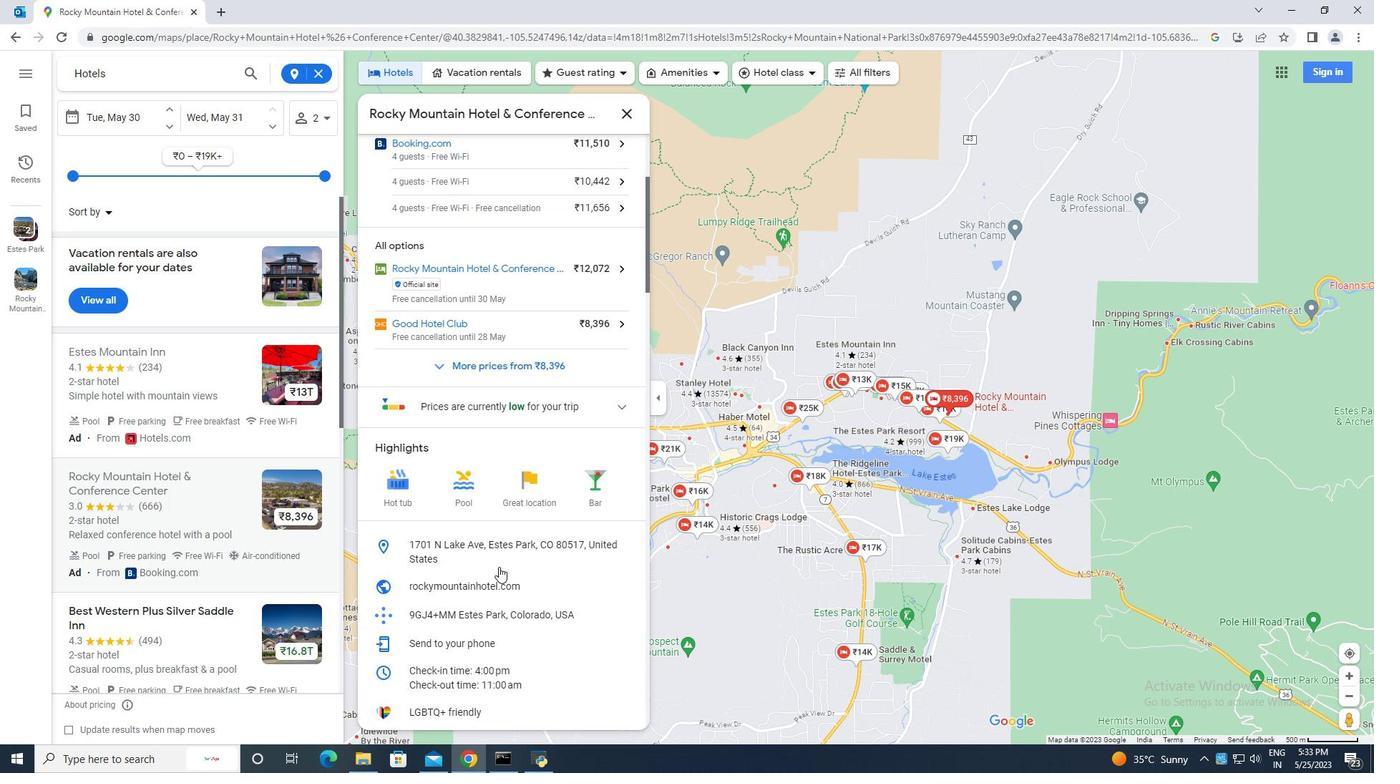
Action: Mouse scrolled (499, 567) with delta (0, 0)
Screenshot: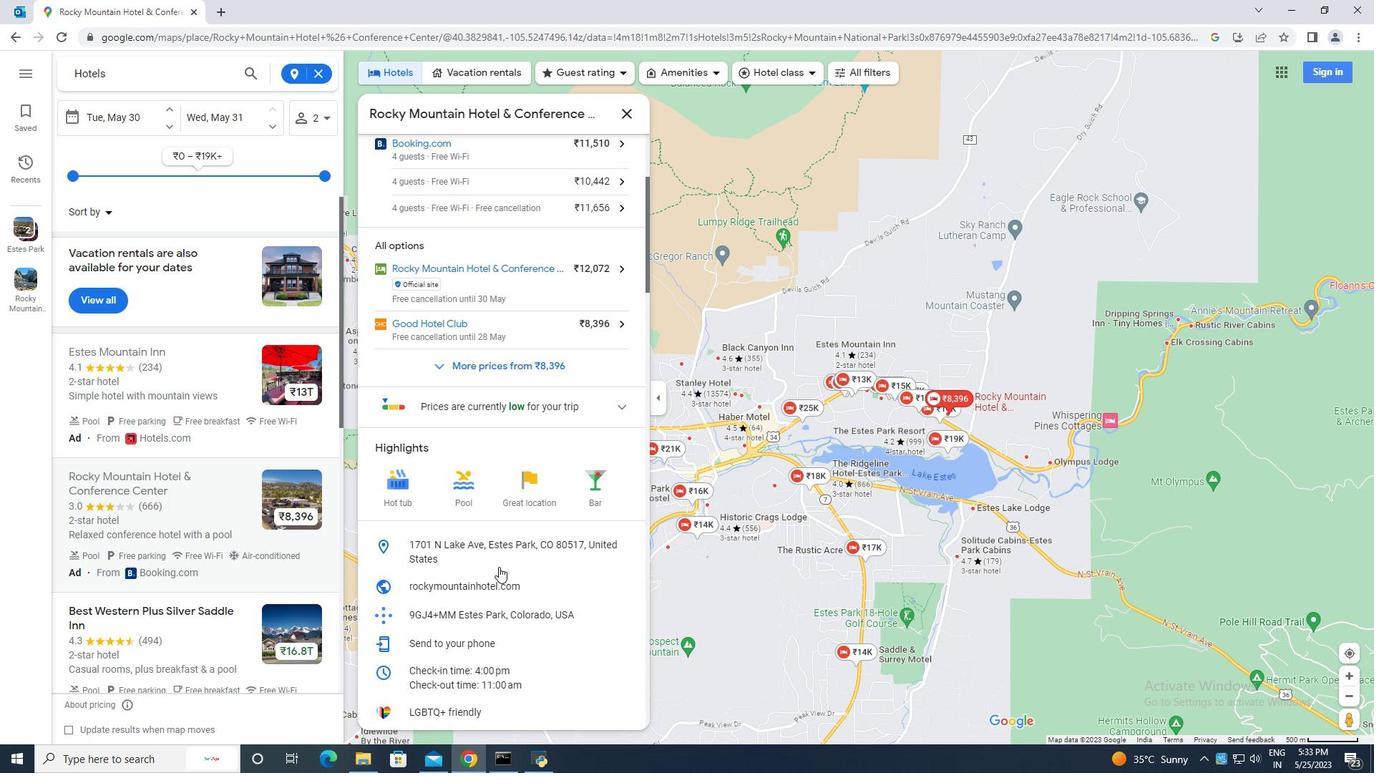 
Action: Mouse scrolled (499, 567) with delta (0, 0)
Screenshot: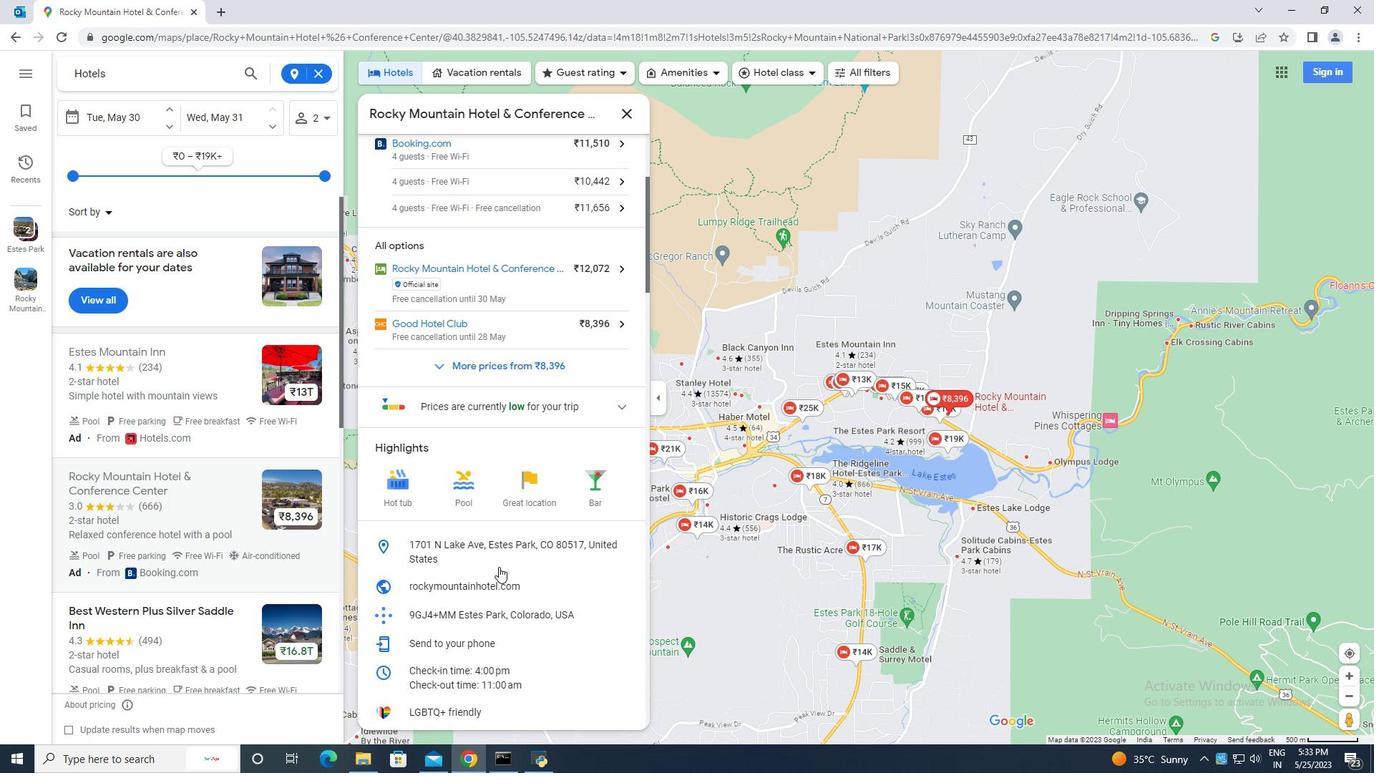 
Action: Mouse scrolled (499, 567) with delta (0, 0)
Screenshot: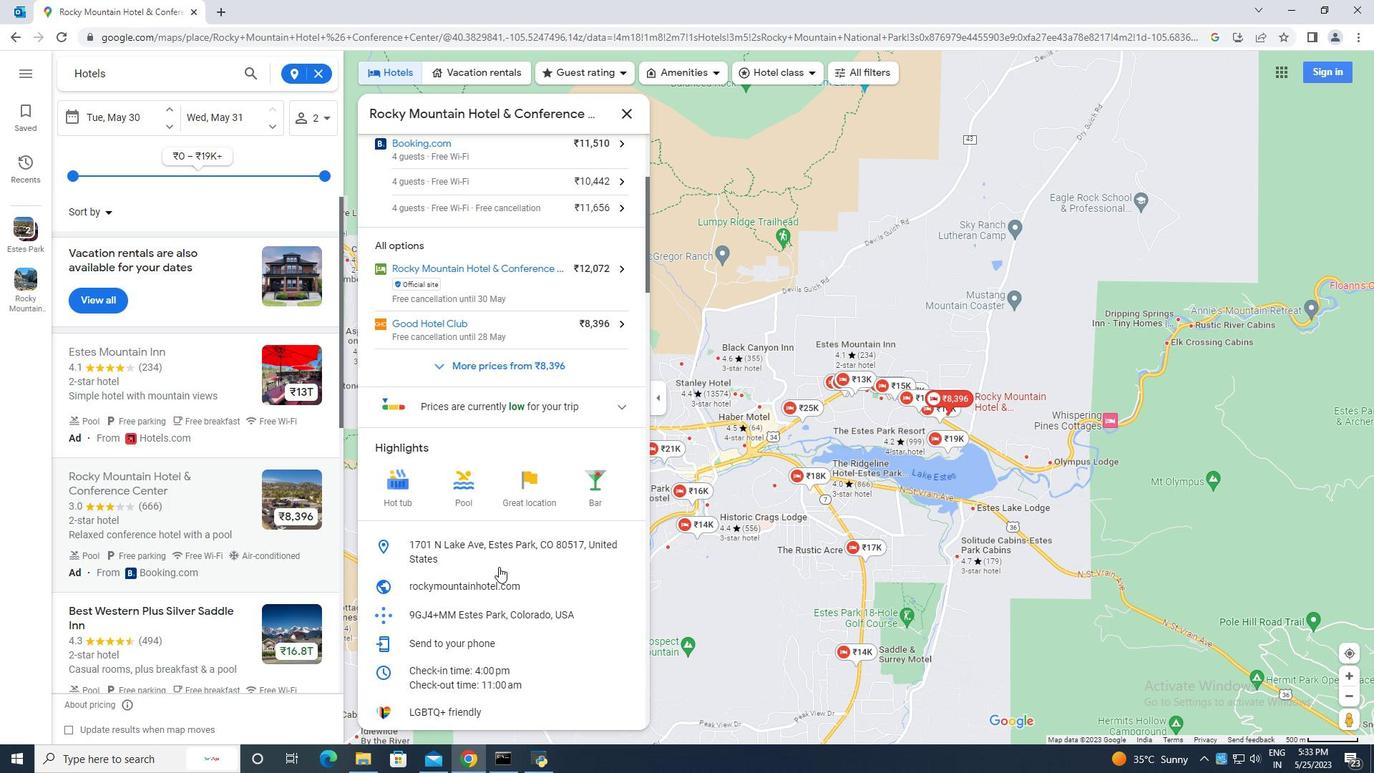 
Action: Mouse scrolled (499, 567) with delta (0, 0)
Screenshot: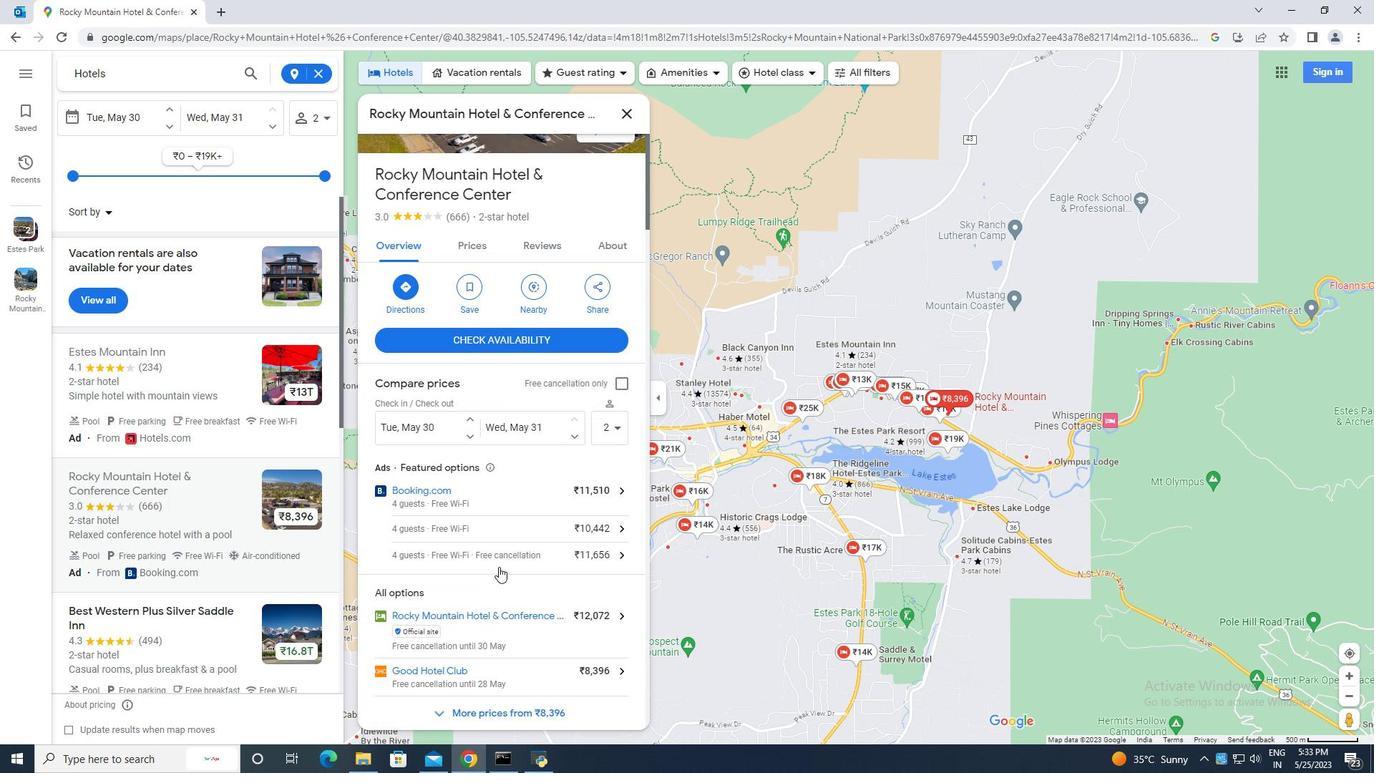 
Action: Mouse scrolled (499, 567) with delta (0, 0)
Screenshot: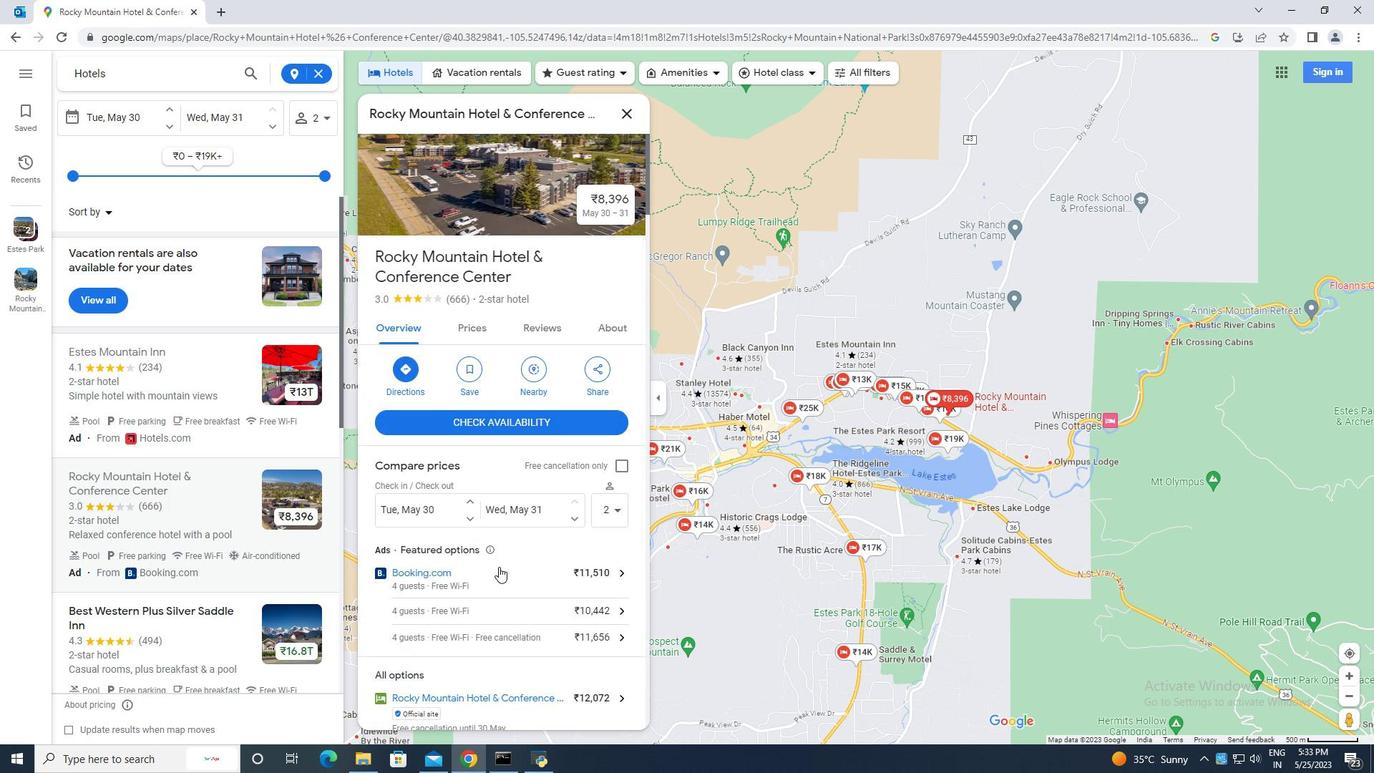 
Action: Mouse scrolled (499, 567) with delta (0, 0)
Screenshot: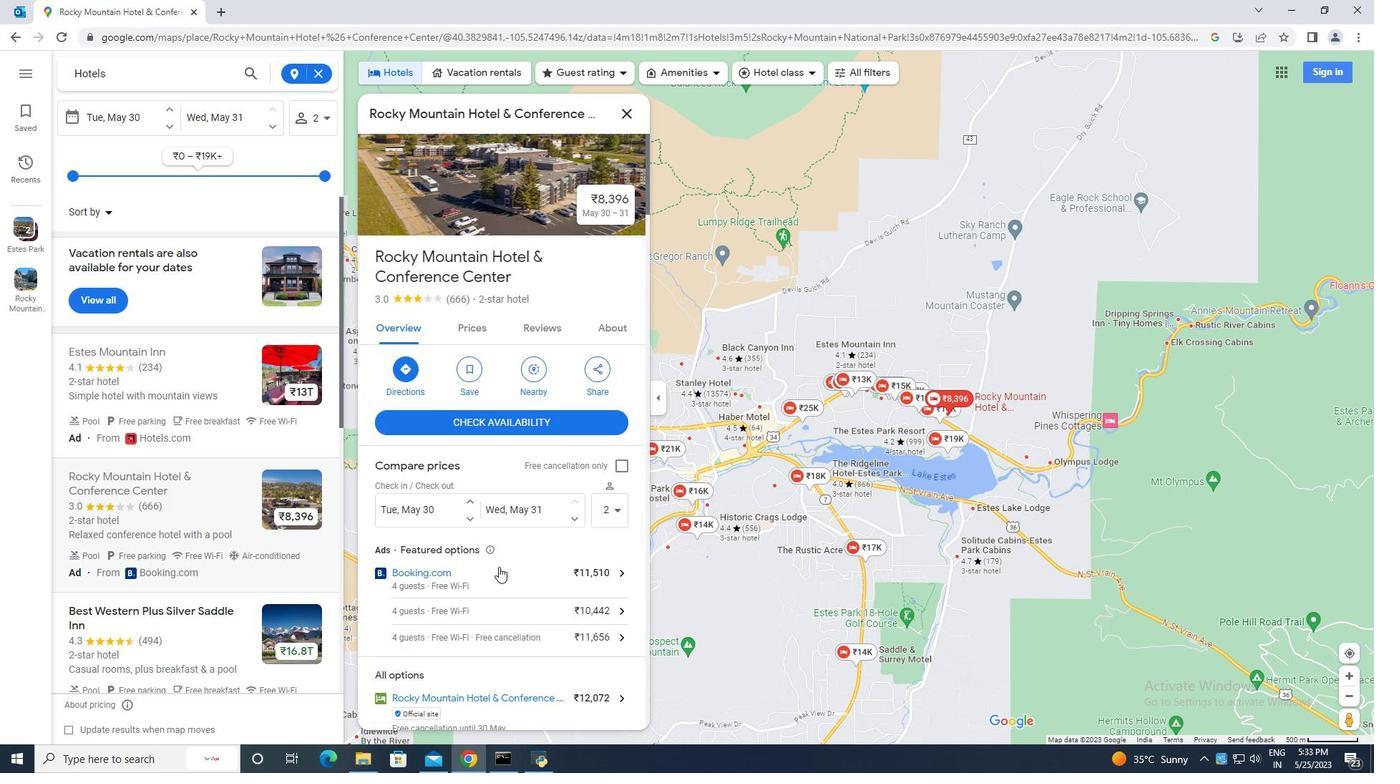 
Action: Mouse scrolled (499, 567) with delta (0, 0)
Screenshot: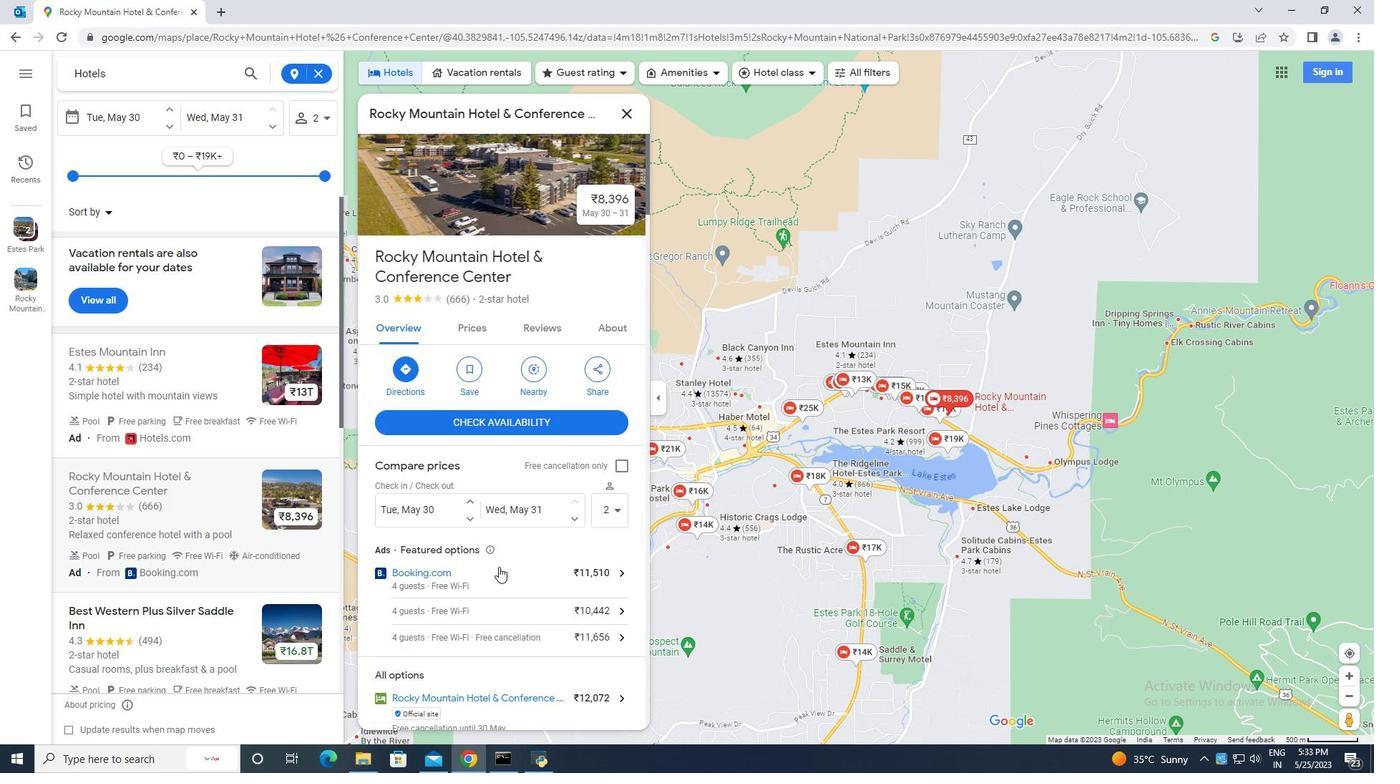 
Action: Mouse scrolled (499, 567) with delta (0, 0)
Screenshot: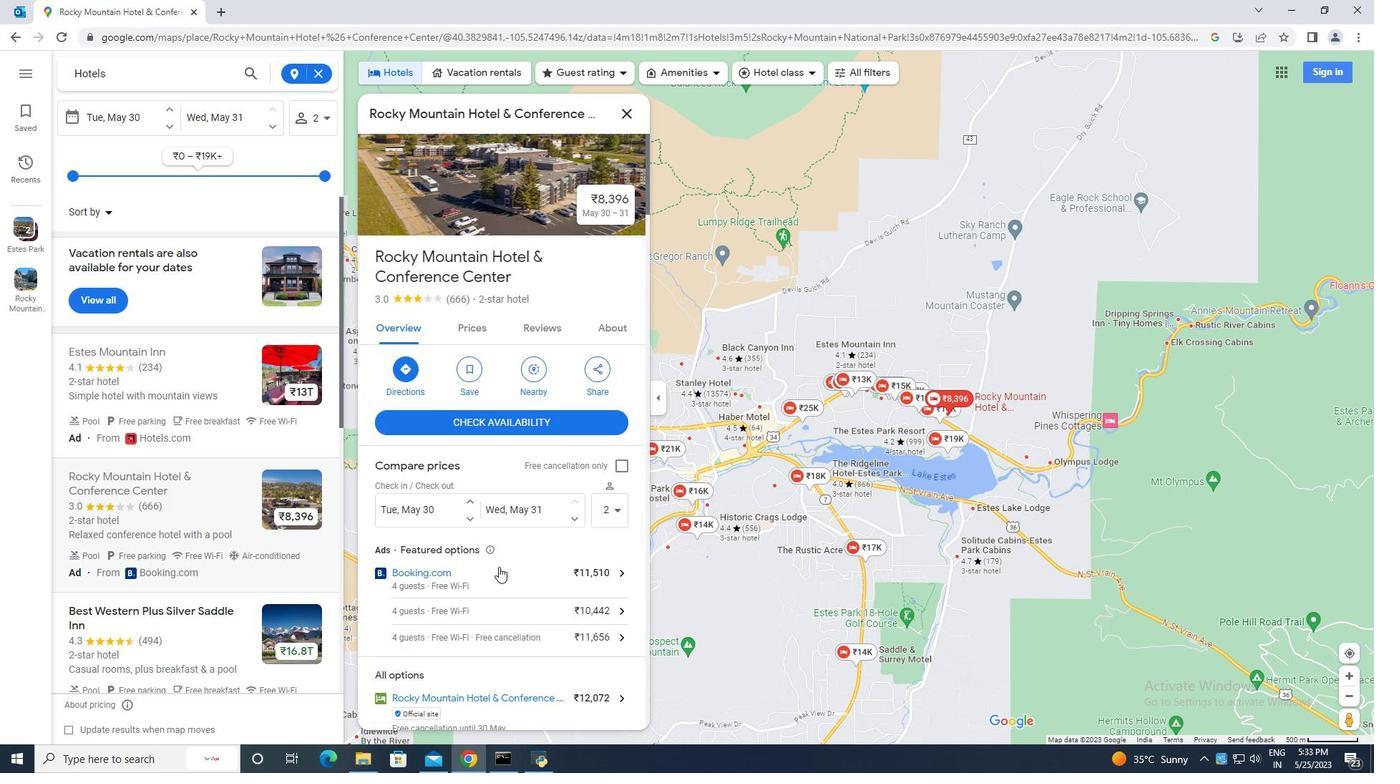 
Action: Mouse scrolled (499, 567) with delta (0, 0)
Screenshot: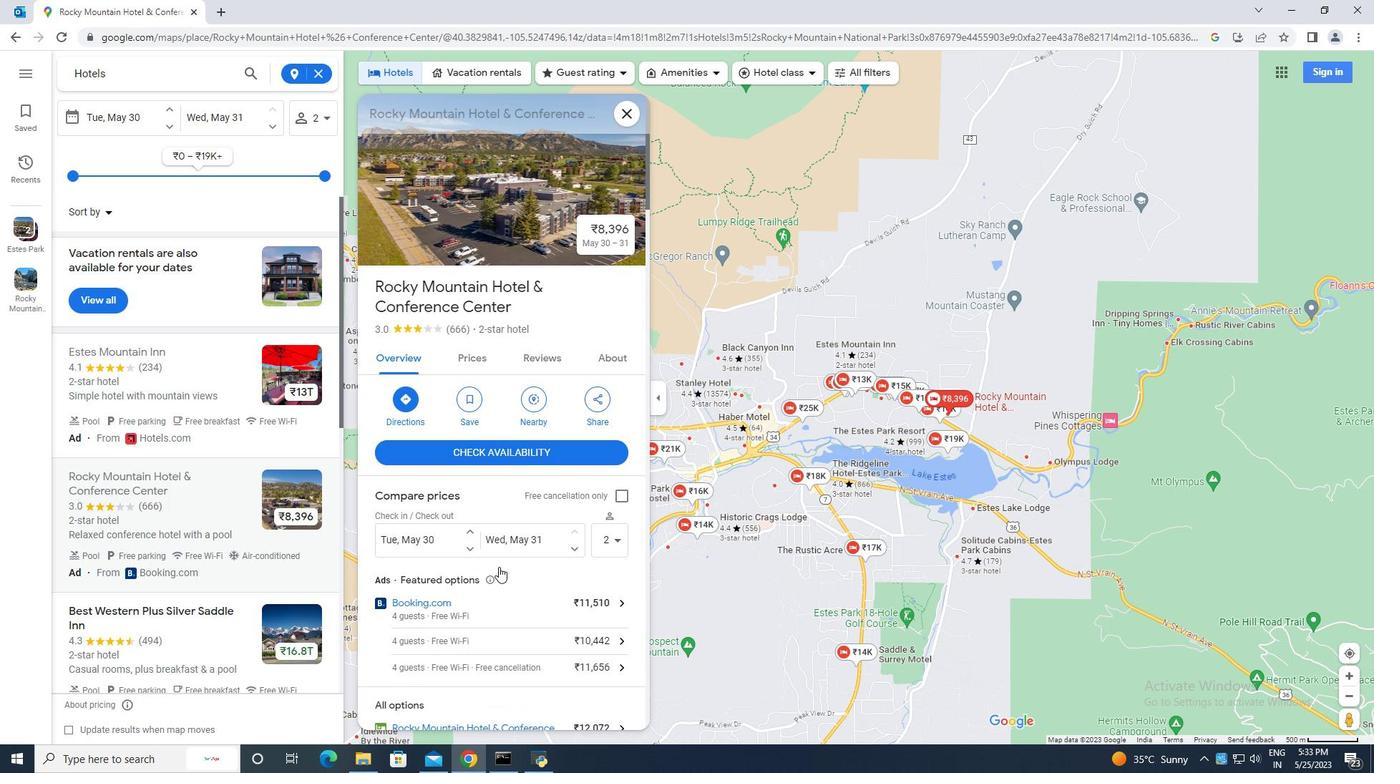 
Action: Mouse scrolled (499, 567) with delta (0, 0)
Screenshot: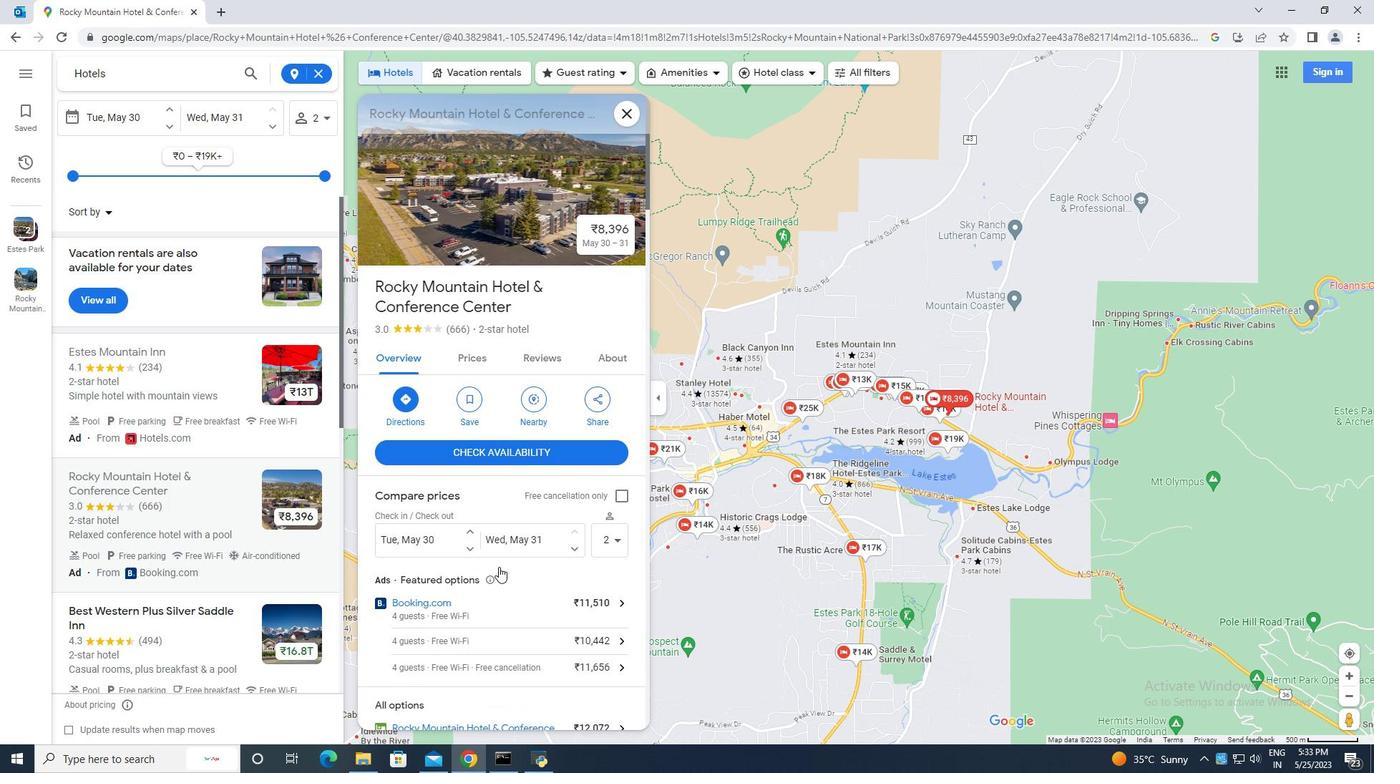 
Action: Mouse scrolled (499, 567) with delta (0, 0)
Screenshot: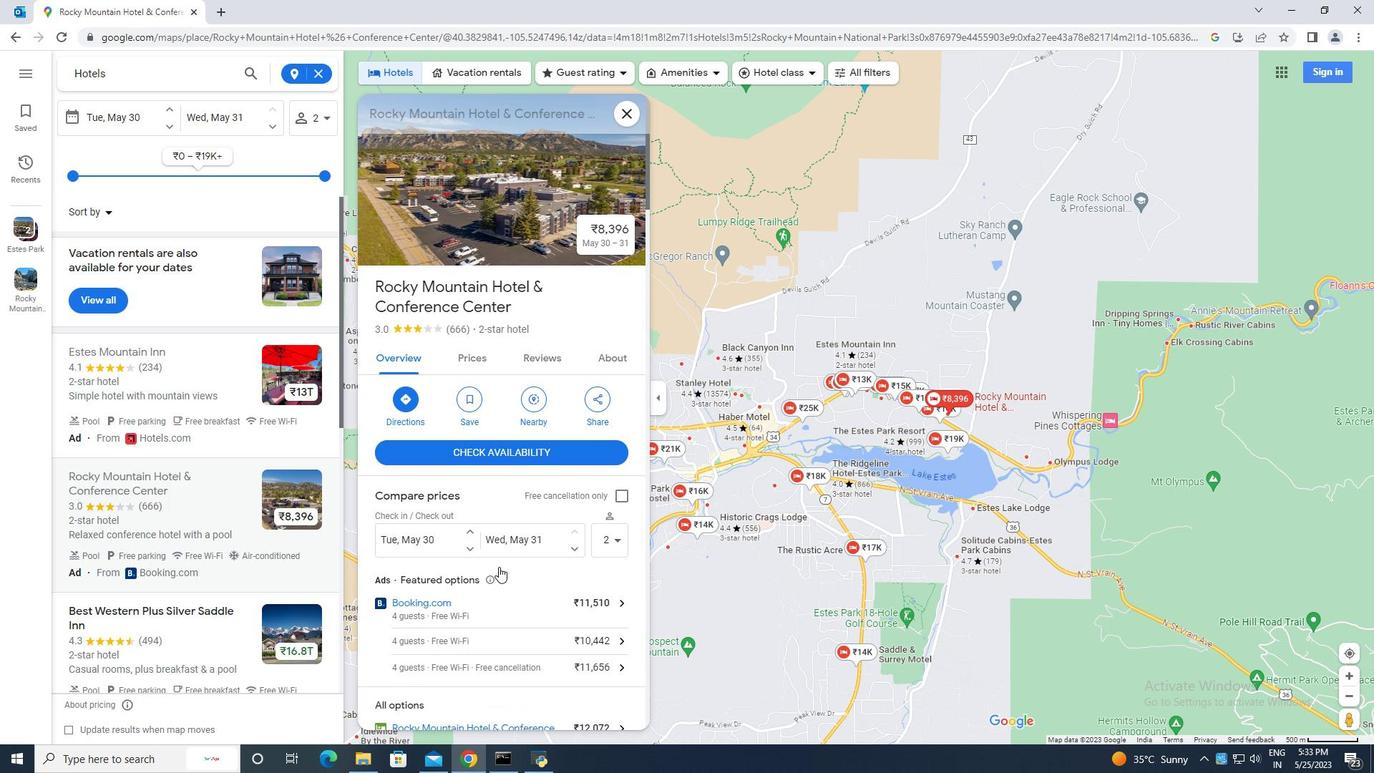 
Action: Mouse scrolled (499, 567) with delta (0, 0)
Screenshot: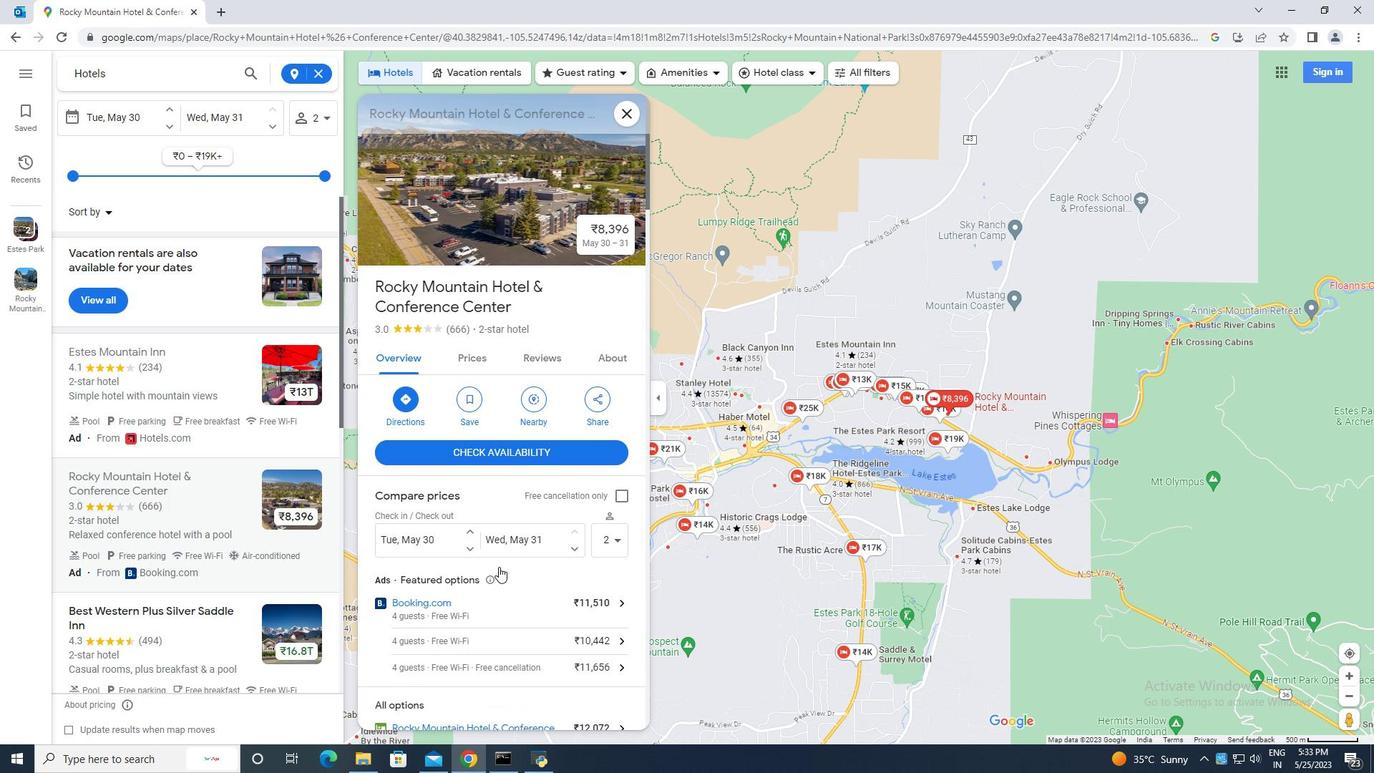 
Action: Mouse scrolled (499, 567) with delta (0, 0)
Screenshot: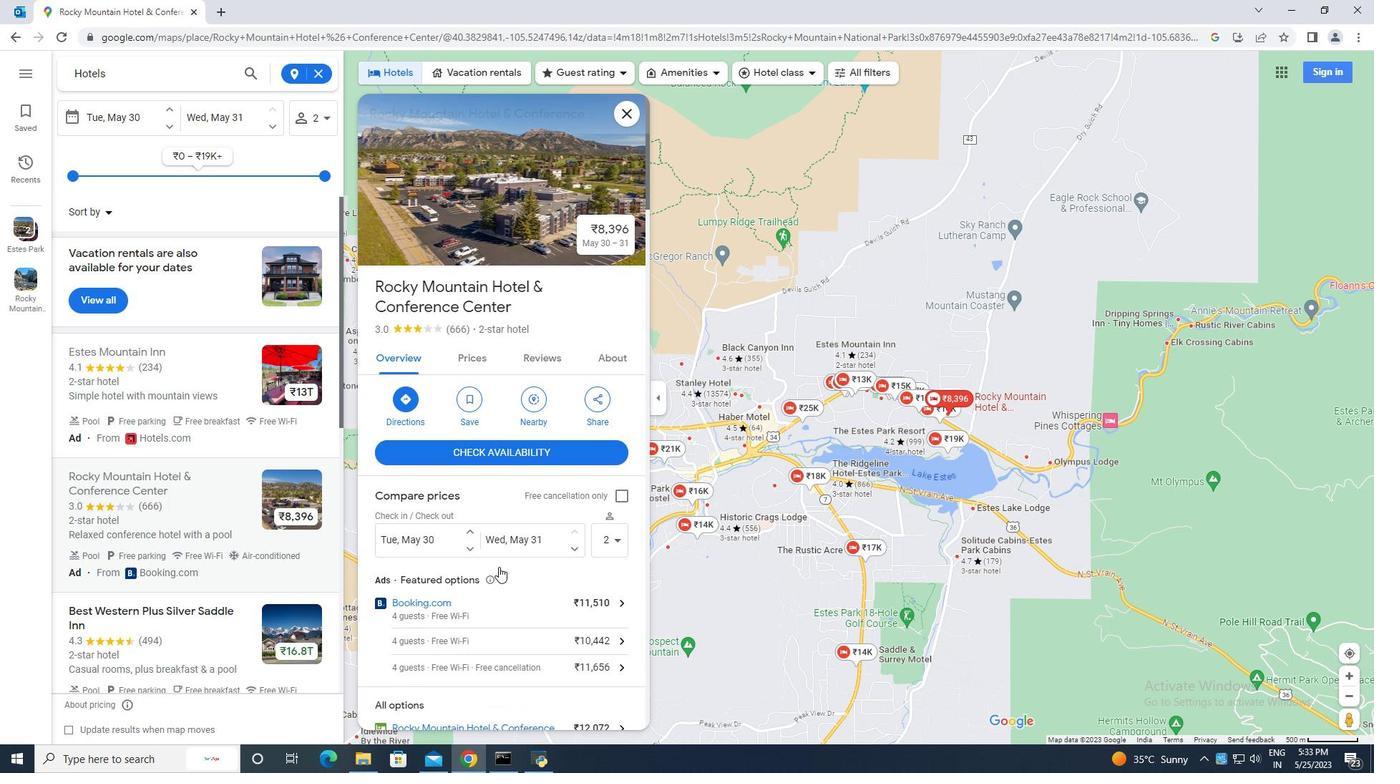 
Action: Mouse scrolled (499, 566) with delta (0, 0)
Screenshot: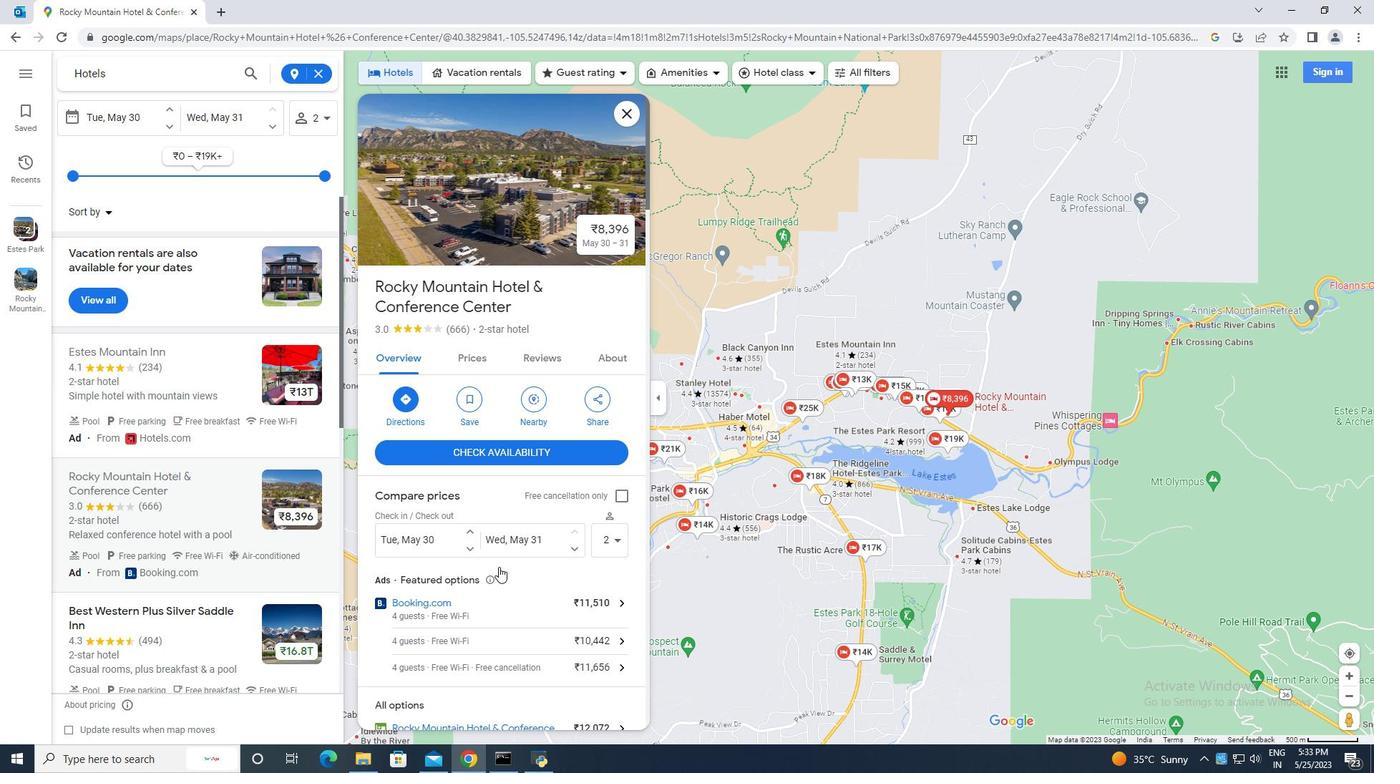
Action: Mouse scrolled (499, 566) with delta (0, 0)
Screenshot: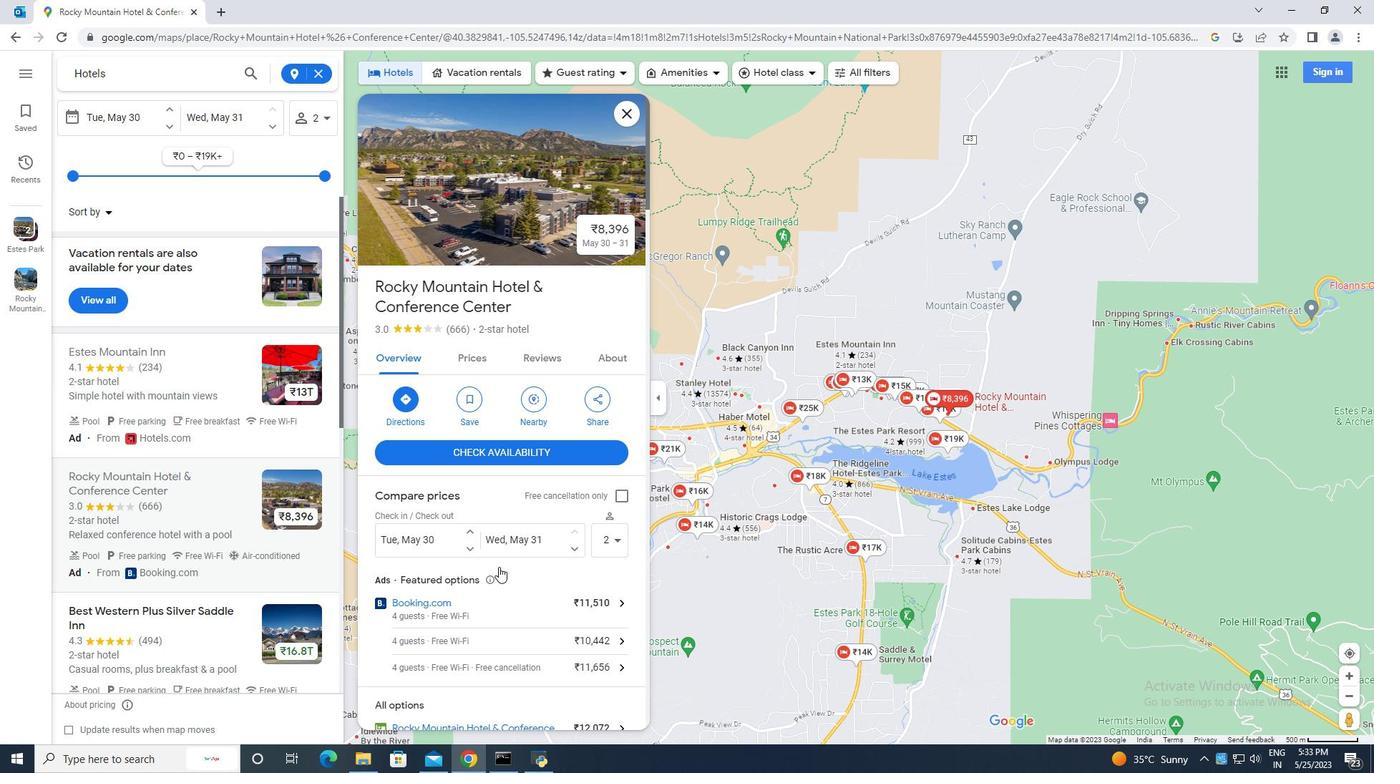 
Action: Mouse scrolled (499, 566) with delta (0, 0)
Screenshot: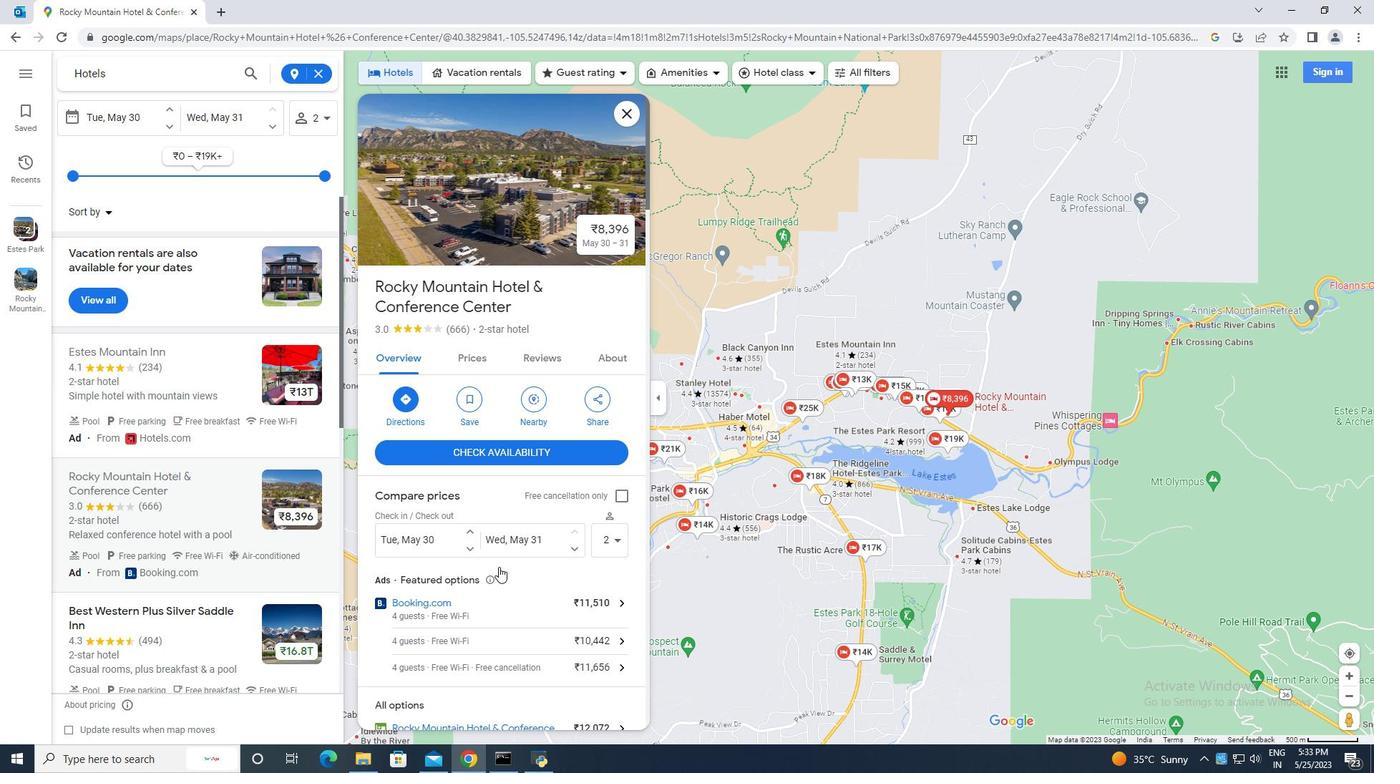 
Action: Mouse scrolled (499, 566) with delta (0, 0)
Screenshot: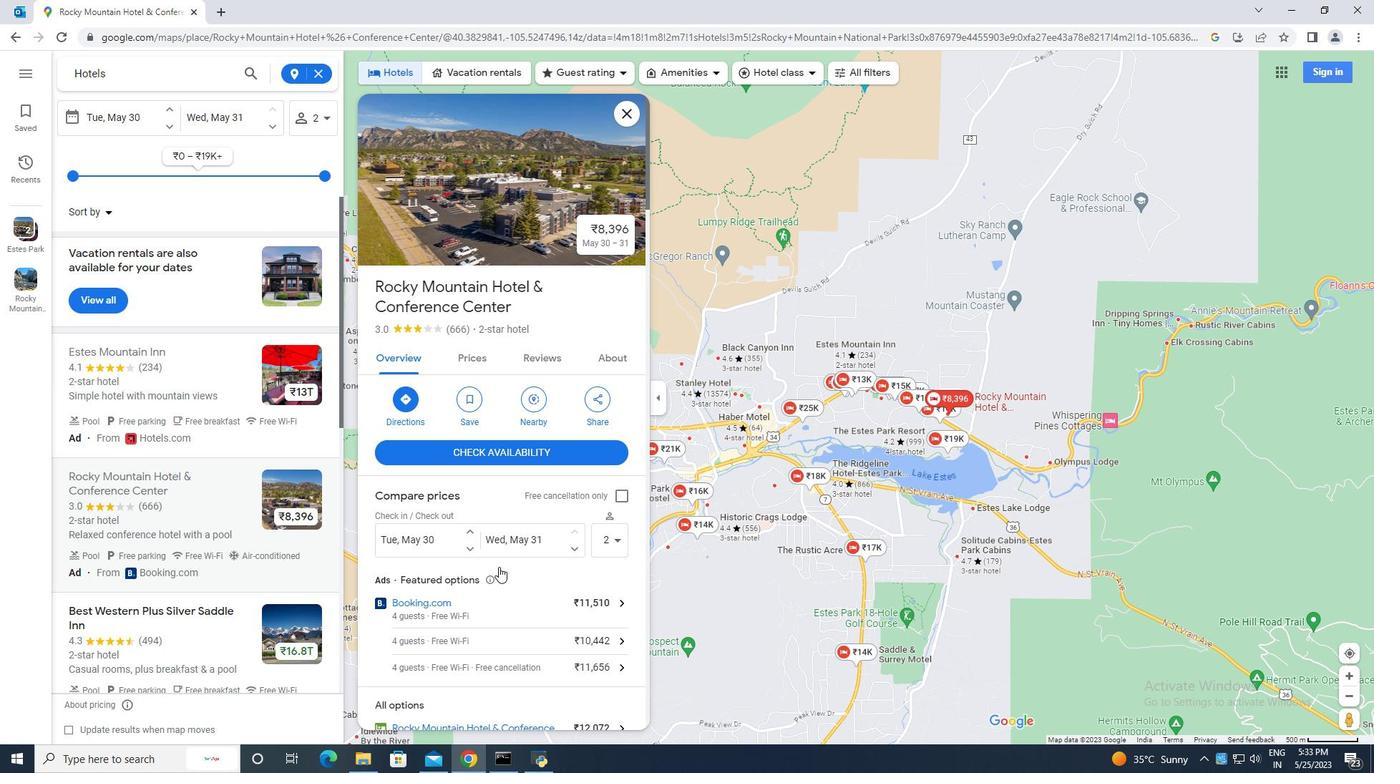 
Action: Mouse scrolled (499, 566) with delta (0, 0)
Screenshot: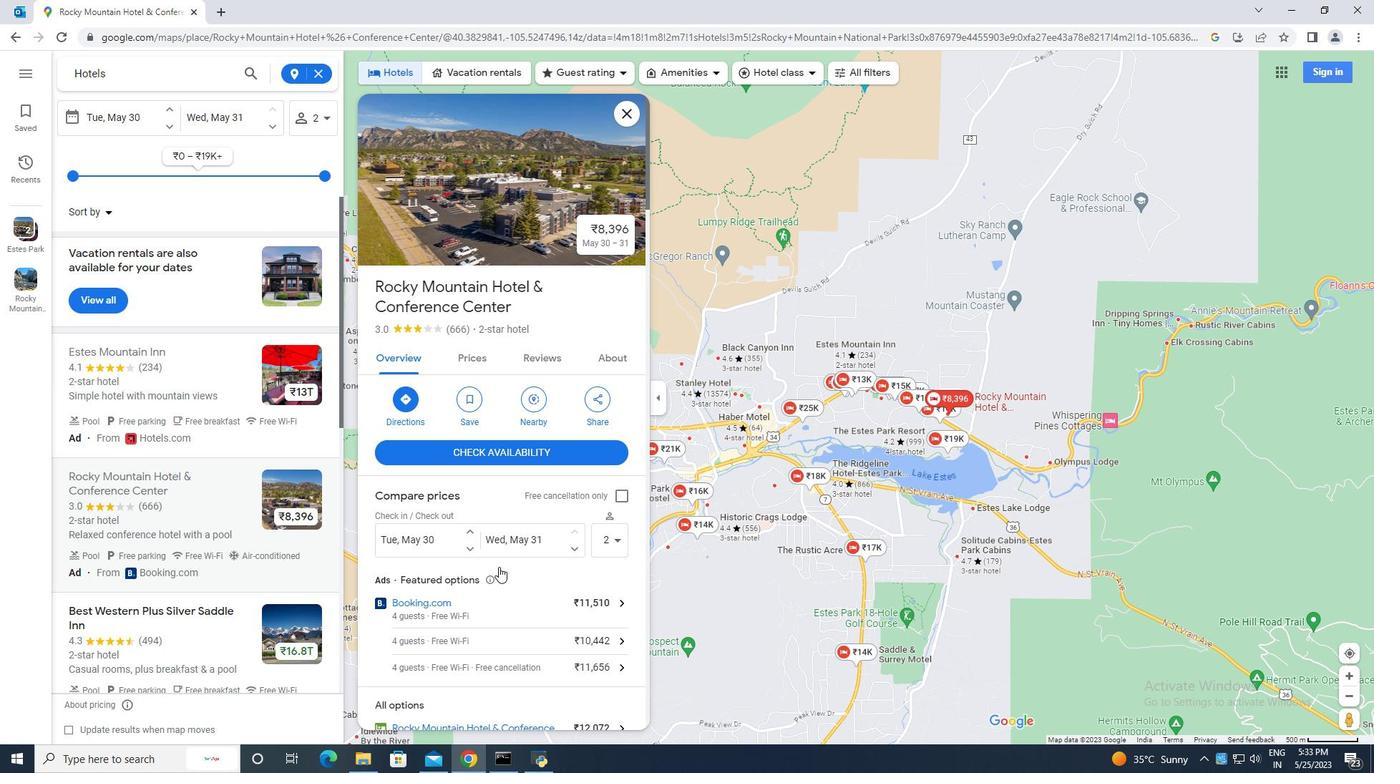 
Action: Mouse moved to (494, 569)
Screenshot: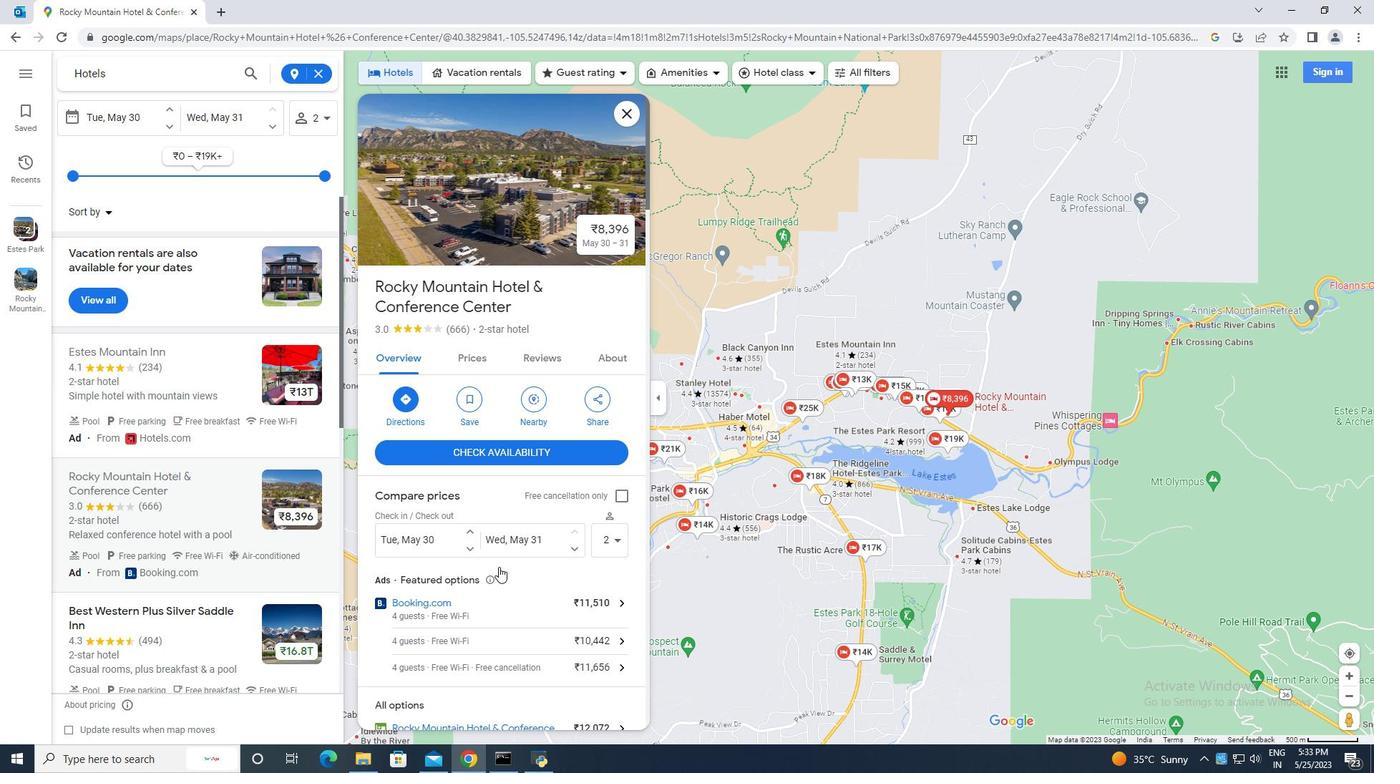 
Action: Mouse scrolled (494, 569) with delta (0, 0)
Screenshot: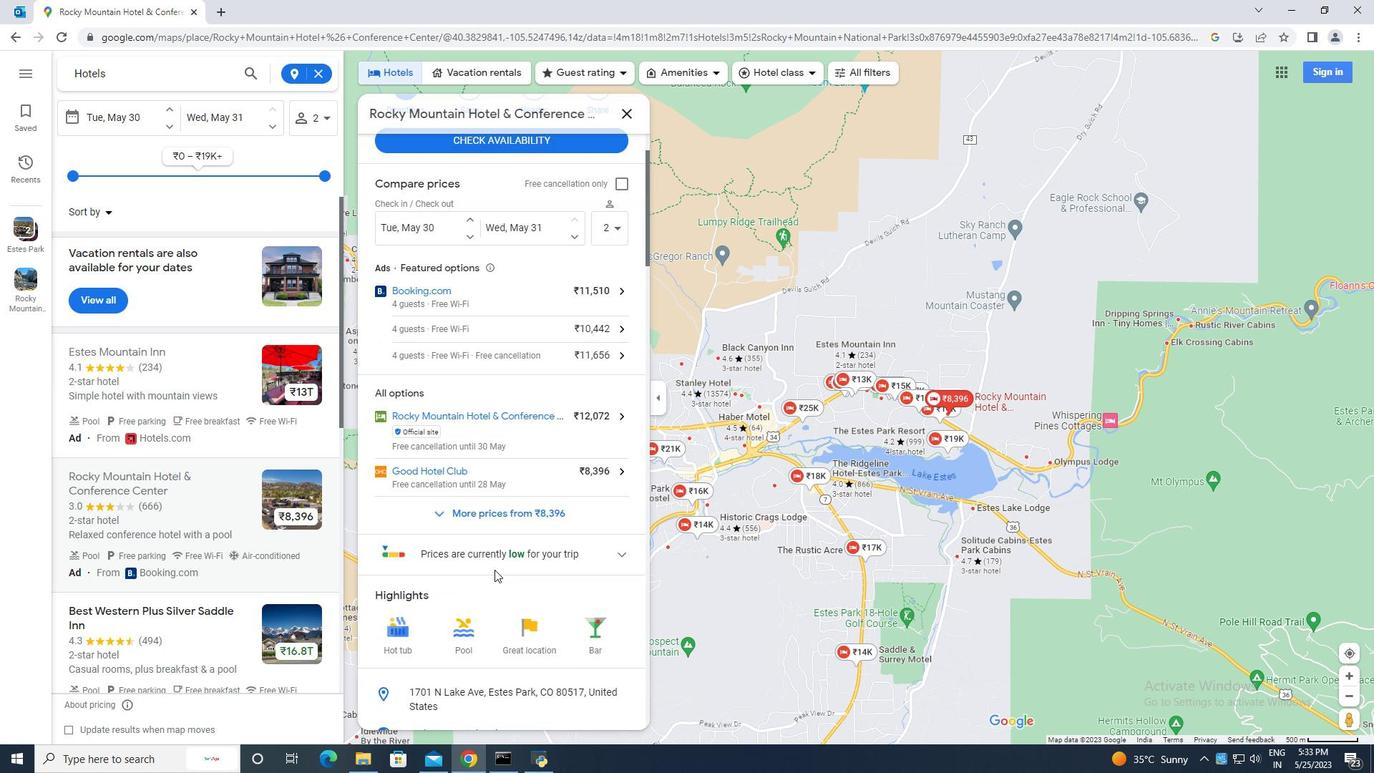 
Action: Mouse scrolled (494, 569) with delta (0, 0)
Screenshot: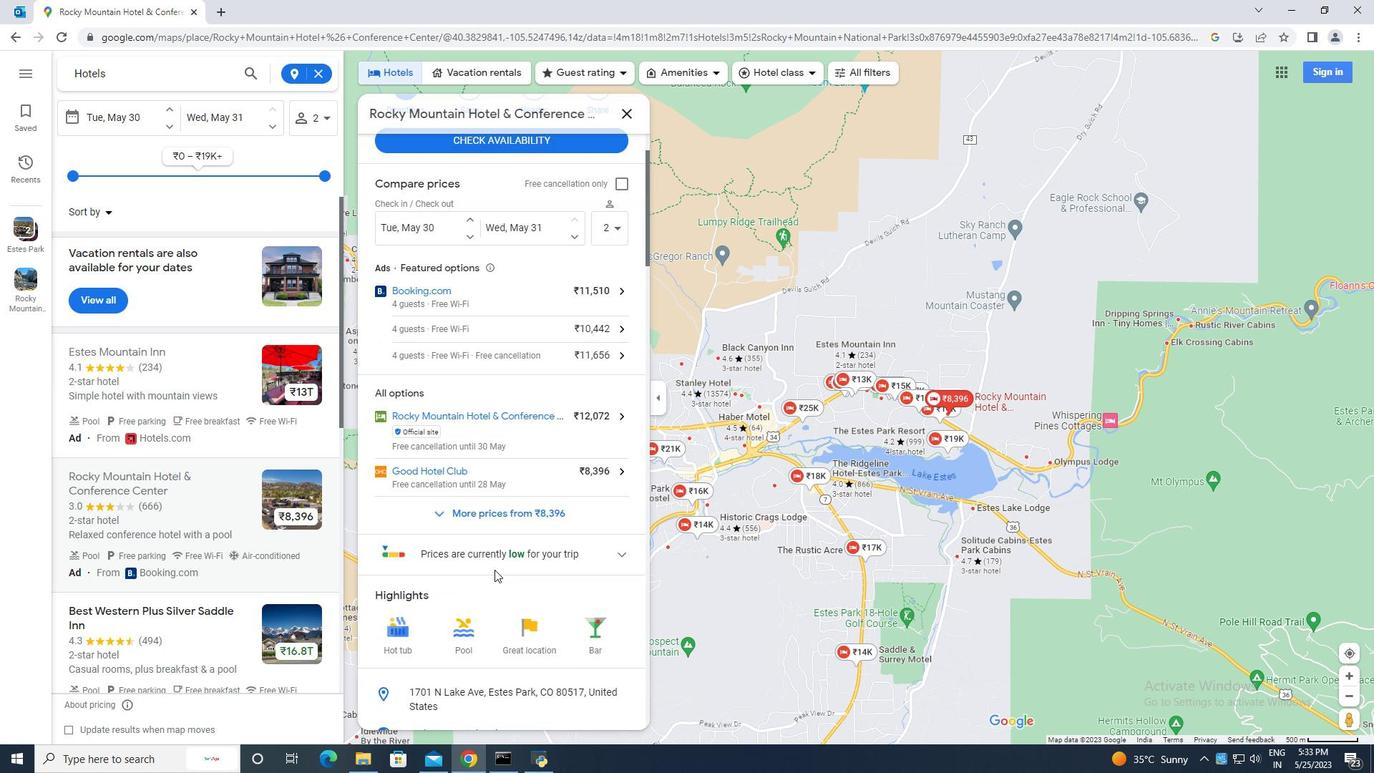 
Action: Mouse scrolled (494, 569) with delta (0, 0)
Screenshot: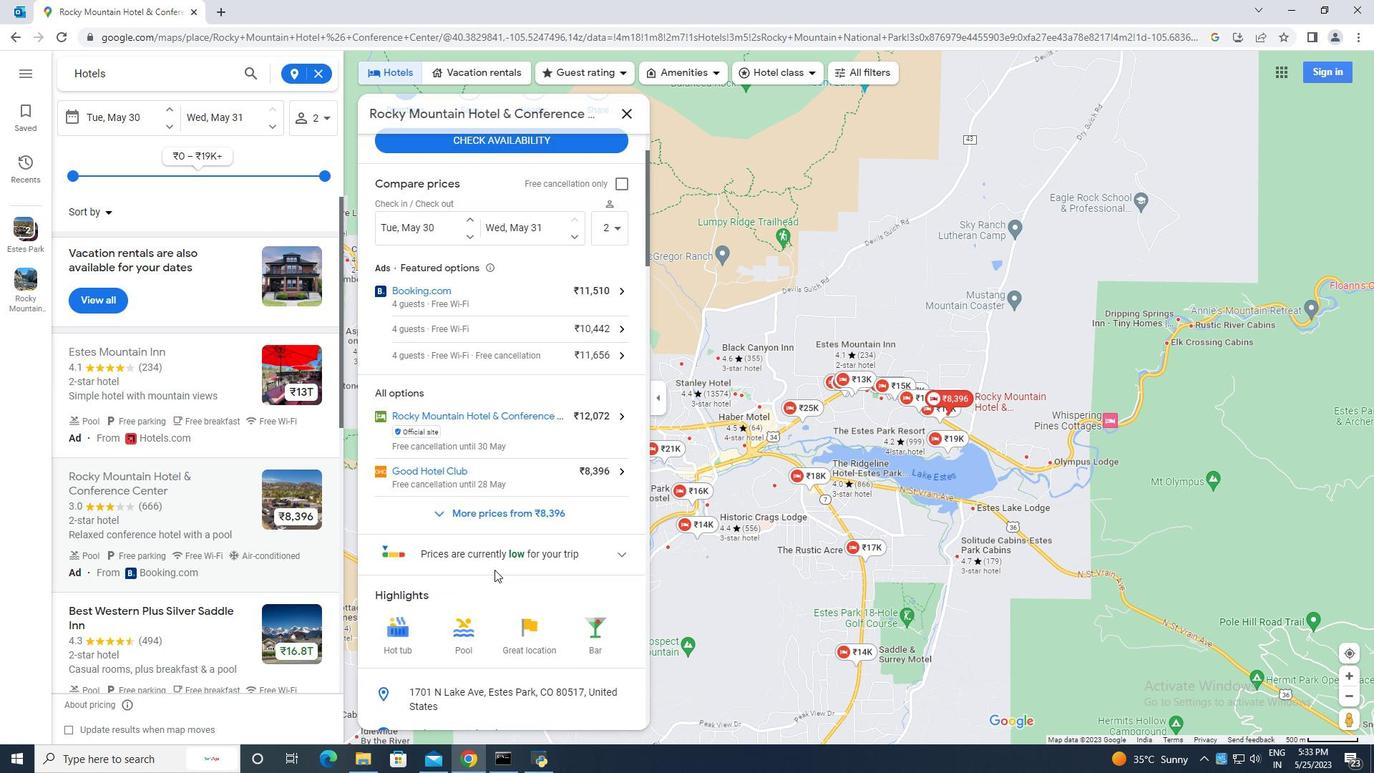 
Action: Mouse moved to (496, 562)
Screenshot: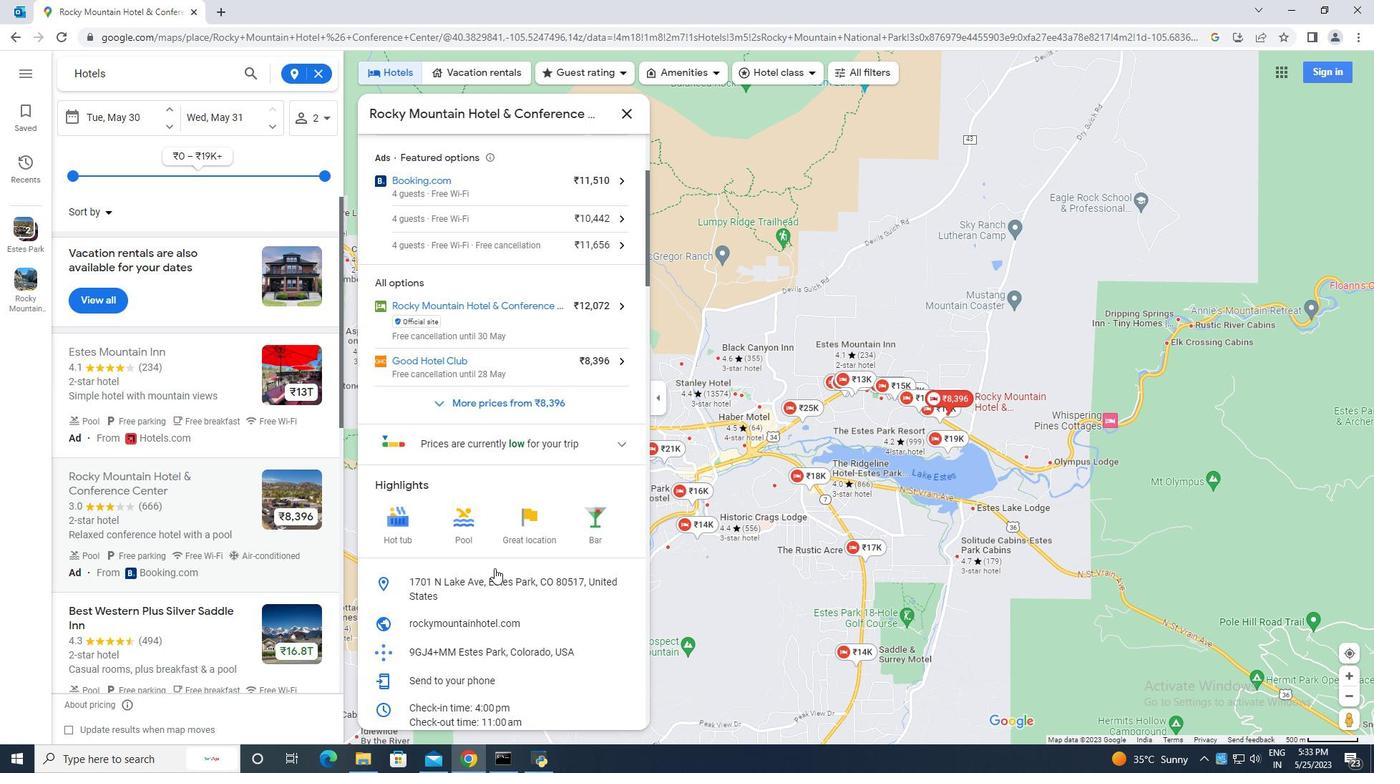 
Action: Mouse scrolled (496, 562) with delta (0, 0)
Screenshot: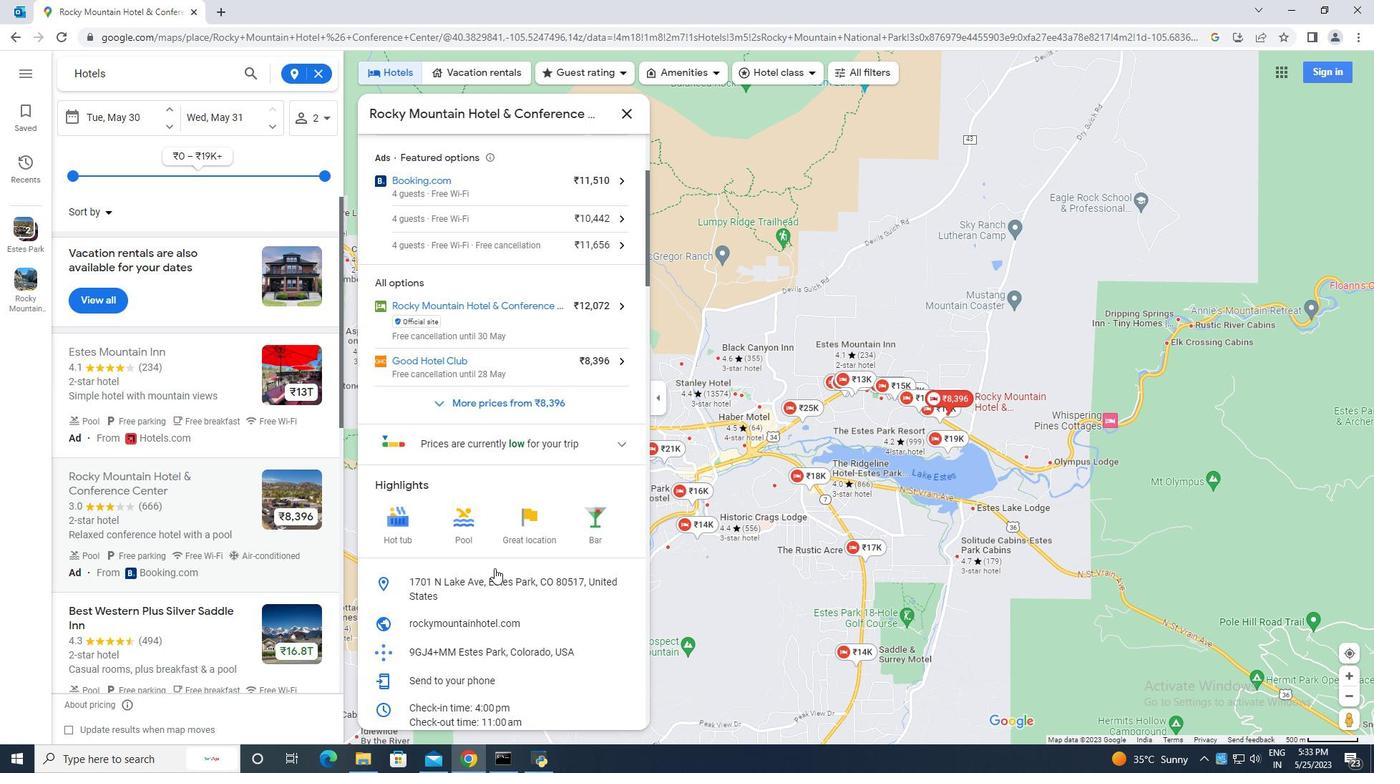 
Action: Mouse scrolled (496, 562) with delta (0, 0)
Screenshot: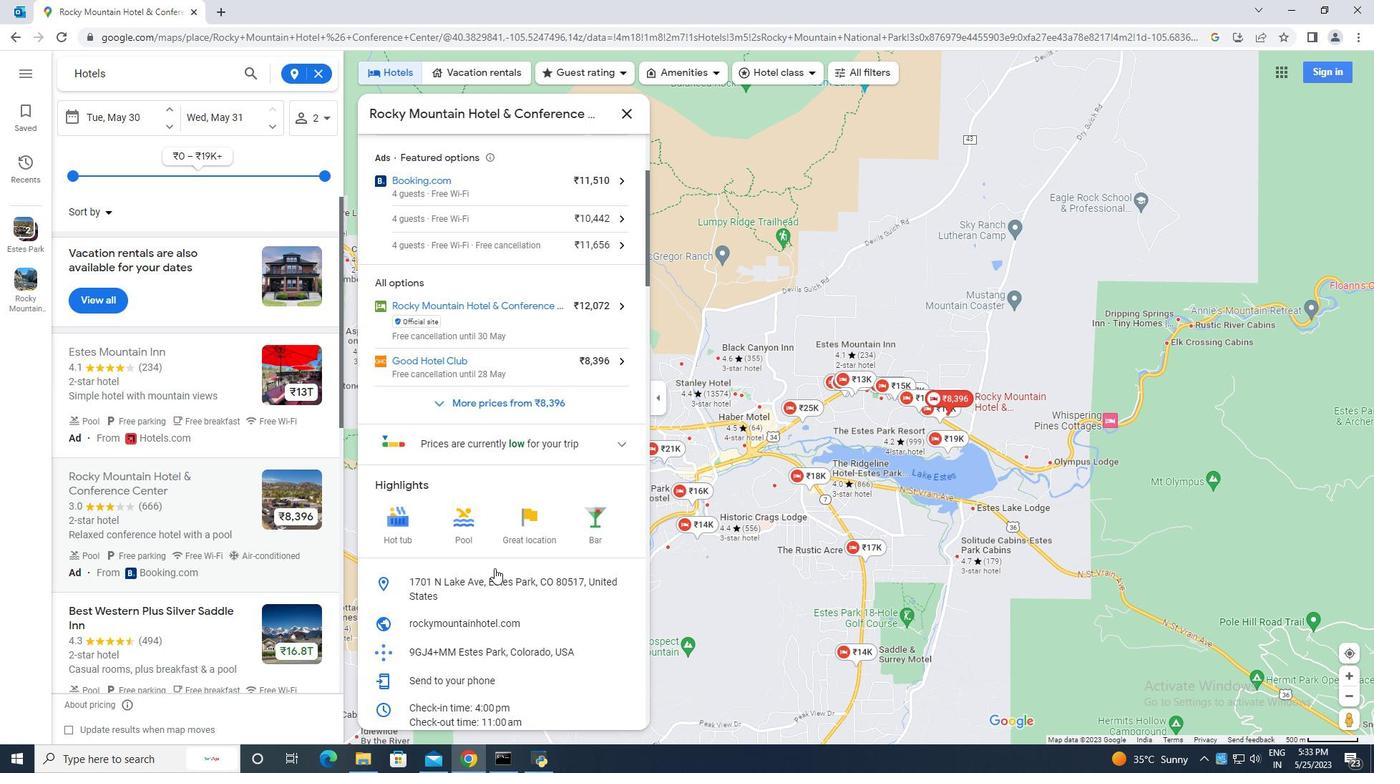 
Action: Mouse scrolled (496, 562) with delta (0, 0)
Screenshot: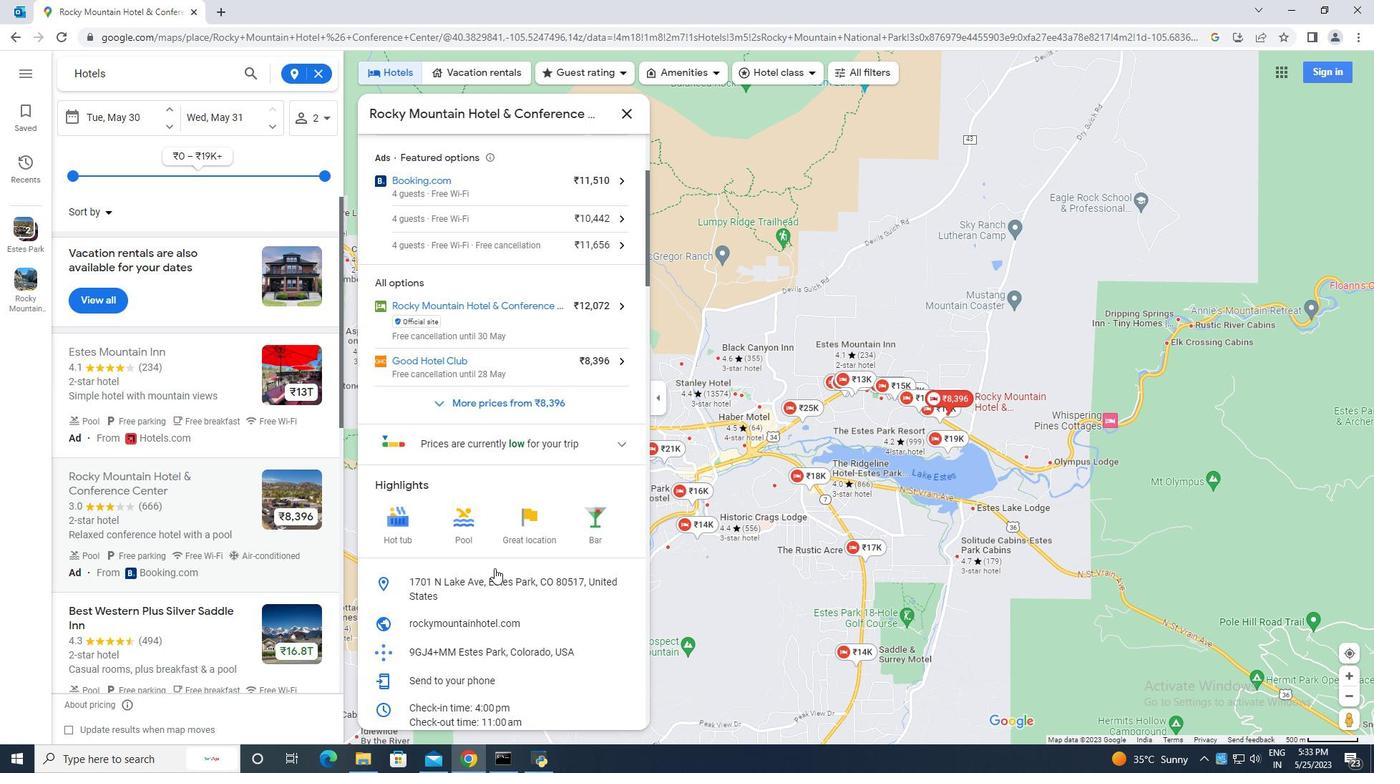 
Action: Mouse scrolled (496, 562) with delta (0, 0)
Screenshot: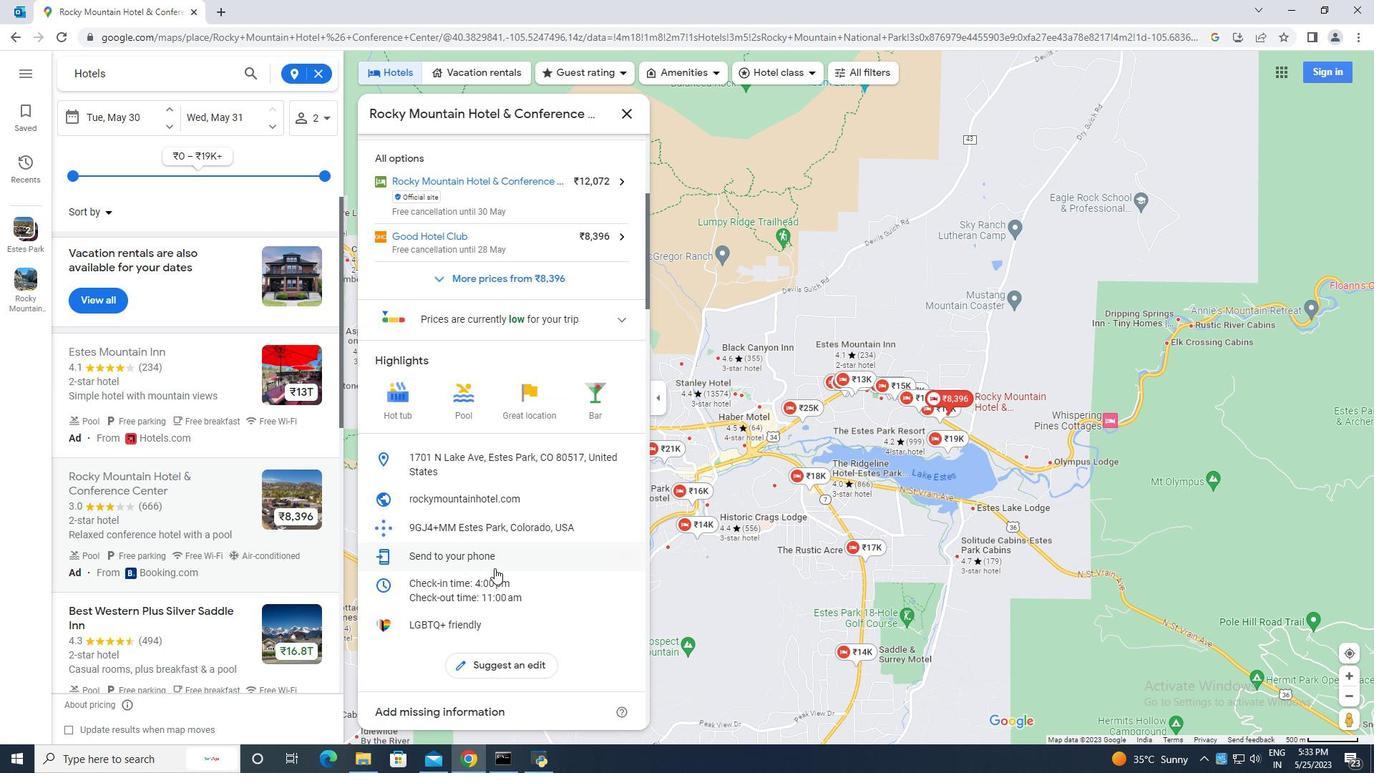 
Action: Mouse scrolled (496, 562) with delta (0, 0)
Screenshot: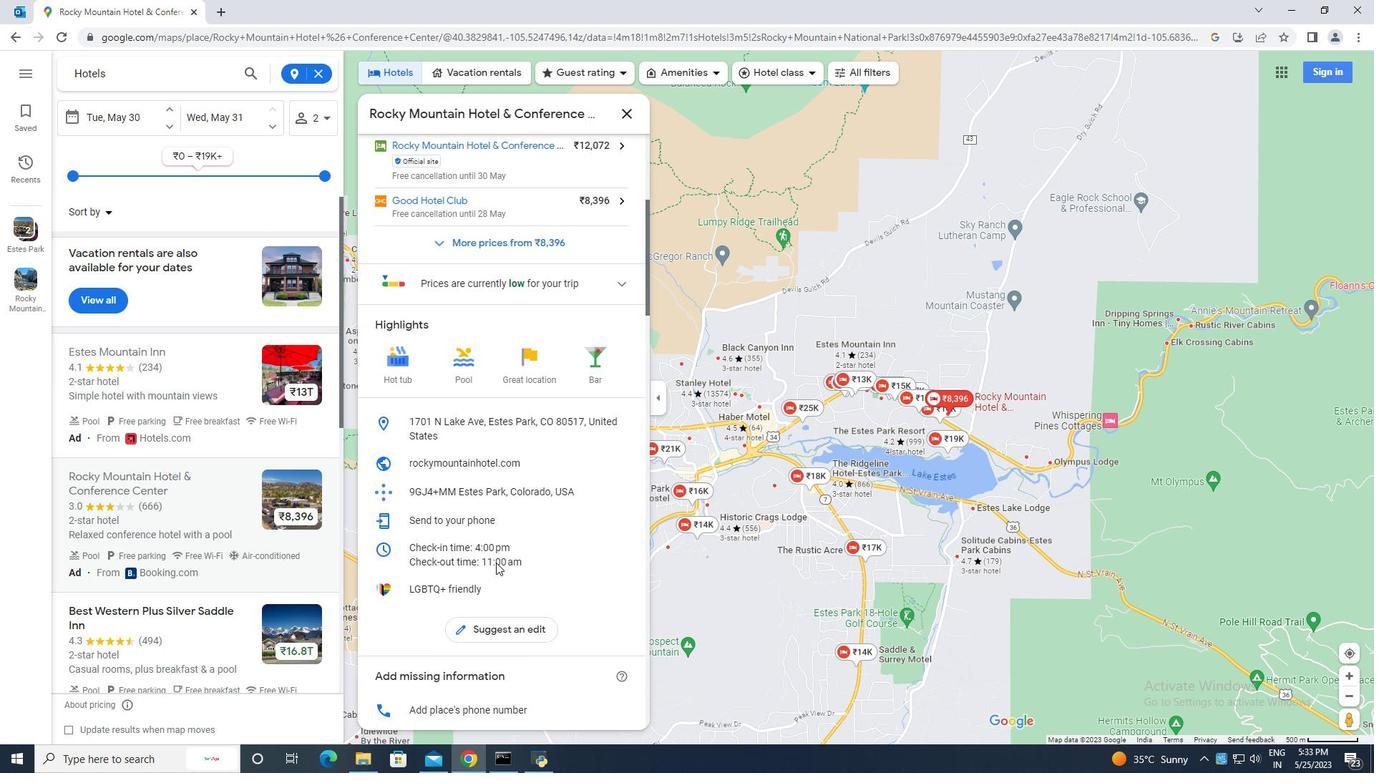 
Action: Mouse scrolled (496, 562) with delta (0, 0)
Screenshot: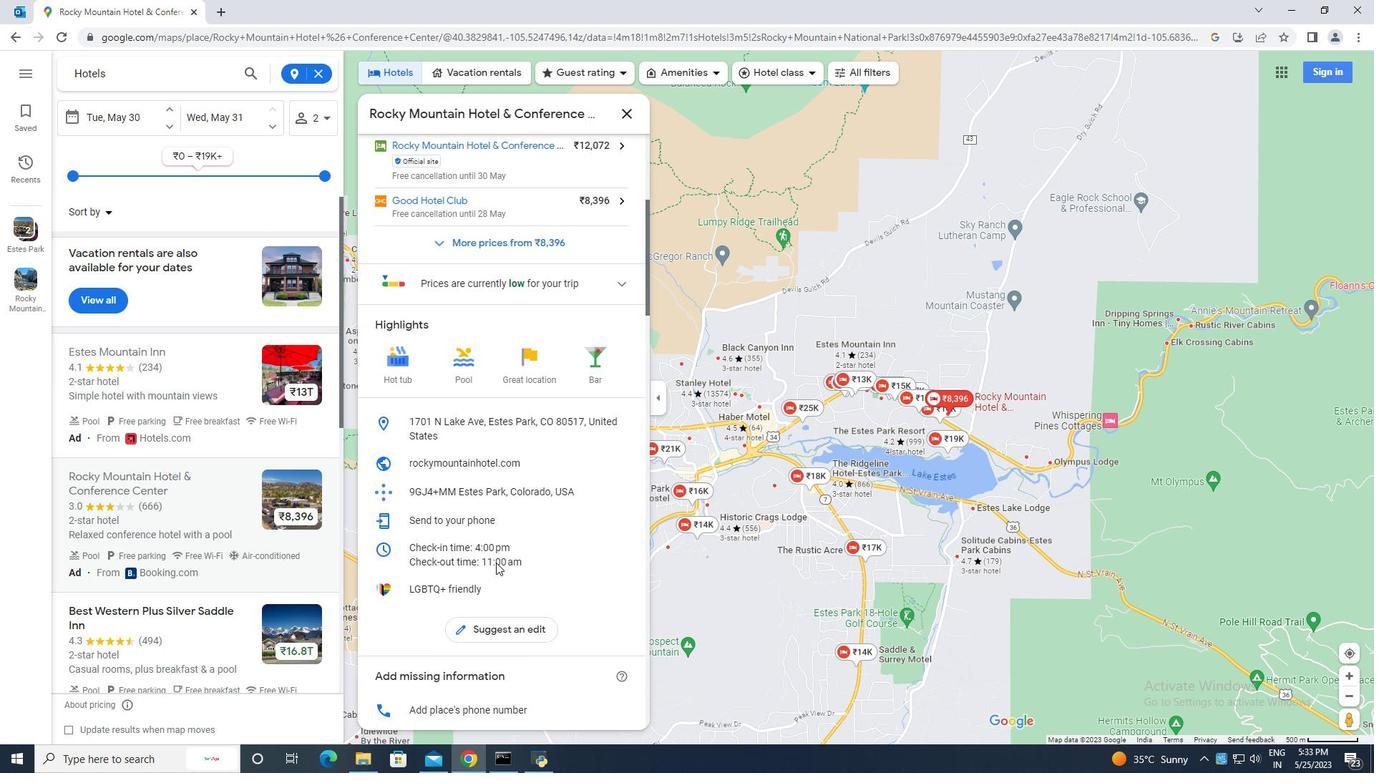 
Action: Mouse scrolled (496, 562) with delta (0, 0)
Screenshot: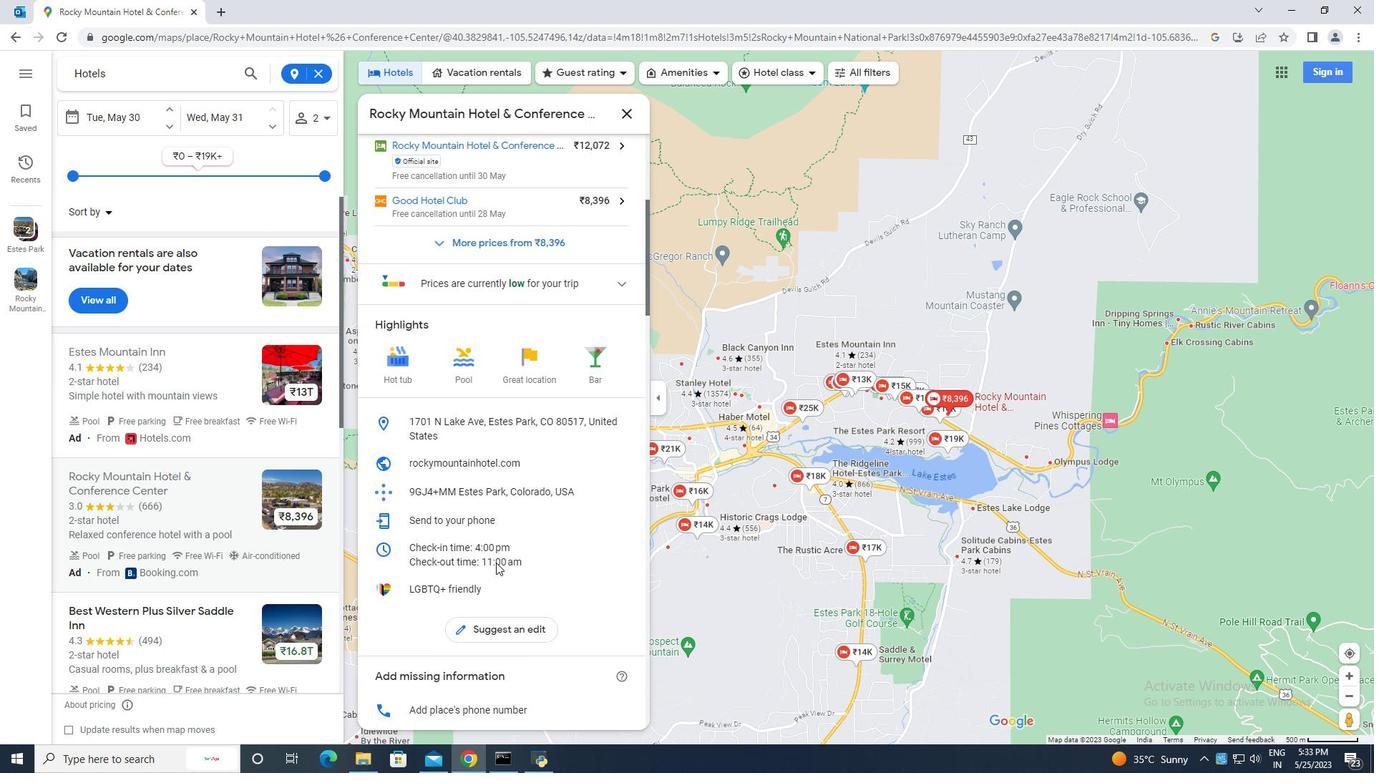
Action: Mouse moved to (496, 562)
Screenshot: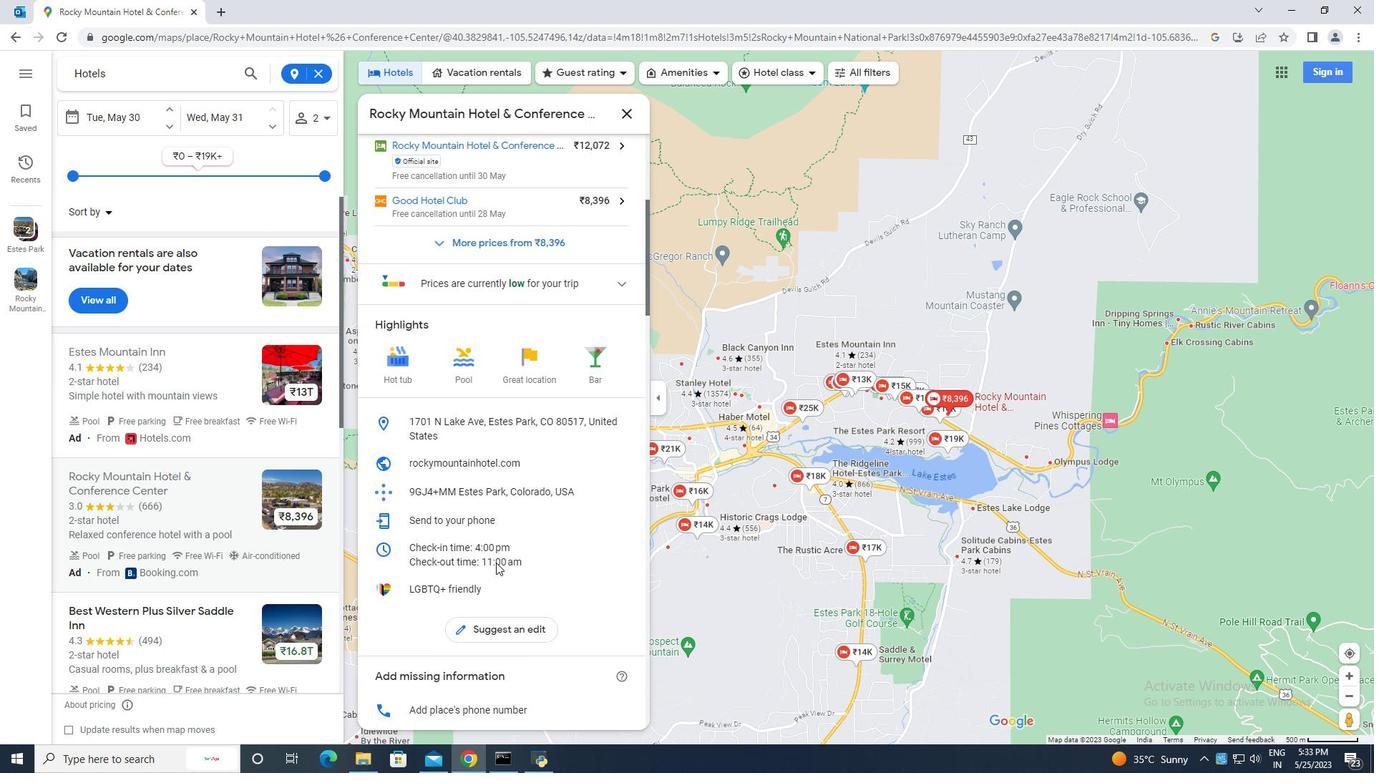 
Action: Mouse scrolled (496, 562) with delta (0, 0)
Screenshot: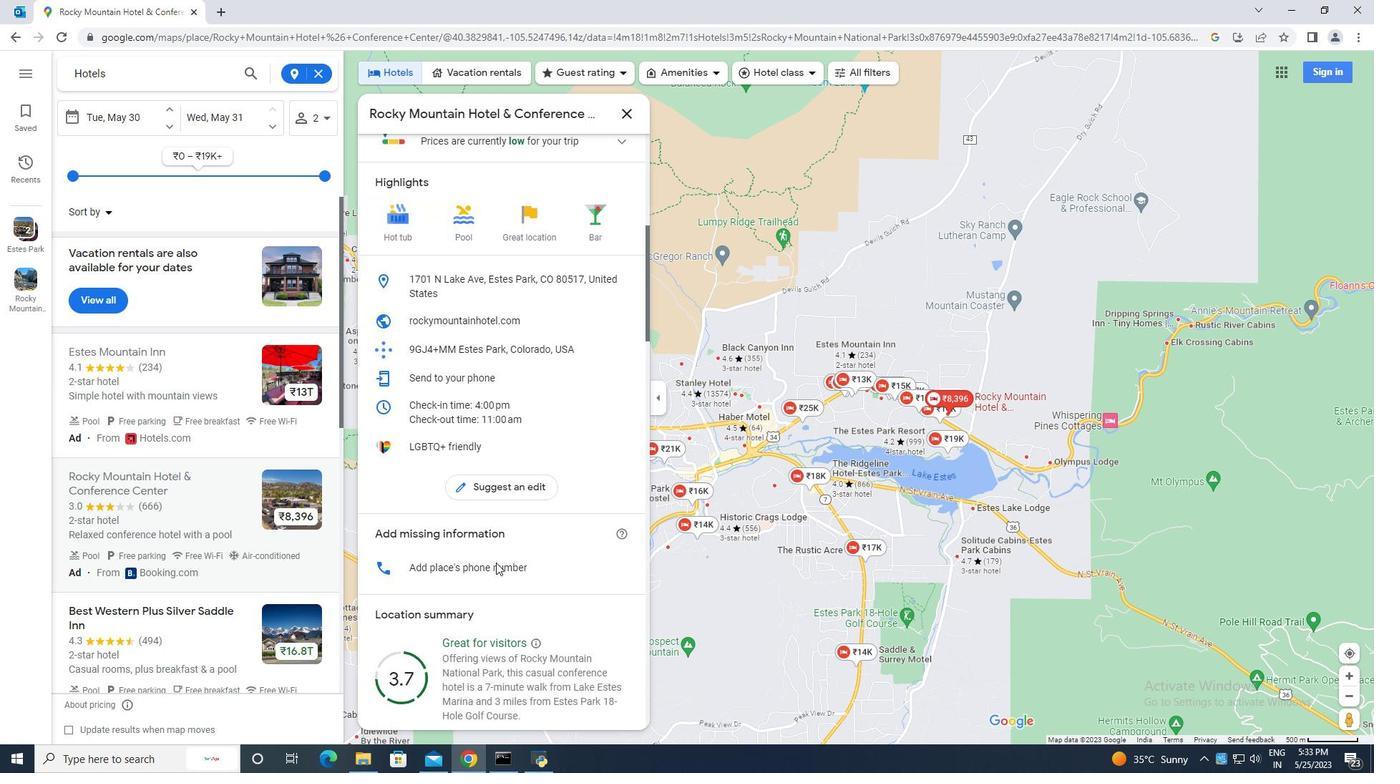 
Action: Mouse moved to (494, 561)
Screenshot: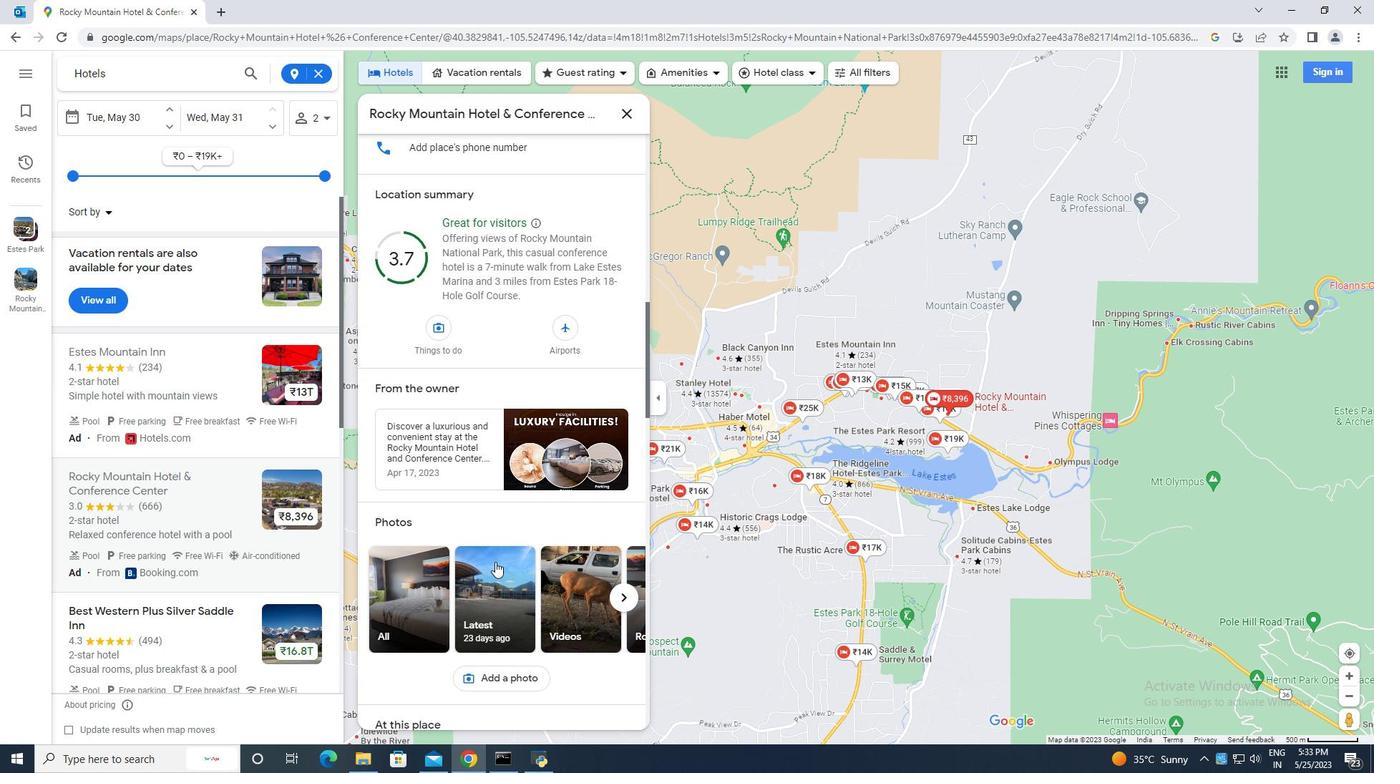 
Action: Mouse scrolled (494, 562) with delta (0, 0)
Screenshot: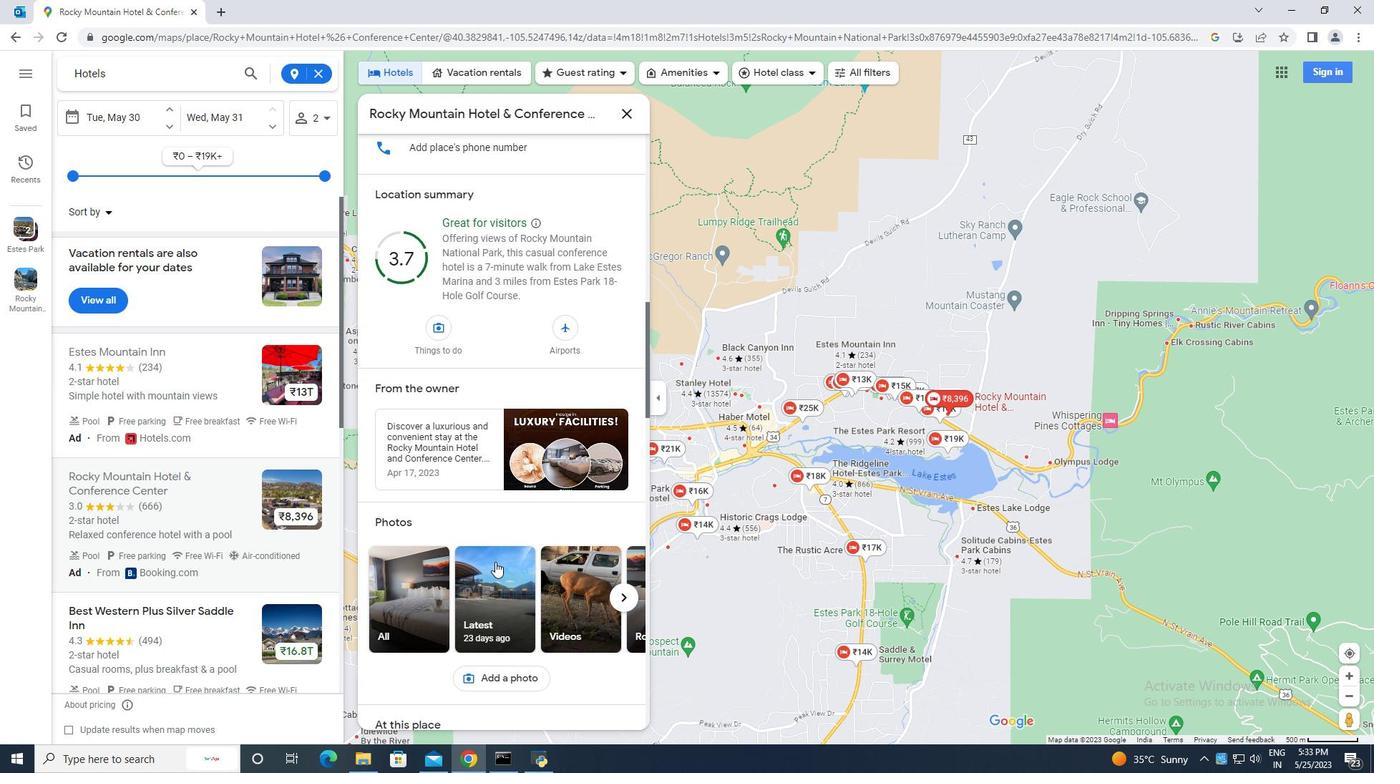 
Action: Mouse moved to (494, 560)
Screenshot: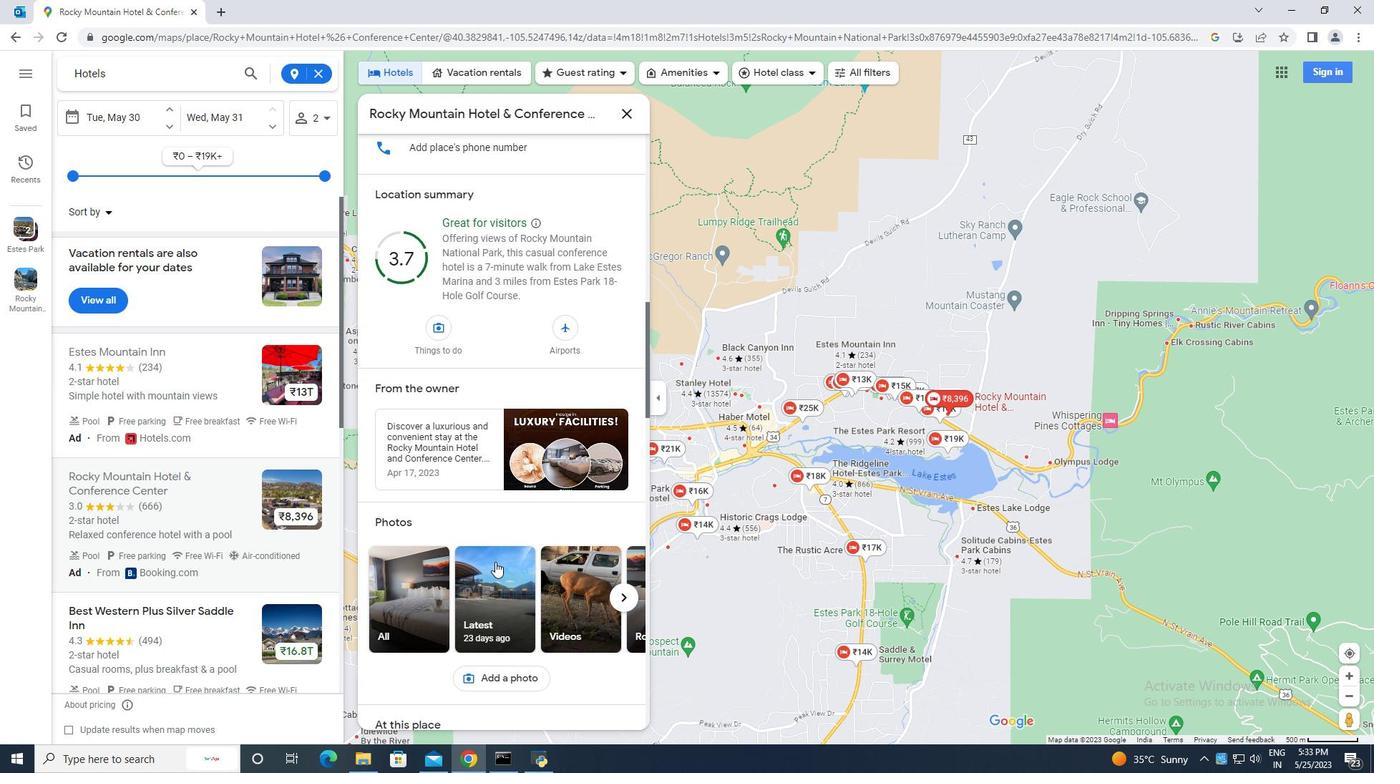 
Action: Mouse scrolled (494, 561) with delta (0, 0)
Screenshot: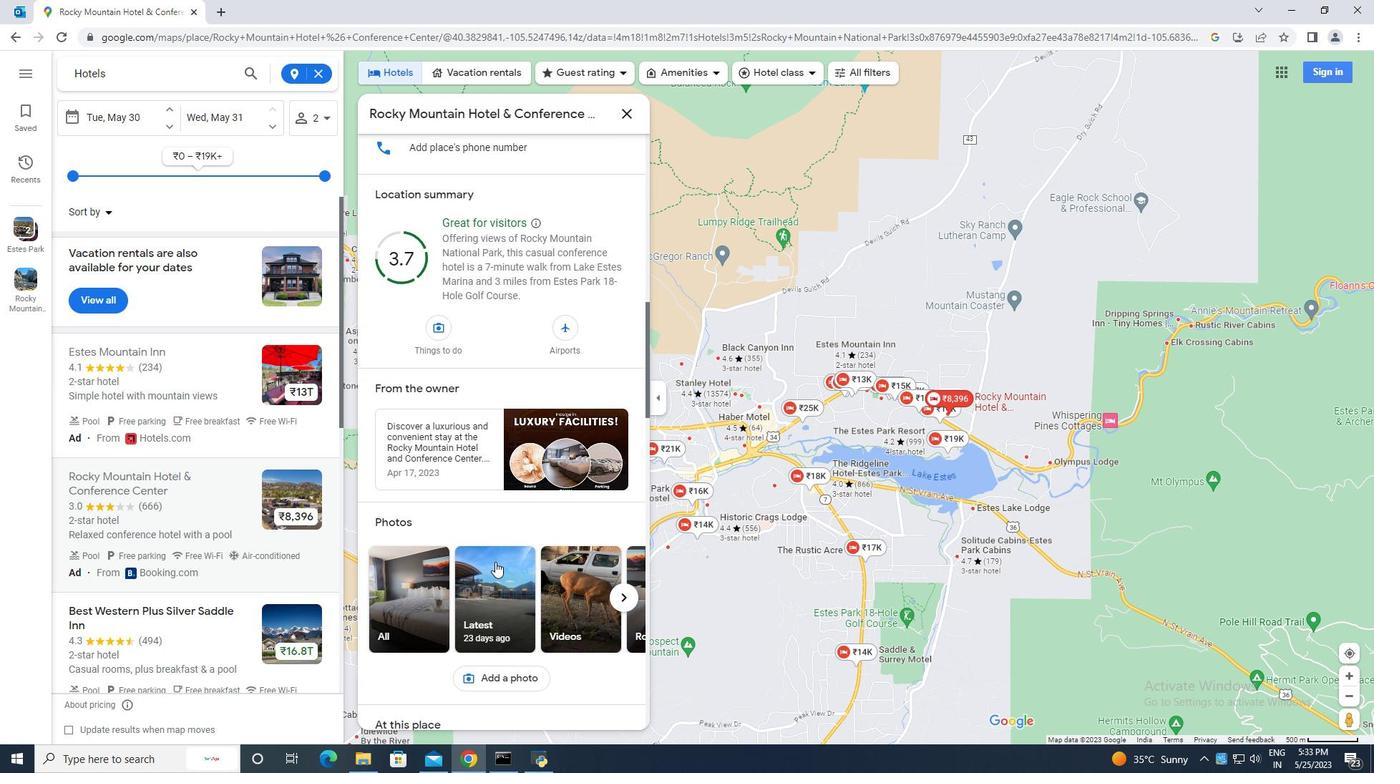 
Action: Mouse moved to (494, 559)
Screenshot: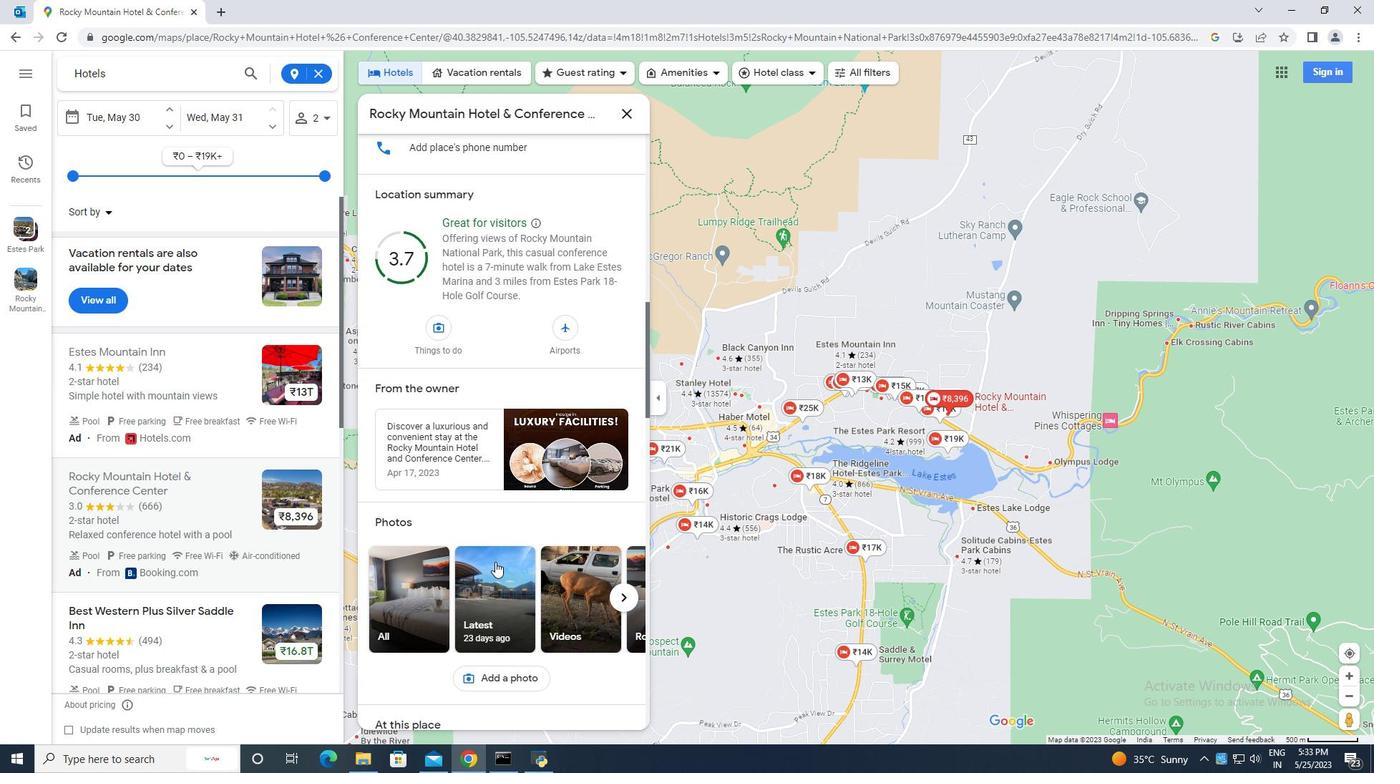
Action: Mouse scrolled (494, 560) with delta (0, 0)
Screenshot: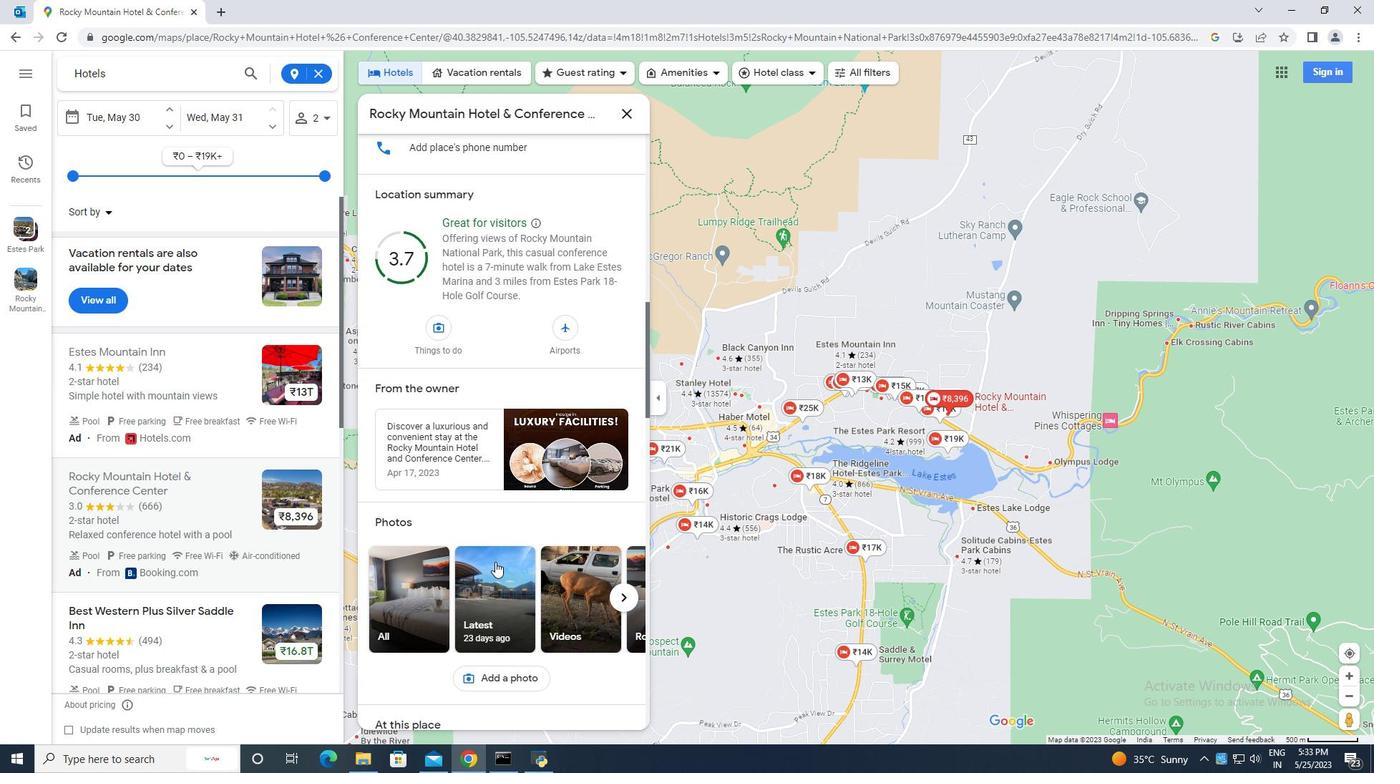 
Action: Mouse moved to (494, 554)
Screenshot: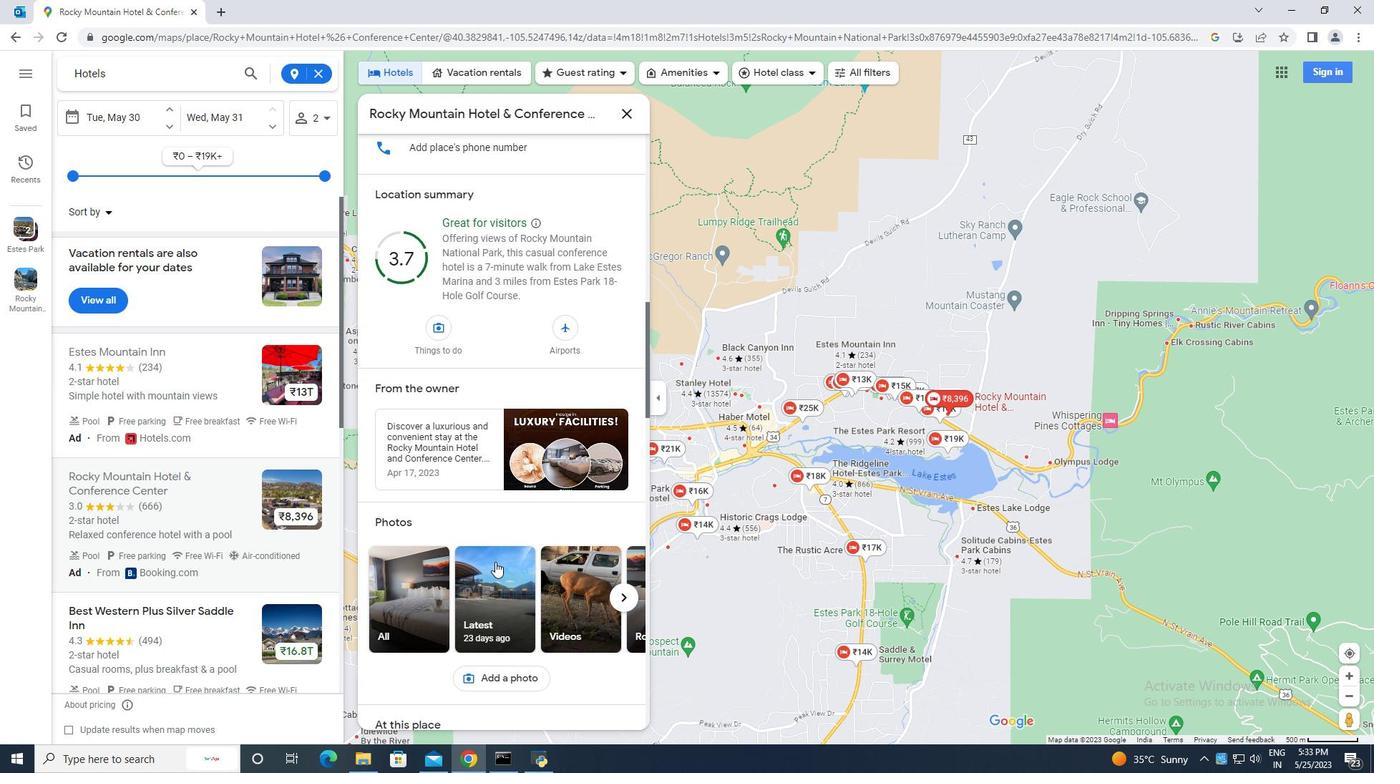 
Action: Mouse scrolled (494, 558) with delta (0, 0)
Screenshot: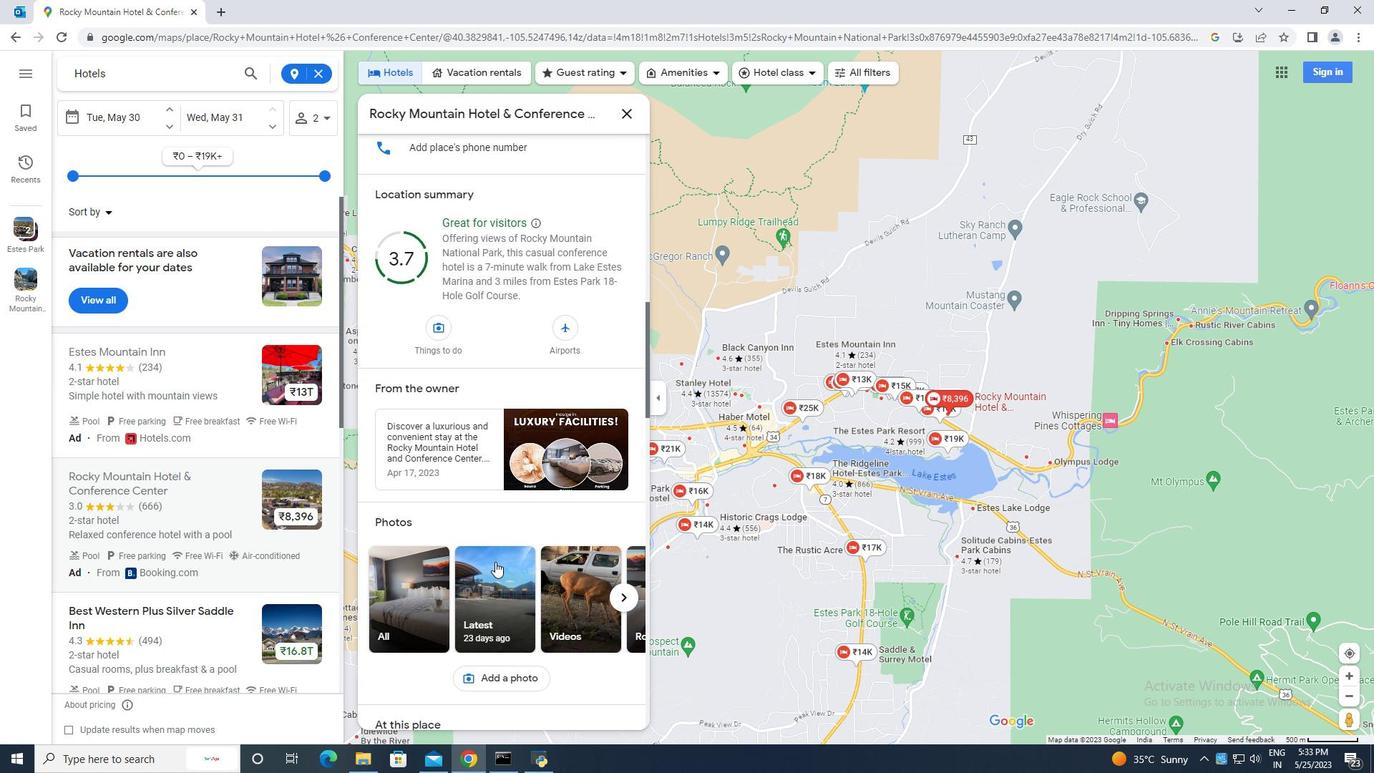 
Action: Mouse moved to (497, 538)
Screenshot: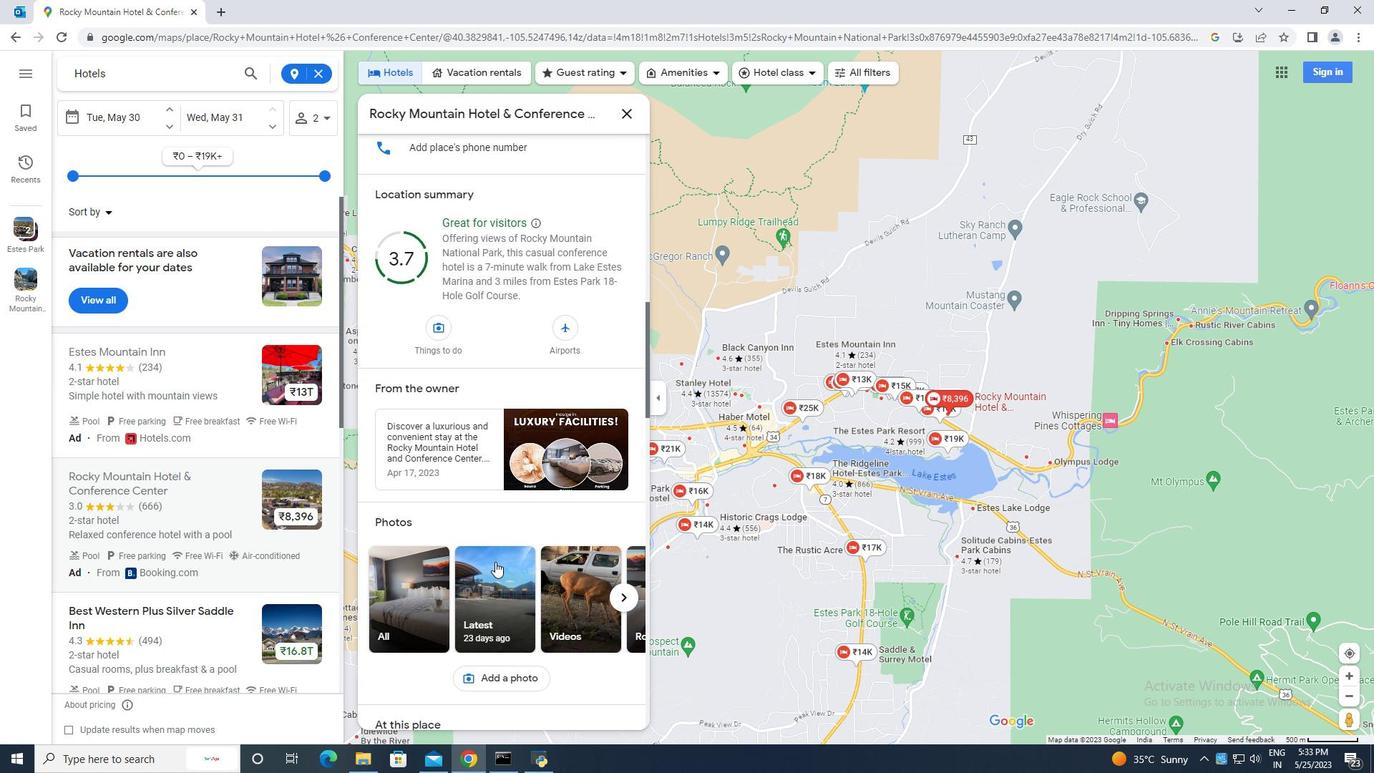 
Action: Mouse scrolled (497, 539) with delta (0, 0)
Screenshot: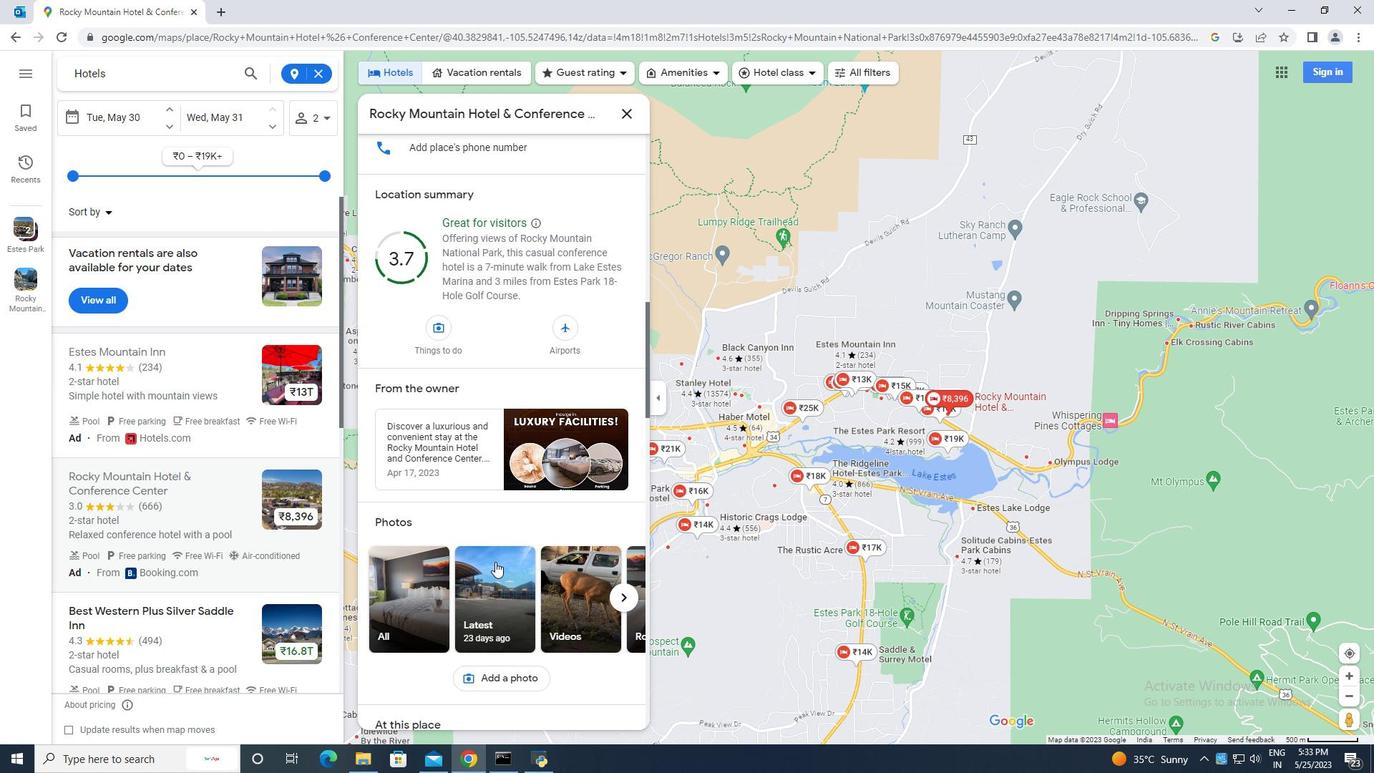 
Action: Mouse moved to (498, 511)
Screenshot: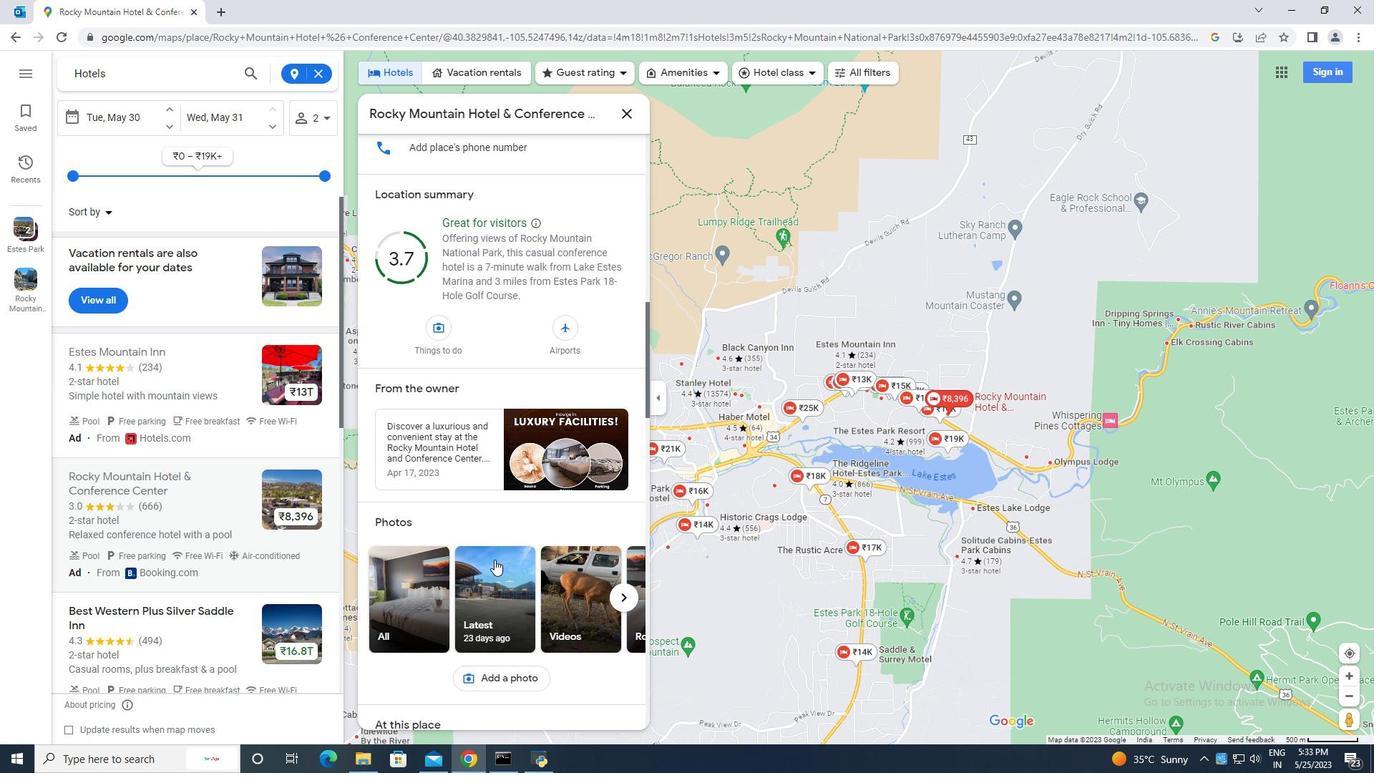 
Action: Mouse scrolled (498, 512) with delta (0, 0)
Screenshot: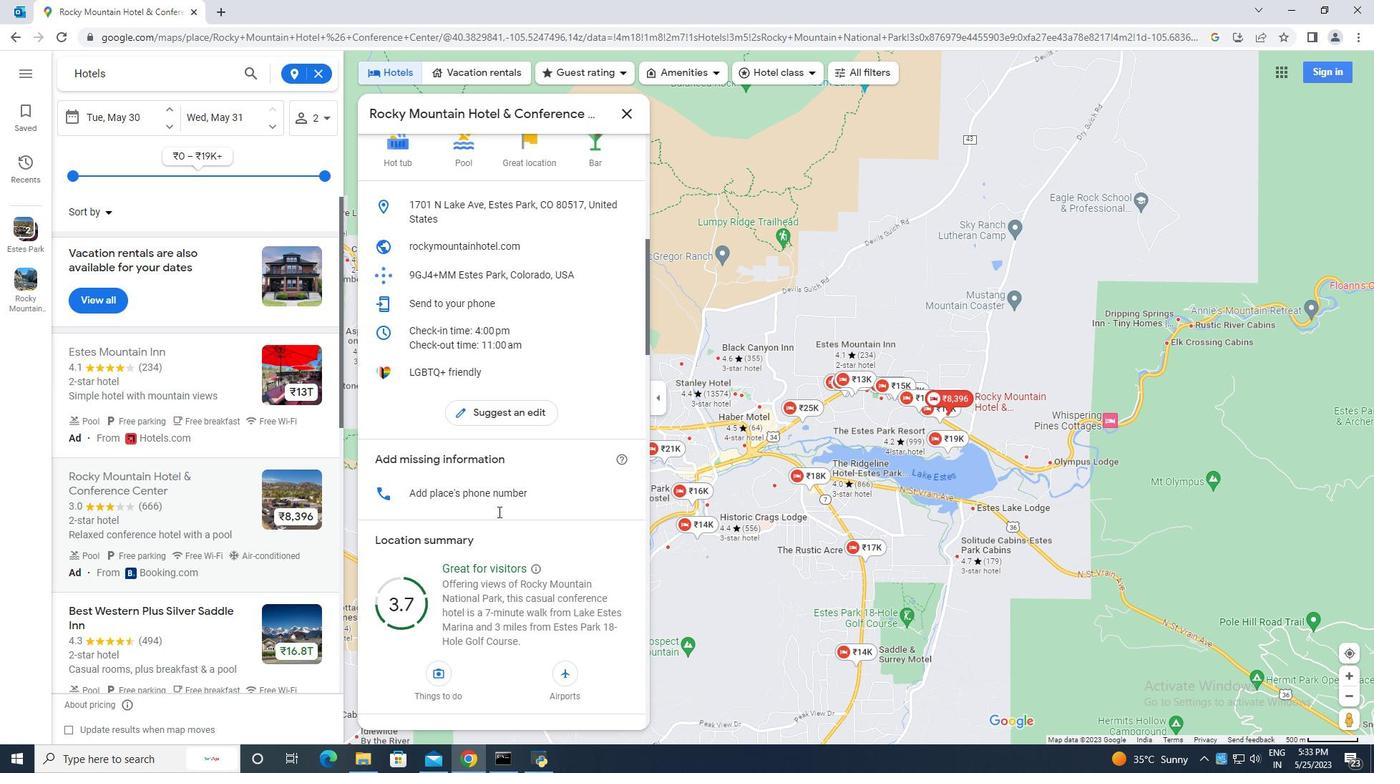 
Action: Mouse scrolled (498, 512) with delta (0, 0)
Screenshot: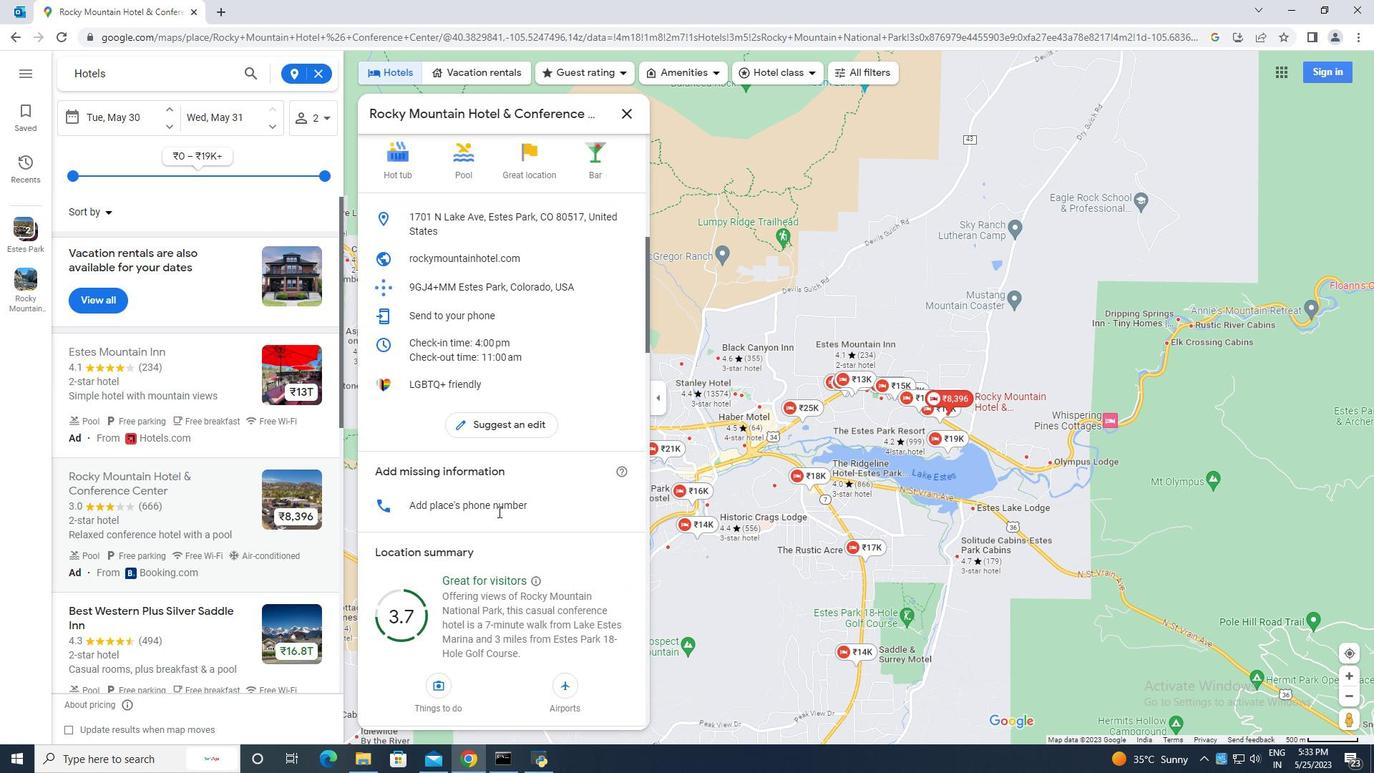 
Action: Mouse scrolled (498, 512) with delta (0, 0)
Screenshot: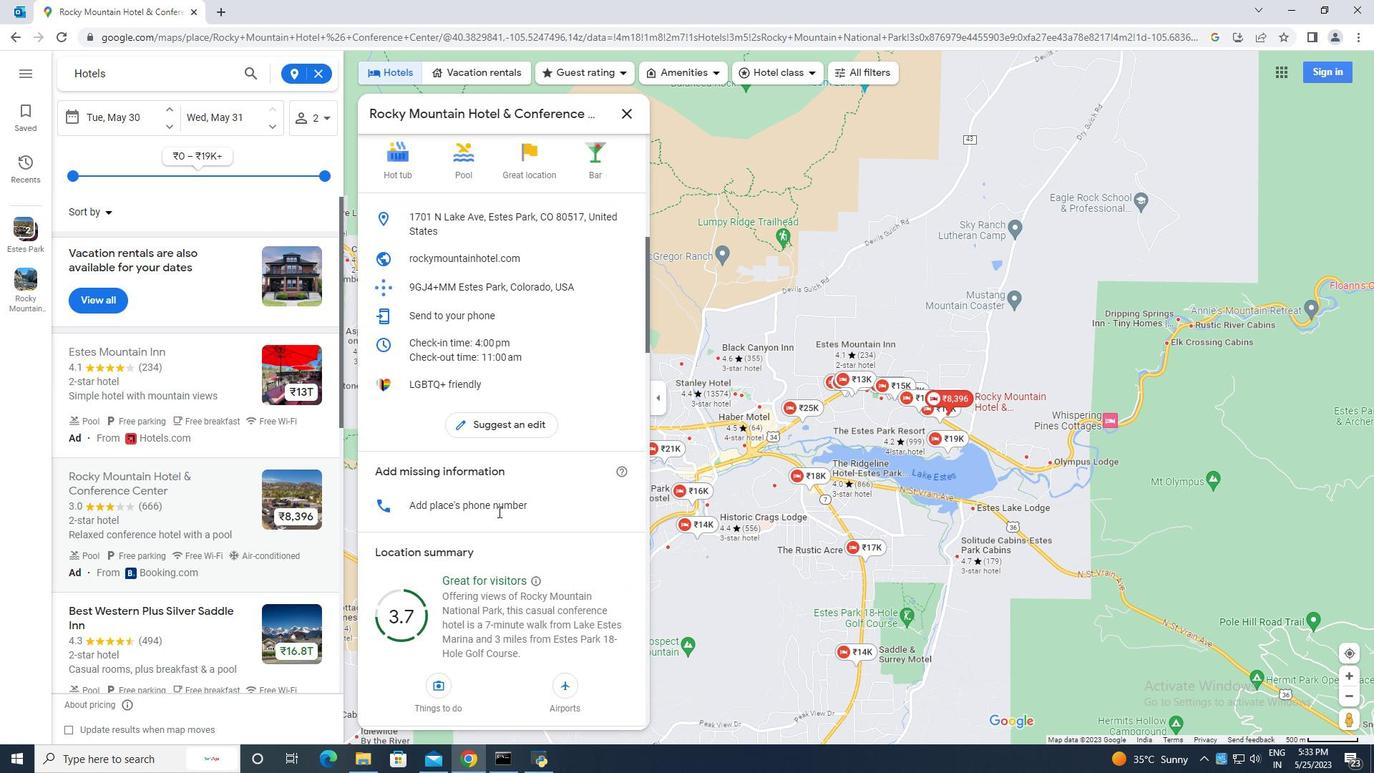 
Action: Mouse scrolled (498, 512) with delta (0, 0)
Screenshot: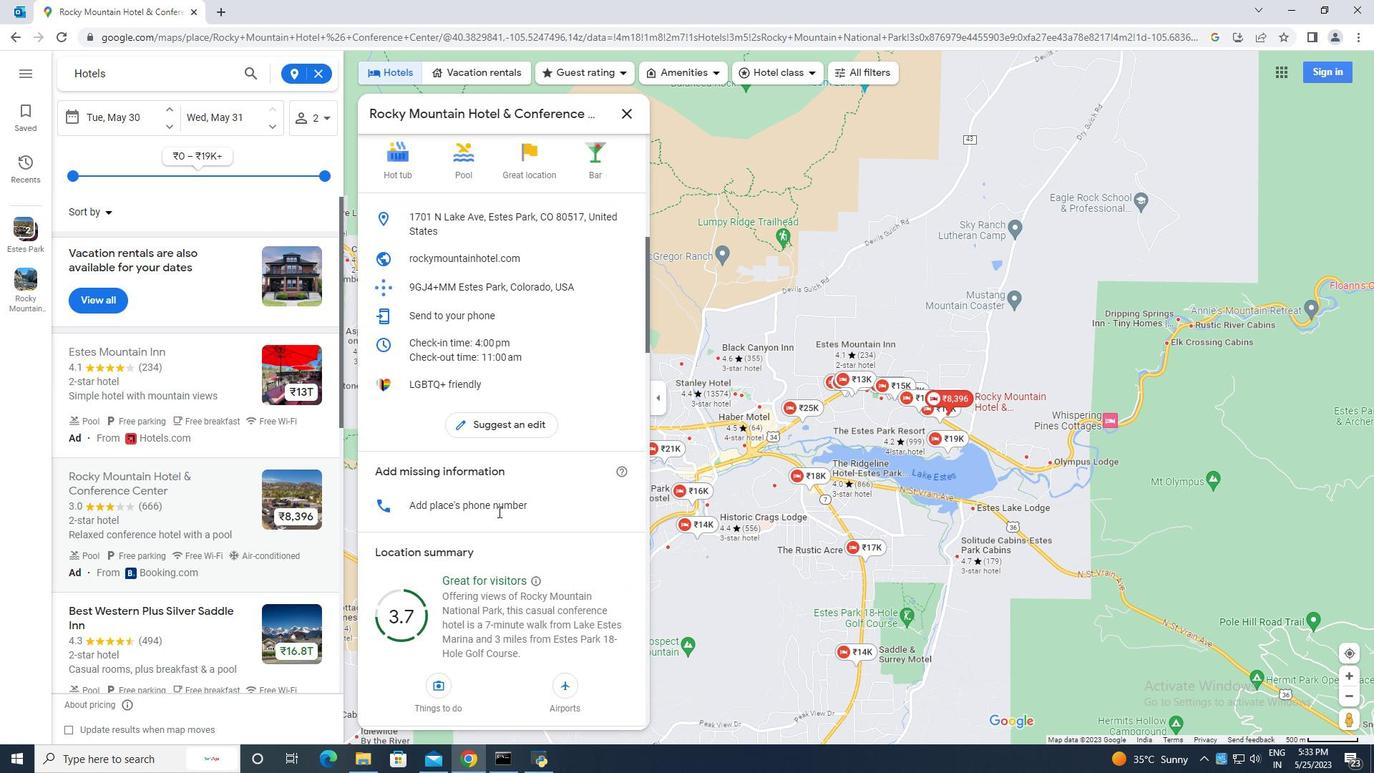 
Action: Mouse scrolled (498, 512) with delta (0, 0)
Screenshot: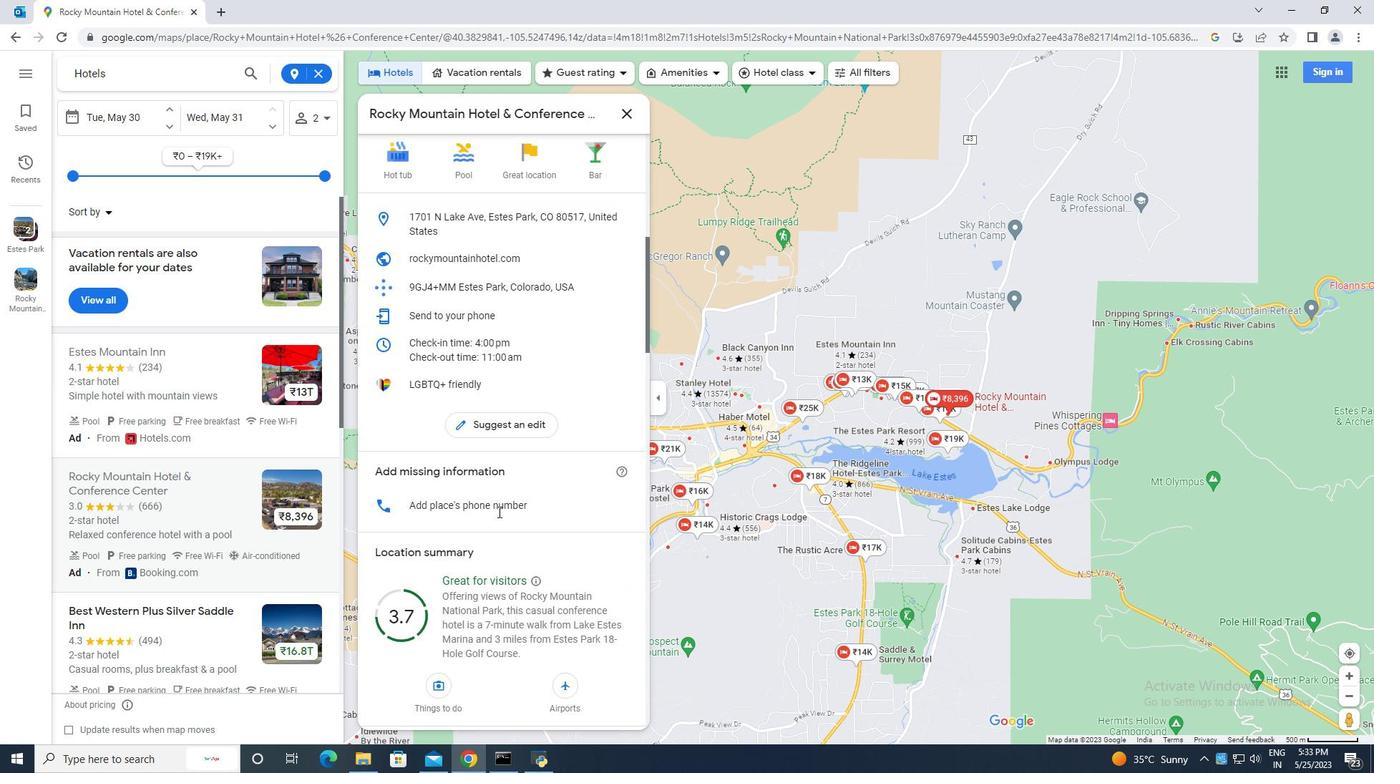 
Action: Mouse scrolled (498, 512) with delta (0, 0)
Screenshot: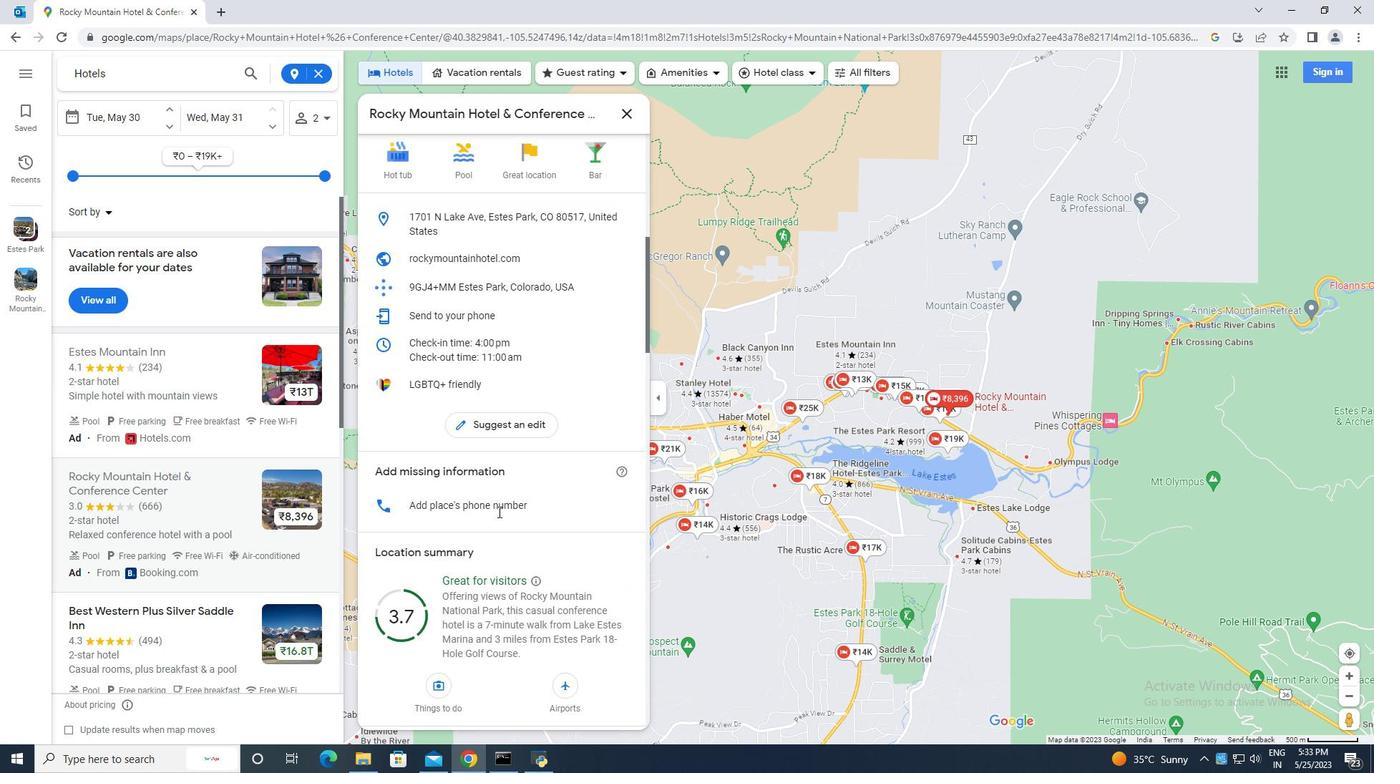 
Action: Mouse scrolled (498, 512) with delta (0, 0)
Screenshot: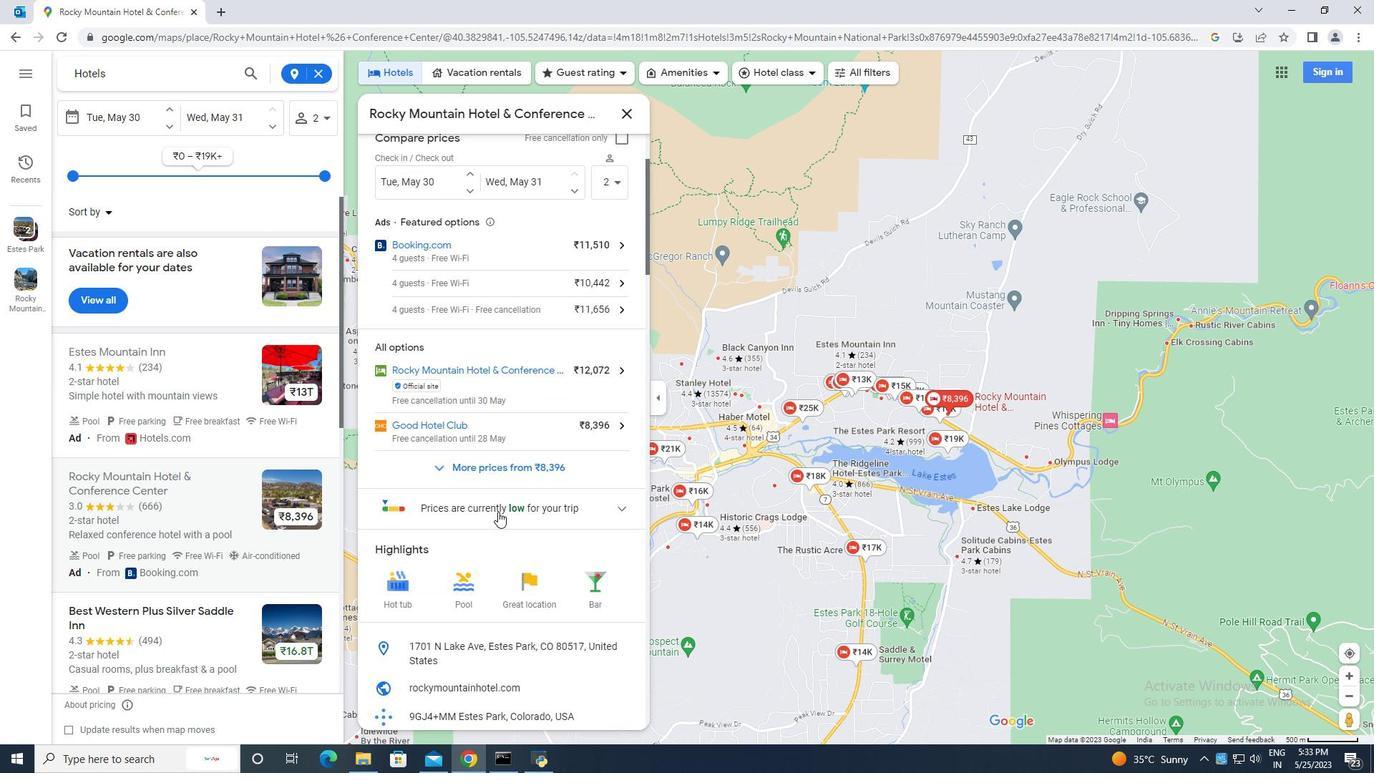 
Action: Mouse scrolled (498, 512) with delta (0, 0)
Screenshot: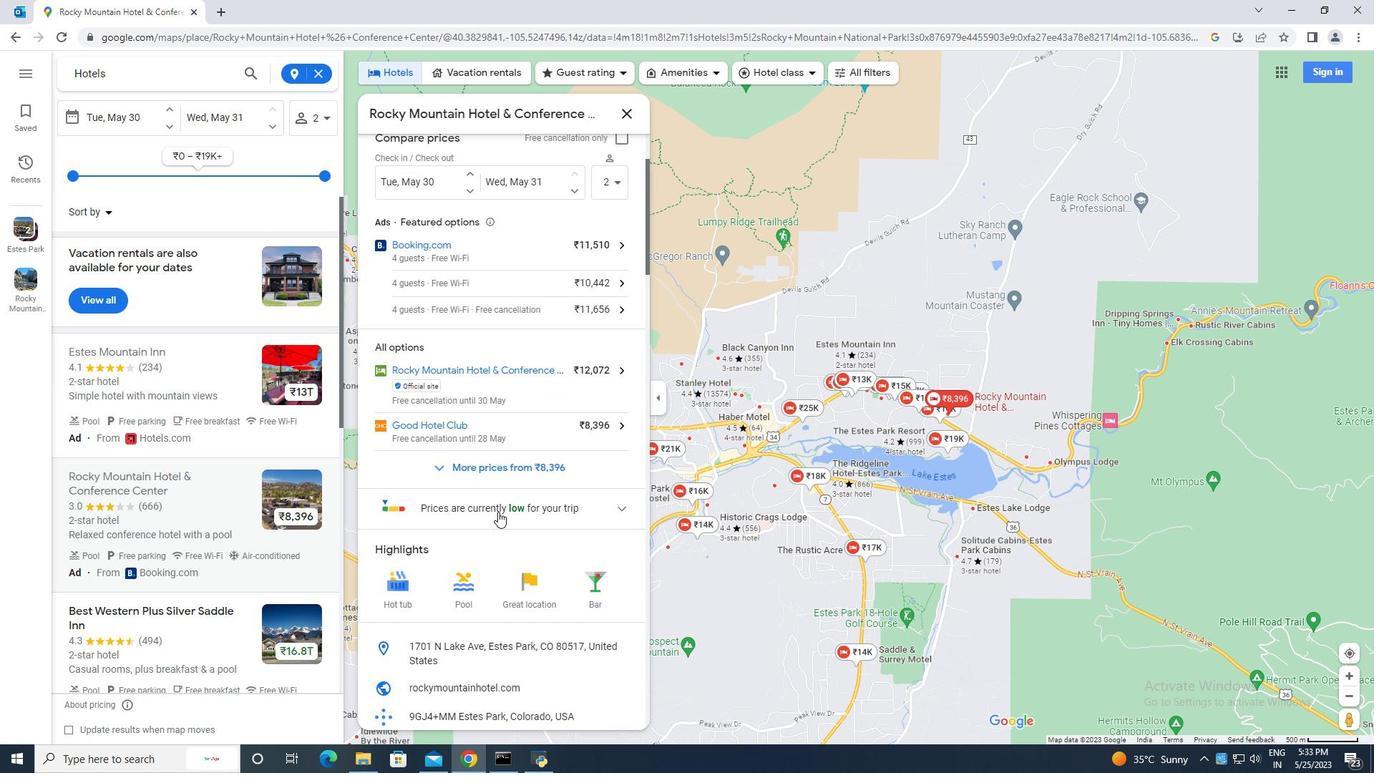 
Action: Mouse scrolled (498, 512) with delta (0, 0)
Screenshot: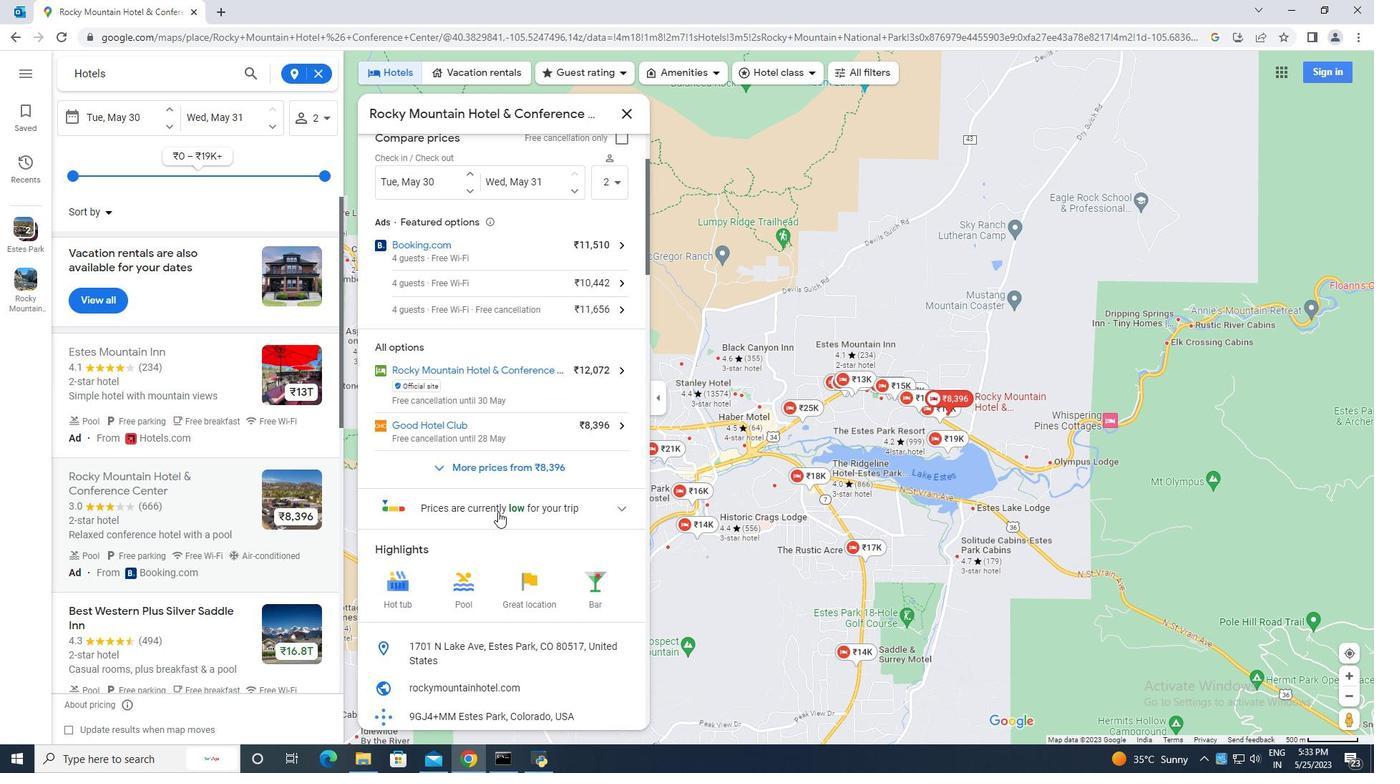 
Action: Mouse scrolled (498, 512) with delta (0, 0)
Screenshot: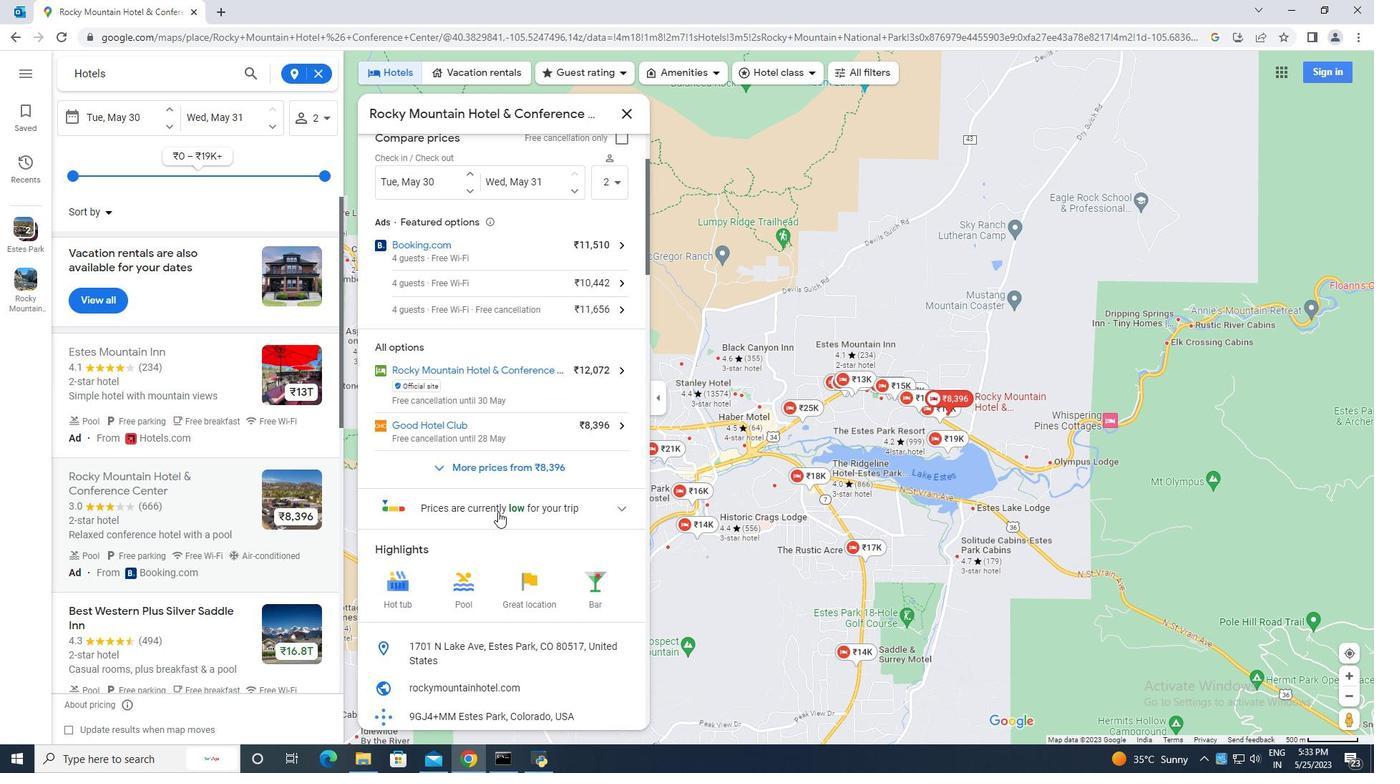 
Action: Mouse scrolled (498, 512) with delta (0, 0)
Screenshot: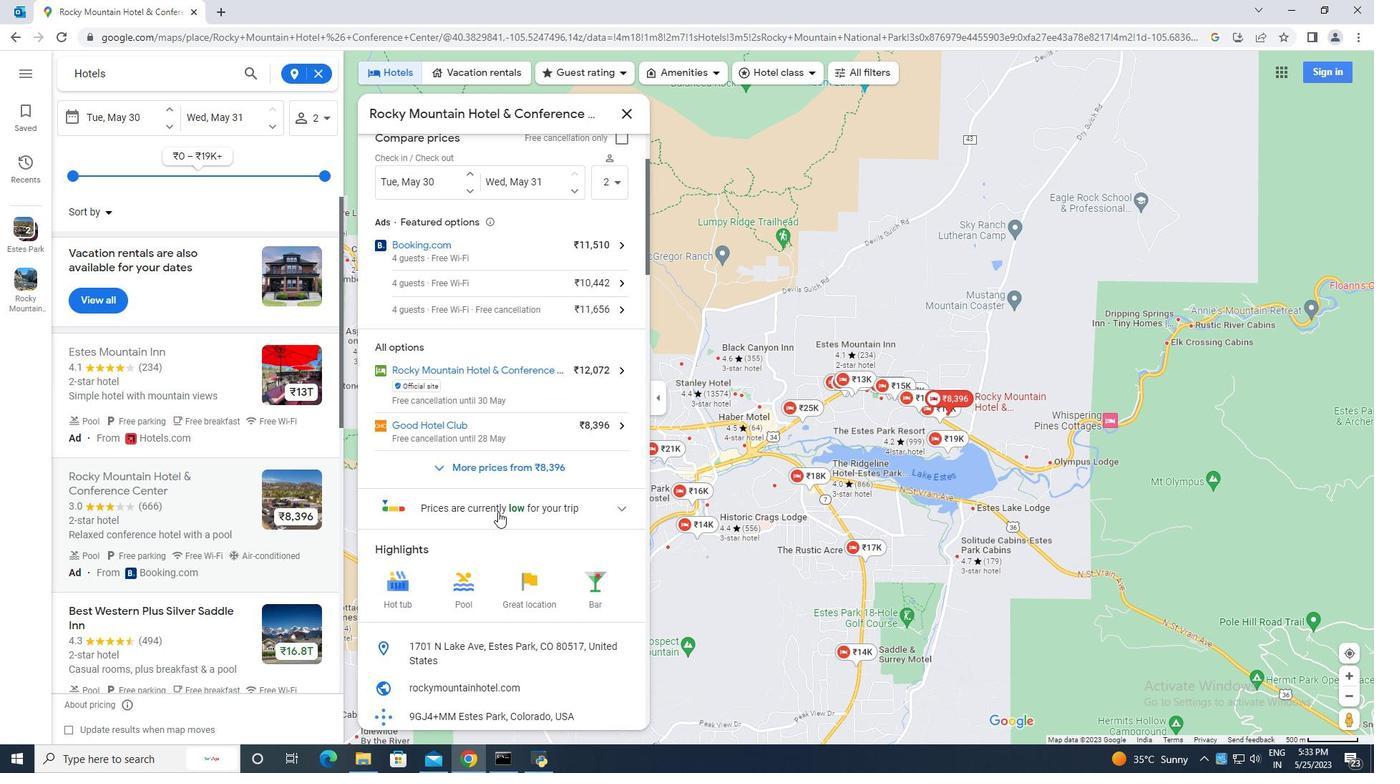 
Action: Mouse scrolled (498, 512) with delta (0, 0)
Screenshot: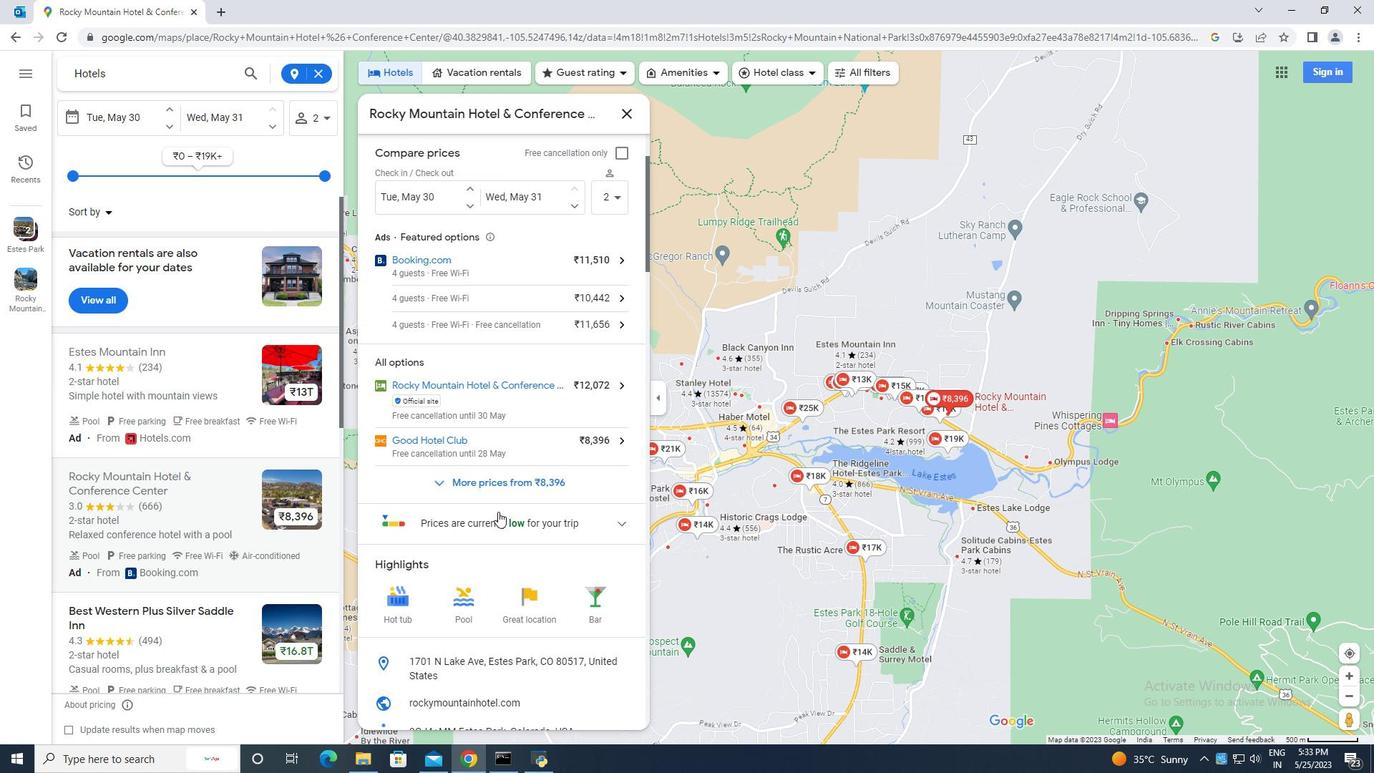 
Action: Mouse scrolled (498, 512) with delta (0, 0)
Screenshot: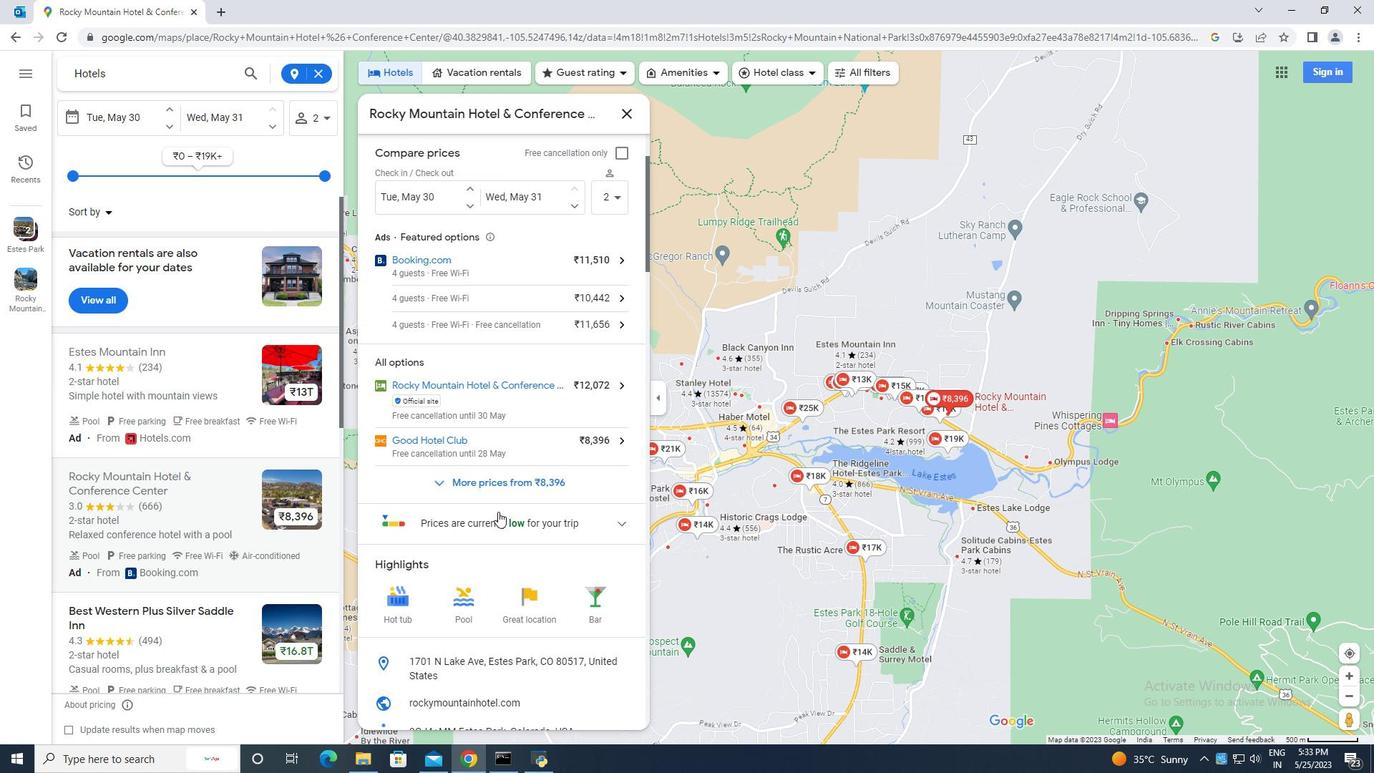 
Action: Mouse scrolled (498, 512) with delta (0, 0)
Screenshot: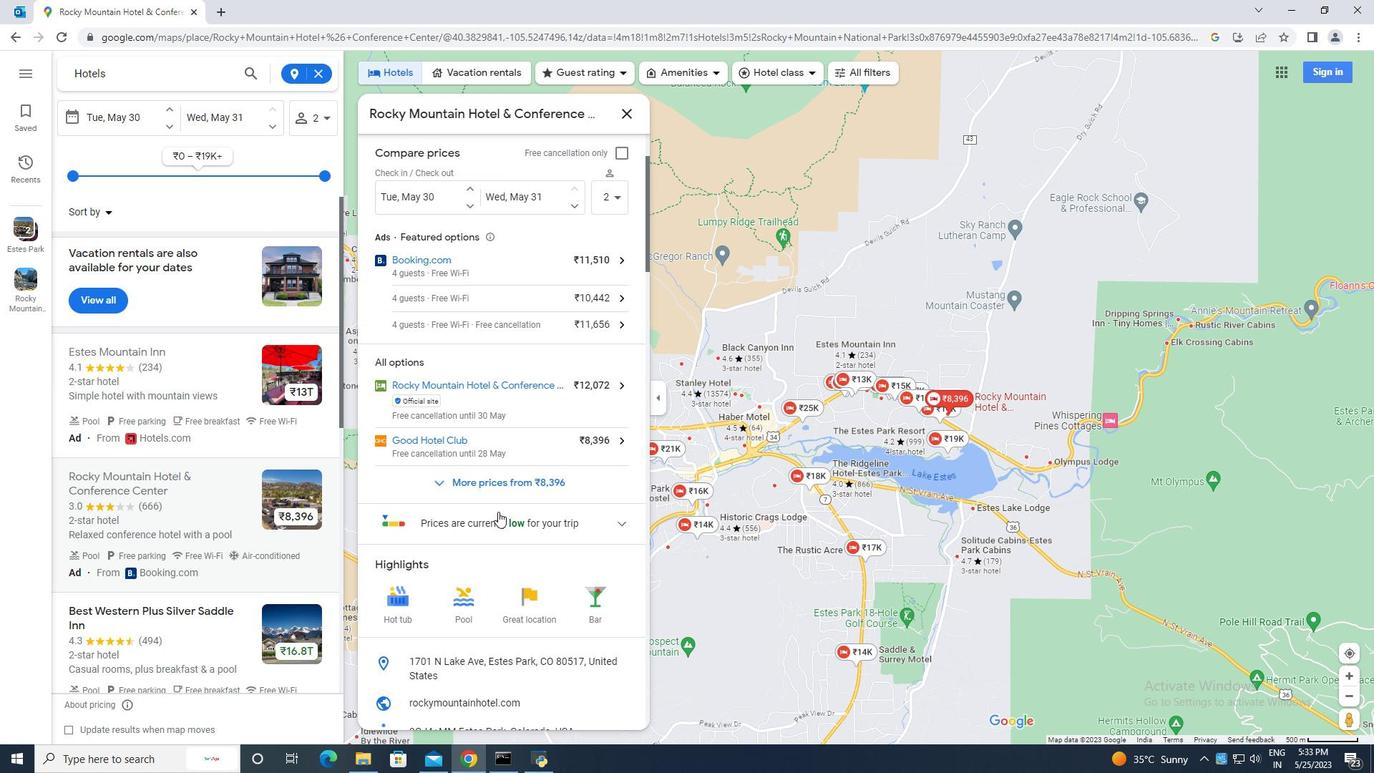 
Action: Mouse scrolled (498, 512) with delta (0, 0)
Screenshot: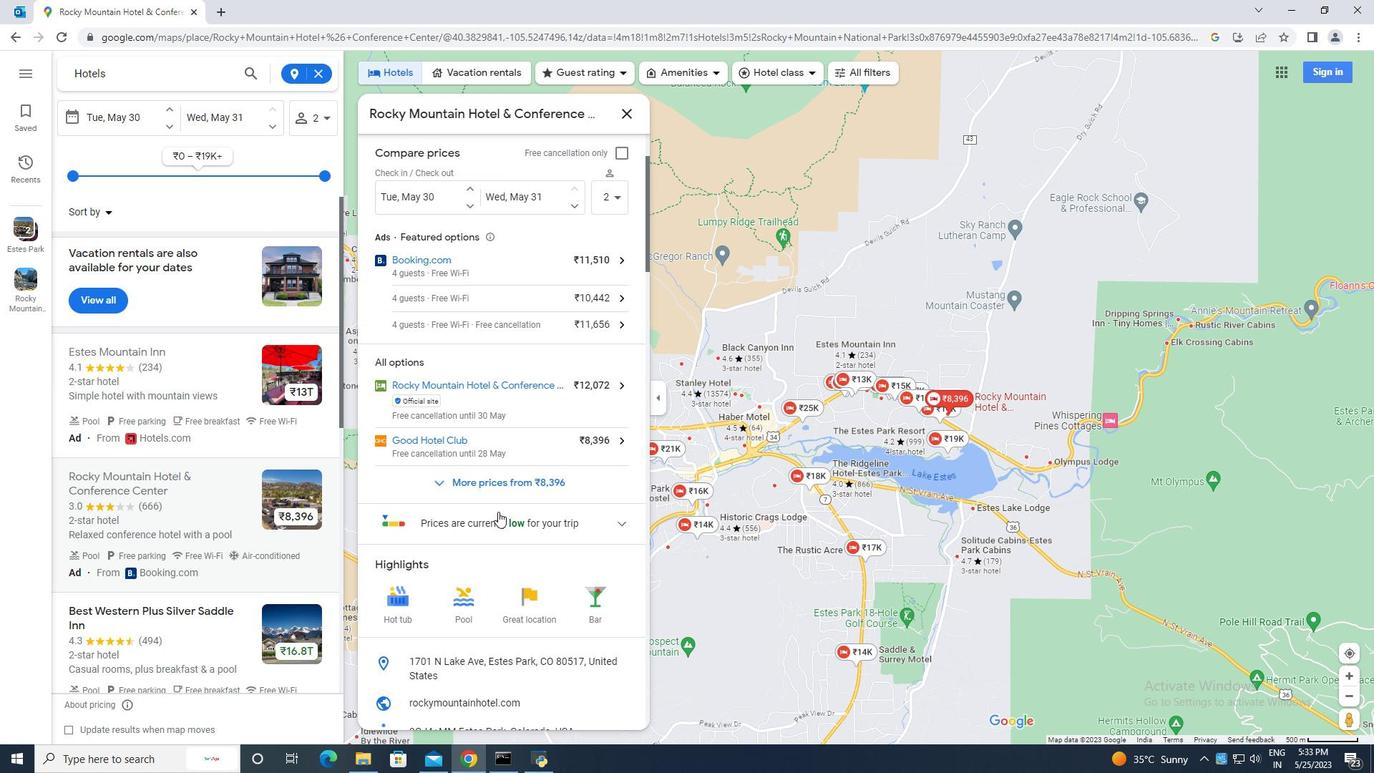 
Action: Mouse scrolled (498, 512) with delta (0, 0)
Screenshot: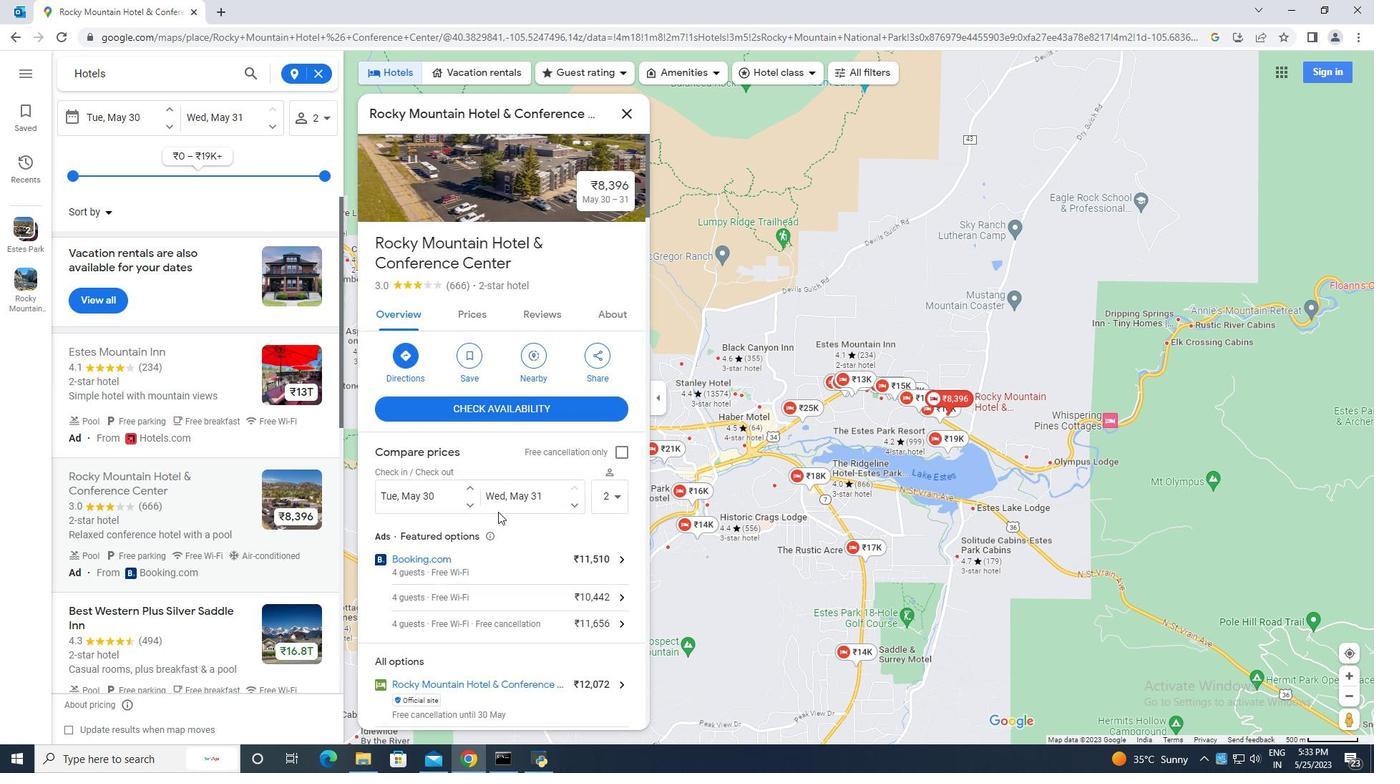 
Action: Mouse scrolled (498, 512) with delta (0, 0)
Screenshot: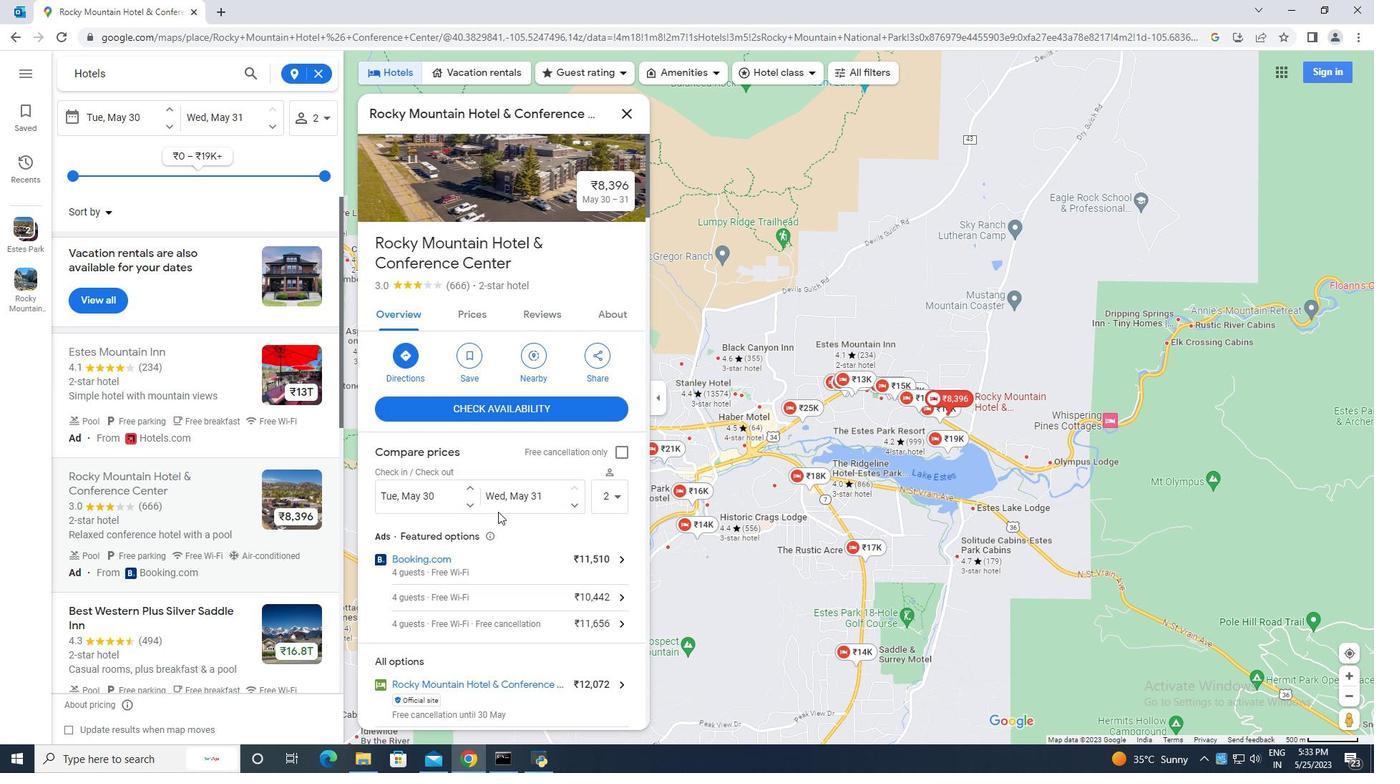 
Action: Mouse scrolled (498, 512) with delta (0, 0)
Screenshot: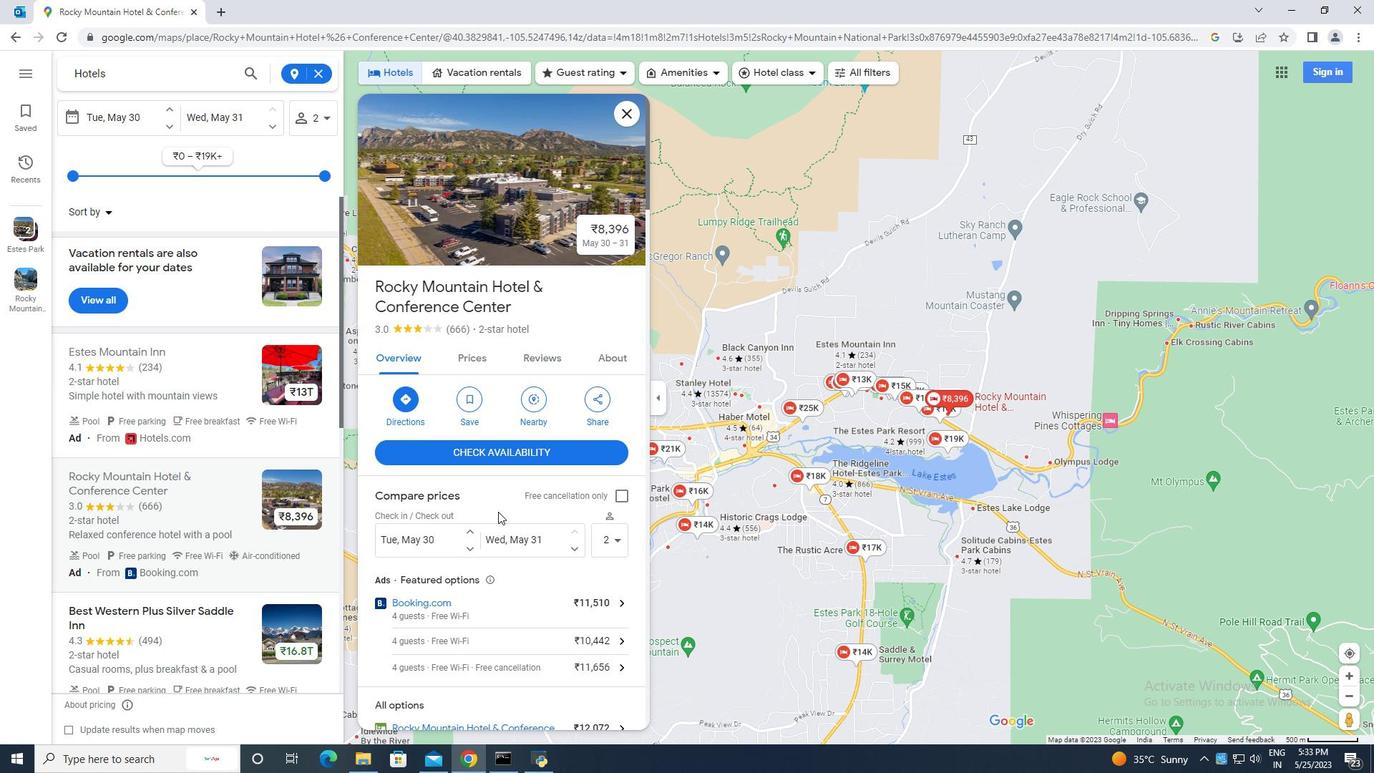 
Action: Mouse scrolled (498, 512) with delta (0, 0)
Screenshot: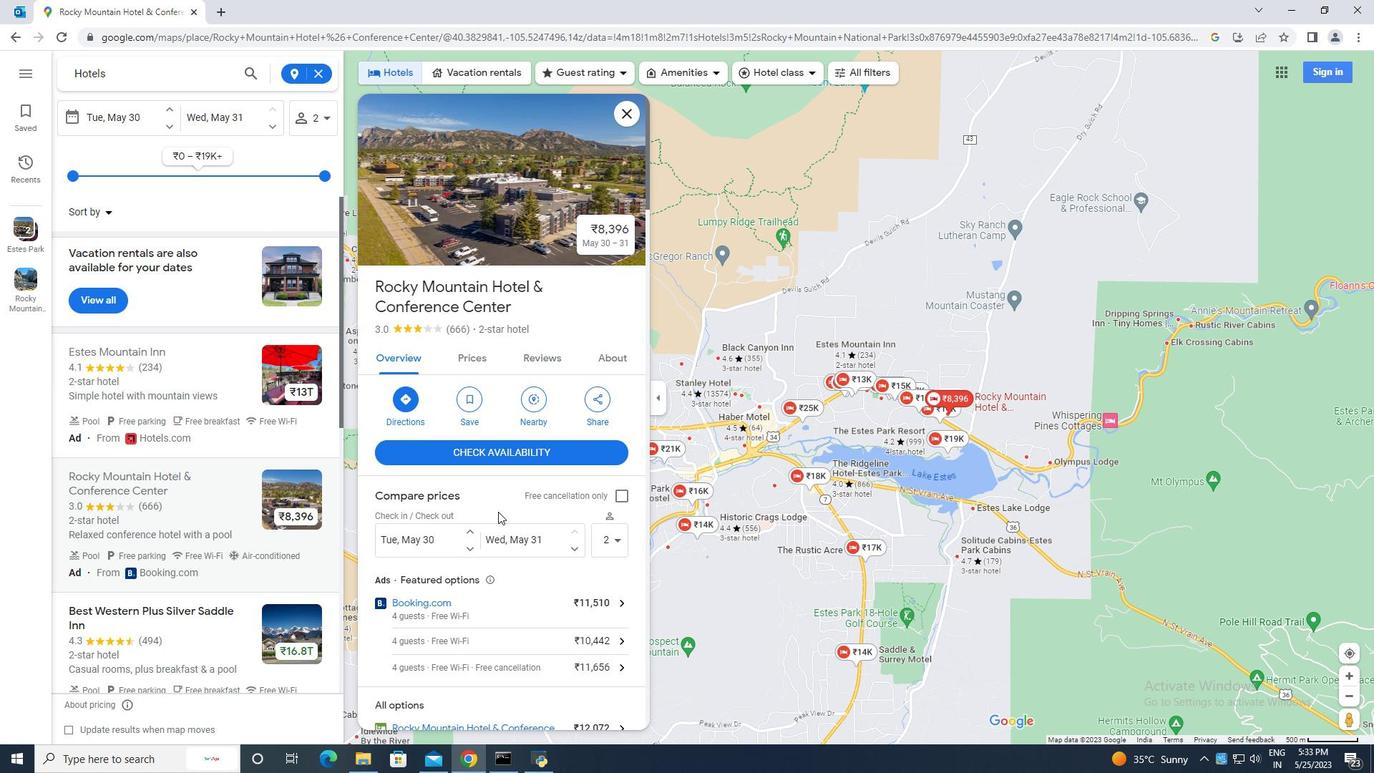 
Action: Mouse scrolled (498, 512) with delta (0, 0)
Screenshot: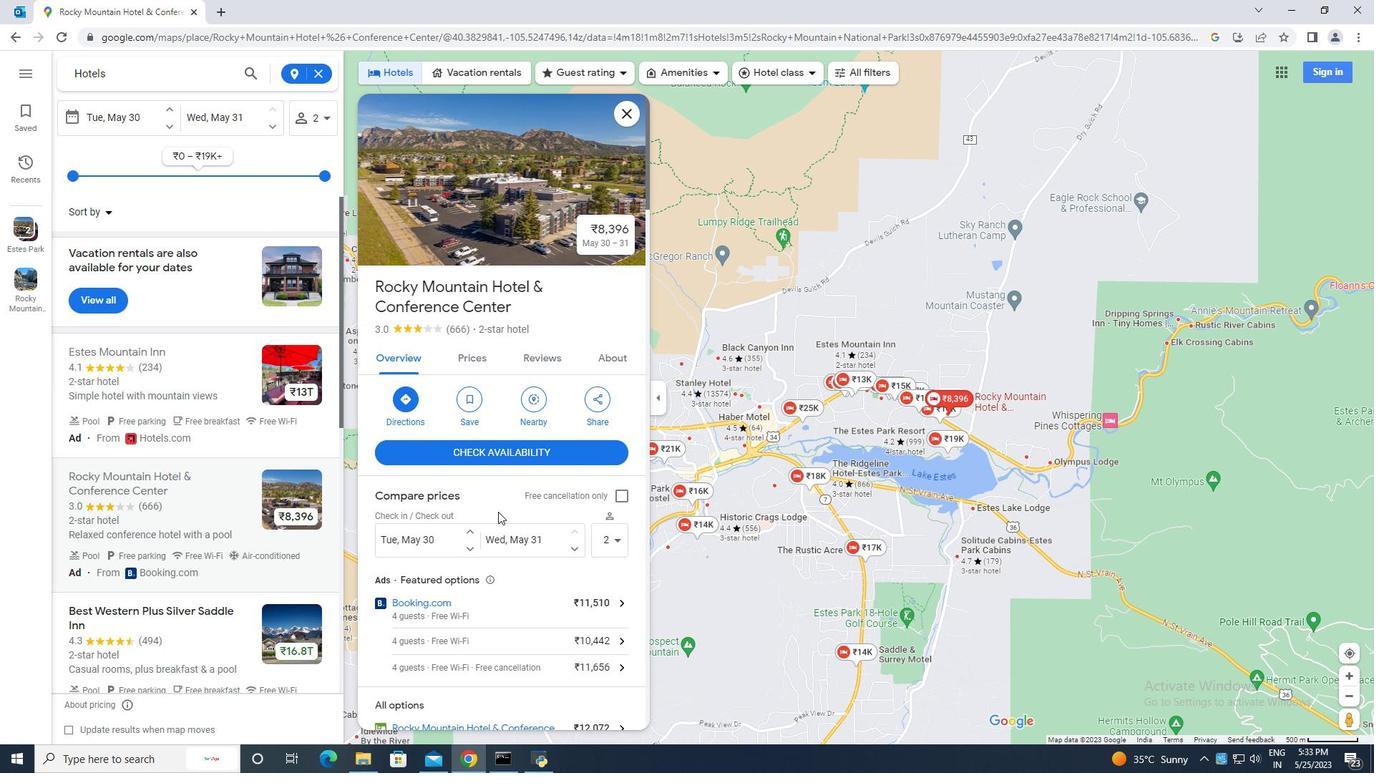
Action: Mouse scrolled (498, 512) with delta (0, 0)
Screenshot: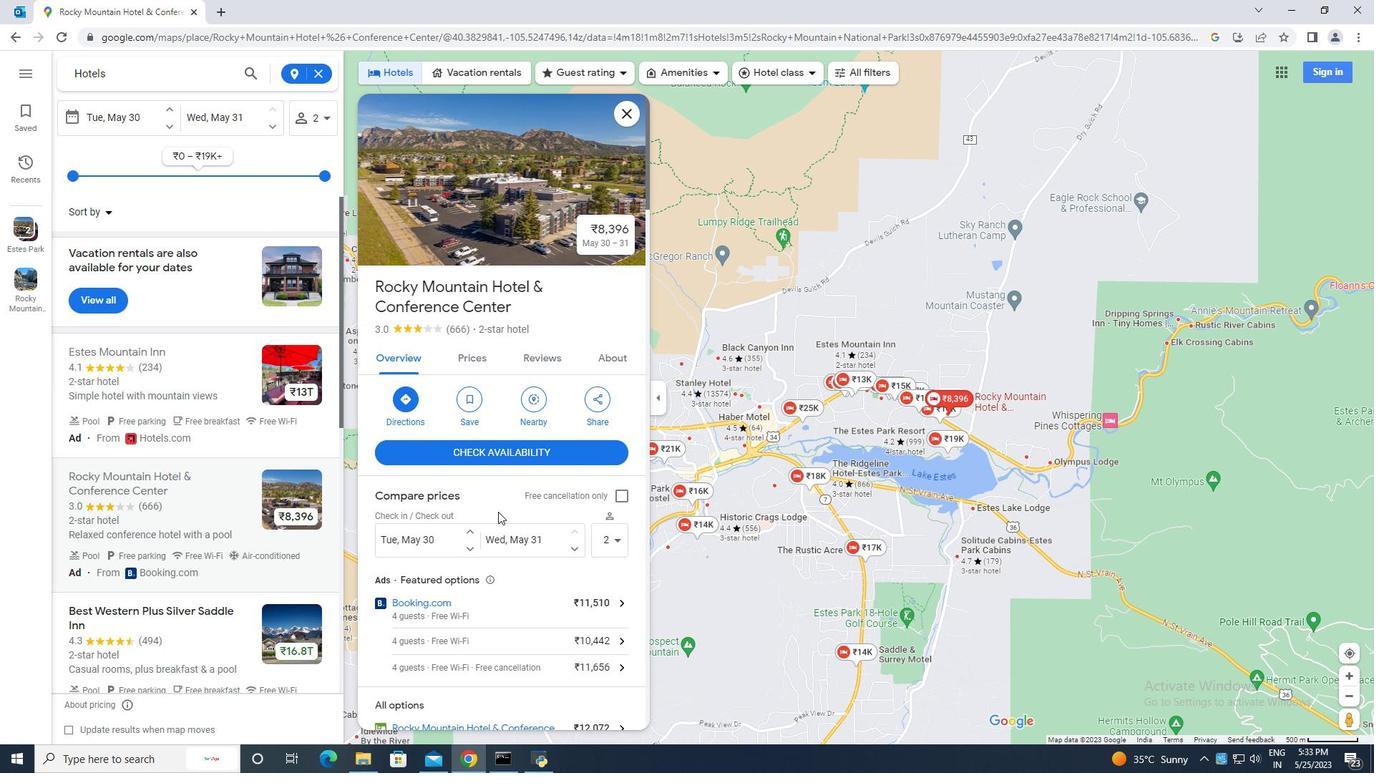 
Action: Mouse scrolled (498, 512) with delta (0, 0)
Screenshot: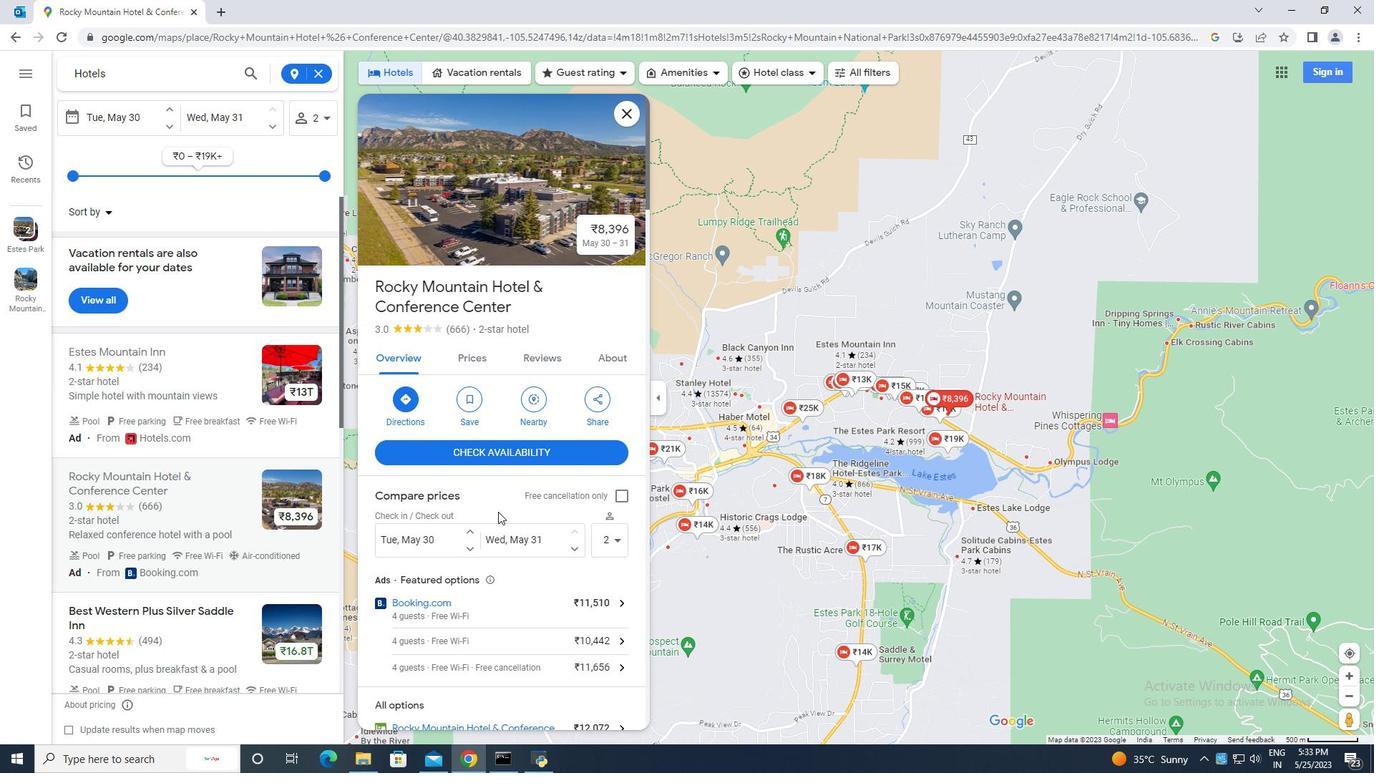 
Action: Mouse moved to (447, 561)
Screenshot: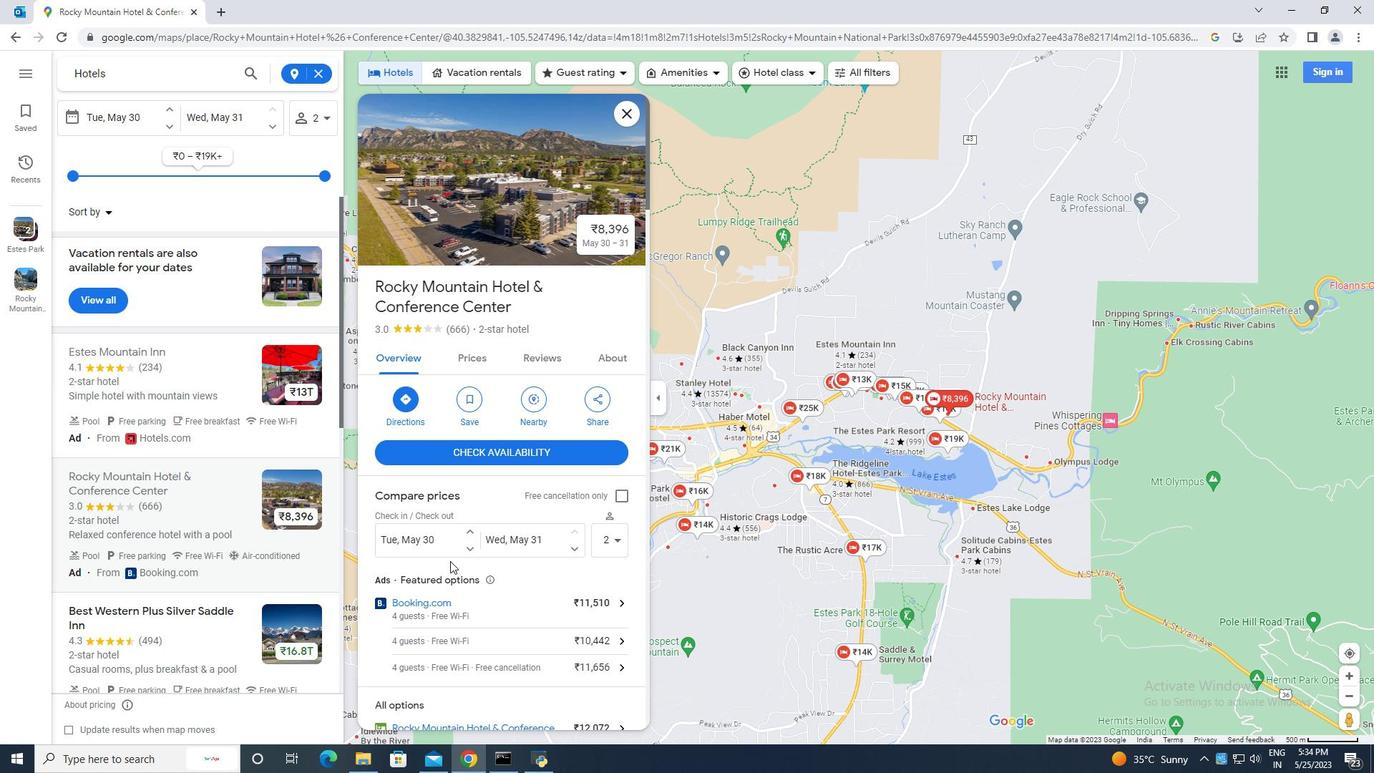 
Action: Mouse scrolled (447, 560) with delta (0, 0)
Screenshot: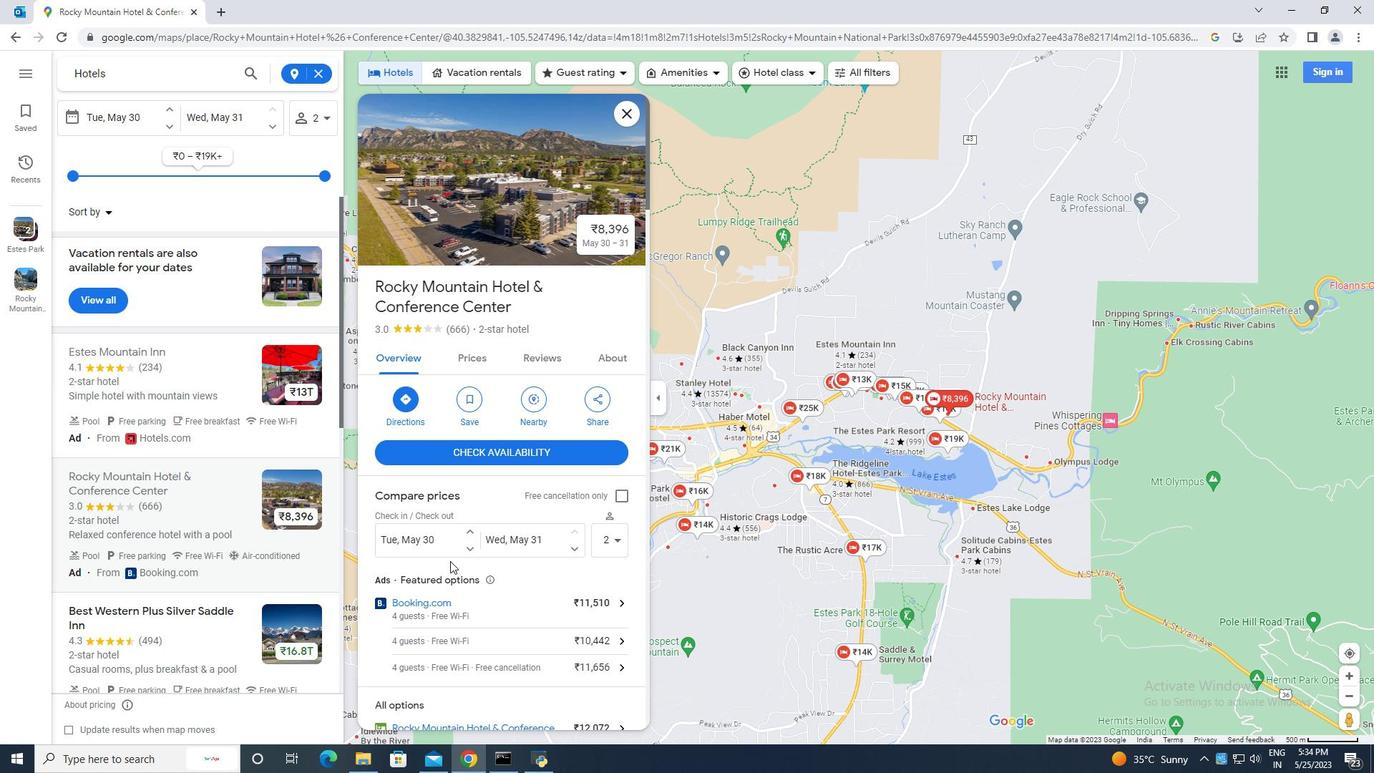 
Action: Mouse moved to (446, 562)
Screenshot: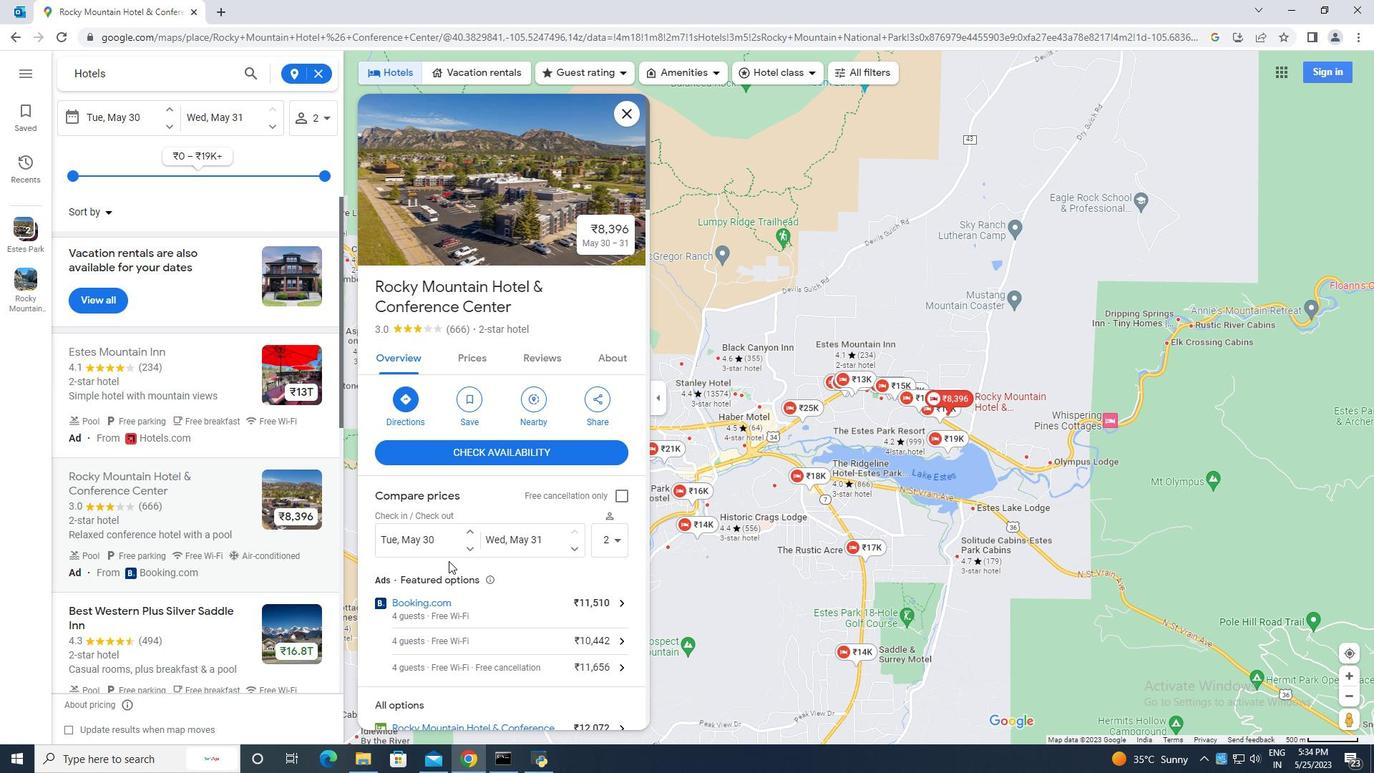 
Action: Mouse scrolled (446, 561) with delta (0, 0)
Screenshot: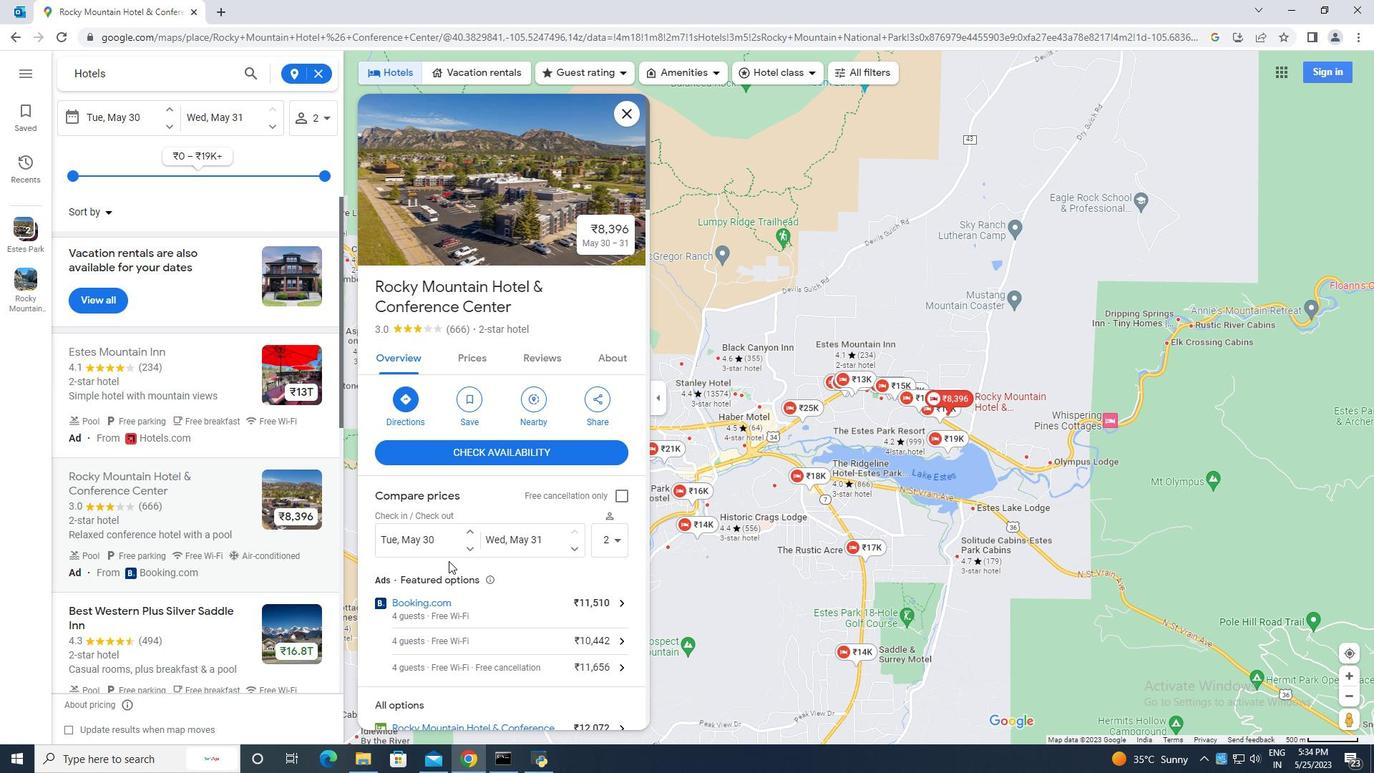 
Action: Mouse moved to (477, 411)
Screenshot: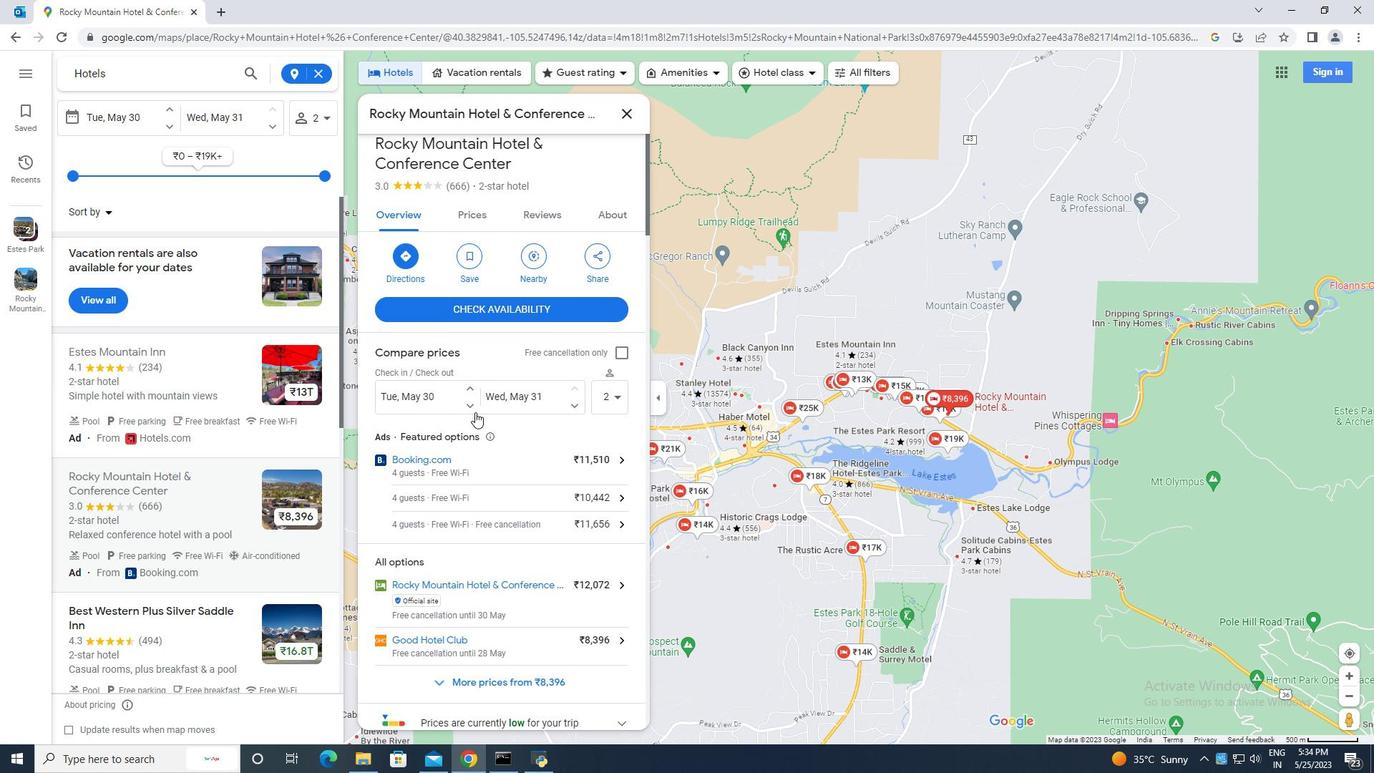 
Action: Mouse scrolled (477, 410) with delta (0, 0)
Screenshot: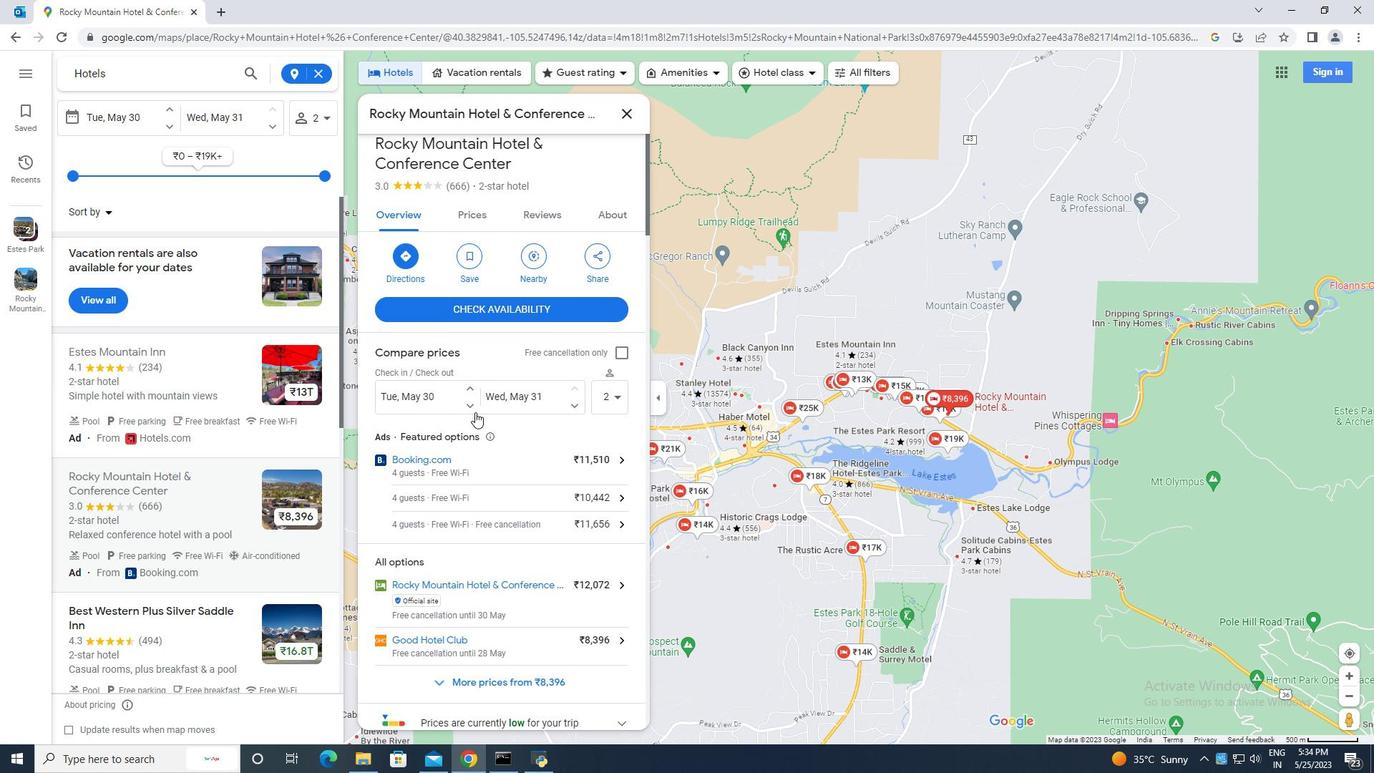
Action: Mouse scrolled (477, 410) with delta (0, 0)
Screenshot: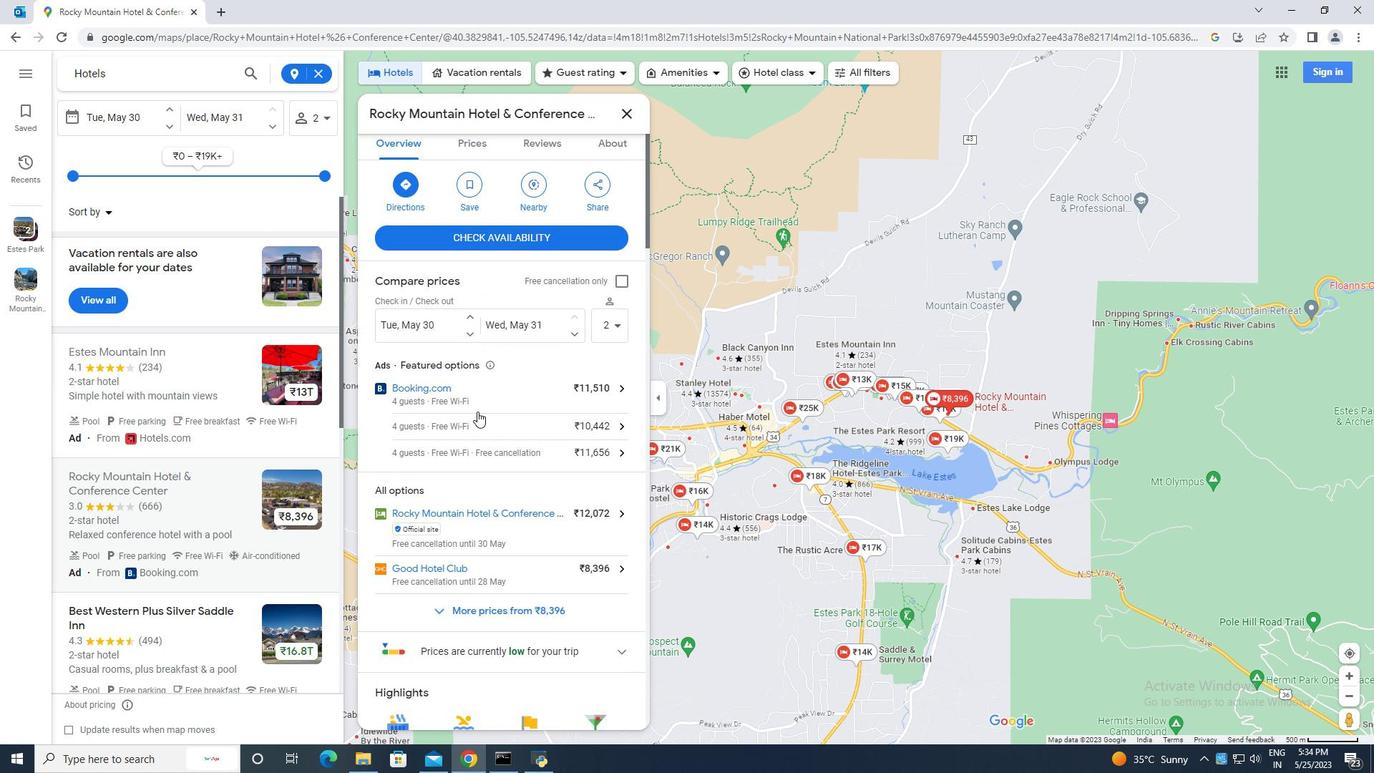 
Action: Mouse scrolled (477, 410) with delta (0, 0)
Screenshot: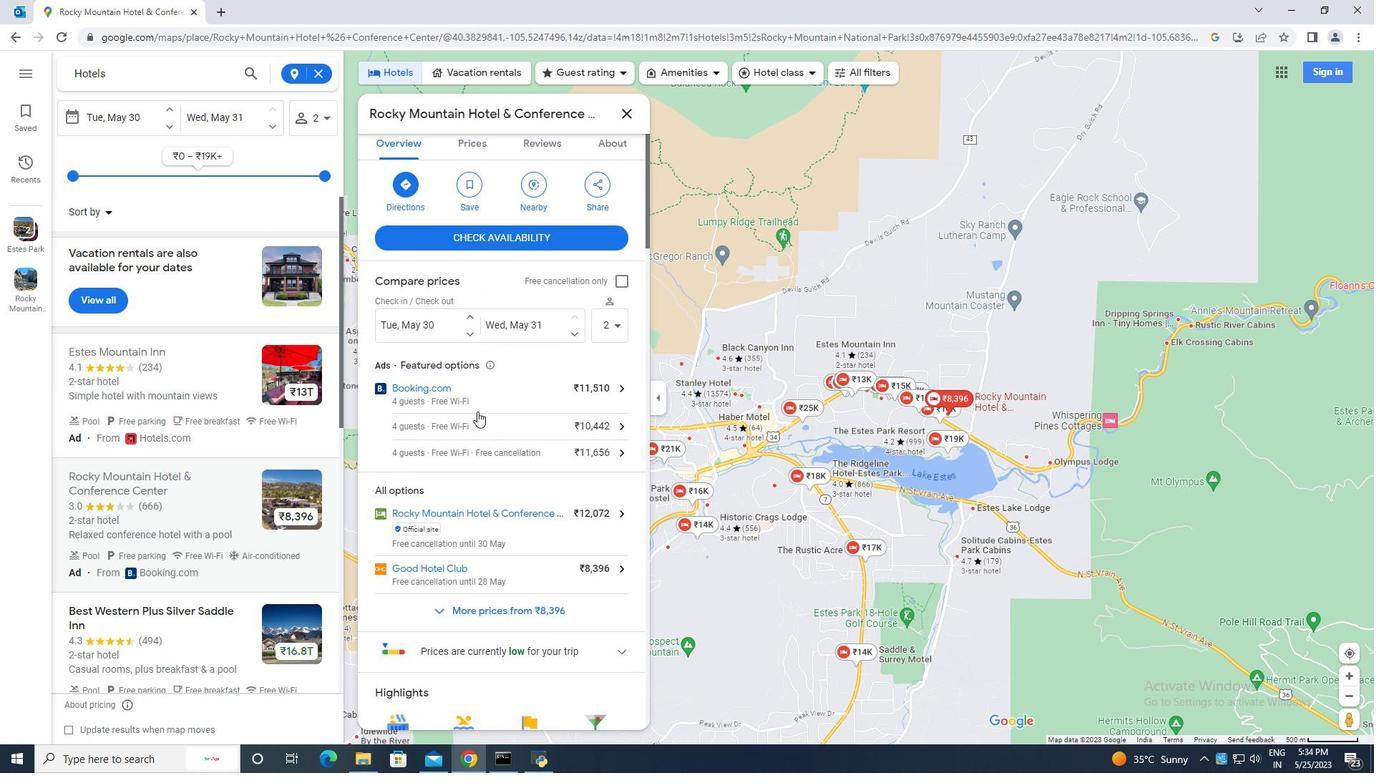 
Action: Mouse scrolled (477, 410) with delta (0, 0)
Screenshot: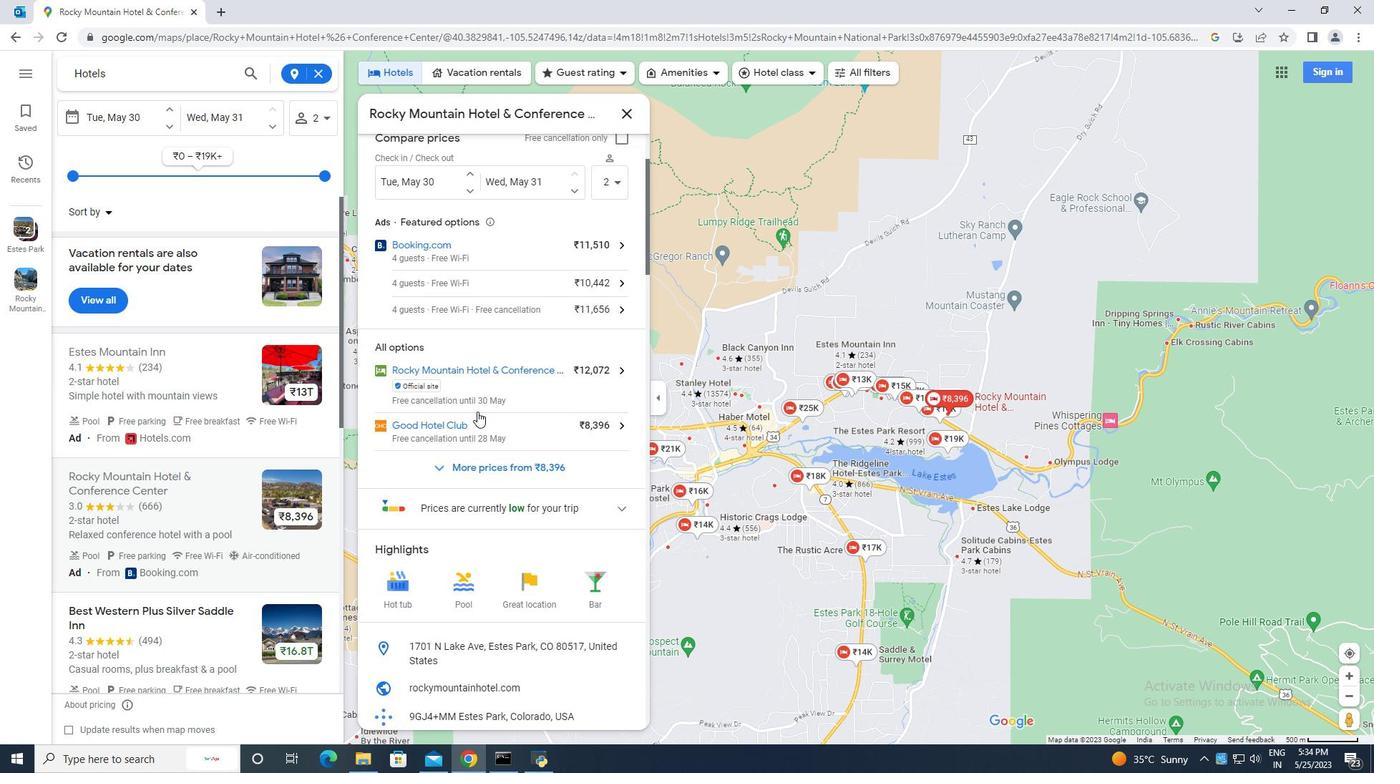 
Action: Mouse scrolled (477, 410) with delta (0, 0)
Screenshot: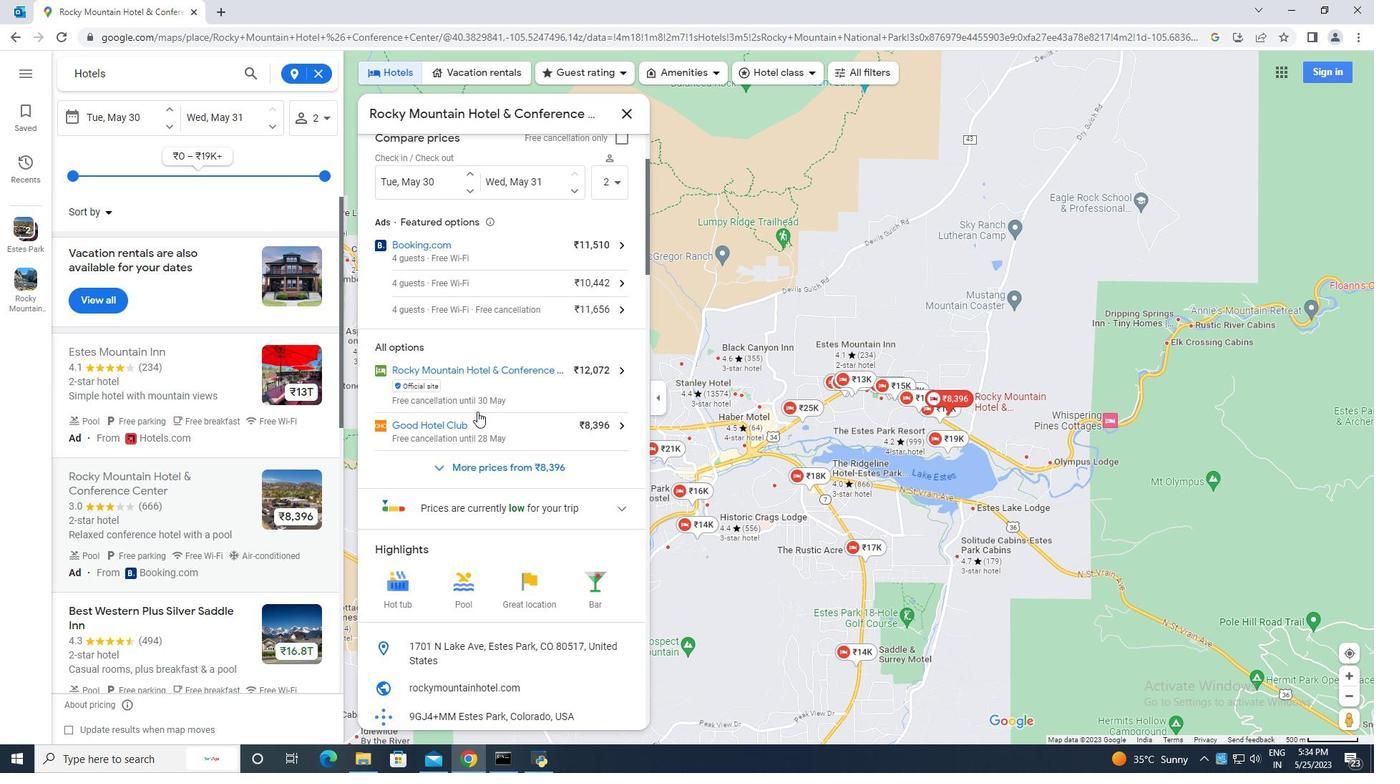 
Action: Mouse scrolled (477, 410) with delta (0, 0)
Screenshot: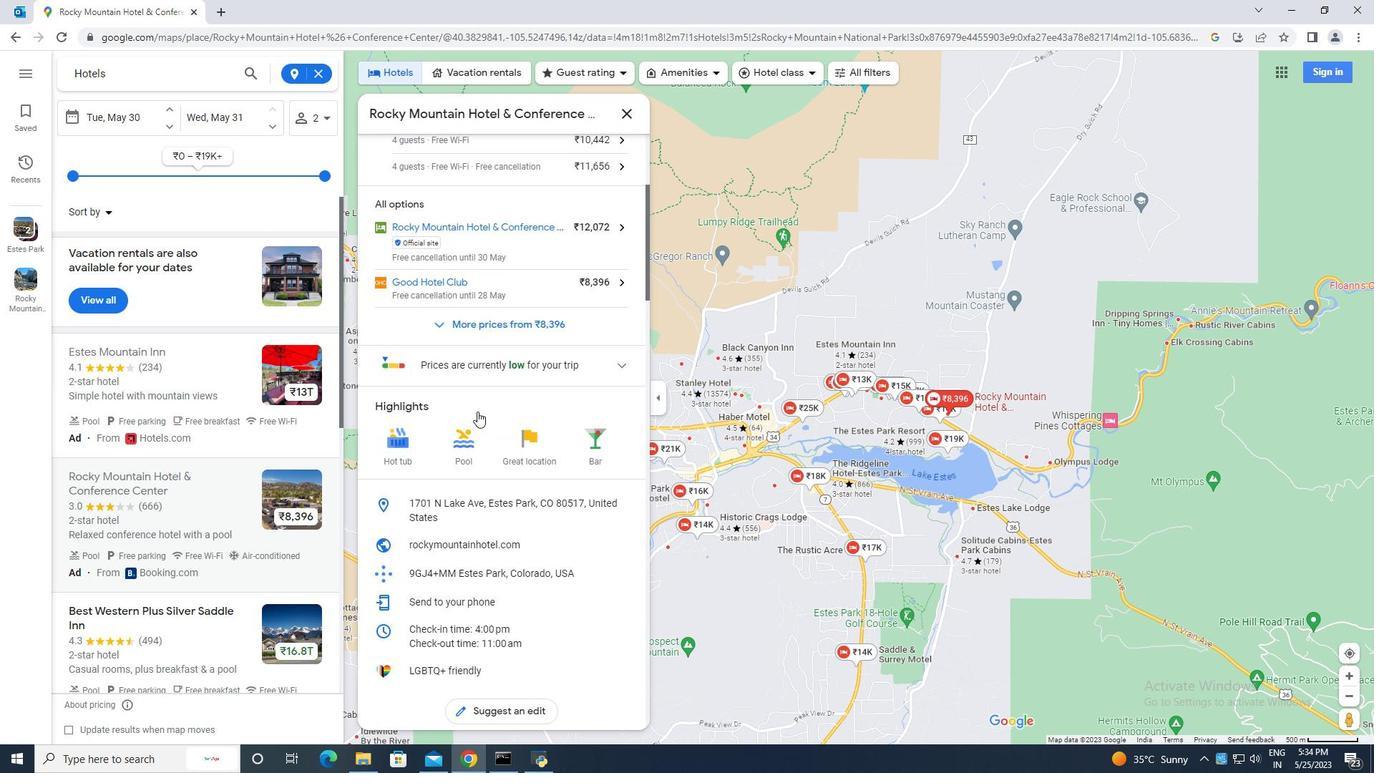 
Action: Mouse scrolled (477, 410) with delta (0, 0)
Screenshot: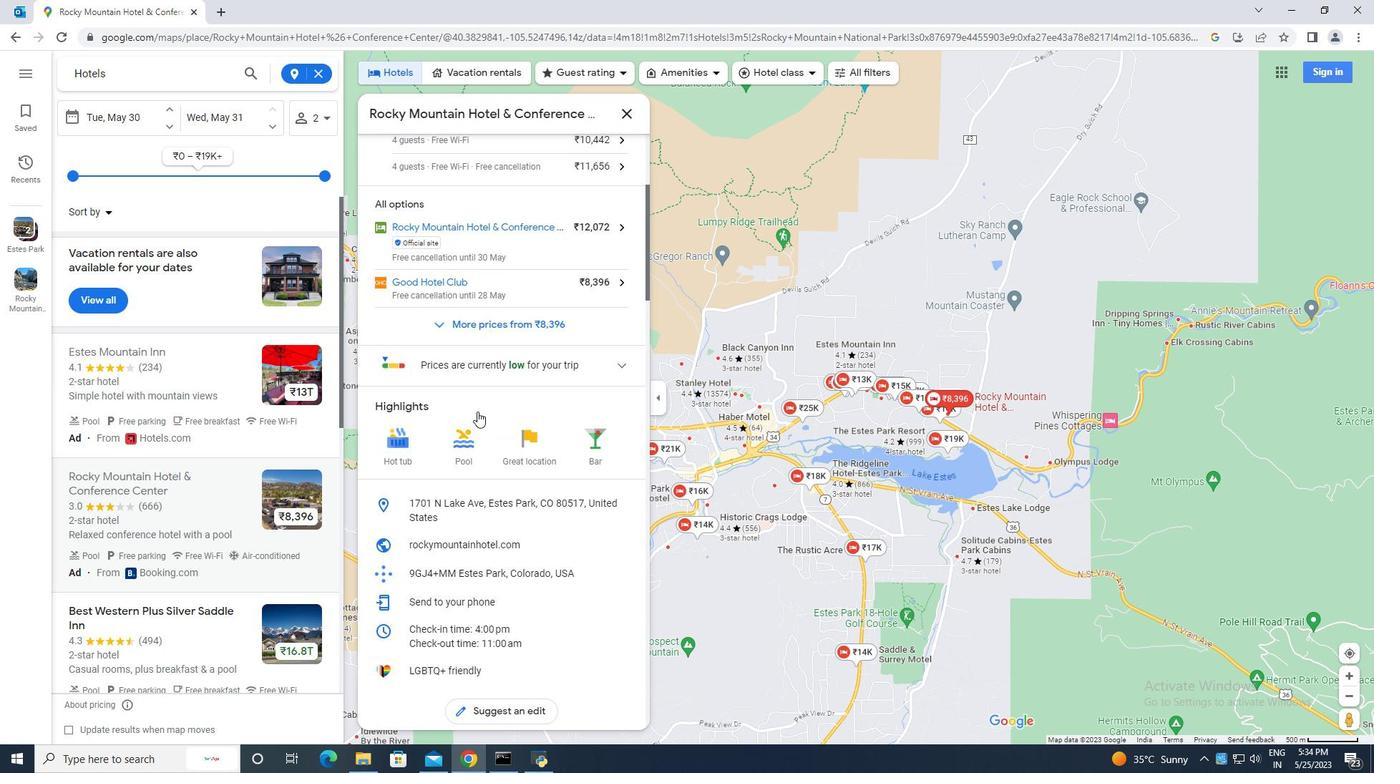 
Action: Mouse scrolled (477, 410) with delta (0, 0)
Screenshot: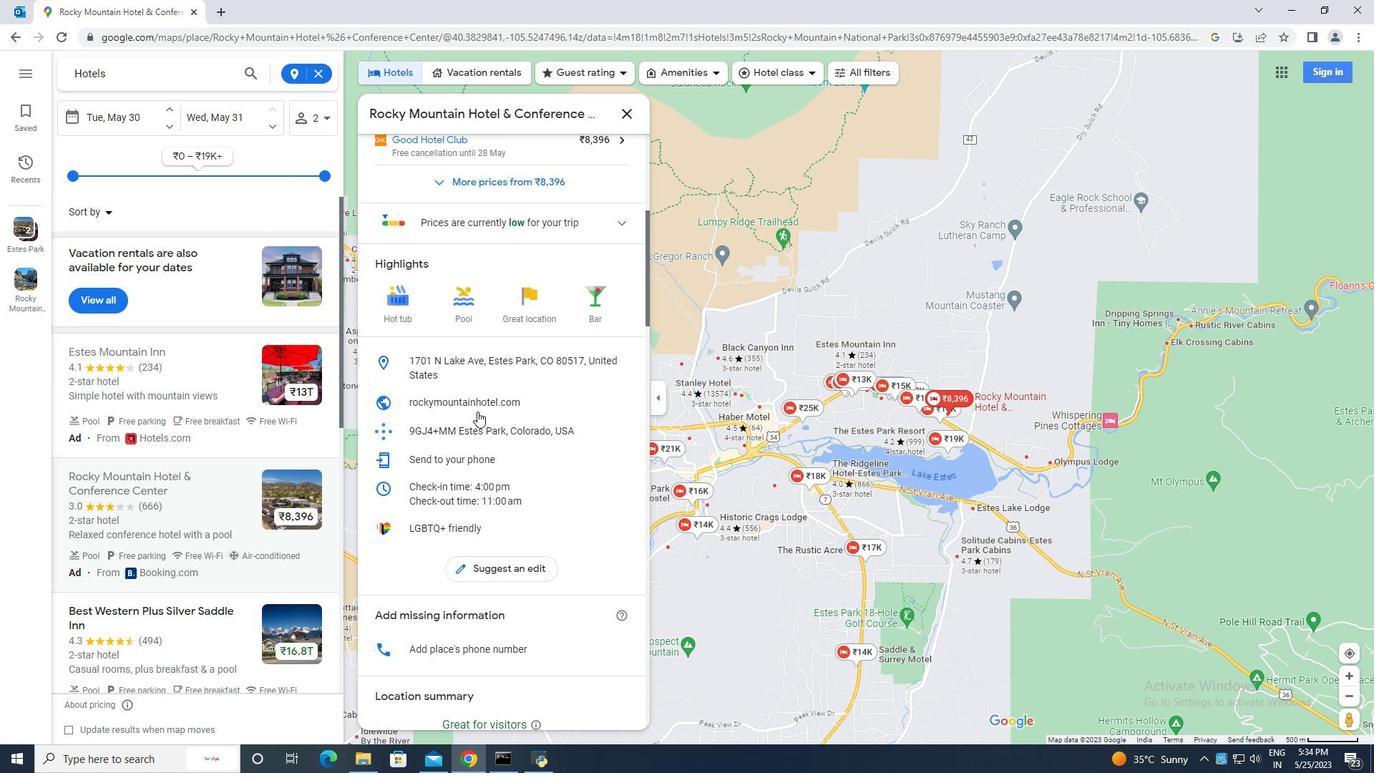 
Action: Mouse scrolled (477, 410) with delta (0, 0)
Screenshot: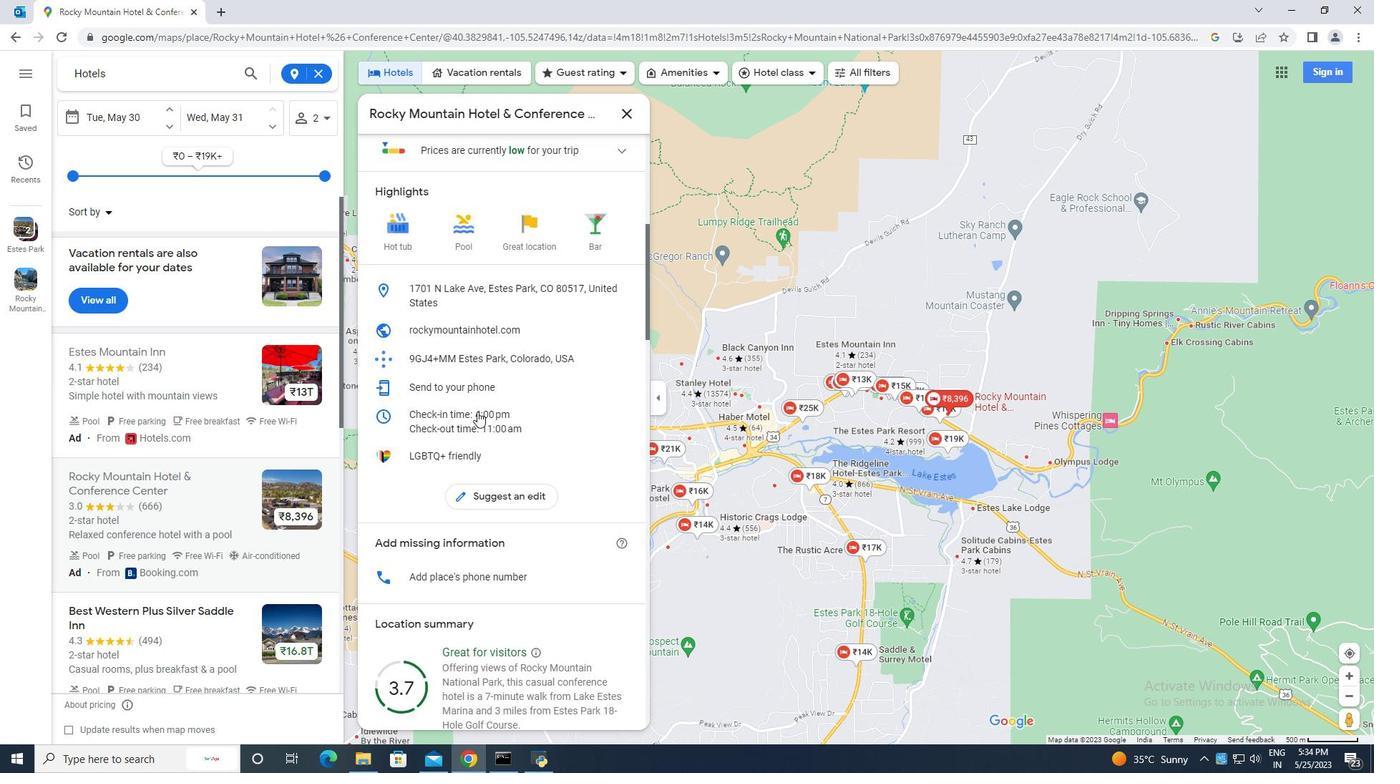 
Action: Mouse scrolled (477, 410) with delta (0, 0)
Screenshot: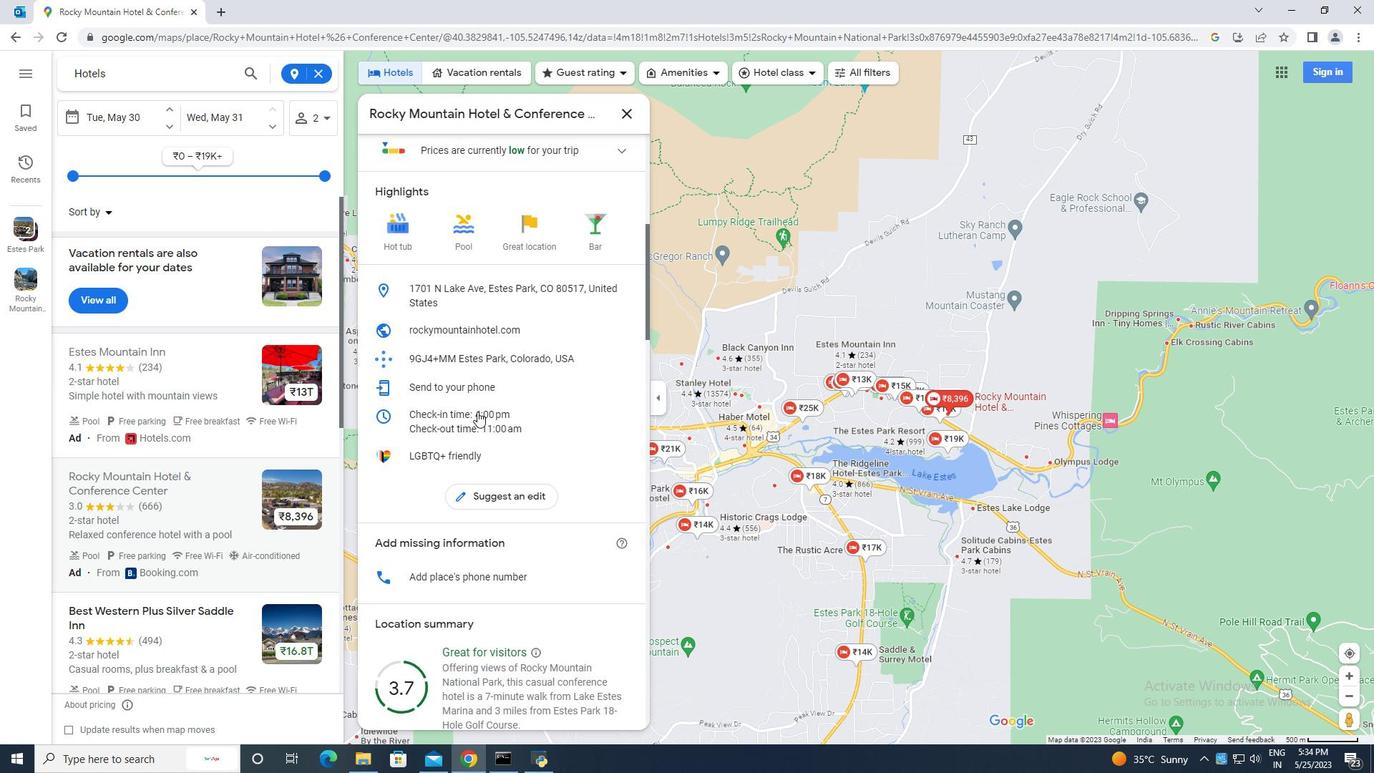 
Action: Mouse scrolled (477, 410) with delta (0, 0)
Screenshot: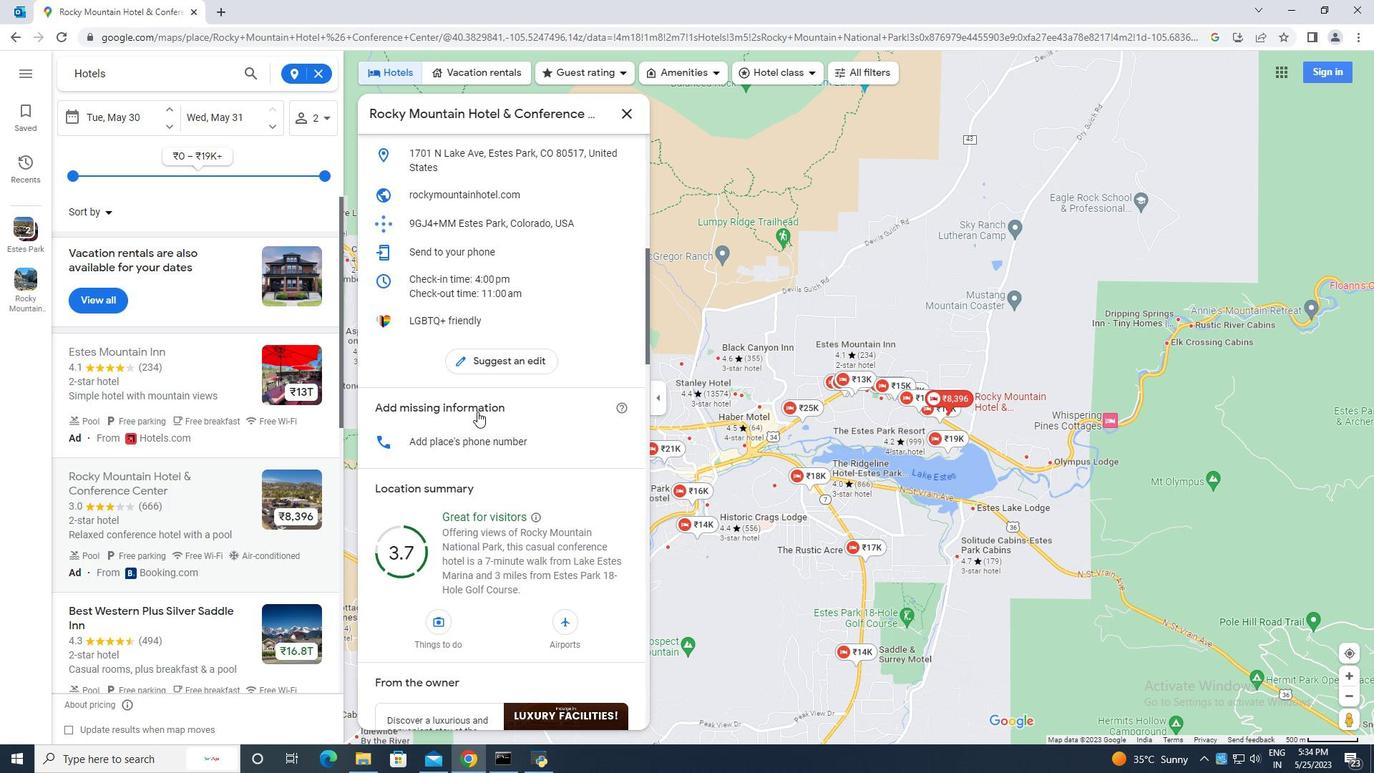 
Action: Mouse scrolled (477, 410) with delta (0, 0)
Screenshot: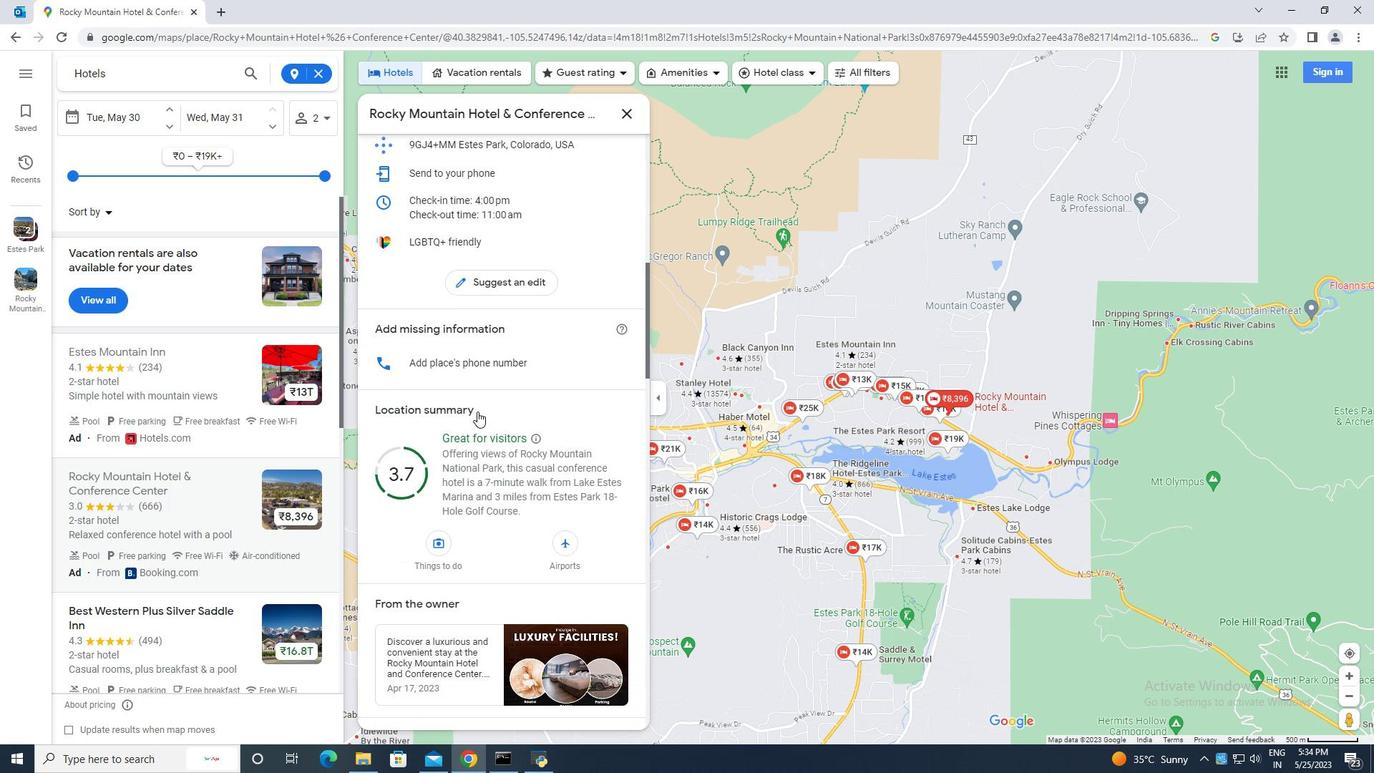 
Action: Mouse scrolled (477, 410) with delta (0, 0)
Screenshot: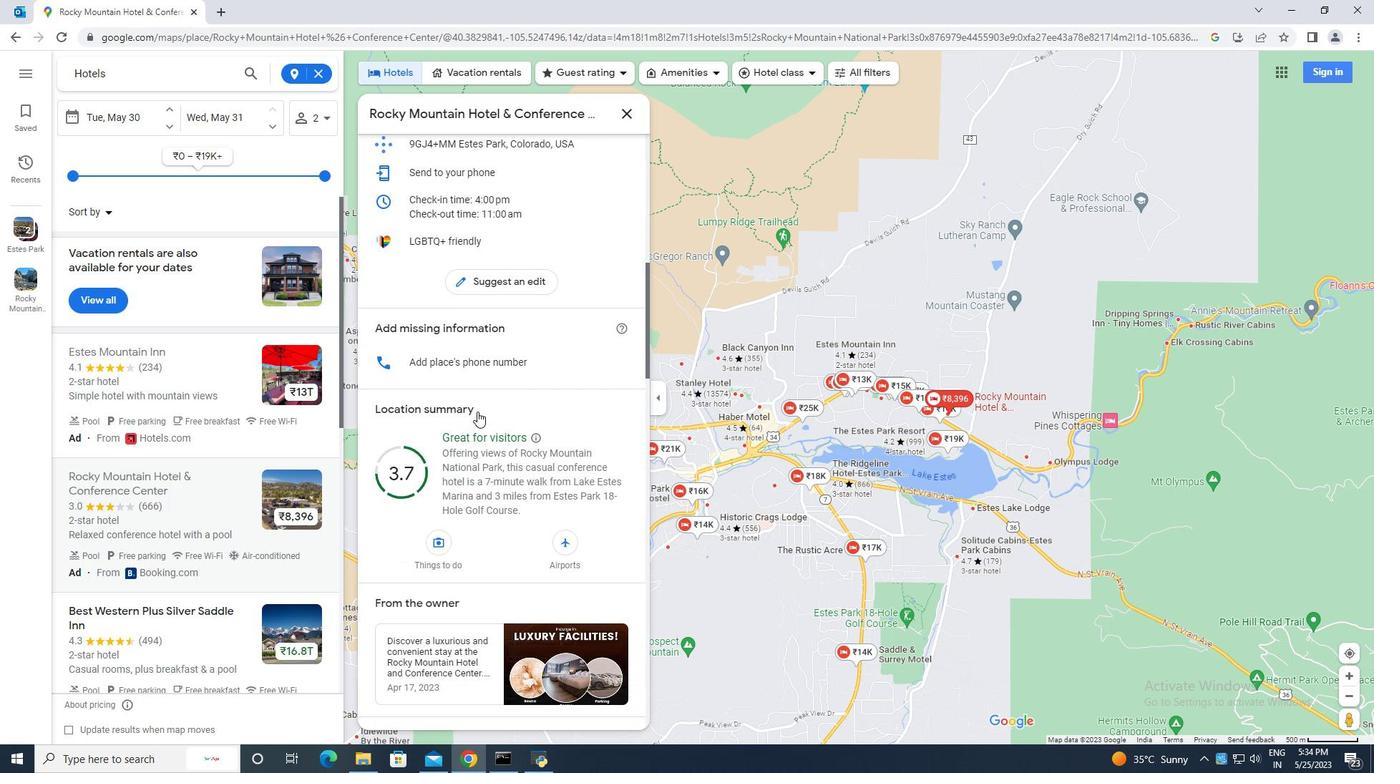 
Action: Mouse scrolled (477, 410) with delta (0, 0)
Screenshot: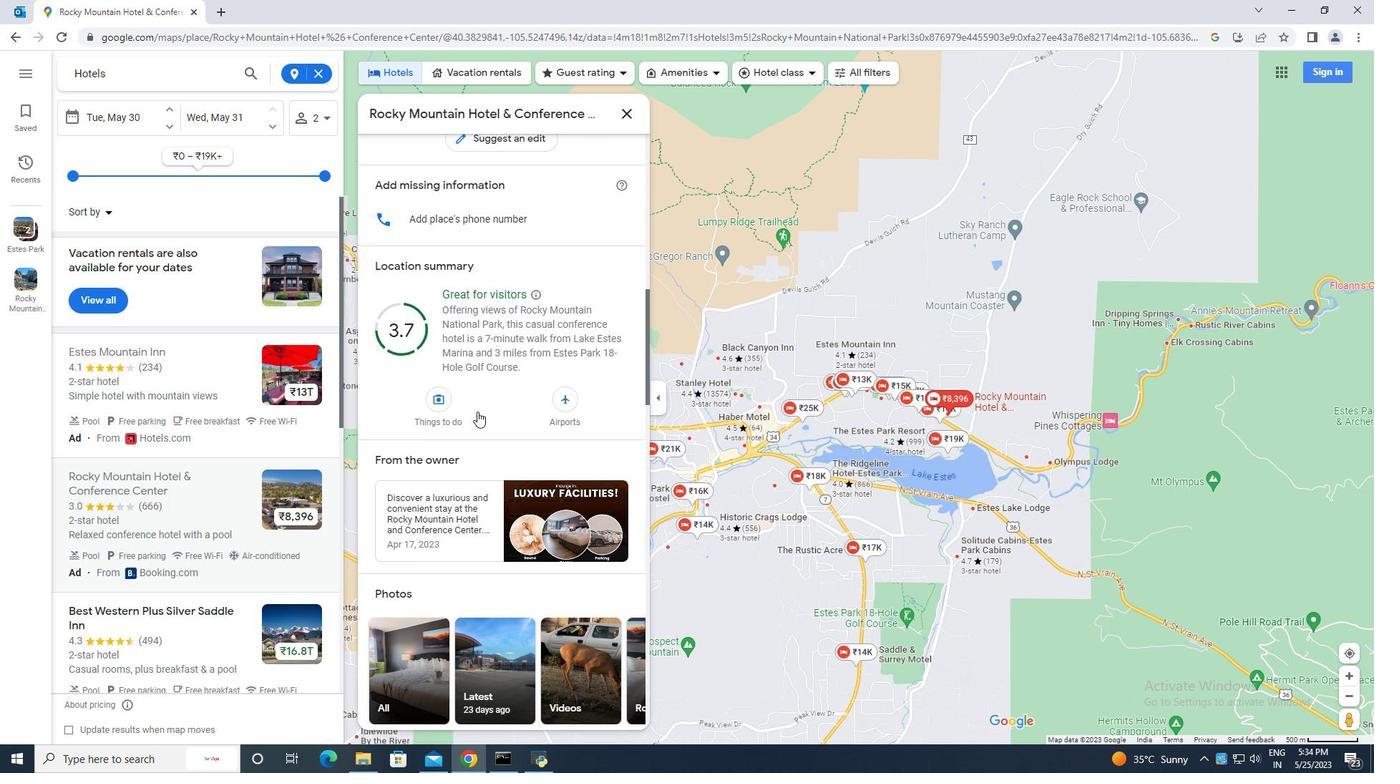 
Action: Mouse scrolled (477, 410) with delta (0, 0)
Screenshot: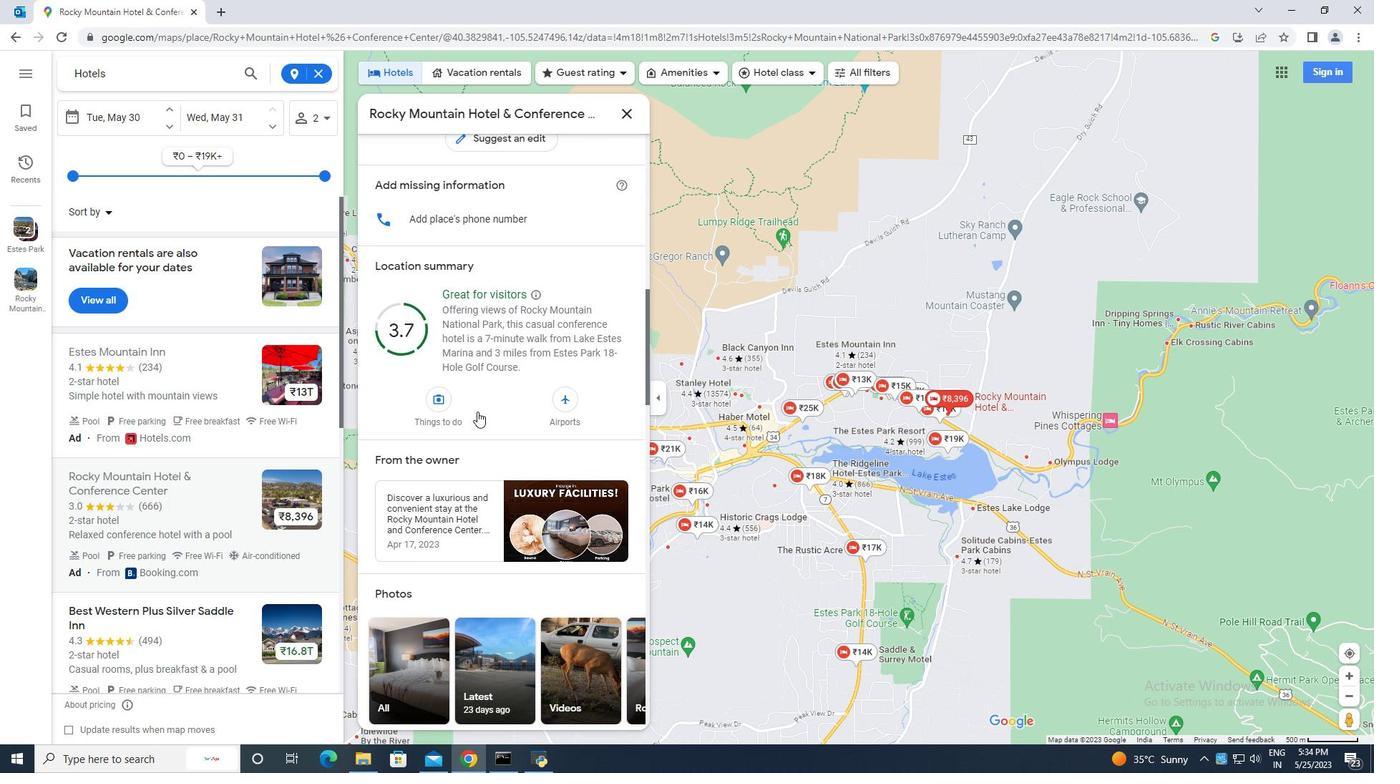 
Action: Mouse scrolled (477, 410) with delta (0, 0)
Screenshot: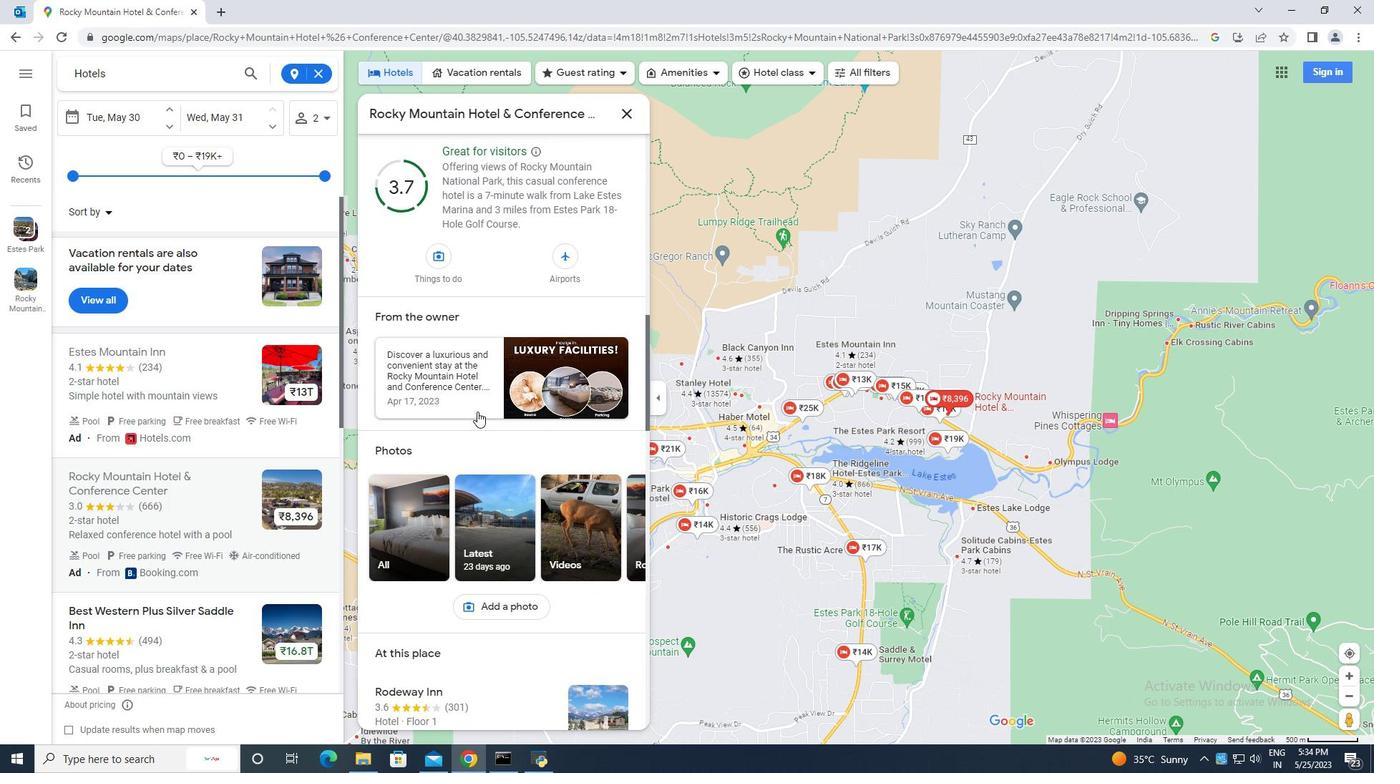 
Action: Mouse scrolled (477, 410) with delta (0, 0)
Screenshot: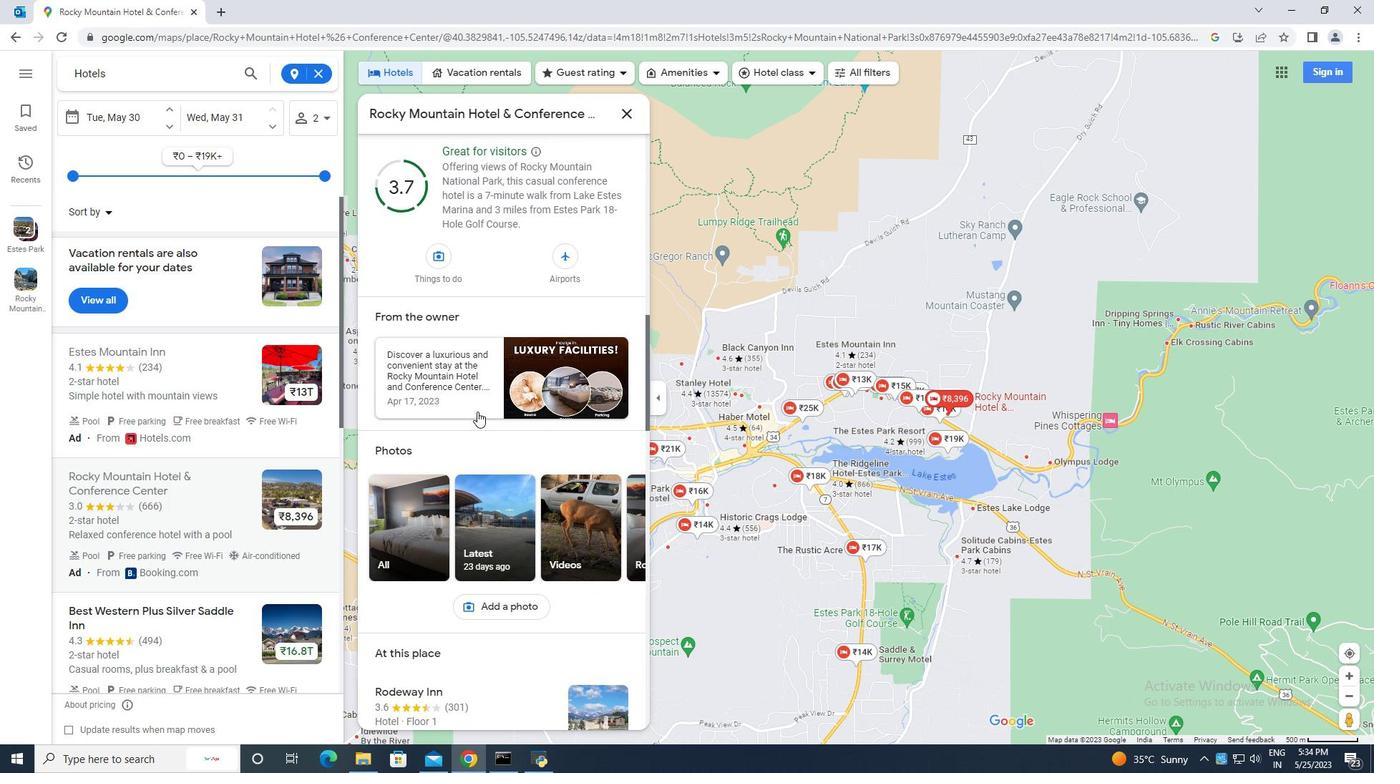 
Action: Mouse scrolled (477, 410) with delta (0, 0)
Screenshot: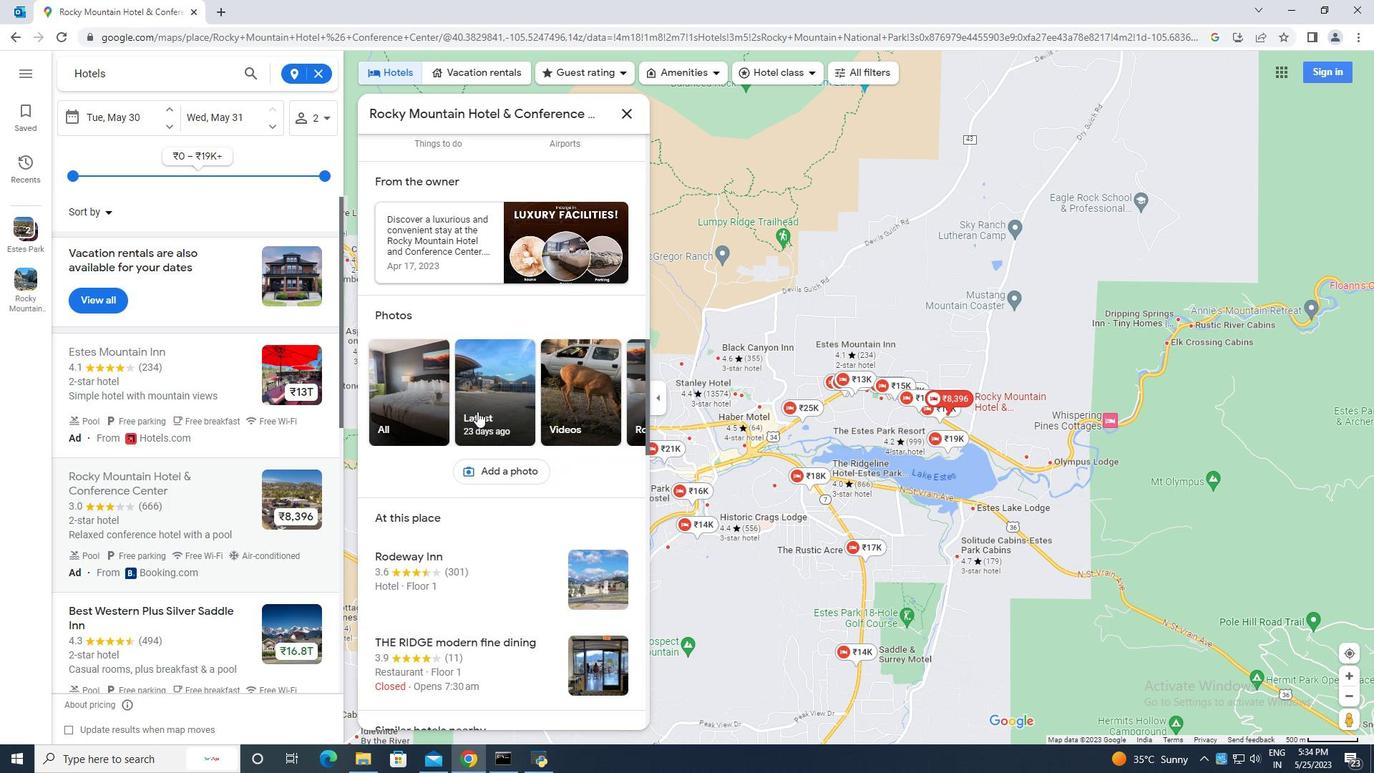 
Action: Mouse scrolled (477, 410) with delta (0, 0)
Screenshot: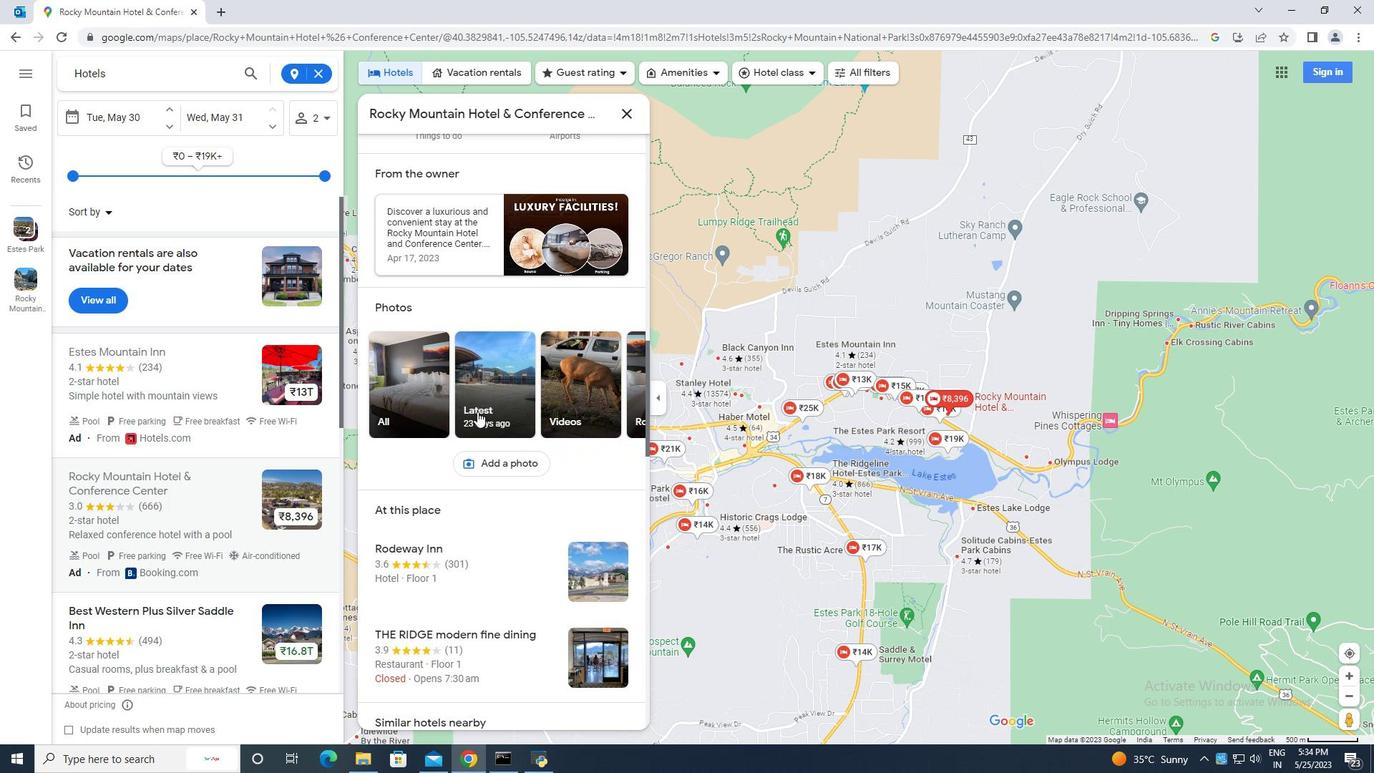 
Action: Mouse scrolled (477, 410) with delta (0, 0)
Screenshot: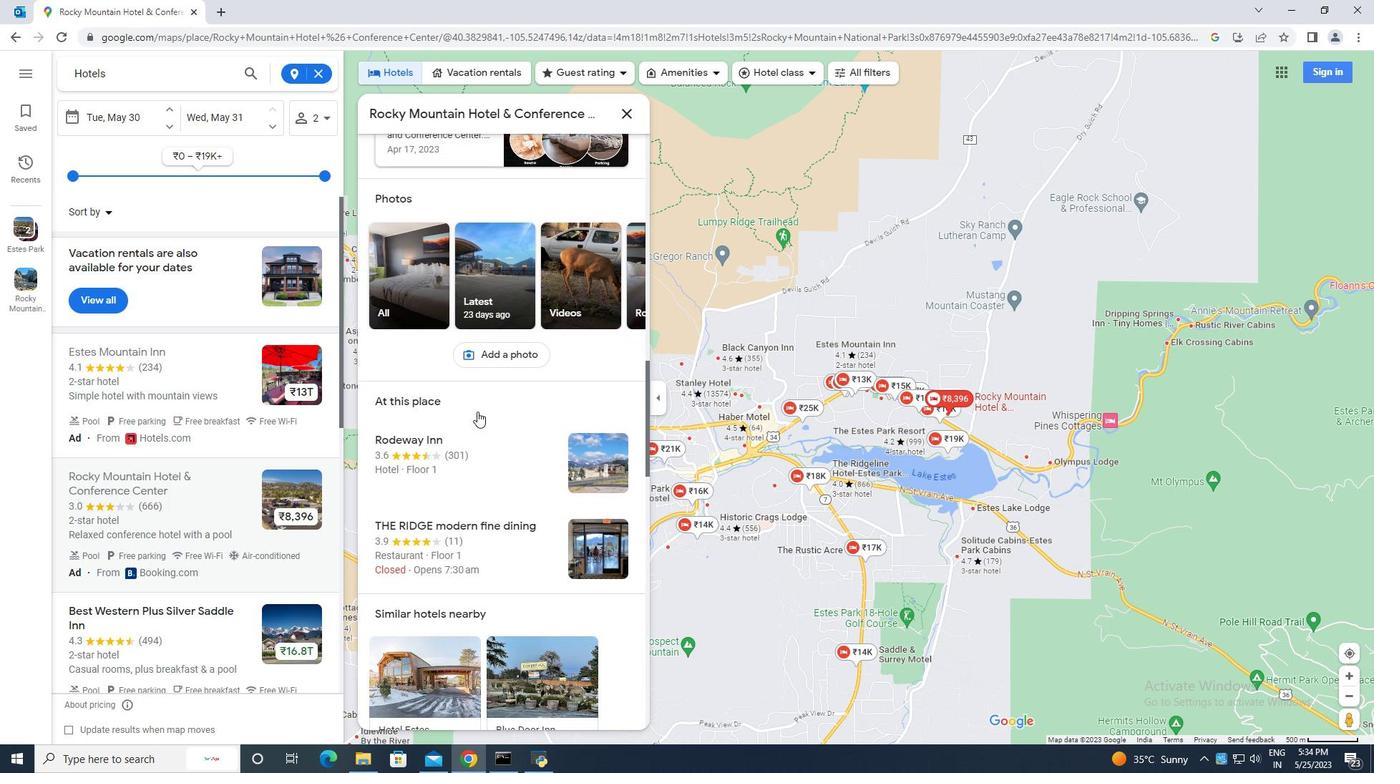 
Action: Mouse scrolled (477, 410) with delta (0, 0)
Screenshot: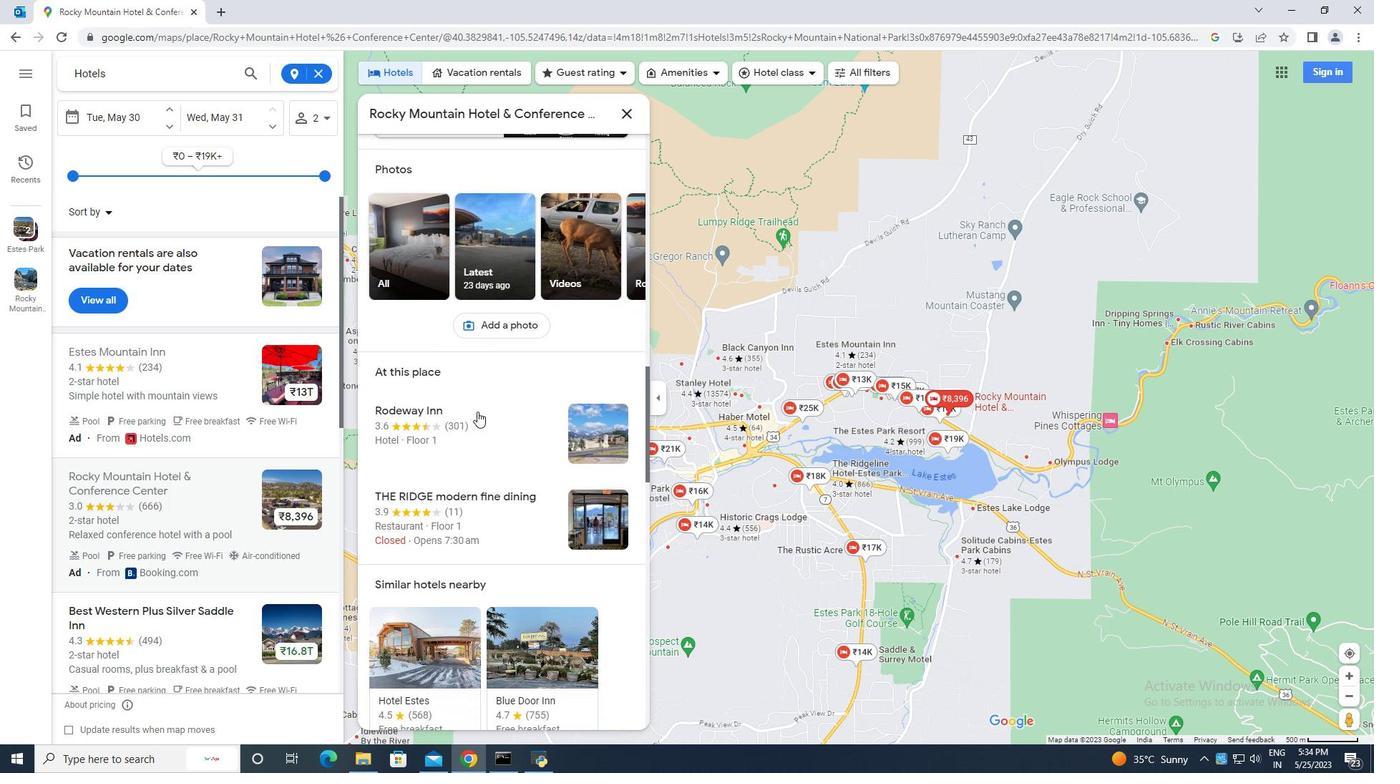 
Action: Mouse scrolled (477, 410) with delta (0, 0)
Screenshot: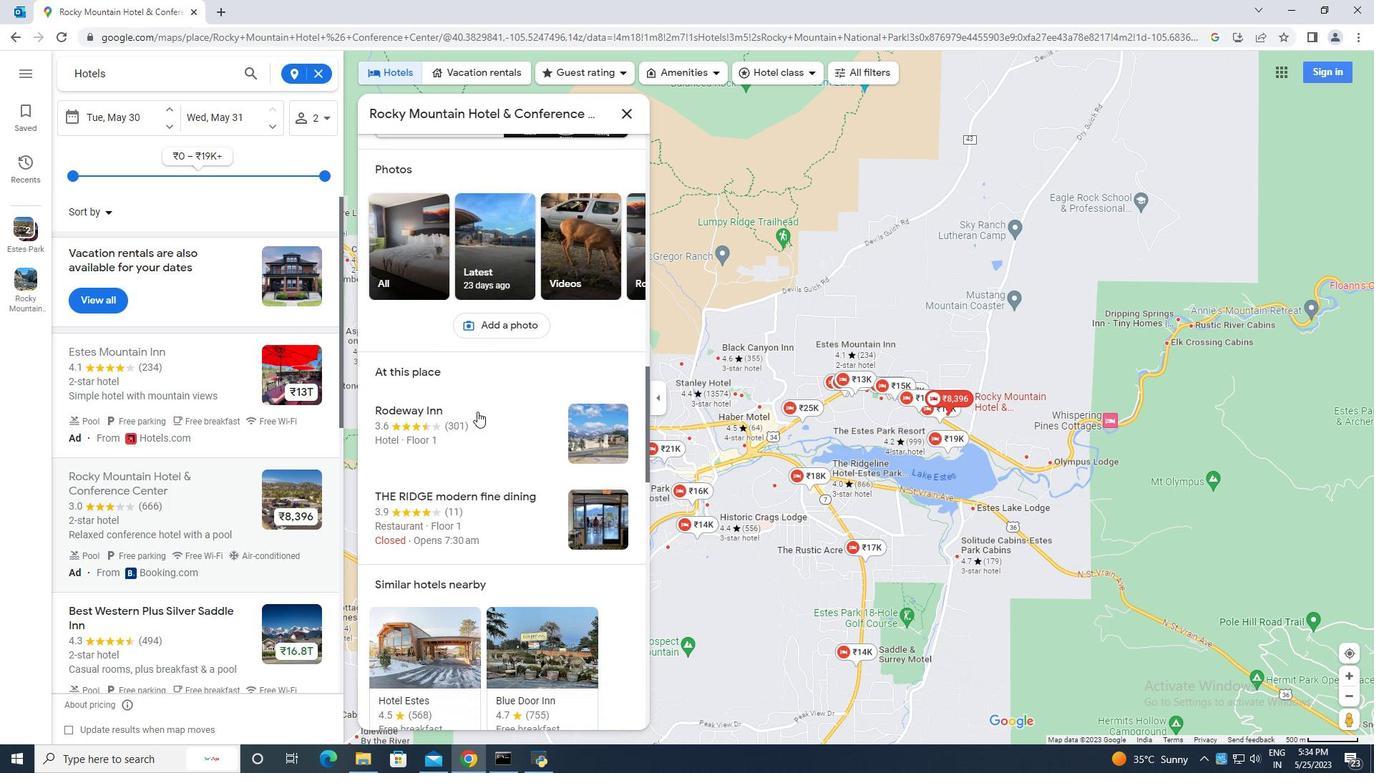 
Action: Mouse scrolled (477, 410) with delta (0, 0)
Screenshot: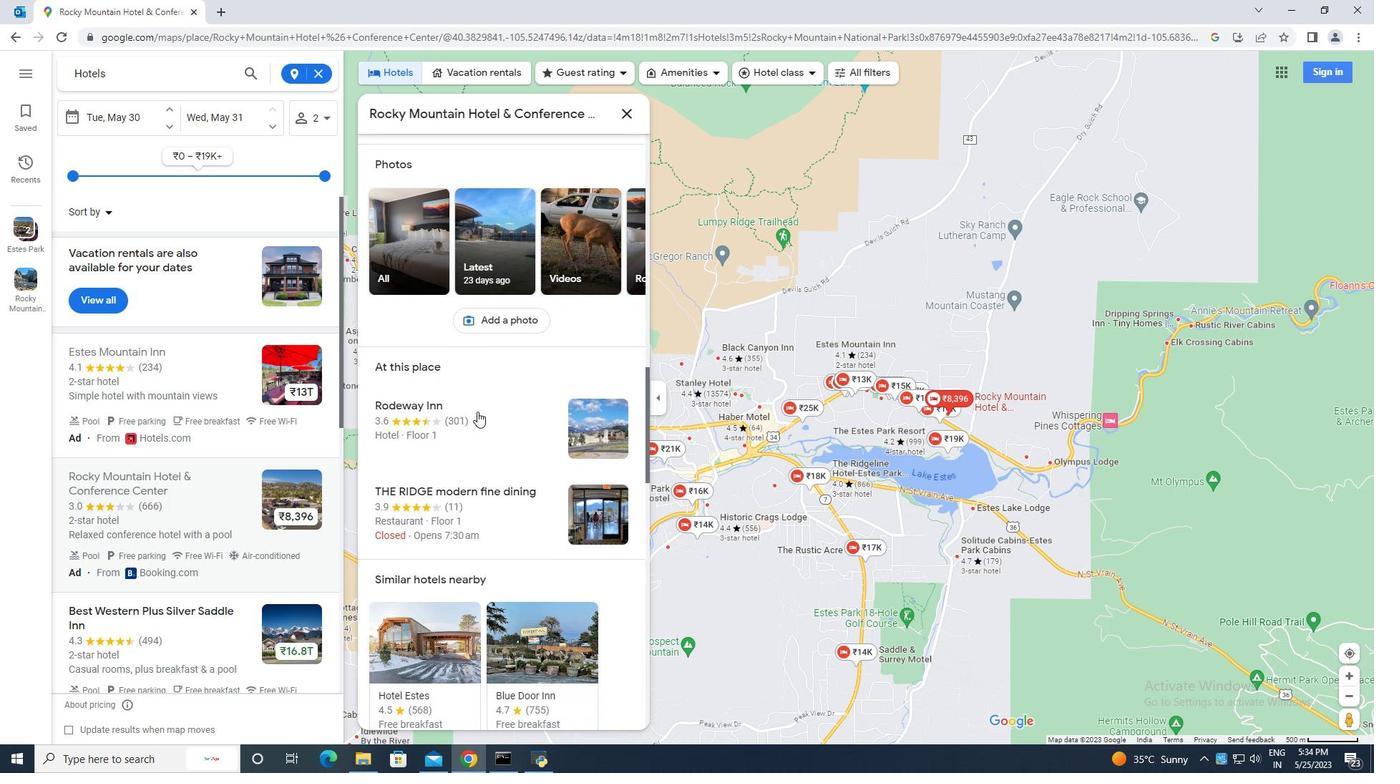 
Action: Mouse scrolled (477, 410) with delta (0, 0)
Screenshot: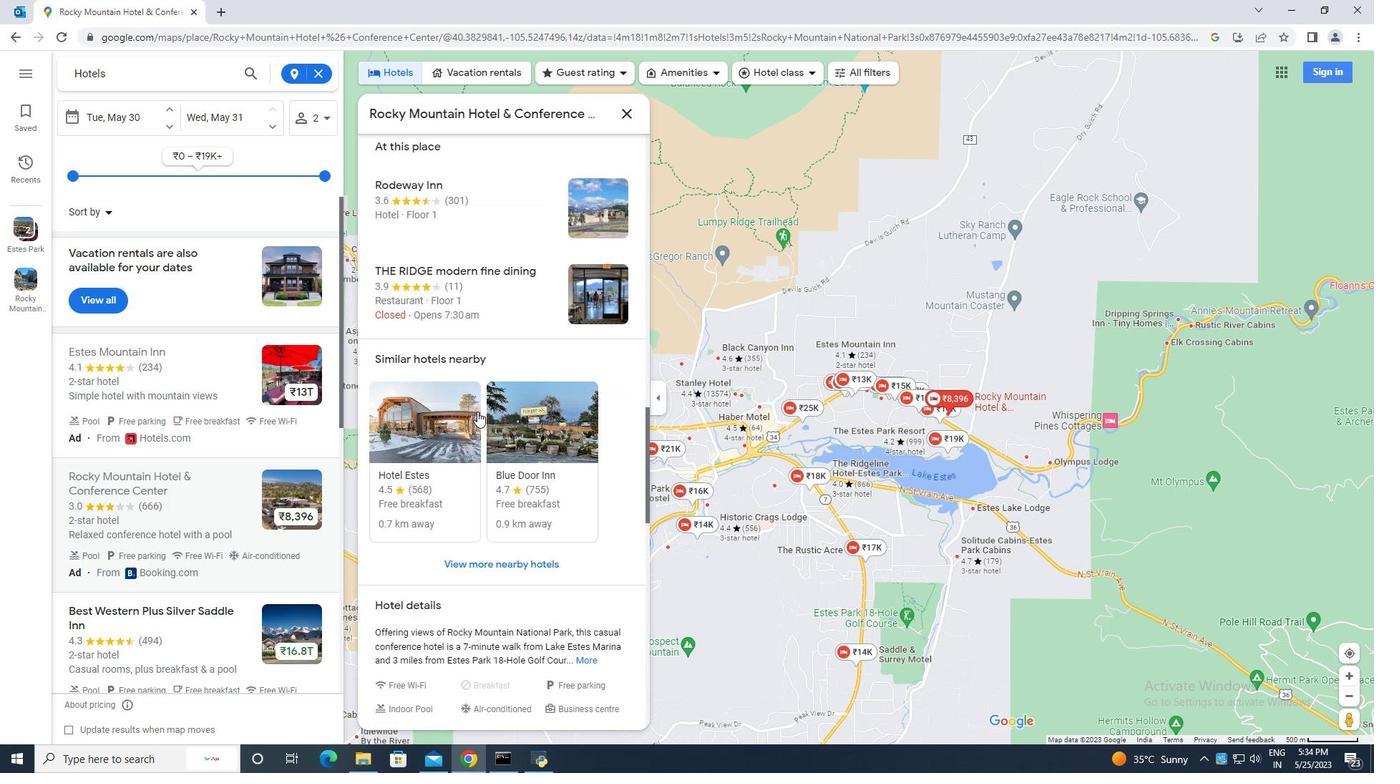 
Action: Mouse scrolled (477, 410) with delta (0, 0)
Screenshot: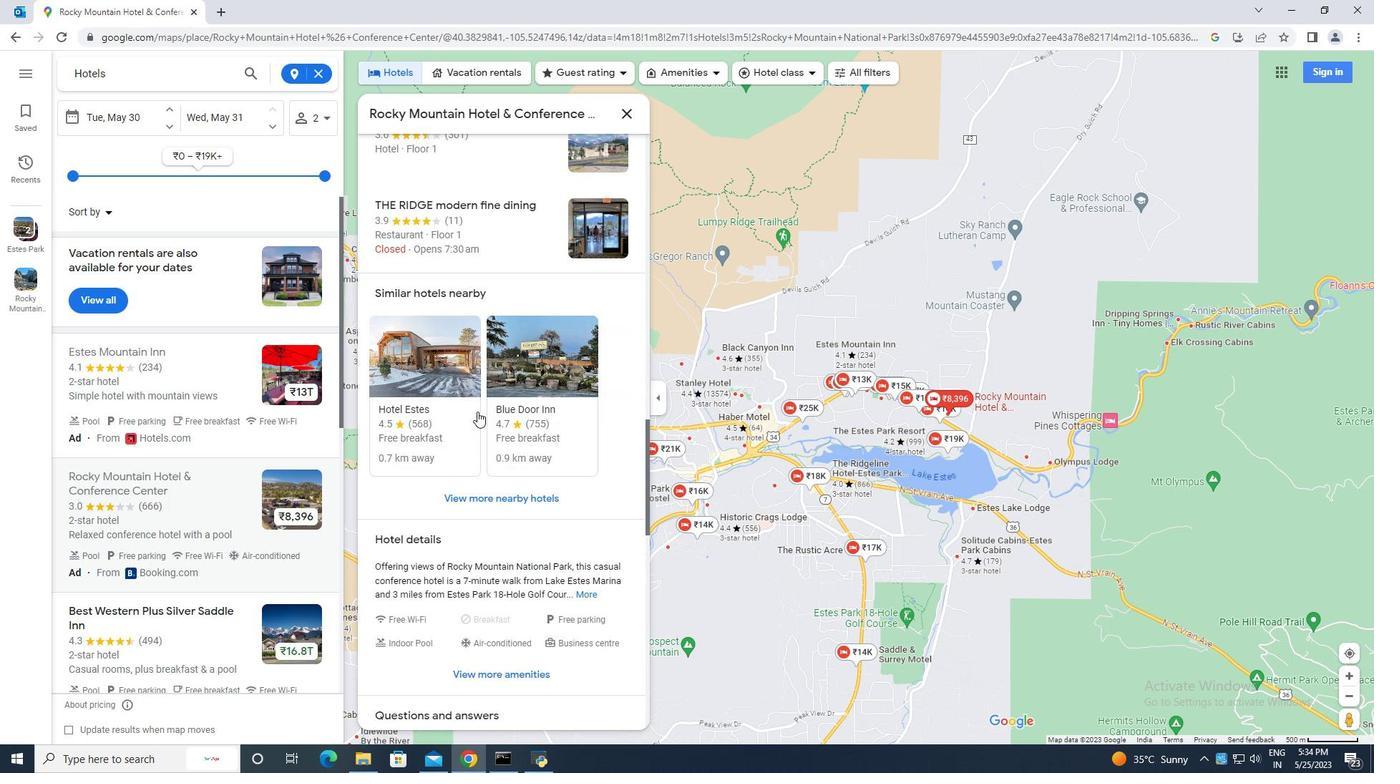 
Action: Mouse scrolled (477, 410) with delta (0, 0)
Screenshot: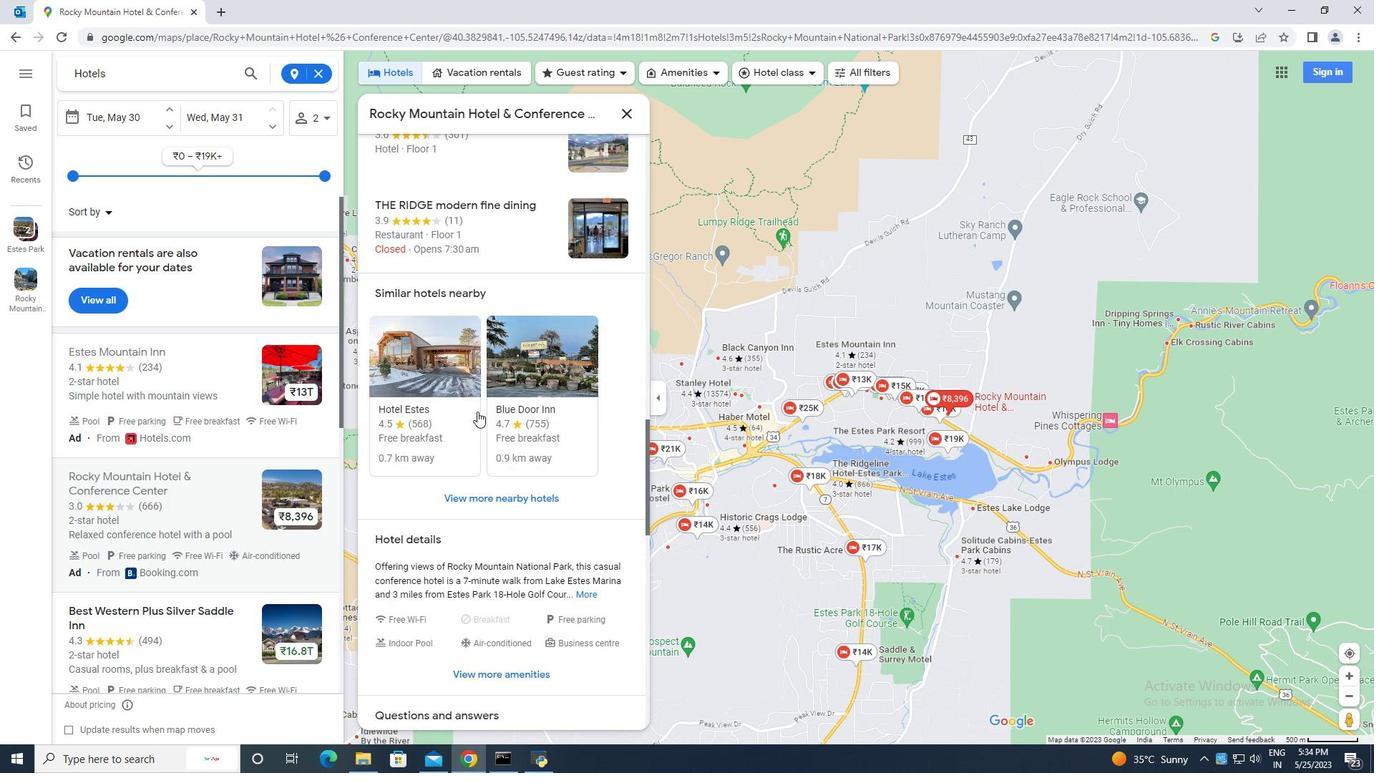 
Action: Mouse scrolled (477, 410) with delta (0, 0)
Screenshot: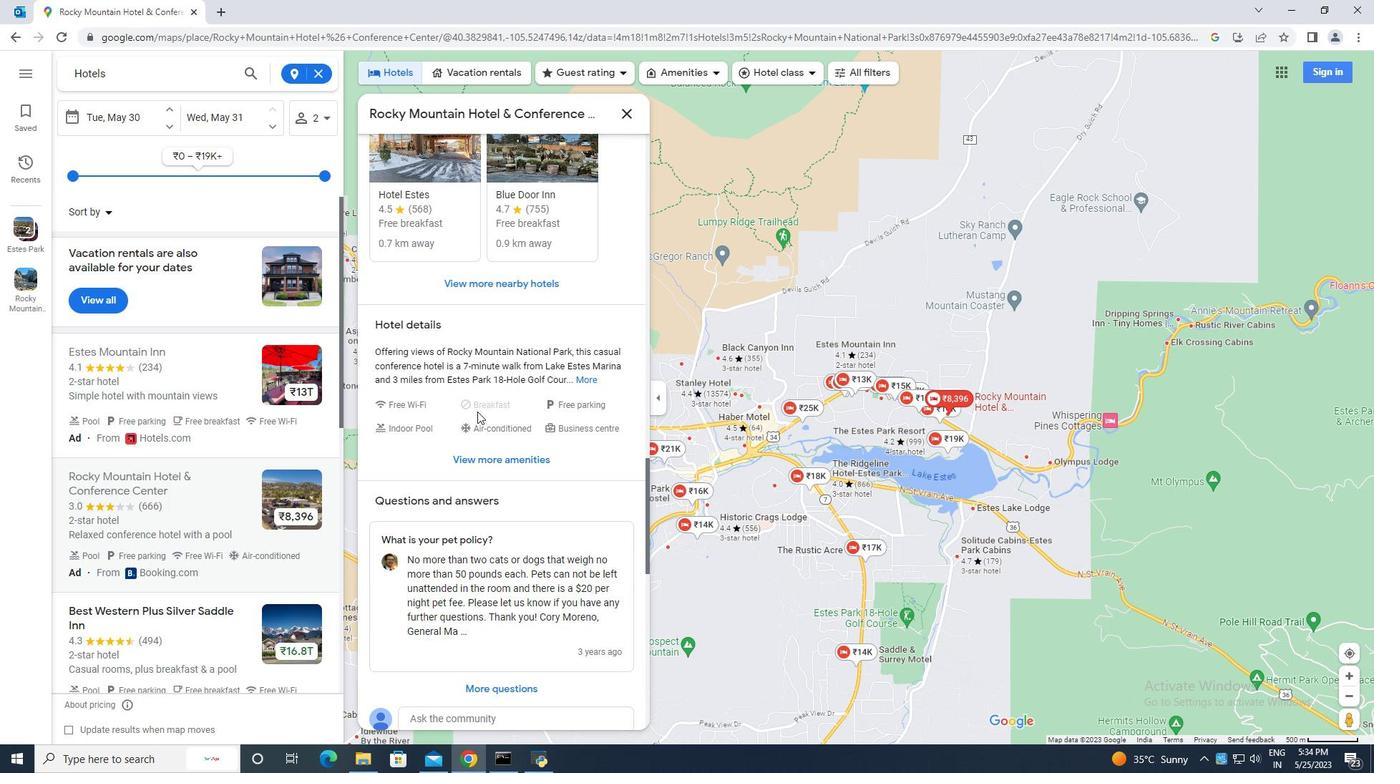 
Action: Mouse scrolled (477, 410) with delta (0, 0)
Screenshot: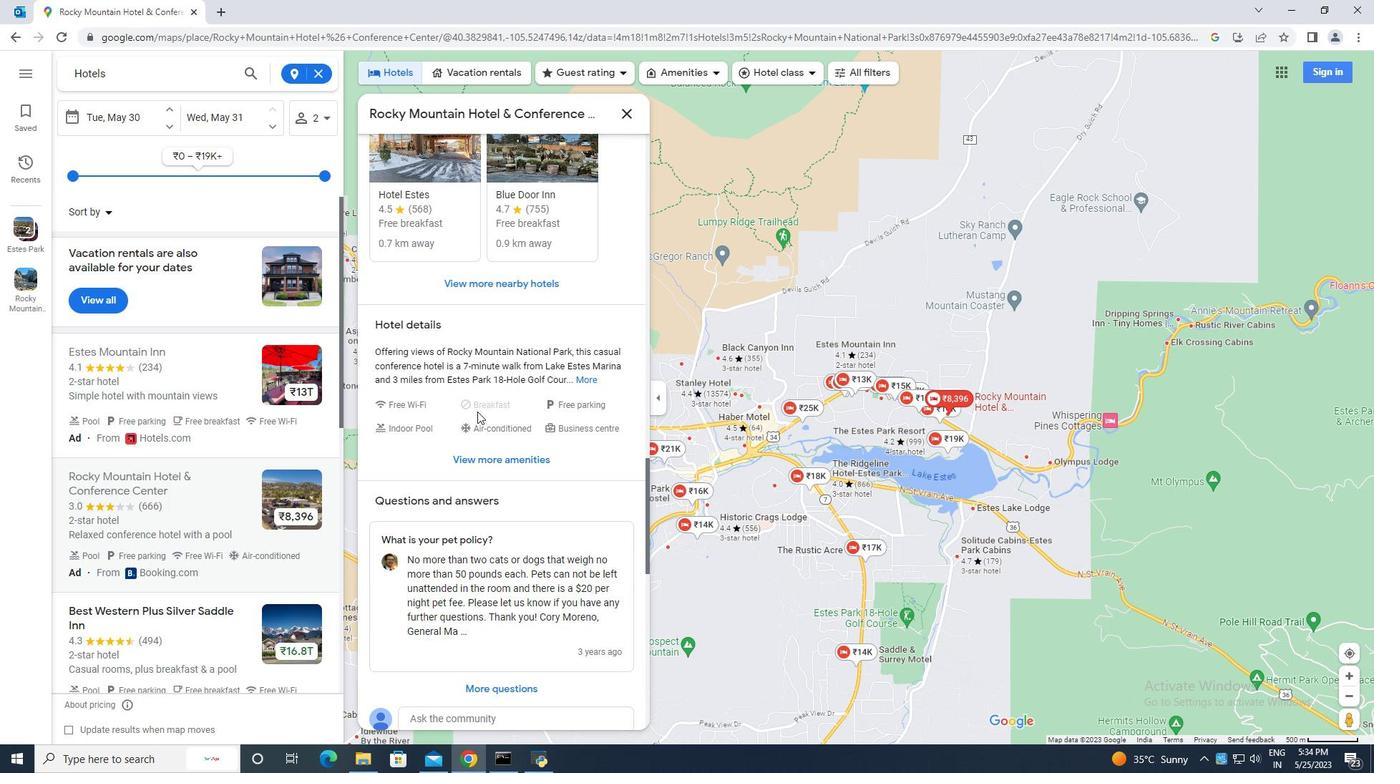 
Action: Mouse scrolled (477, 410) with delta (0, 0)
Screenshot: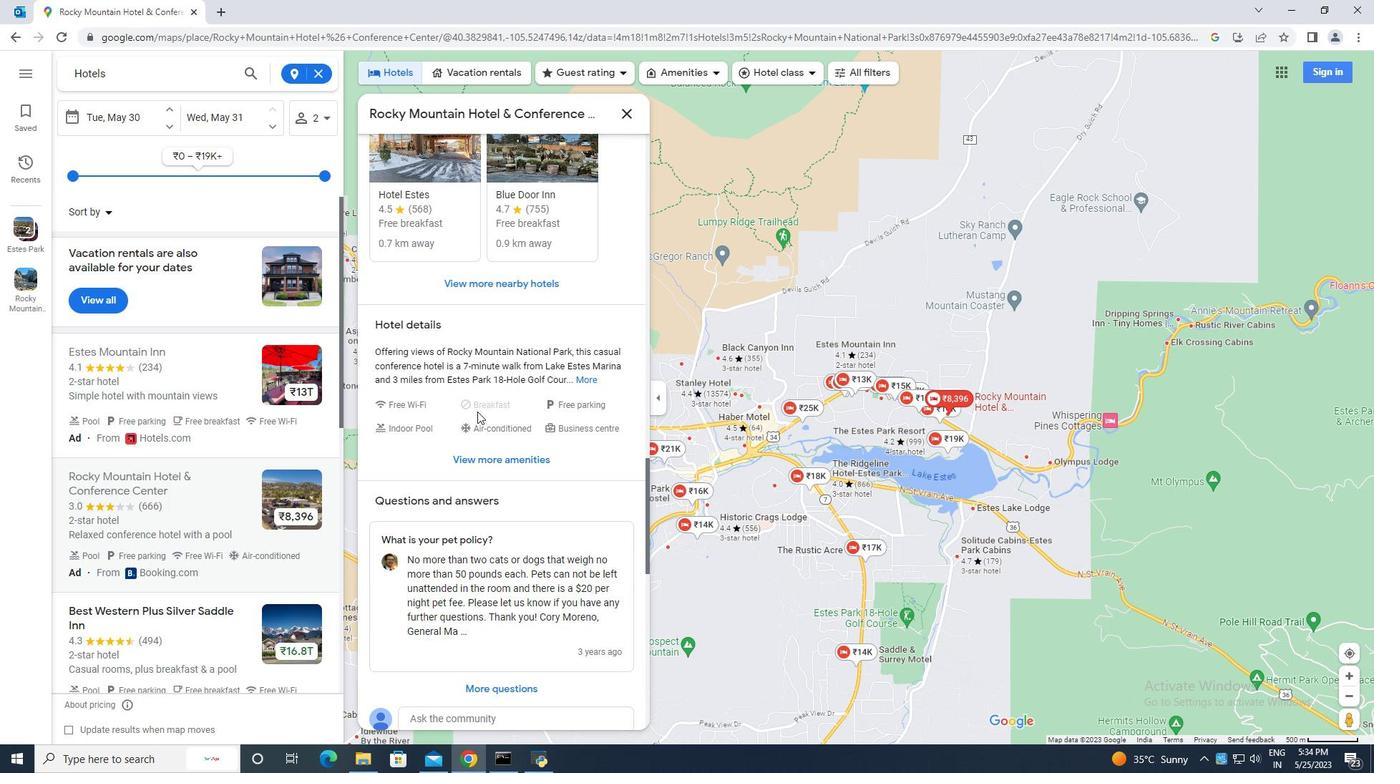 
Action: Mouse scrolled (477, 410) with delta (0, 0)
Screenshot: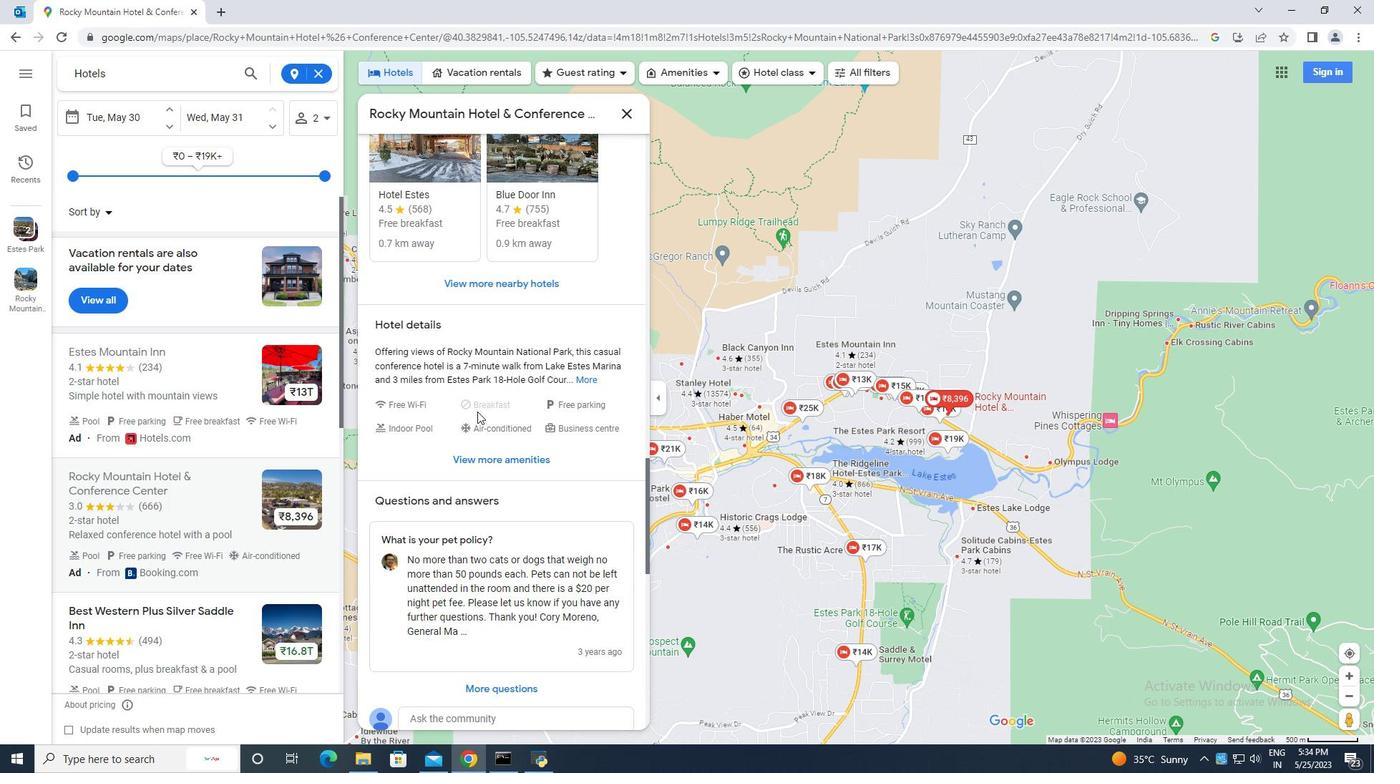 
Action: Mouse scrolled (477, 410) with delta (0, 0)
Screenshot: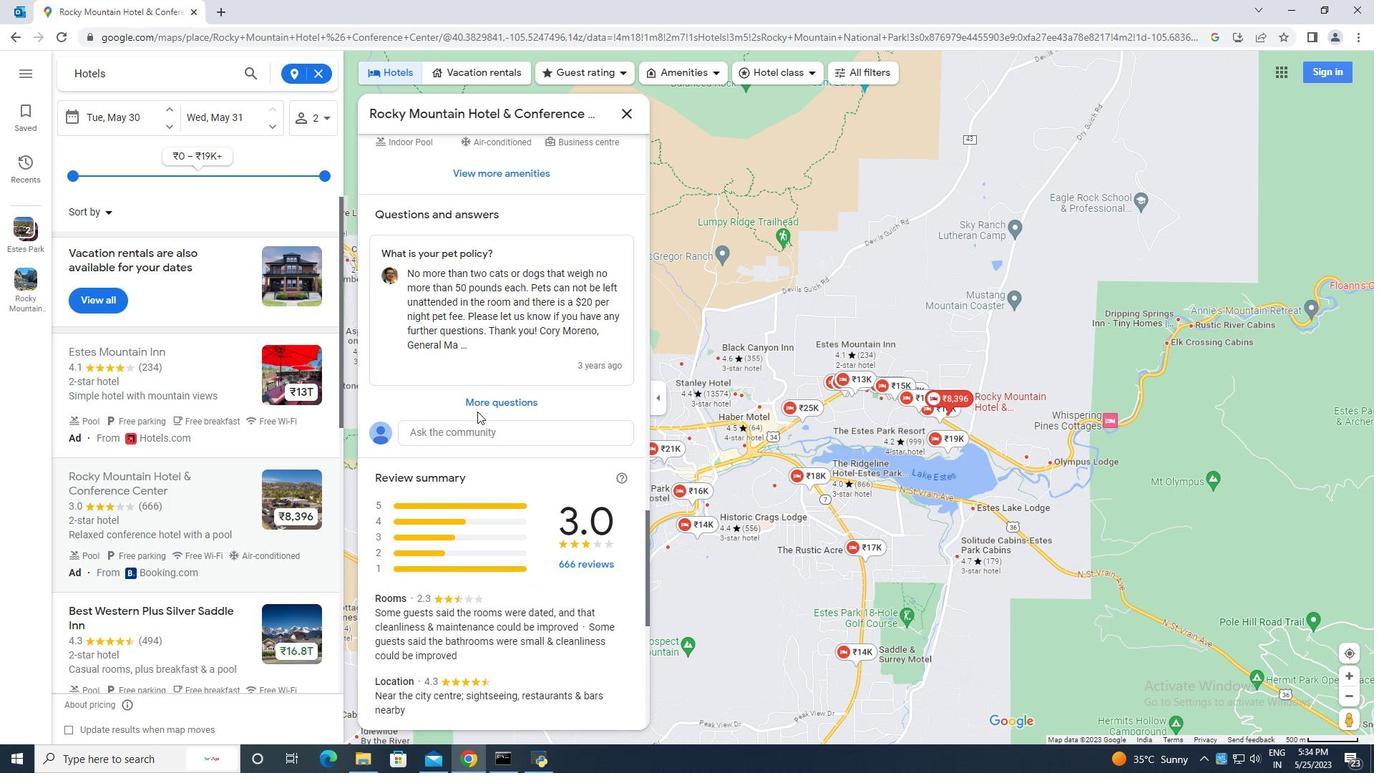 
Action: Mouse scrolled (477, 410) with delta (0, 0)
Screenshot: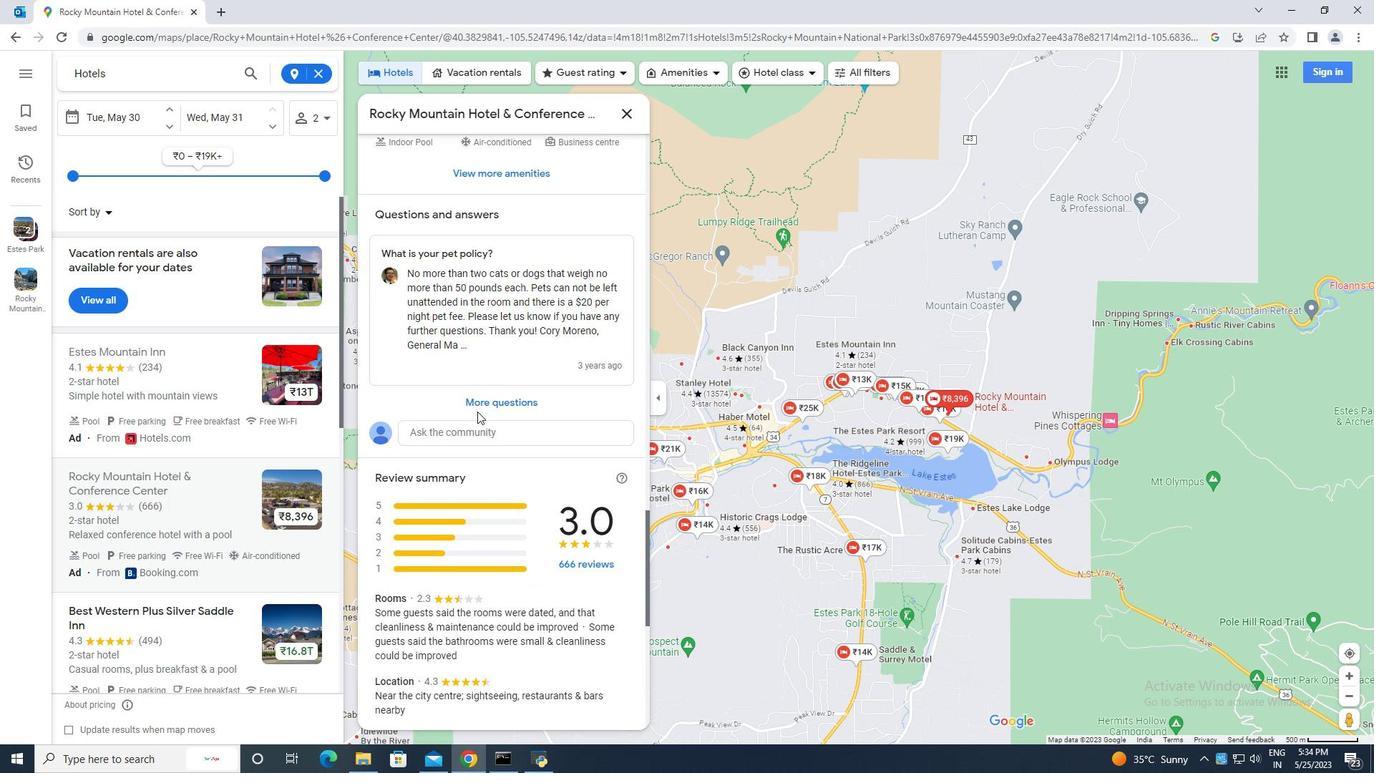 
Action: Mouse scrolled (477, 410) with delta (0, 0)
Screenshot: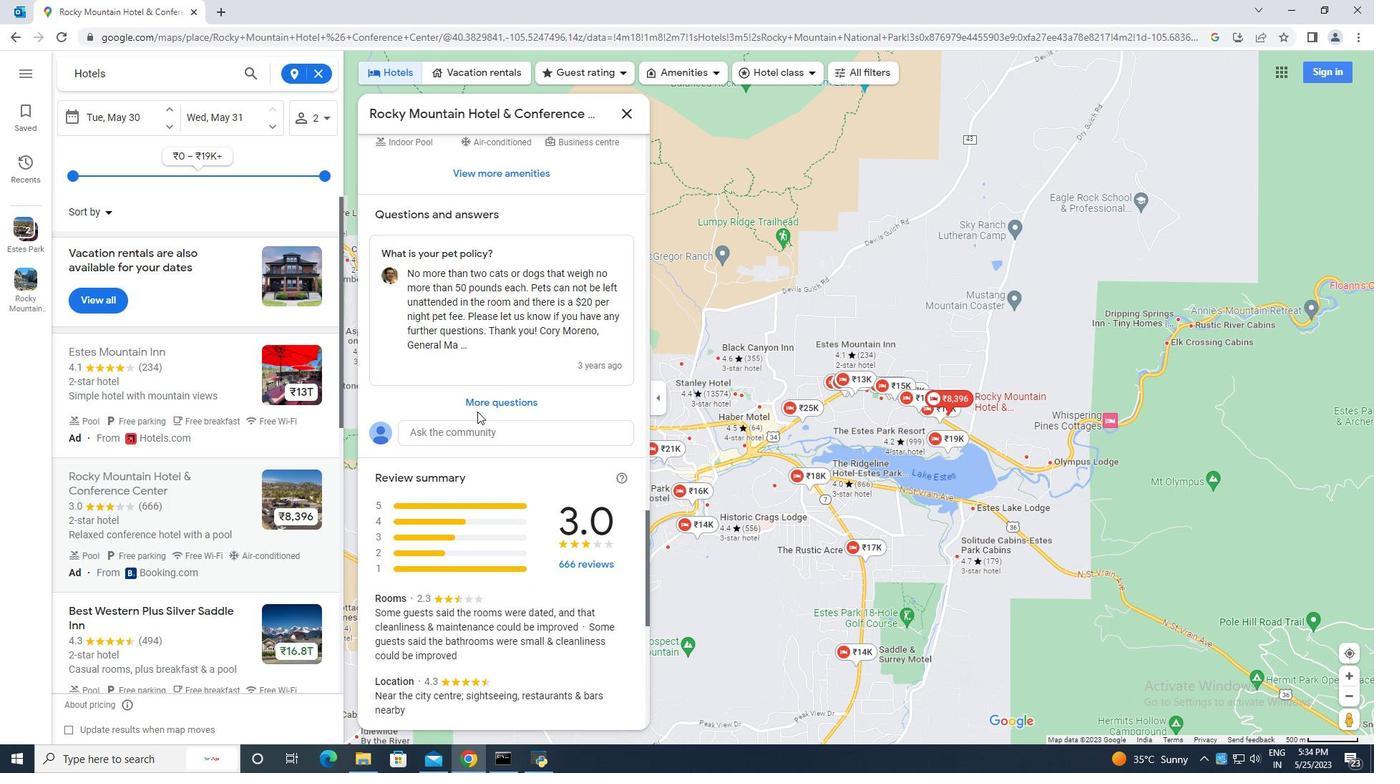 
Action: Mouse scrolled (477, 410) with delta (0, 0)
Screenshot: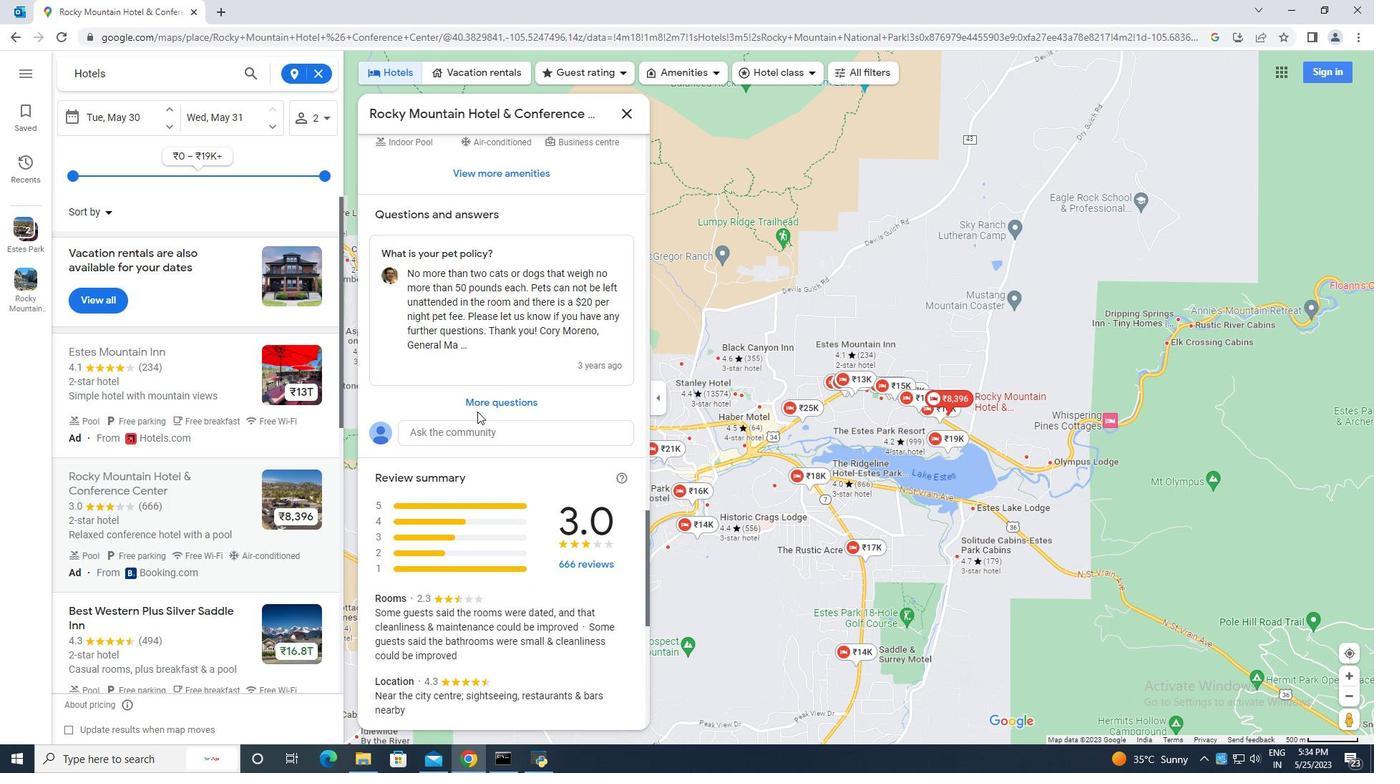 
Action: Mouse scrolled (477, 410) with delta (0, 0)
Screenshot: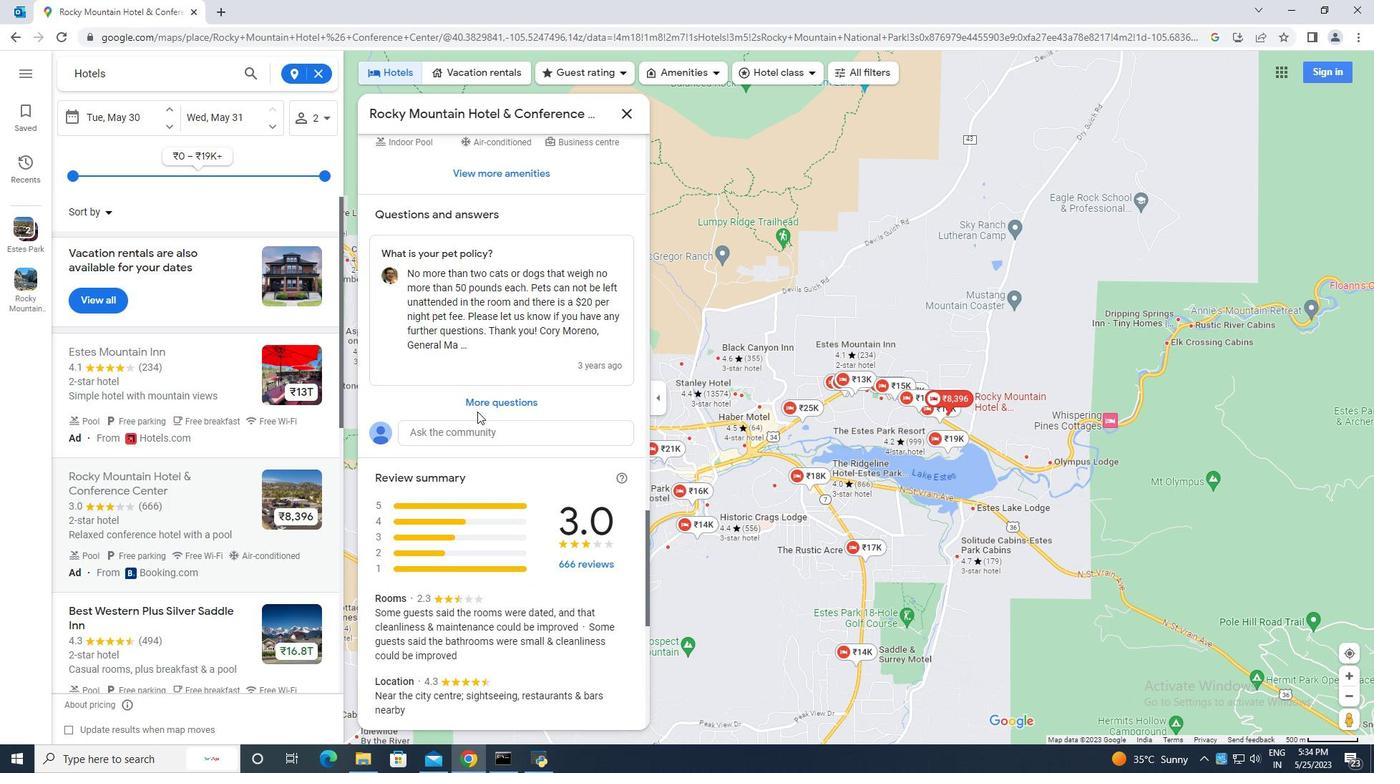 
Action: Mouse scrolled (477, 410) with delta (0, 0)
Screenshot: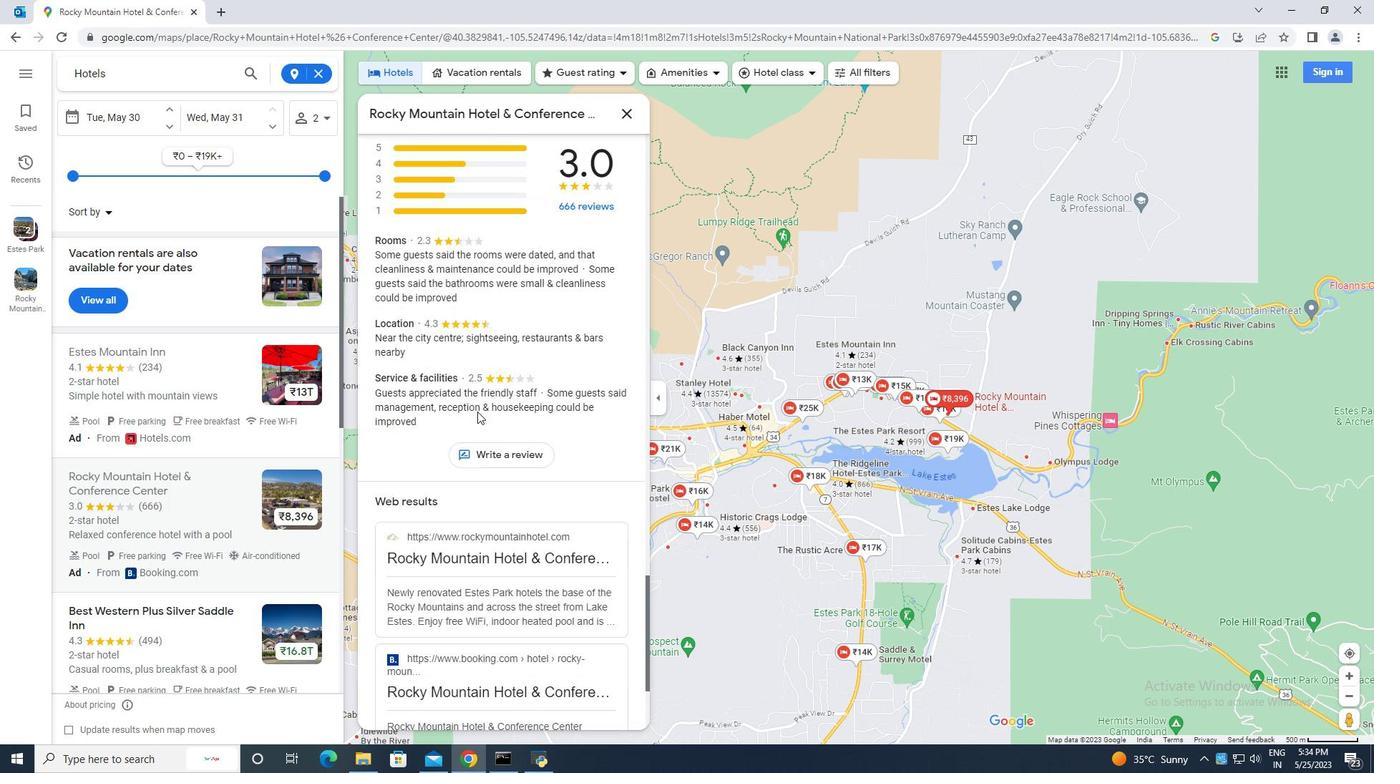 
Action: Mouse scrolled (477, 410) with delta (0, 0)
Screenshot: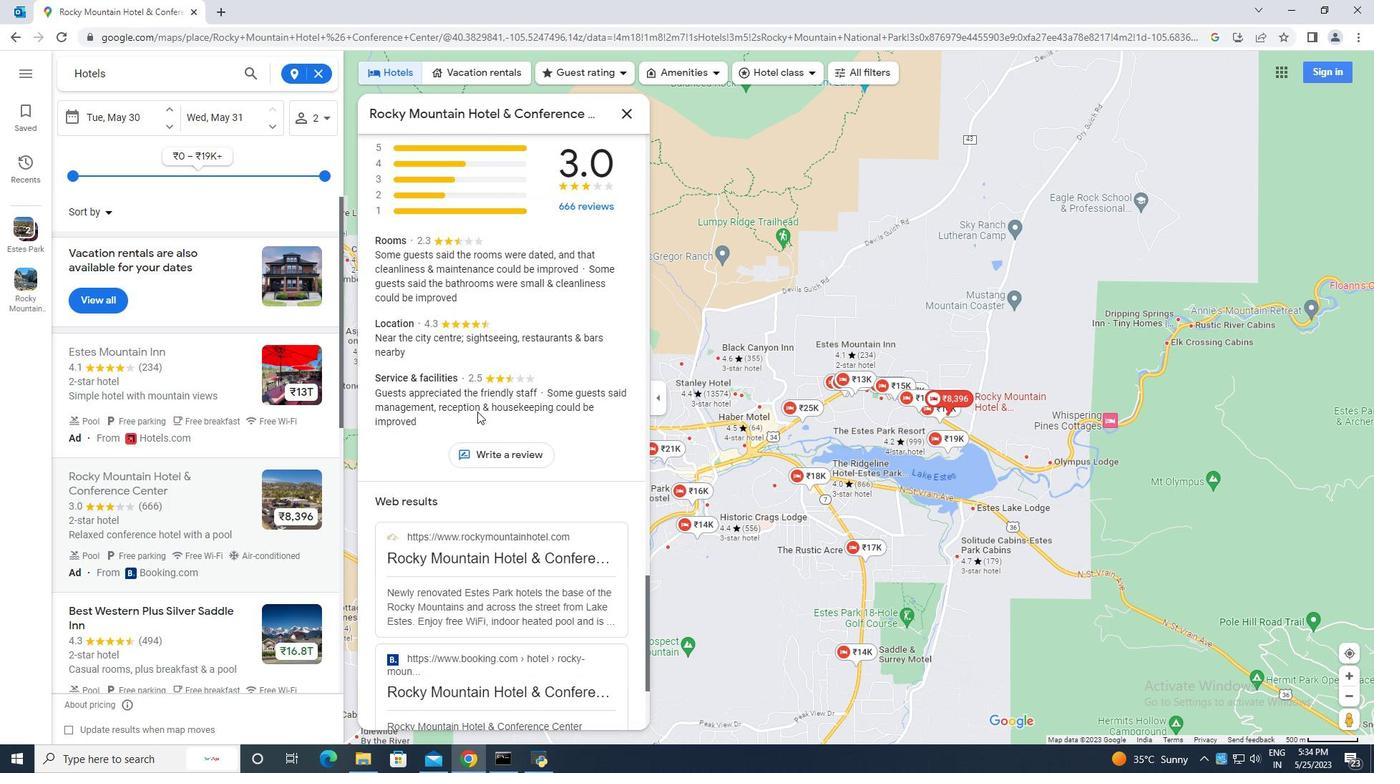 
Action: Mouse scrolled (477, 410) with delta (0, 0)
Screenshot: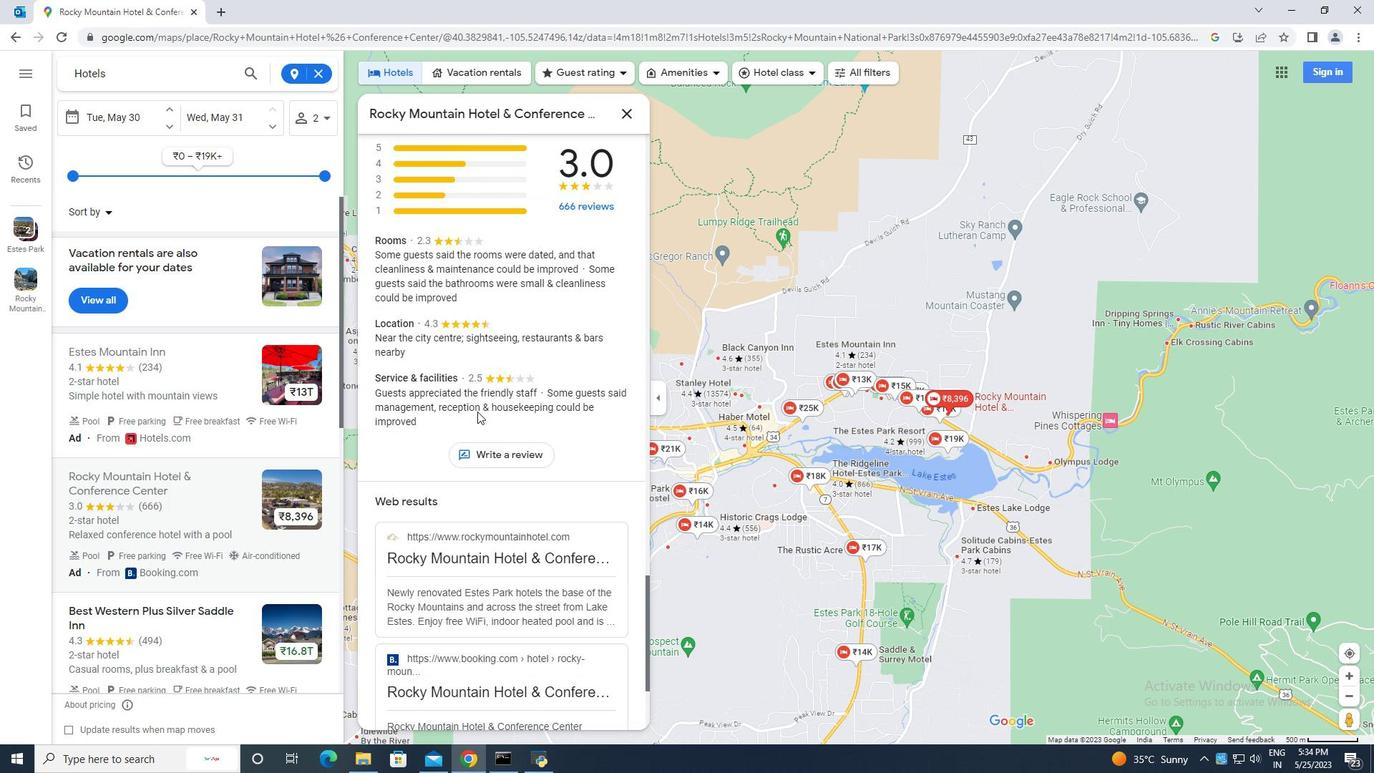 
Action: Mouse scrolled (477, 410) with delta (0, 0)
Screenshot: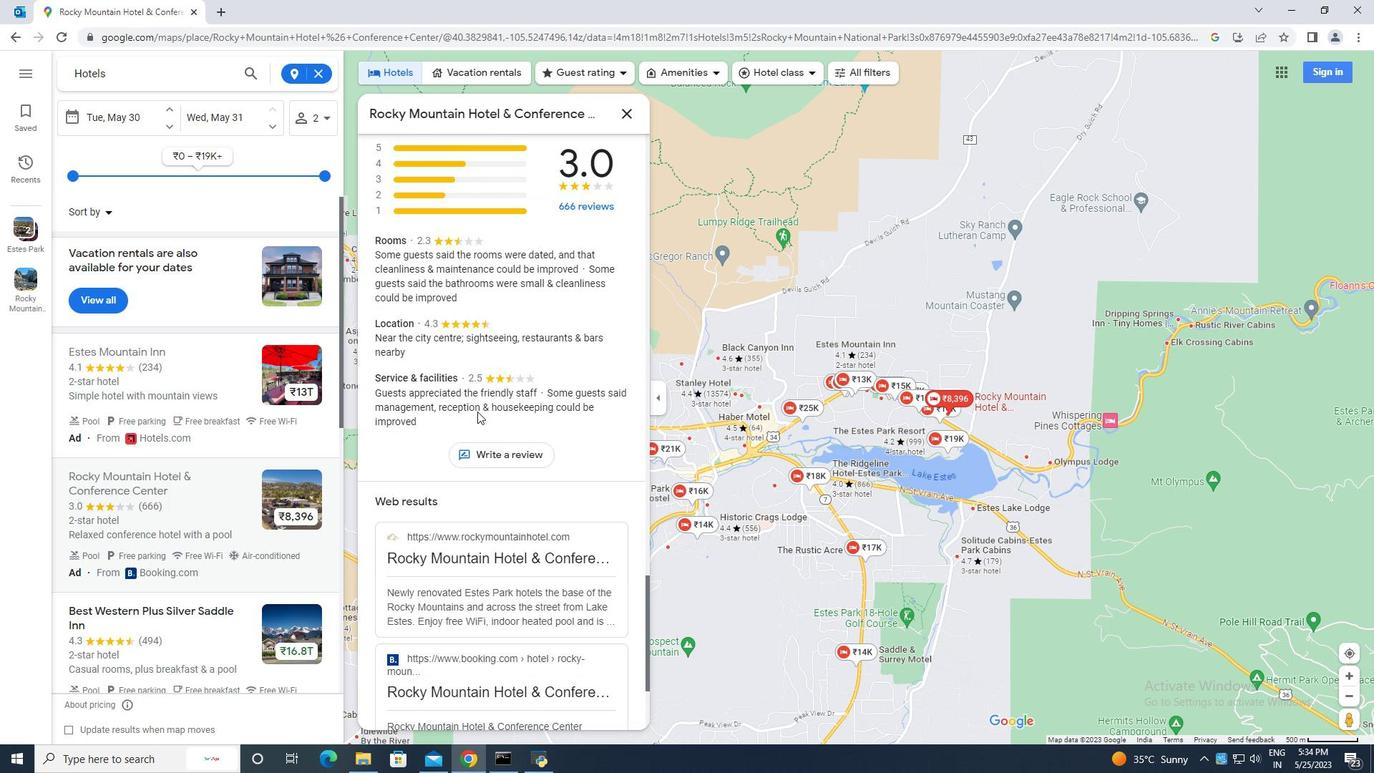 
Action: Mouse scrolled (477, 410) with delta (0, 0)
Screenshot: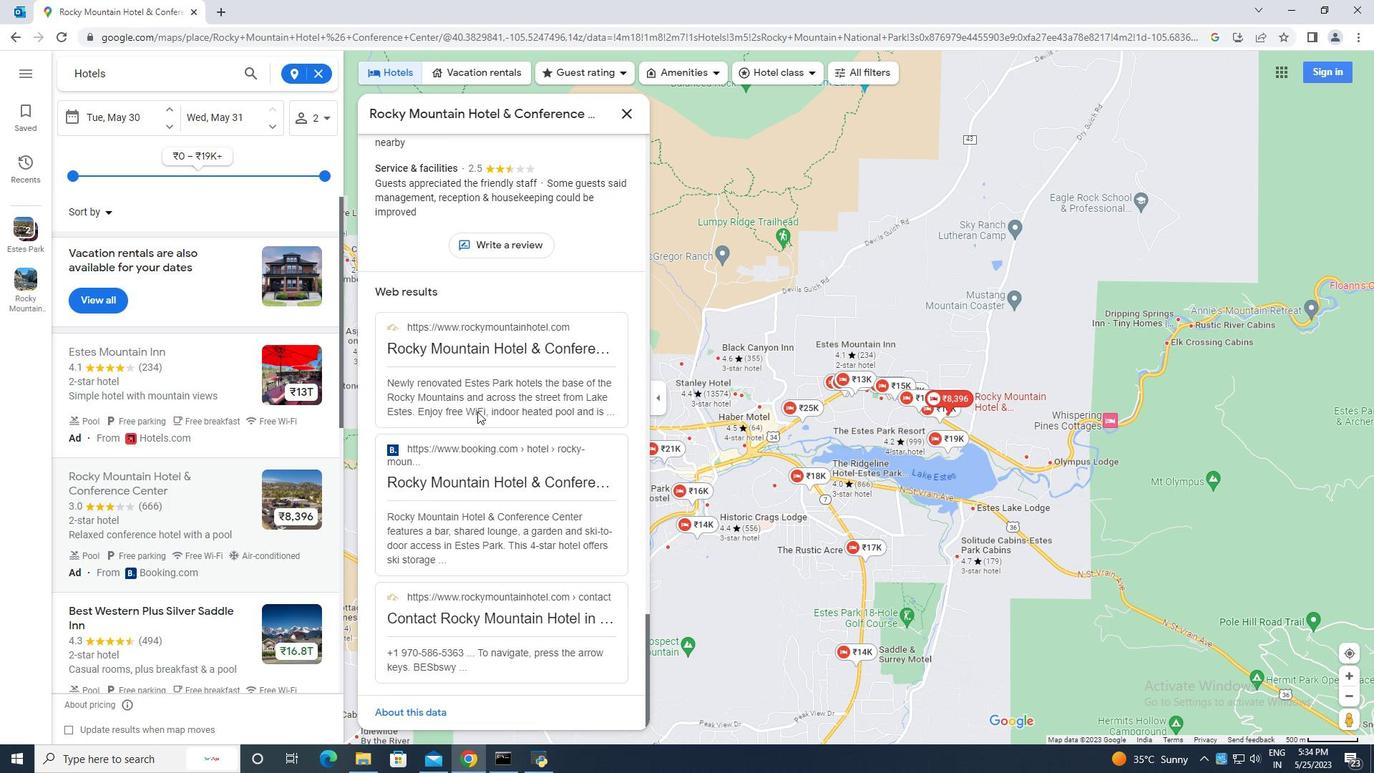 
Action: Mouse scrolled (477, 410) with delta (0, 0)
